 Task: Explore Airbnb properties in Charleston,South Carolina. 
Action: Mouse moved to (433, 63)
Screenshot: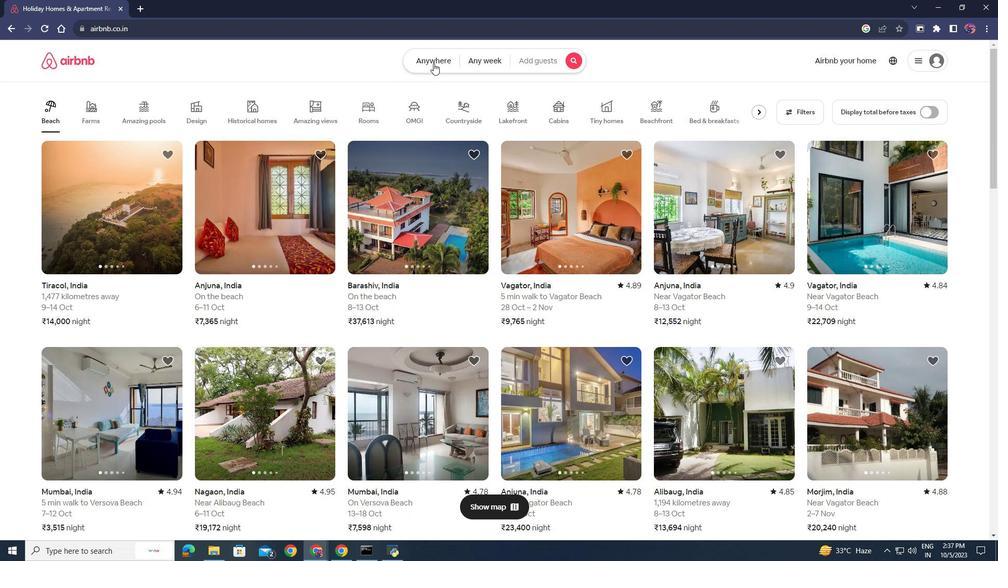 
Action: Mouse pressed left at (433, 63)
Screenshot: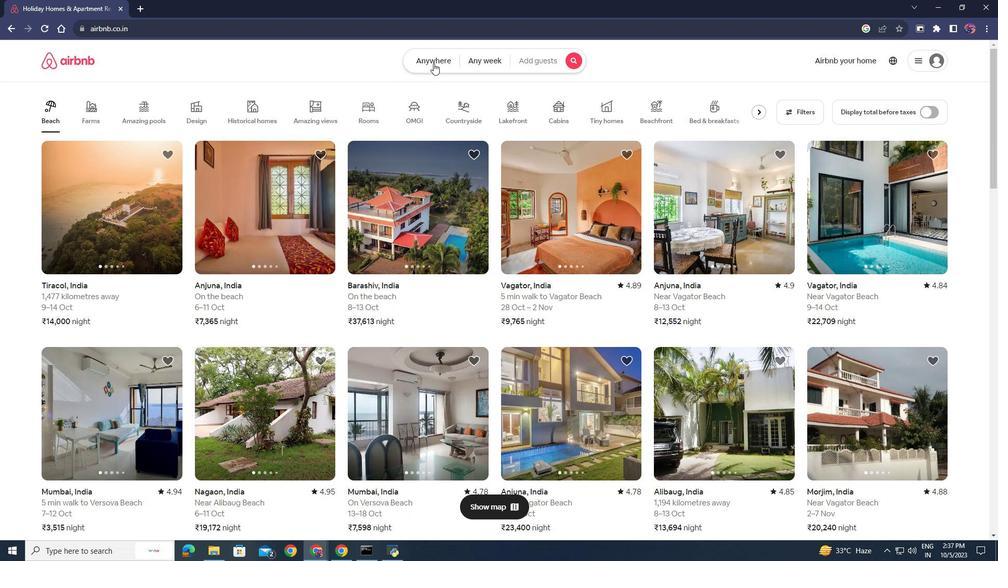 
Action: Mouse moved to (328, 105)
Screenshot: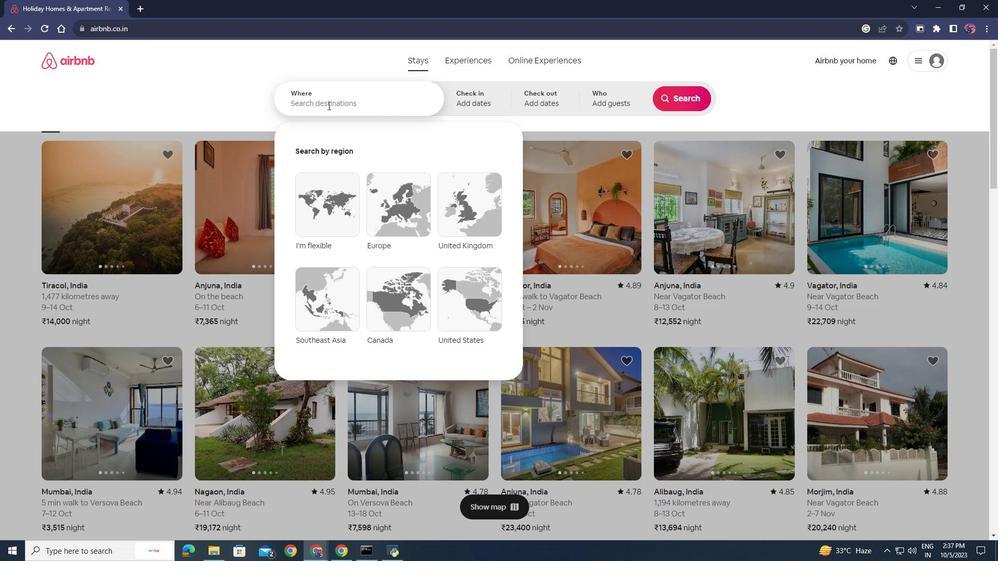 
Action: Mouse pressed left at (328, 105)
Screenshot: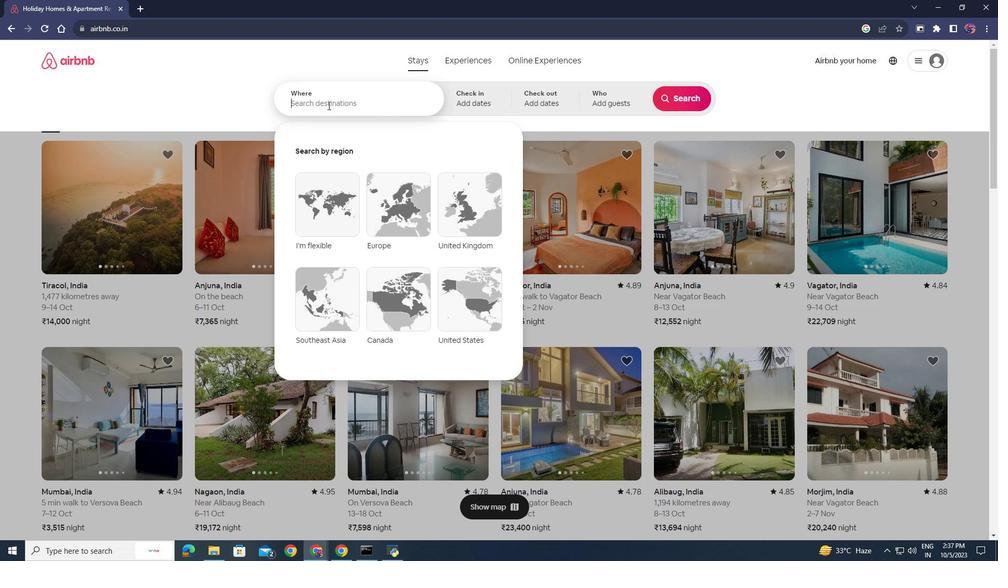 
Action: Key pressed charleston<Key.space><Key.backspace>,south<Key.space>car
Screenshot: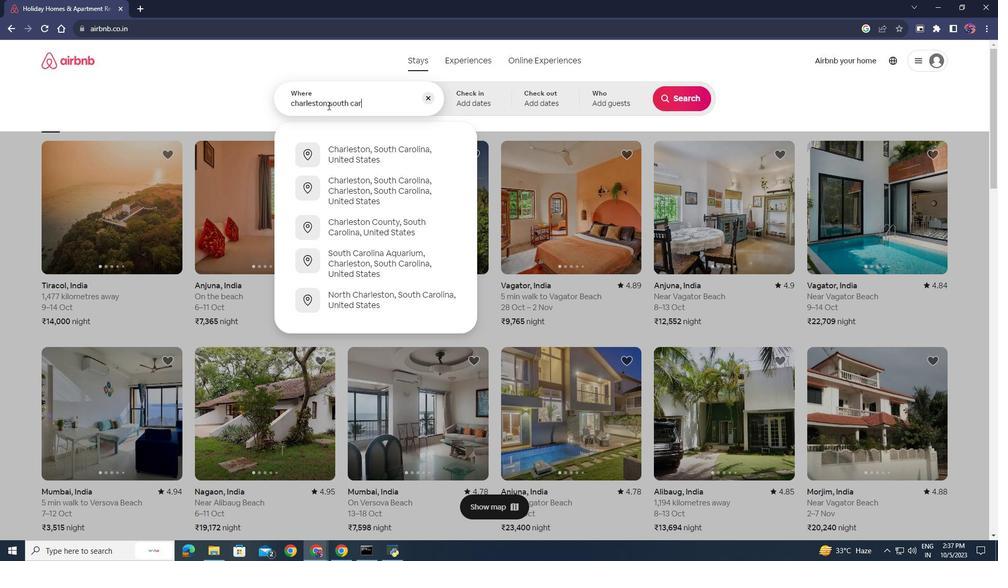
Action: Mouse moved to (343, 155)
Screenshot: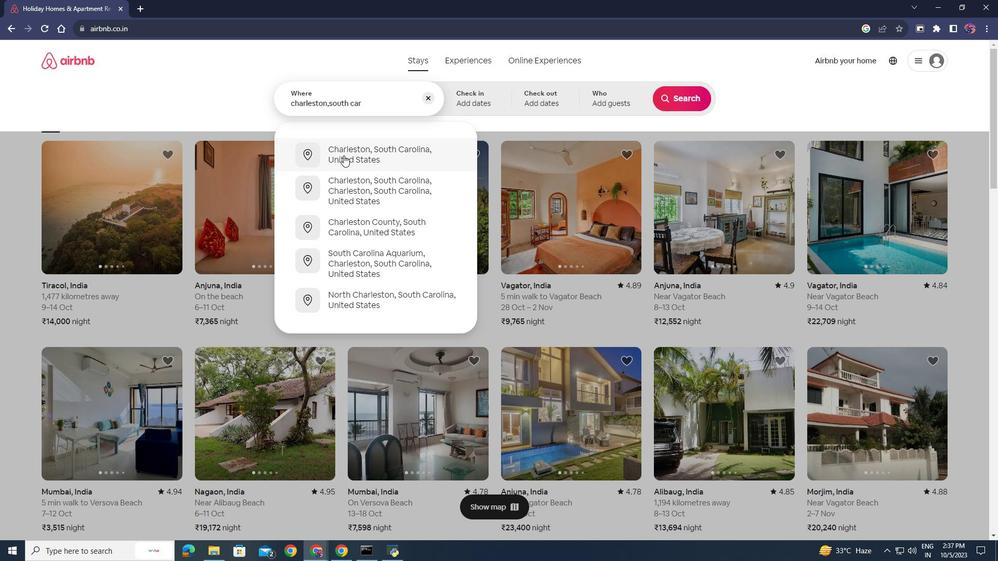 
Action: Mouse pressed left at (343, 155)
Screenshot: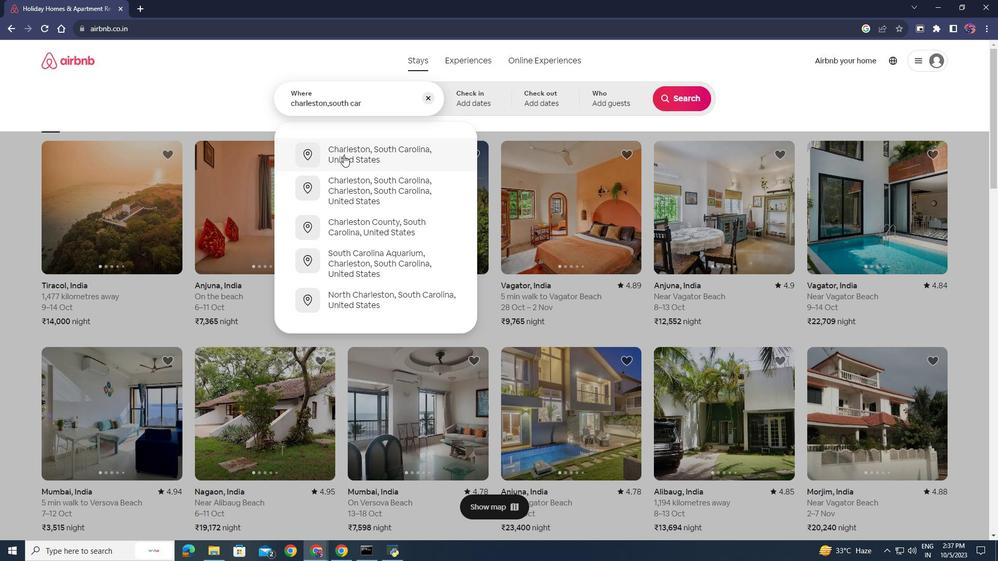 
Action: Mouse moved to (677, 96)
Screenshot: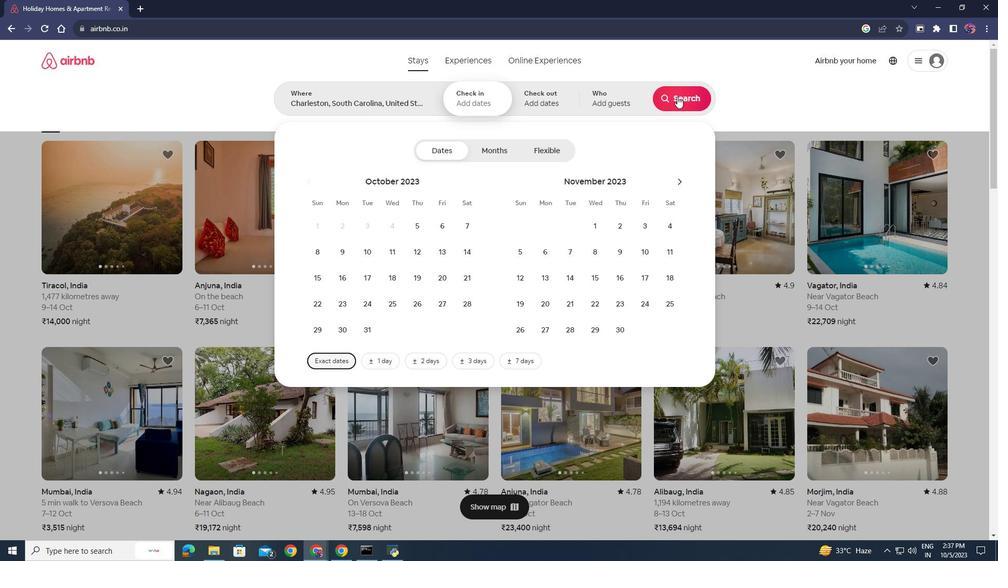 
Action: Mouse pressed left at (677, 96)
Screenshot: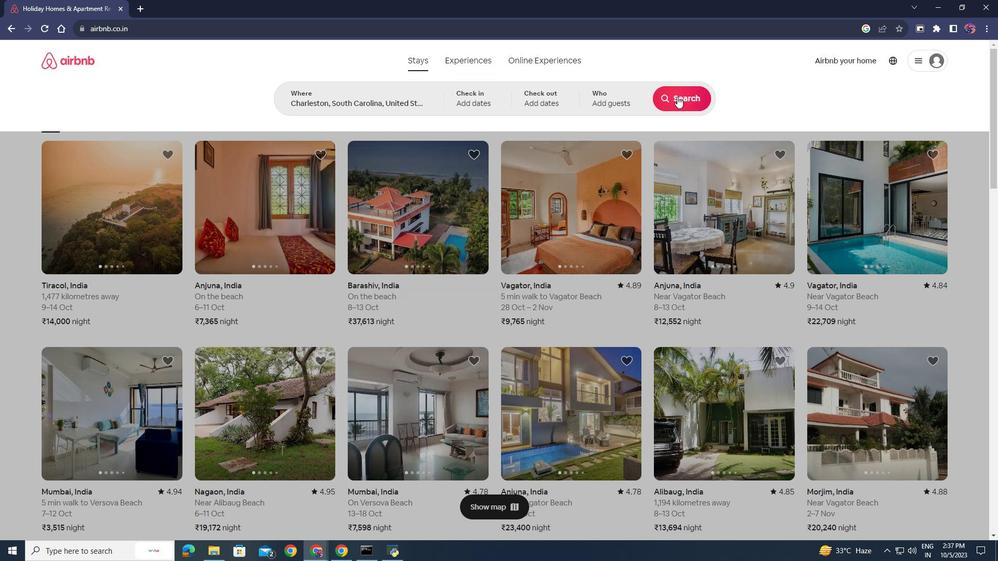 
Action: Mouse moved to (338, 233)
Screenshot: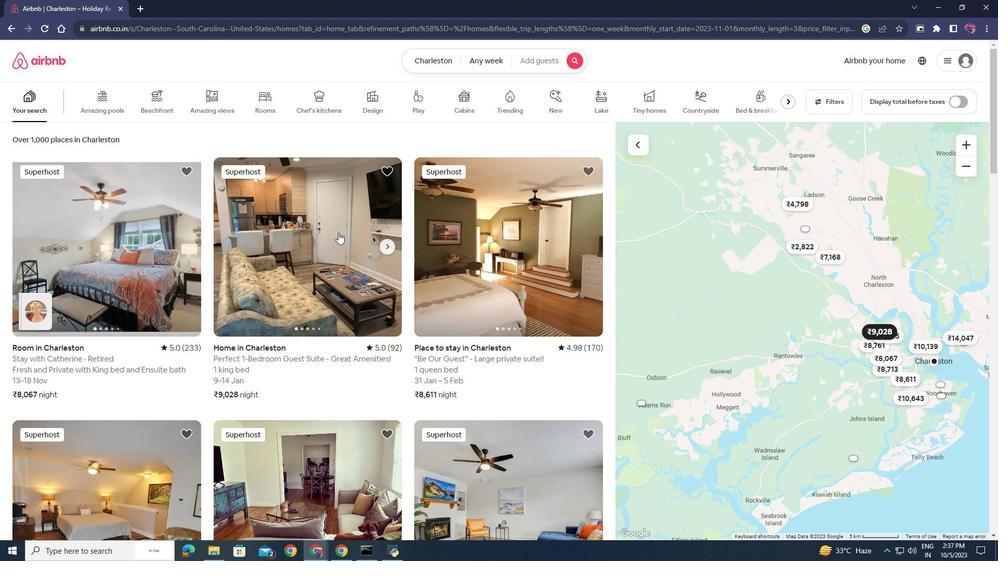 
Action: Mouse scrolled (338, 232) with delta (0, 0)
Screenshot: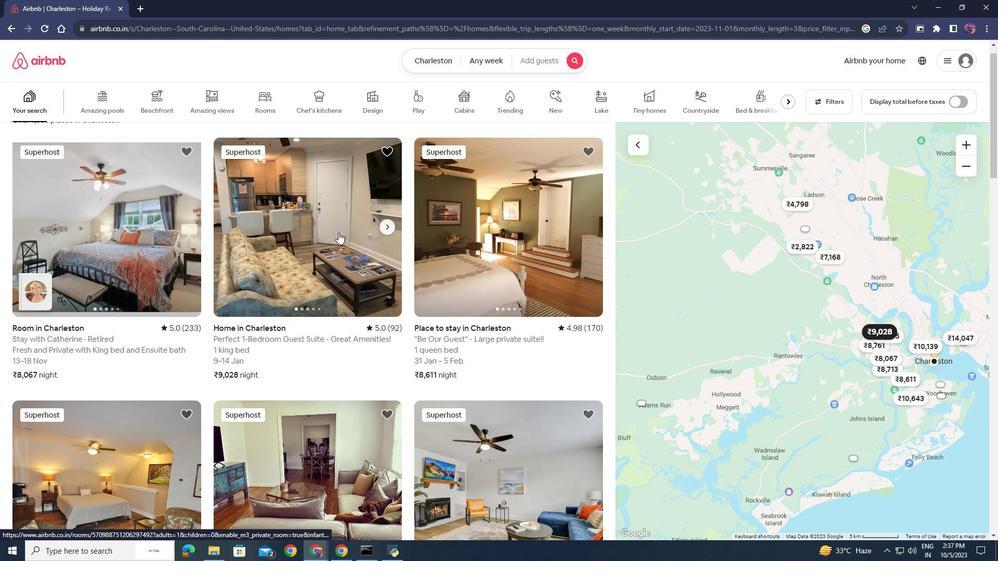 
Action: Mouse moved to (338, 233)
Screenshot: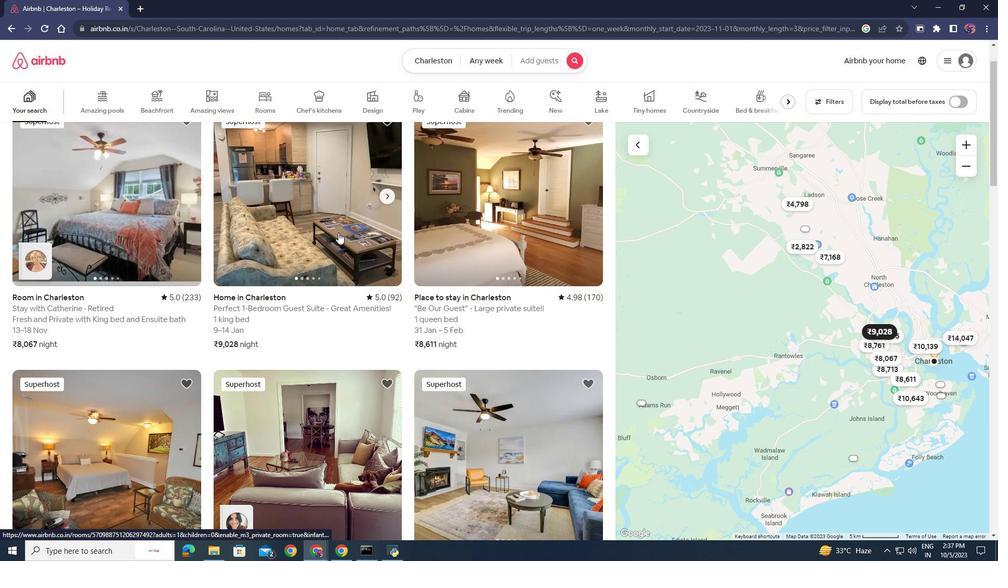 
Action: Mouse scrolled (338, 232) with delta (0, 0)
Screenshot: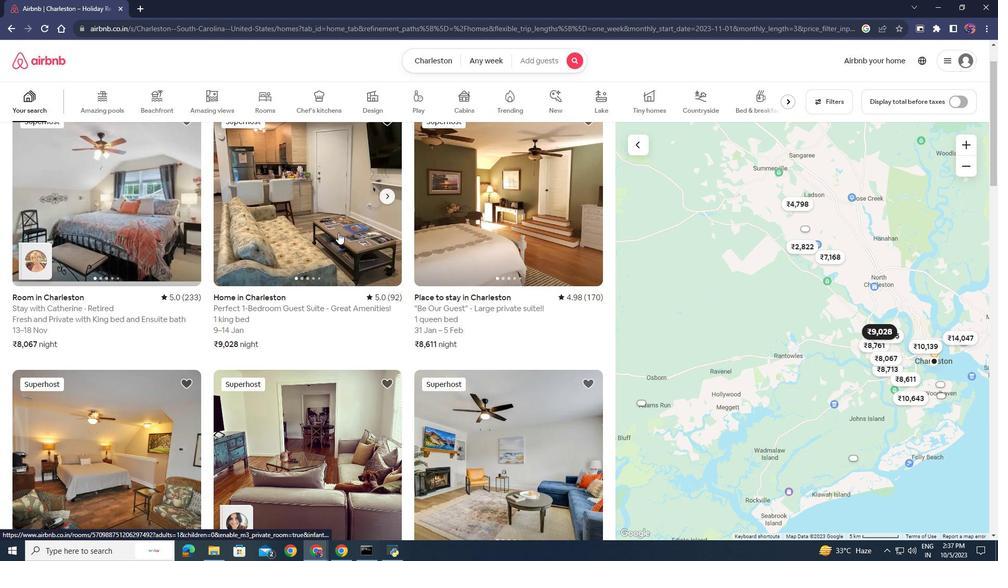 
Action: Mouse moved to (335, 231)
Screenshot: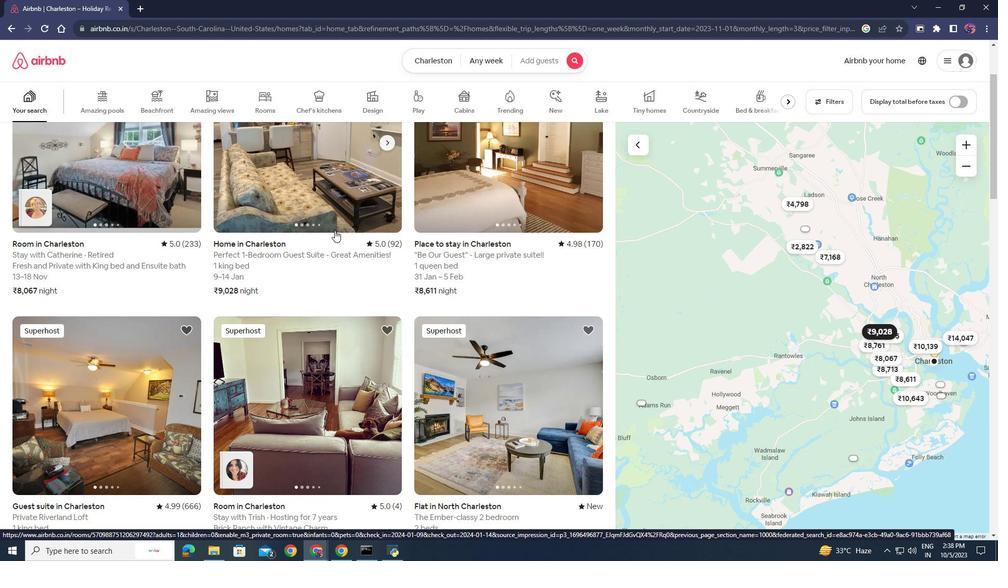 
Action: Mouse scrolled (335, 230) with delta (0, 0)
Screenshot: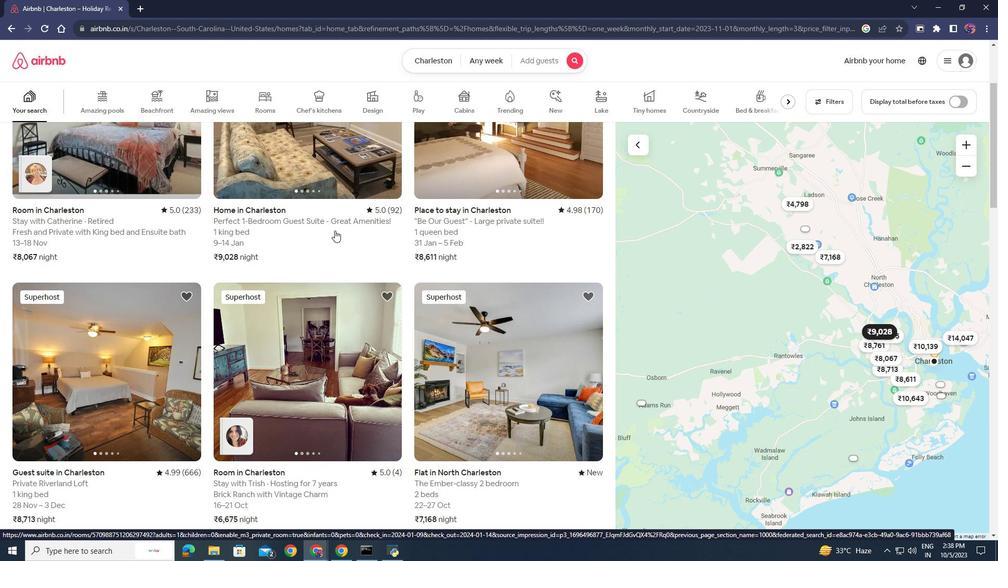 
Action: Mouse moved to (210, 246)
Screenshot: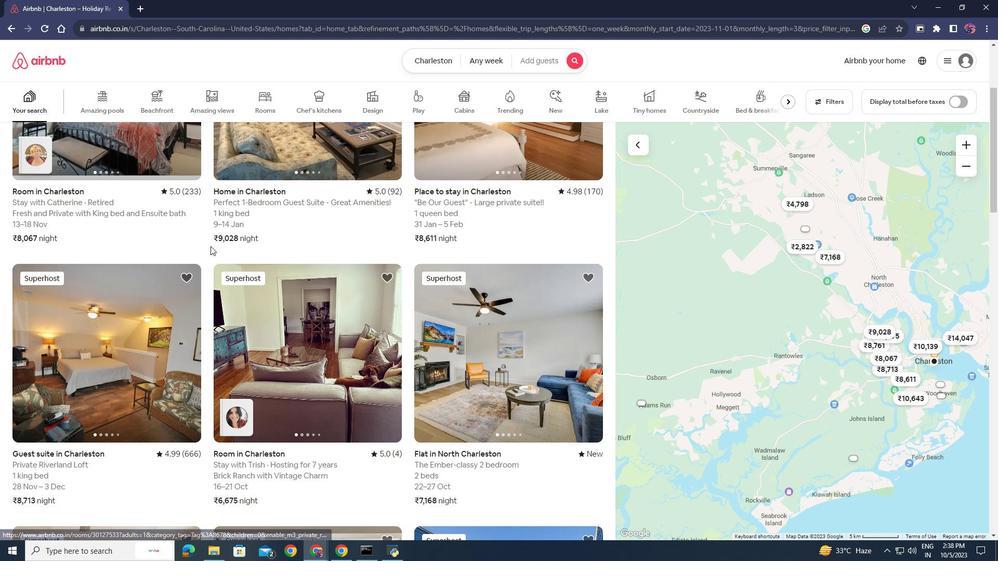 
Action: Mouse scrolled (210, 246) with delta (0, 0)
Screenshot: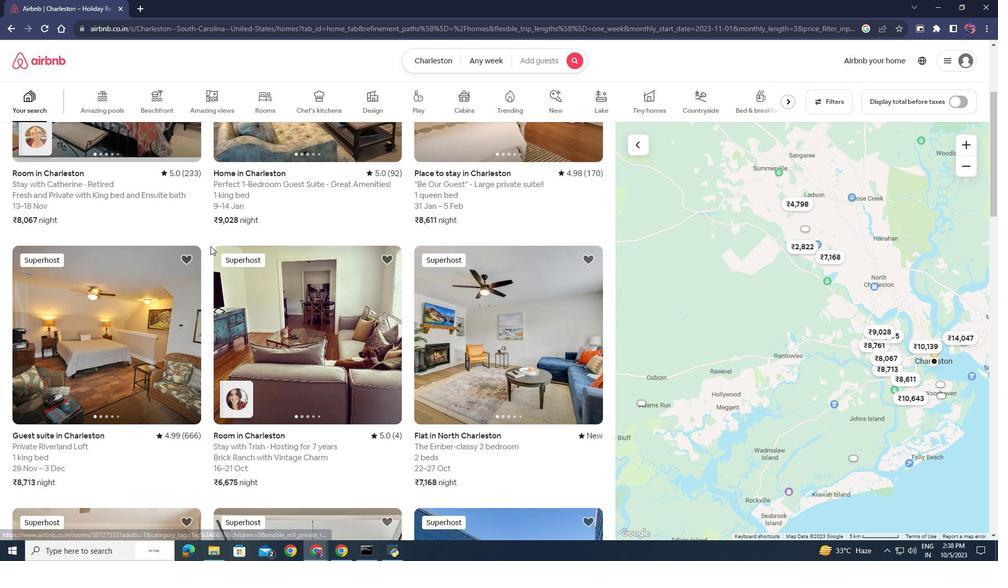 
Action: Mouse moved to (211, 246)
Screenshot: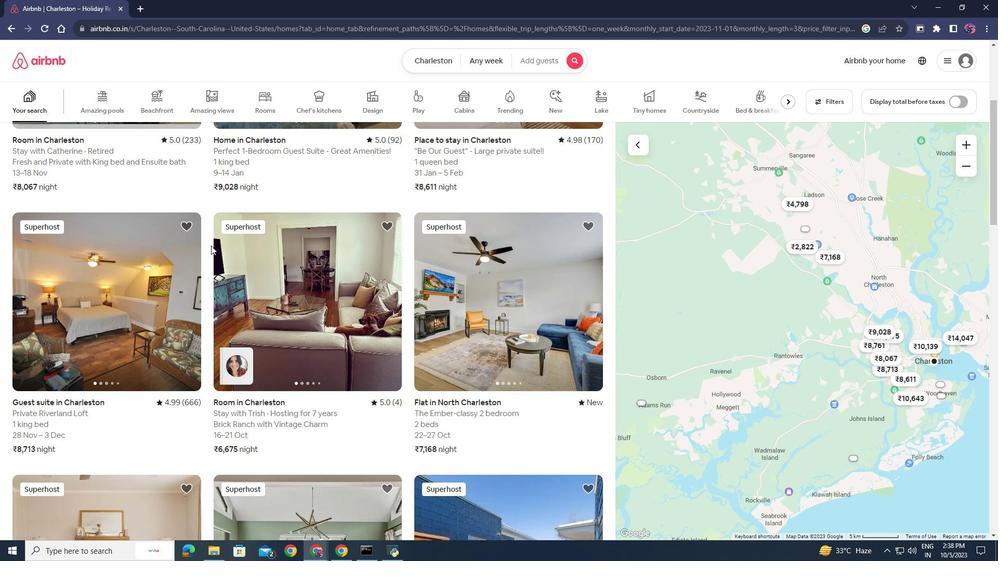 
Action: Mouse scrolled (211, 245) with delta (0, 0)
Screenshot: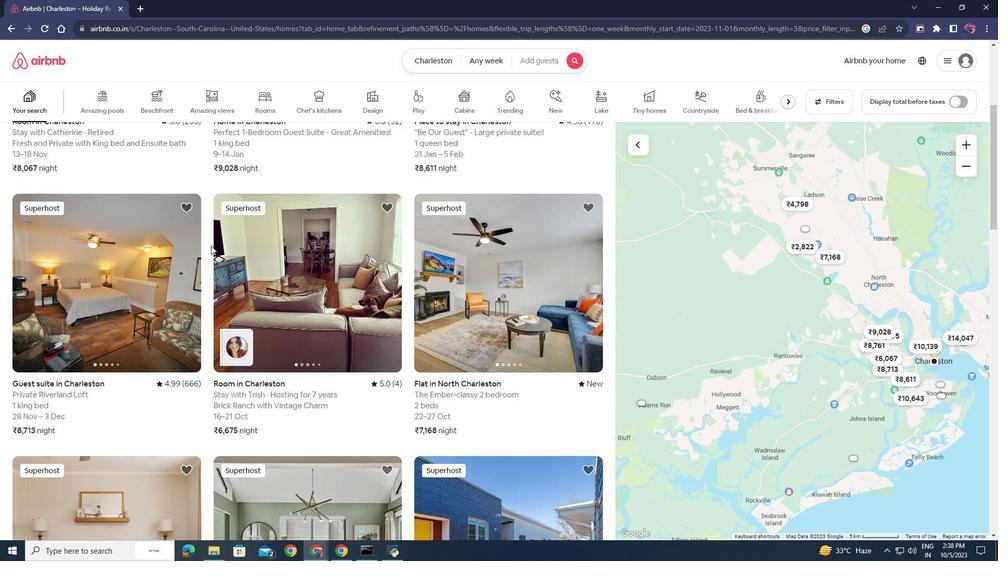 
Action: Mouse scrolled (211, 245) with delta (0, 0)
Screenshot: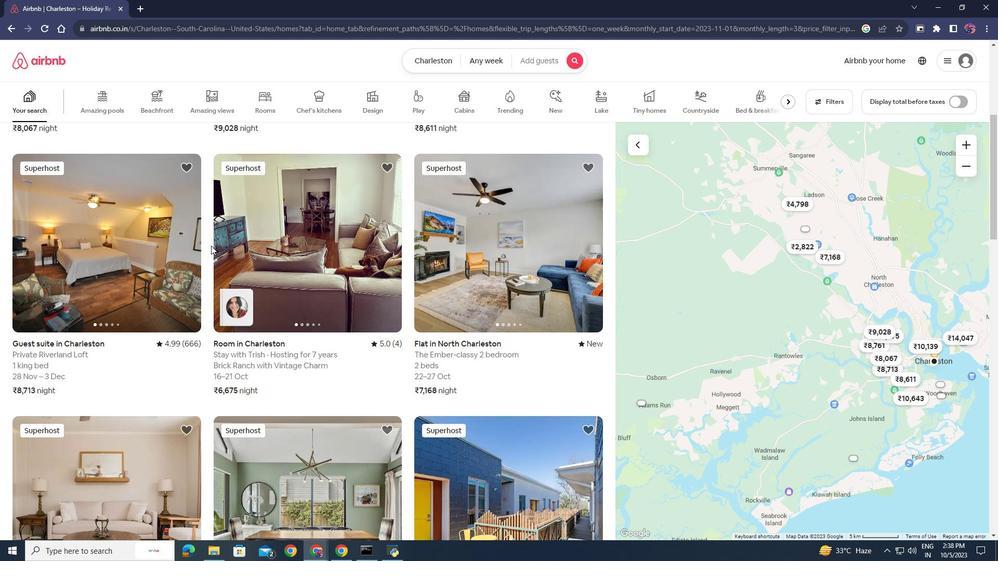 
Action: Mouse scrolled (211, 245) with delta (0, 0)
Screenshot: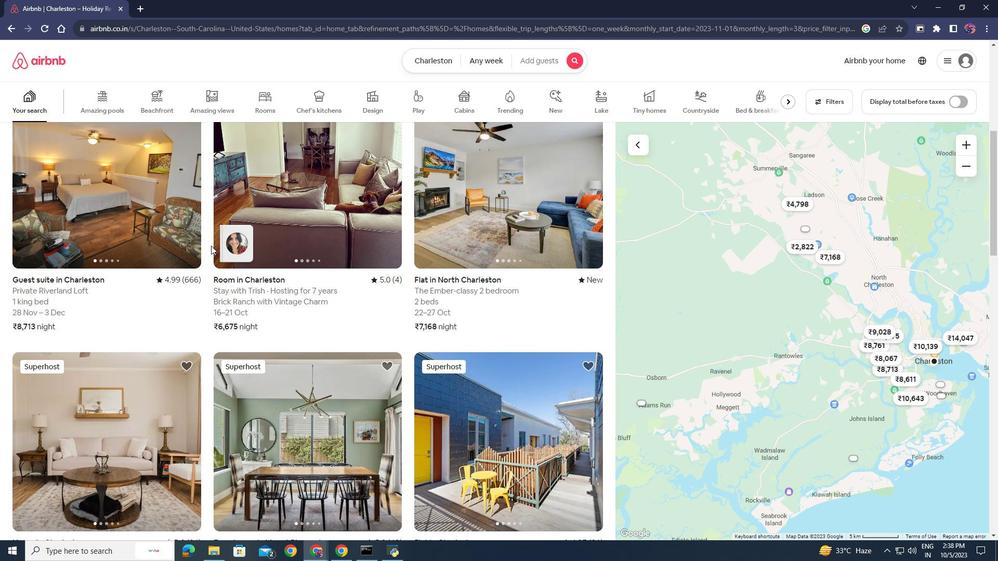 
Action: Mouse moved to (414, 219)
Screenshot: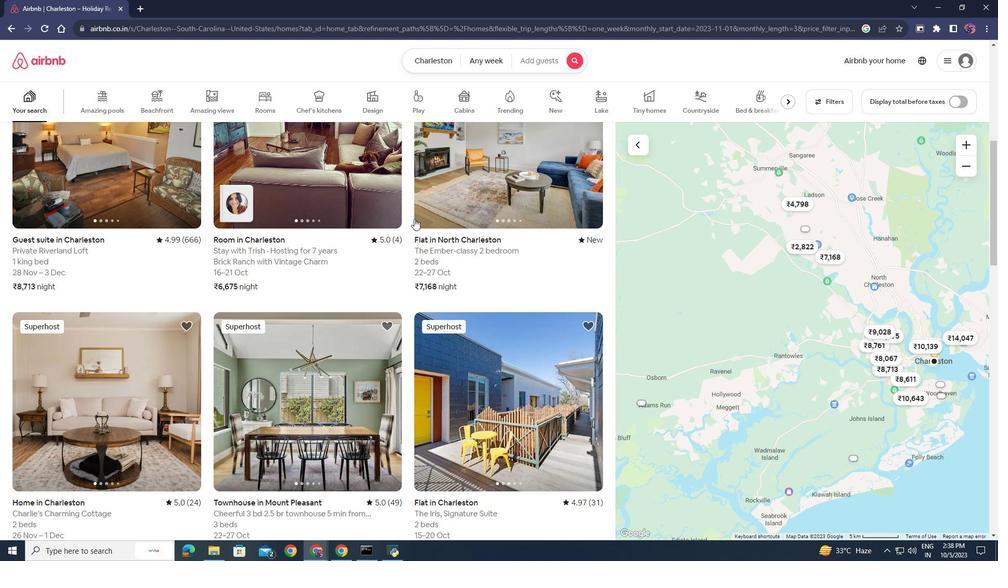 
Action: Mouse scrolled (414, 218) with delta (0, 0)
Screenshot: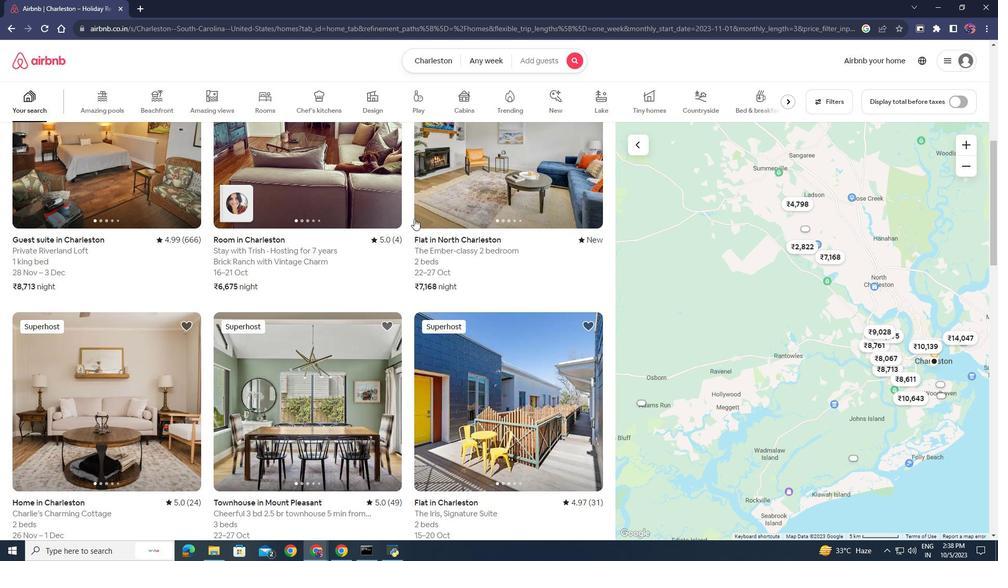 
Action: Mouse moved to (414, 219)
Screenshot: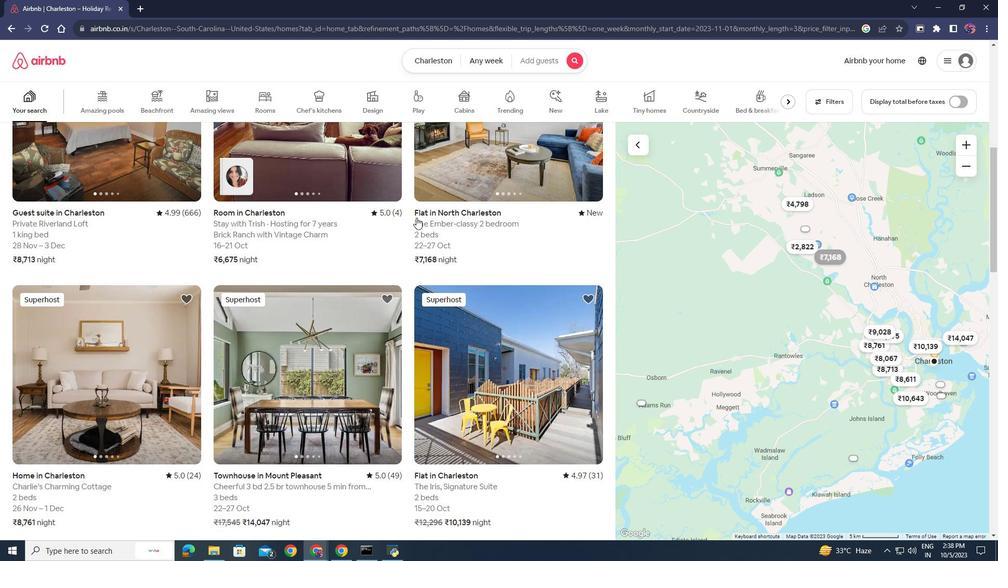 
Action: Mouse scrolled (414, 218) with delta (0, 0)
Screenshot: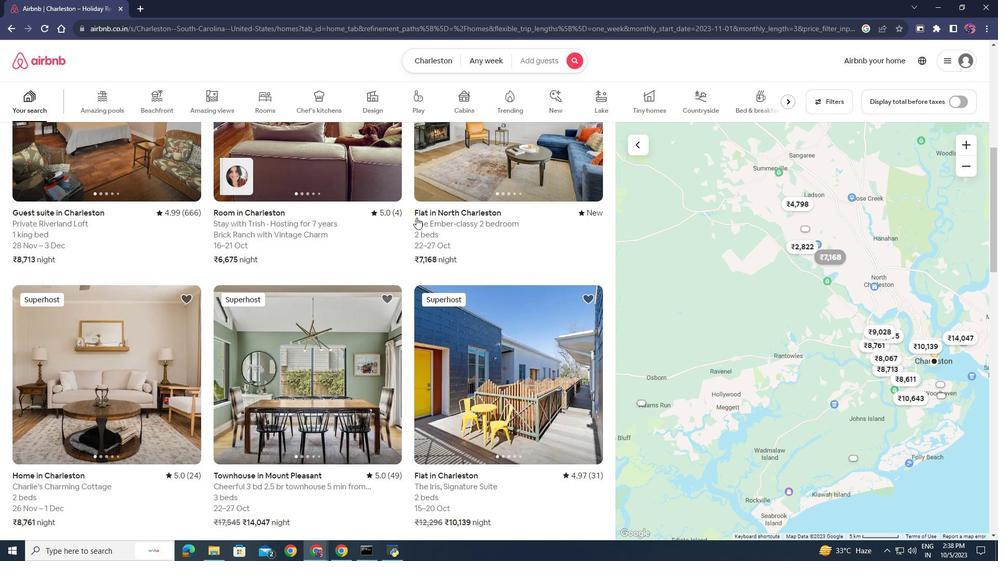 
Action: Mouse moved to (792, 100)
Screenshot: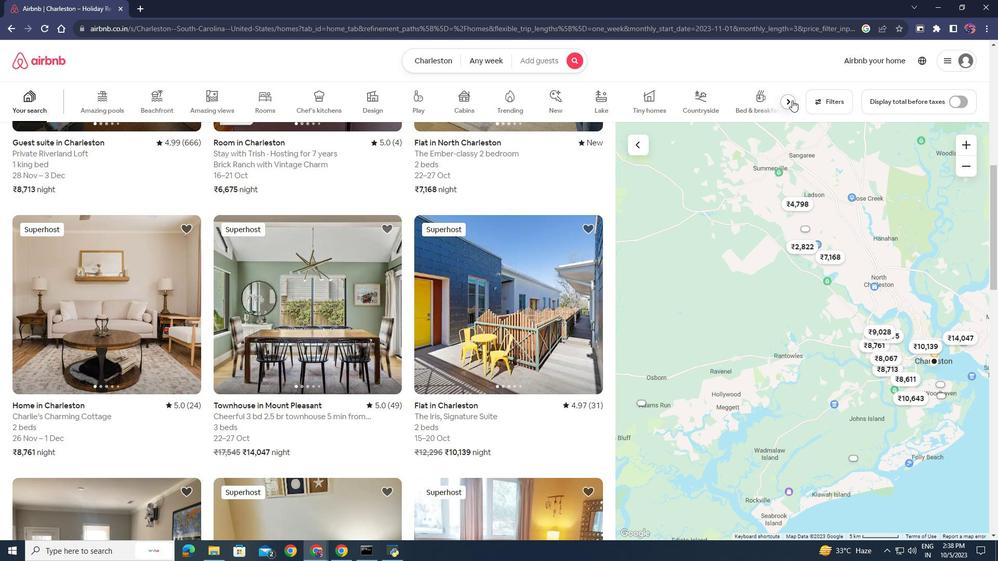 
Action: Mouse pressed left at (792, 100)
Screenshot: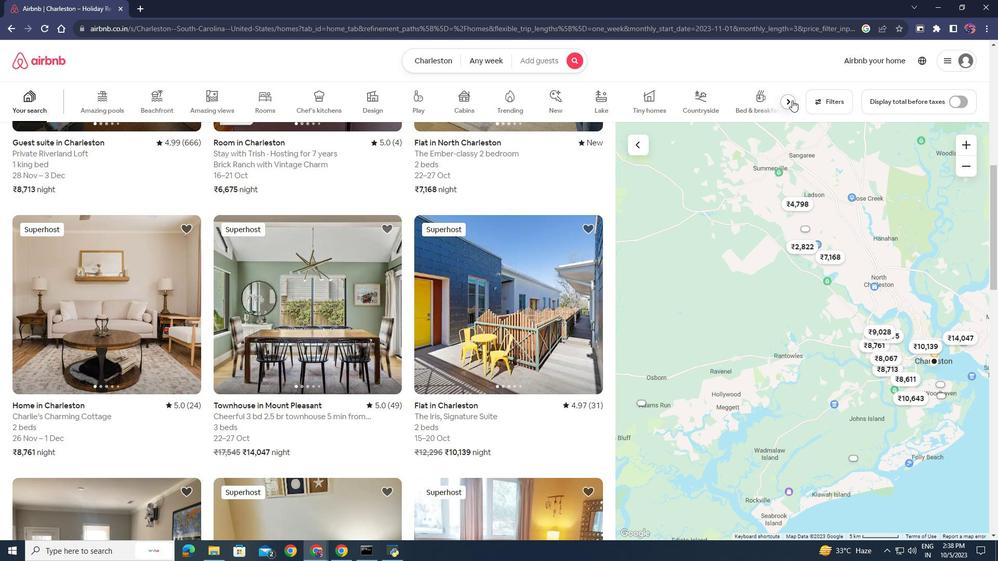 
Action: Mouse moved to (455, 275)
Screenshot: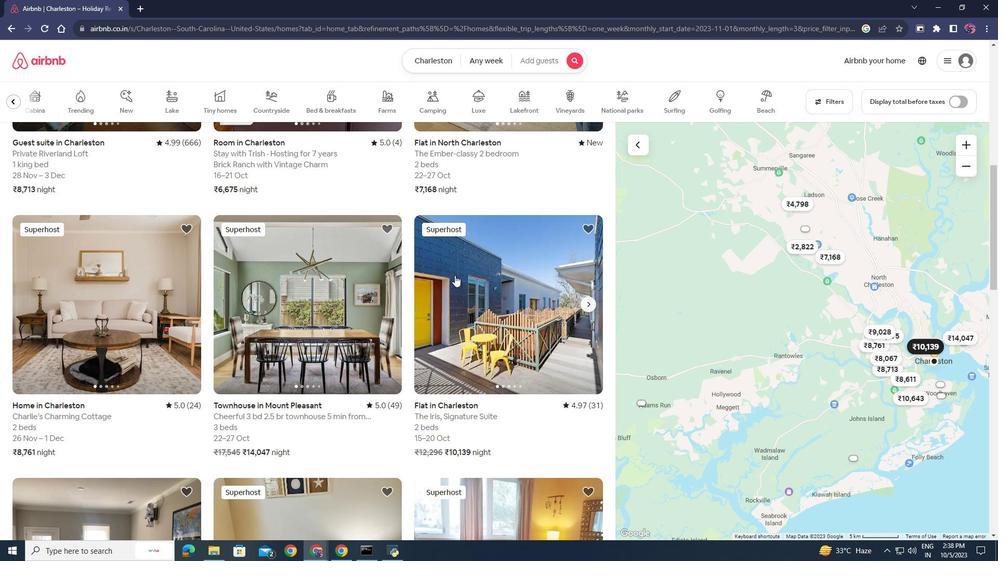 
Action: Mouse scrolled (455, 275) with delta (0, 0)
Screenshot: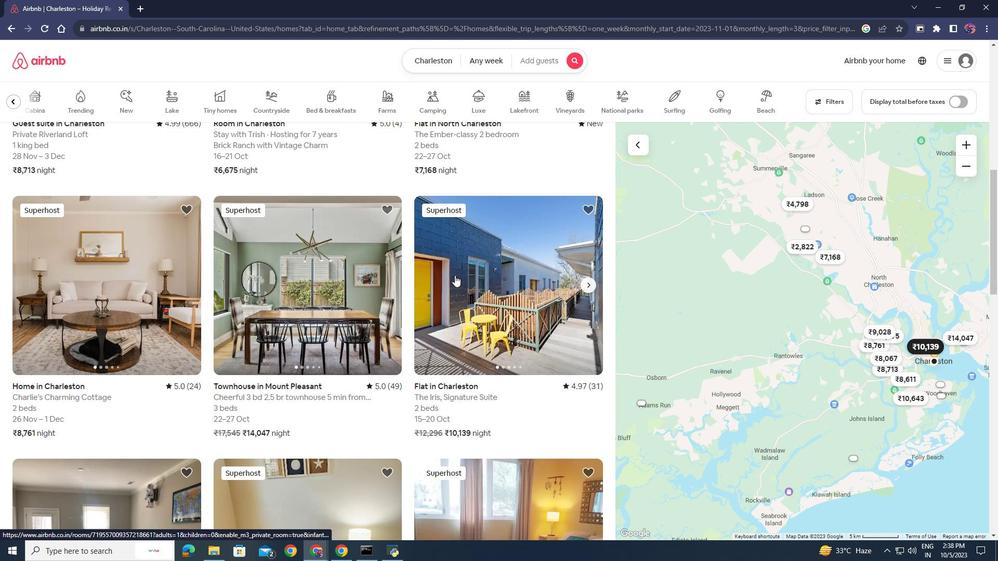 
Action: Mouse scrolled (455, 275) with delta (0, 0)
Screenshot: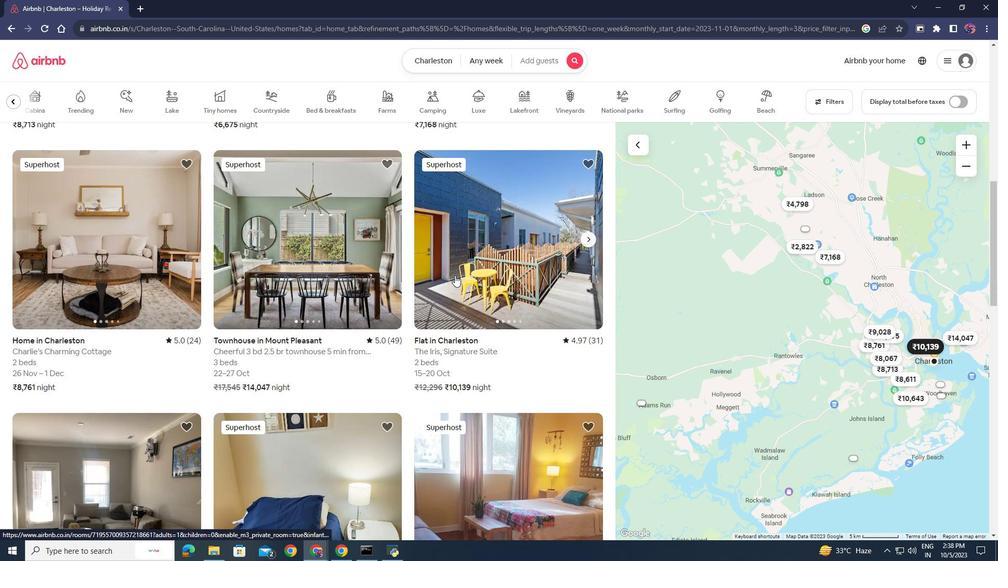 
Action: Mouse scrolled (455, 275) with delta (0, 0)
Screenshot: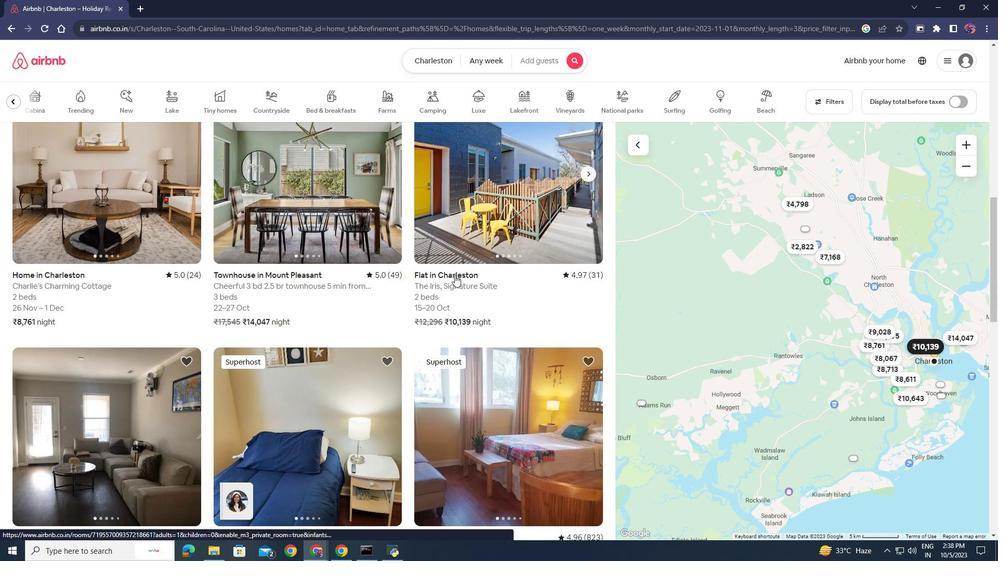 
Action: Mouse moved to (455, 275)
Screenshot: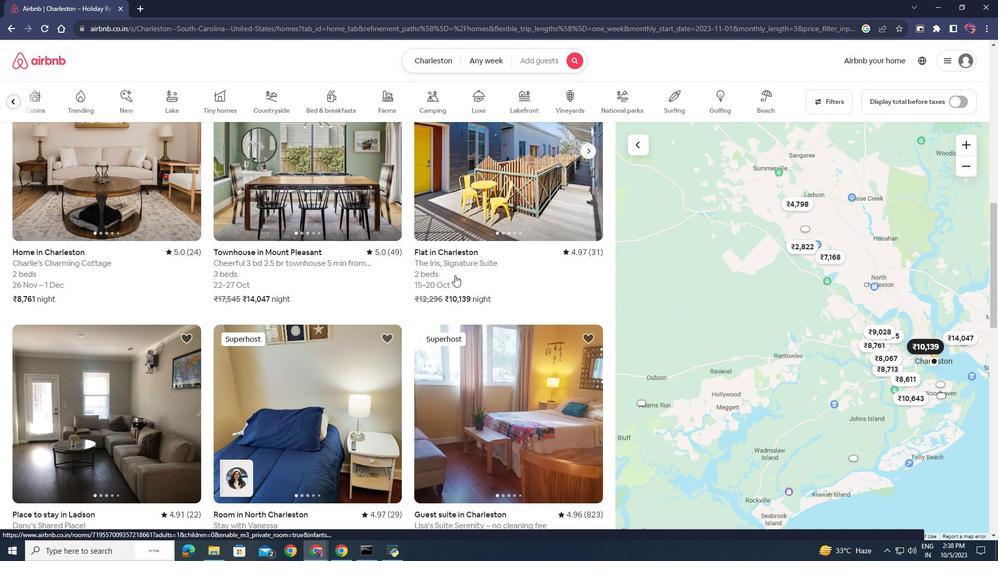 
Action: Mouse scrolled (455, 275) with delta (0, 0)
Screenshot: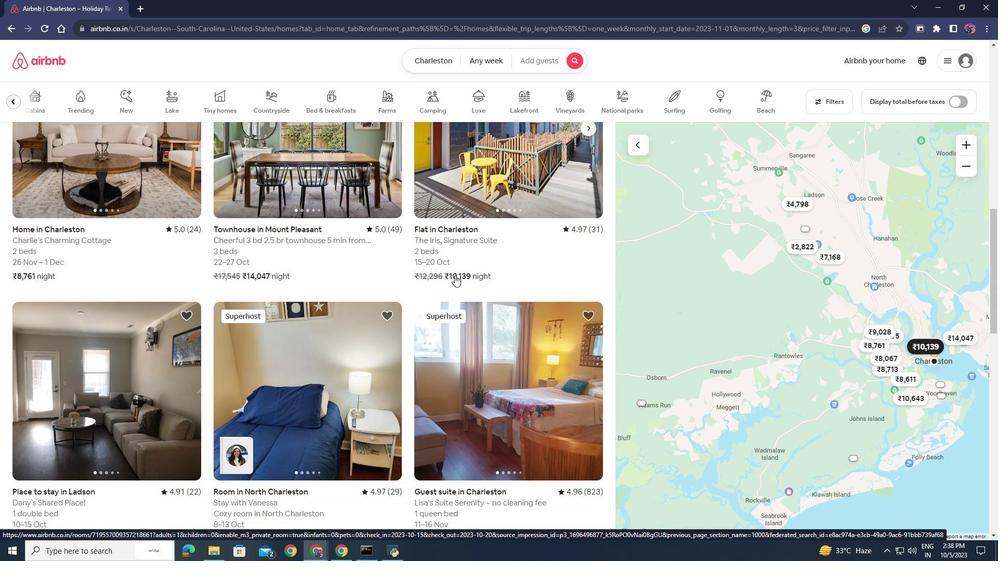 
Action: Mouse moved to (455, 275)
Screenshot: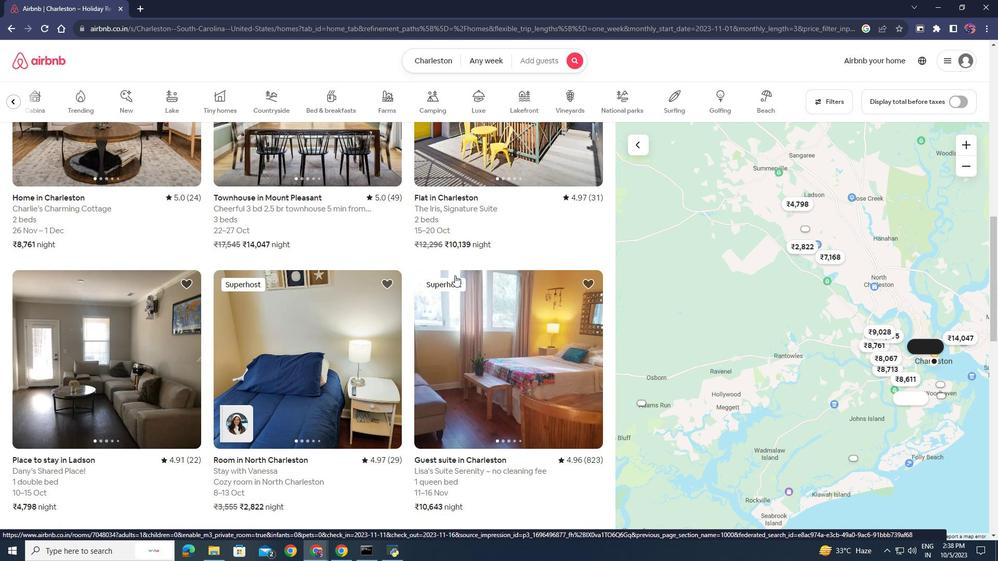 
Action: Mouse scrolled (455, 276) with delta (0, 0)
Screenshot: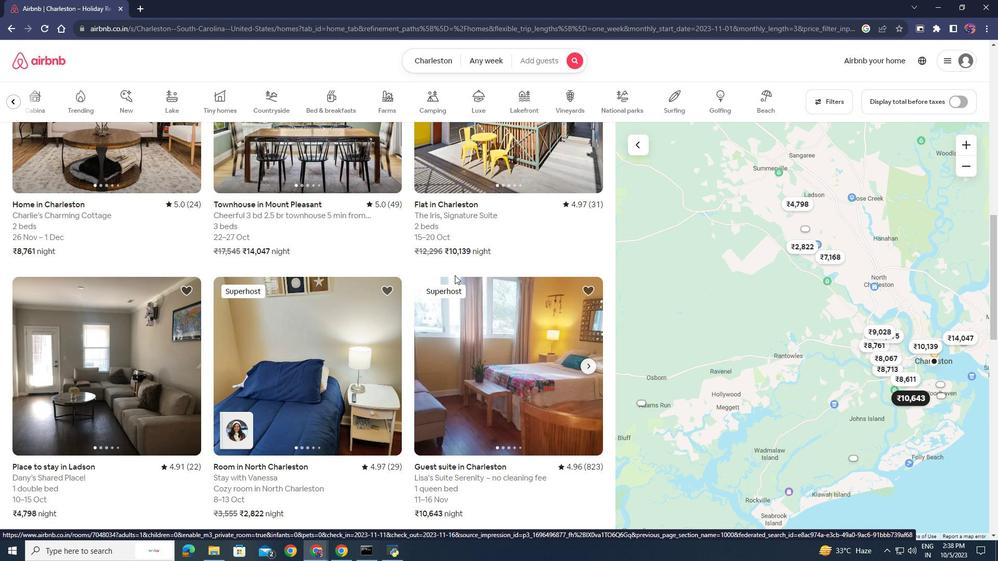 
Action: Mouse scrolled (455, 276) with delta (0, 0)
Screenshot: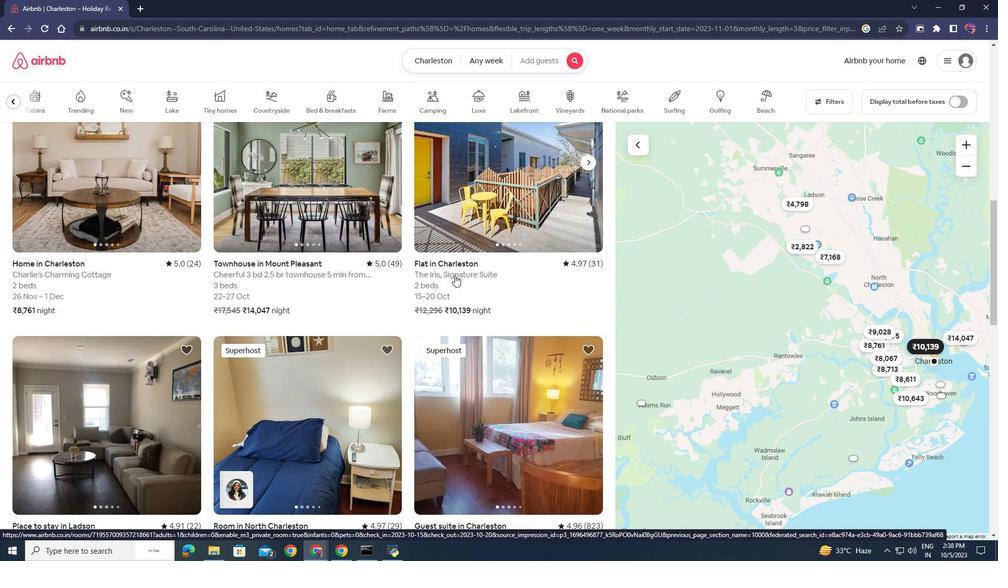 
Action: Mouse scrolled (455, 276) with delta (0, 0)
Screenshot: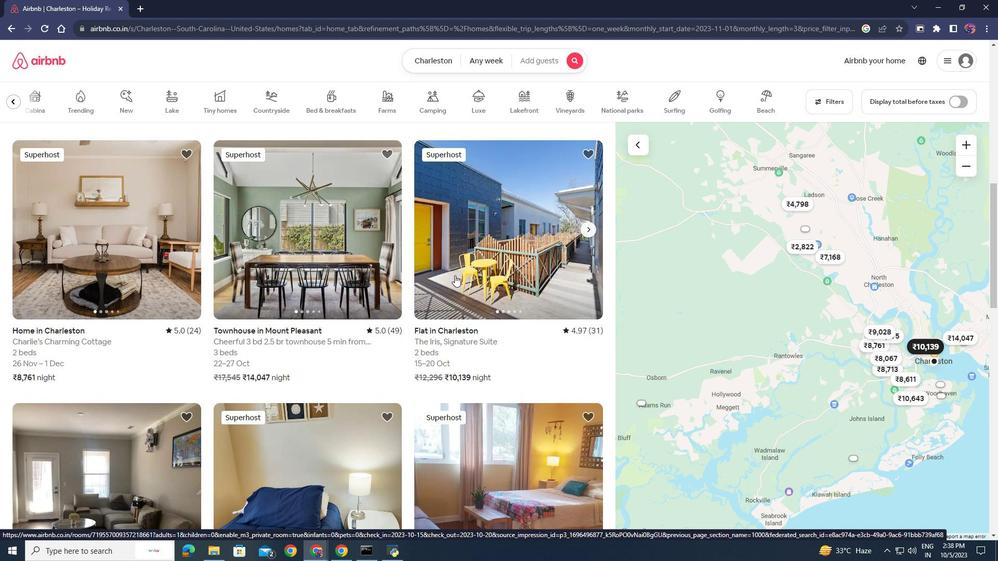 
Action: Mouse scrolled (455, 275) with delta (0, 0)
Screenshot: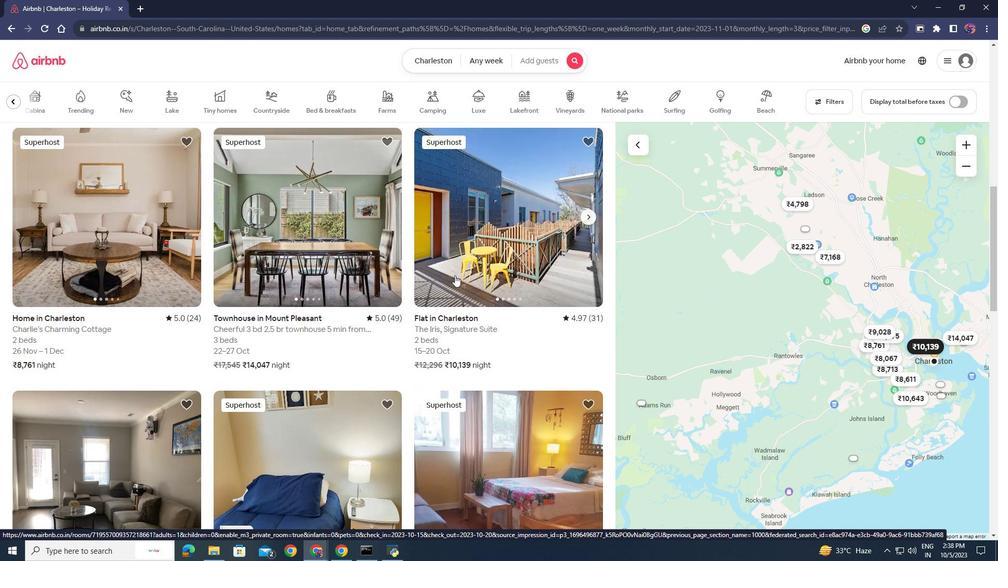 
Action: Mouse scrolled (455, 275) with delta (0, 0)
Screenshot: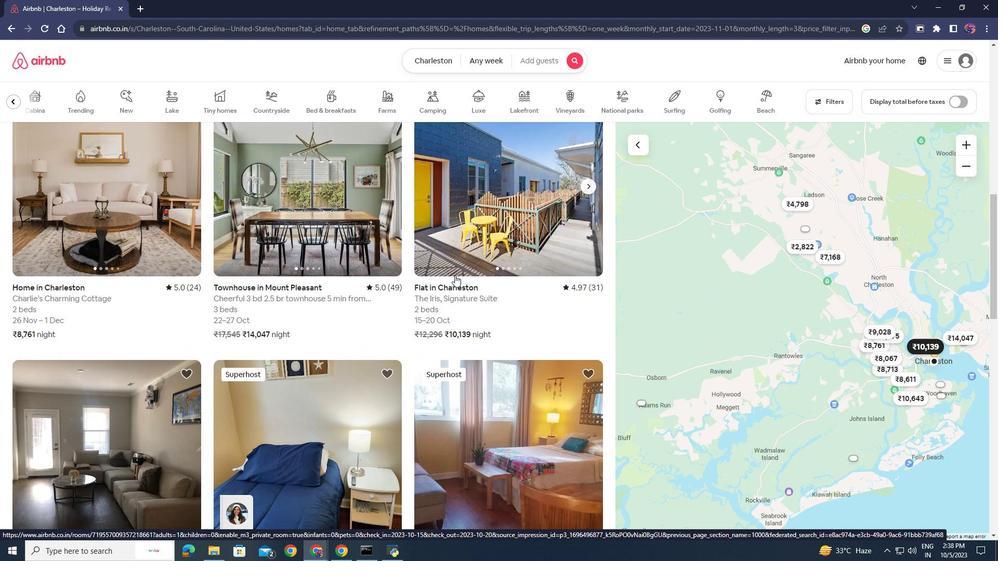 
Action: Mouse moved to (15, 98)
Screenshot: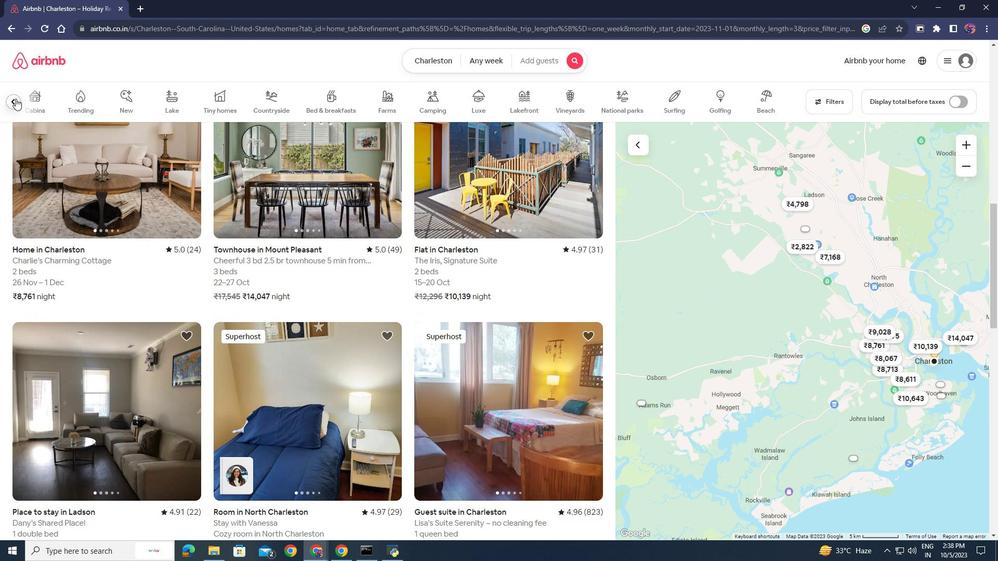 
Action: Mouse pressed left at (15, 98)
Screenshot: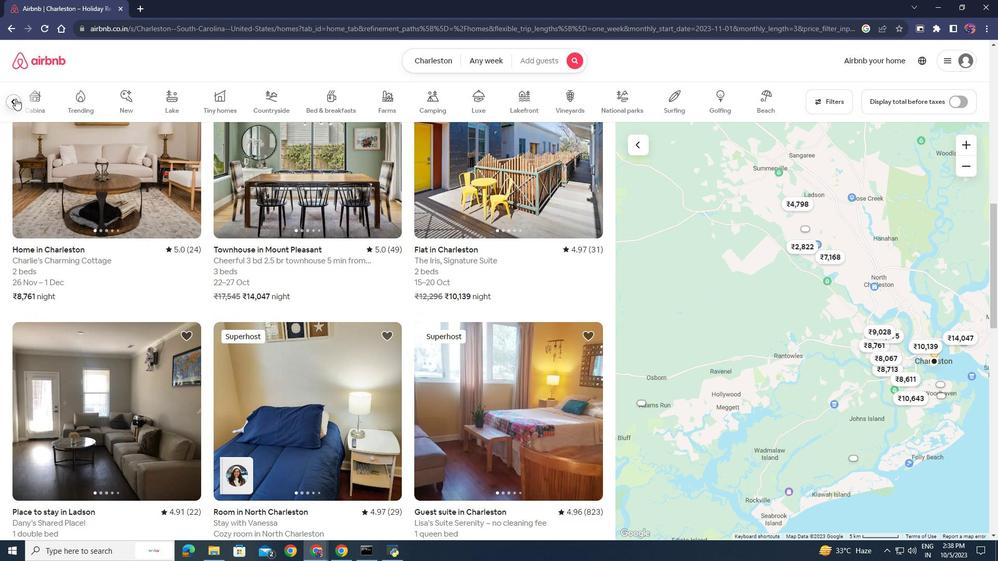 
Action: Mouse moved to (171, 236)
Screenshot: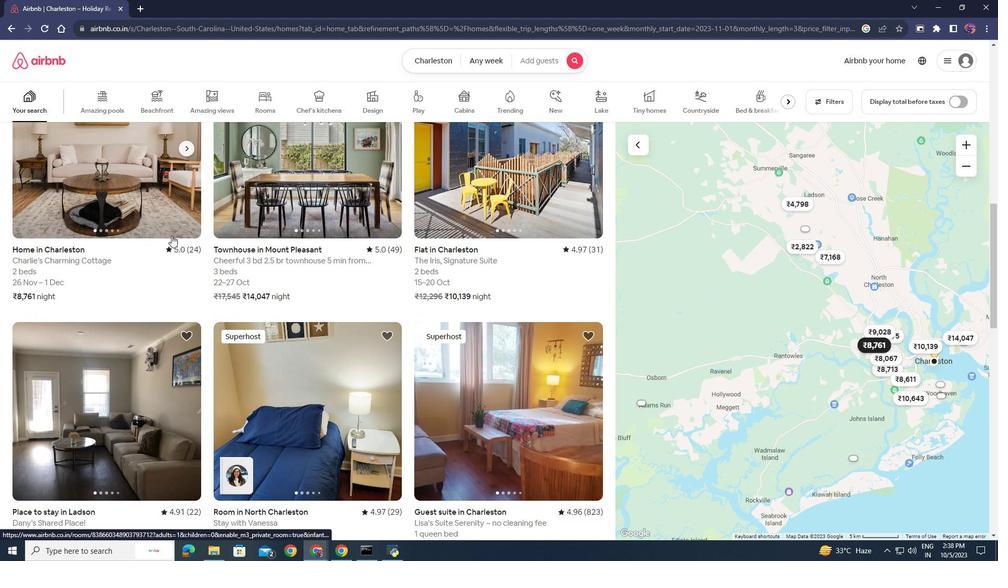 
Action: Mouse scrolled (171, 235) with delta (0, 0)
Screenshot: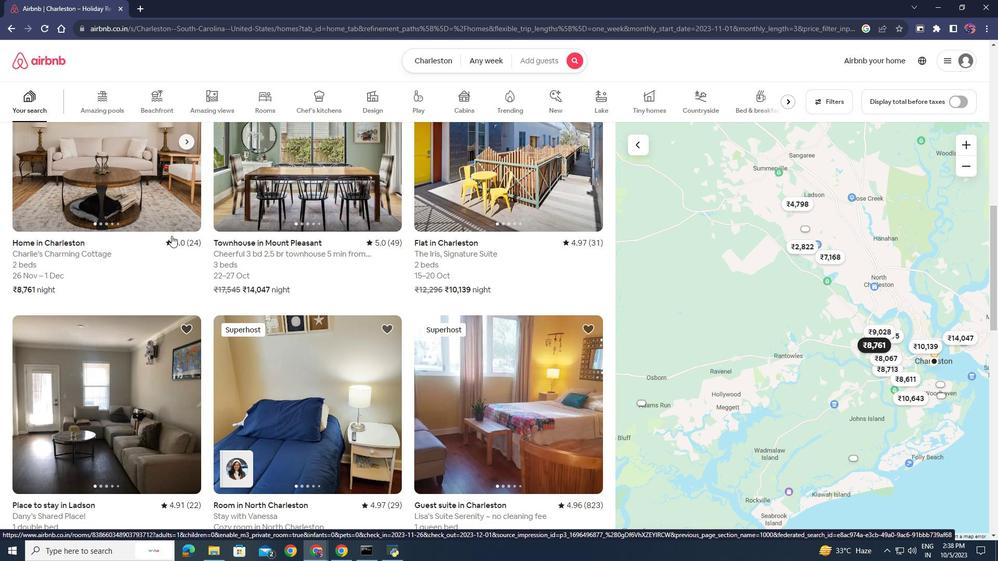 
Action: Mouse moved to (171, 236)
Screenshot: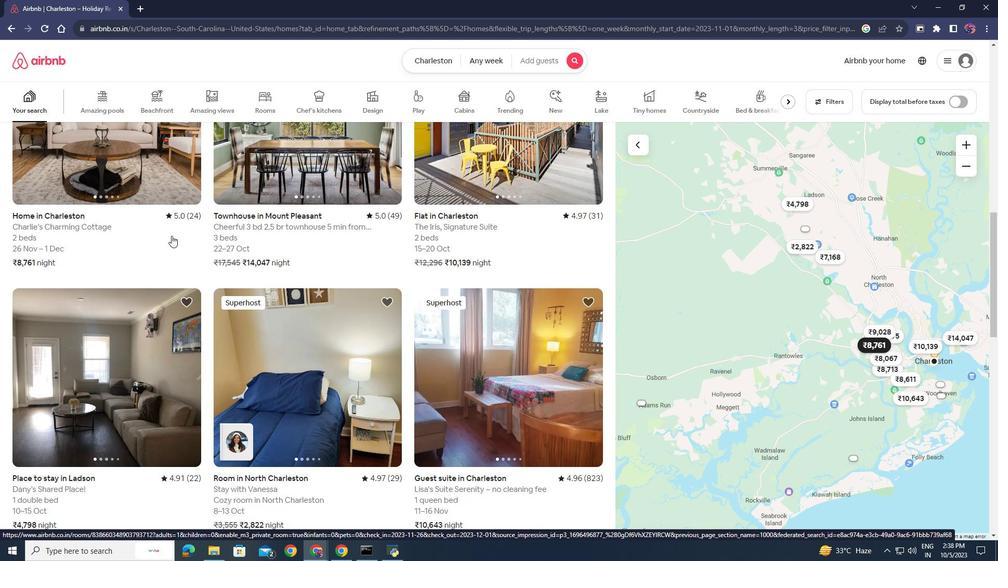 
Action: Mouse scrolled (171, 235) with delta (0, 0)
Screenshot: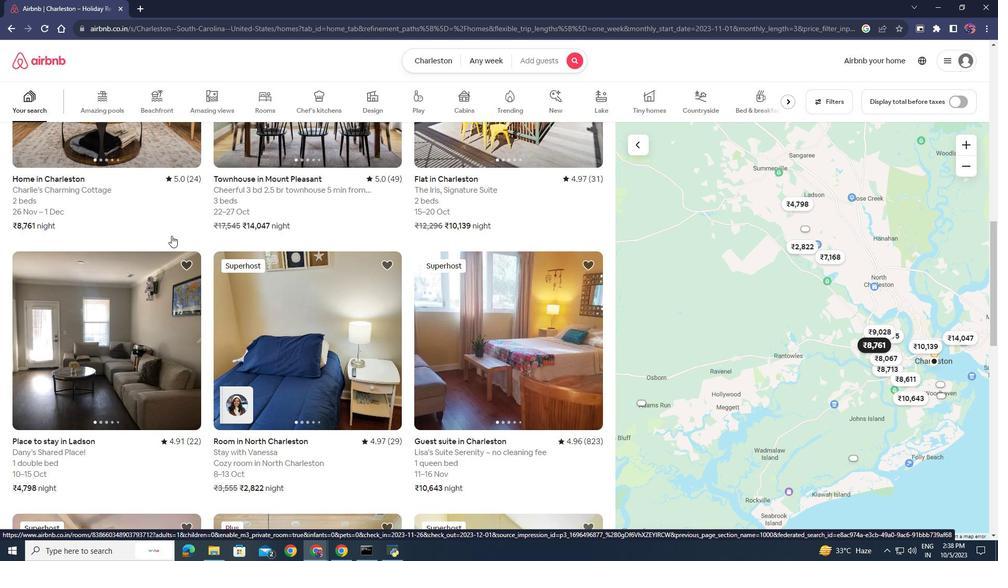 
Action: Mouse scrolled (171, 235) with delta (0, 0)
Screenshot: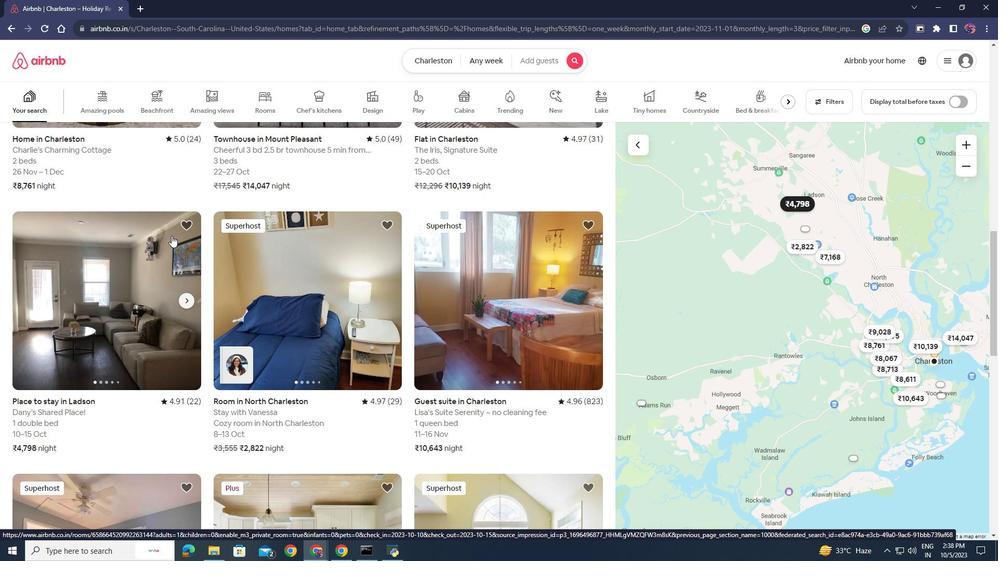 
Action: Mouse scrolled (171, 235) with delta (0, 0)
Screenshot: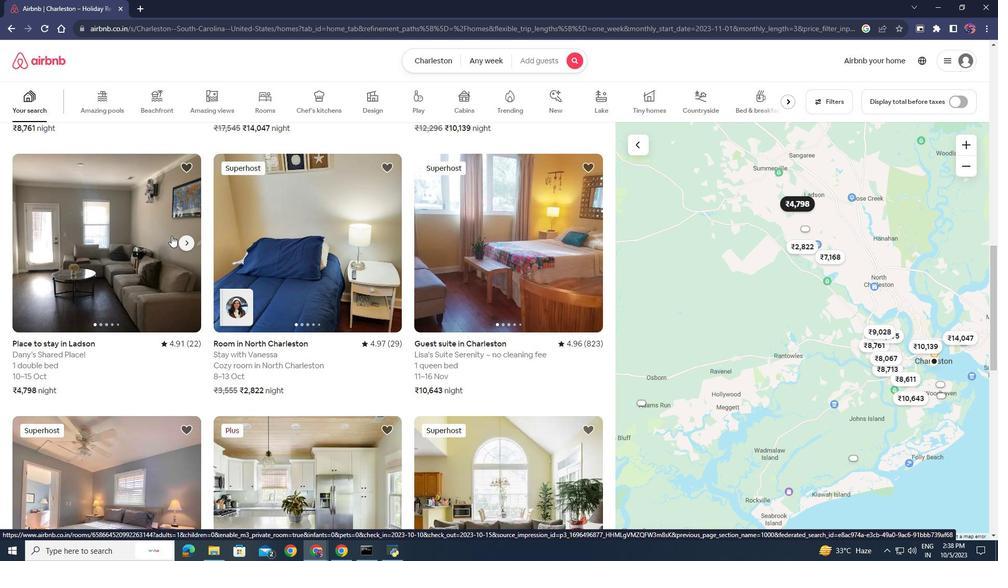 
Action: Mouse moved to (171, 236)
Screenshot: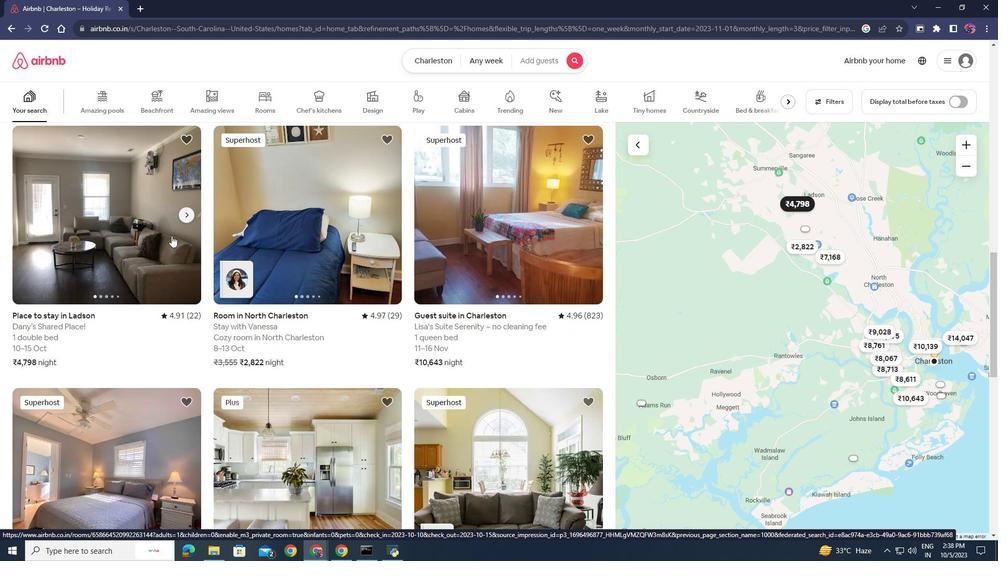 
Action: Mouse scrolled (171, 235) with delta (0, 0)
Screenshot: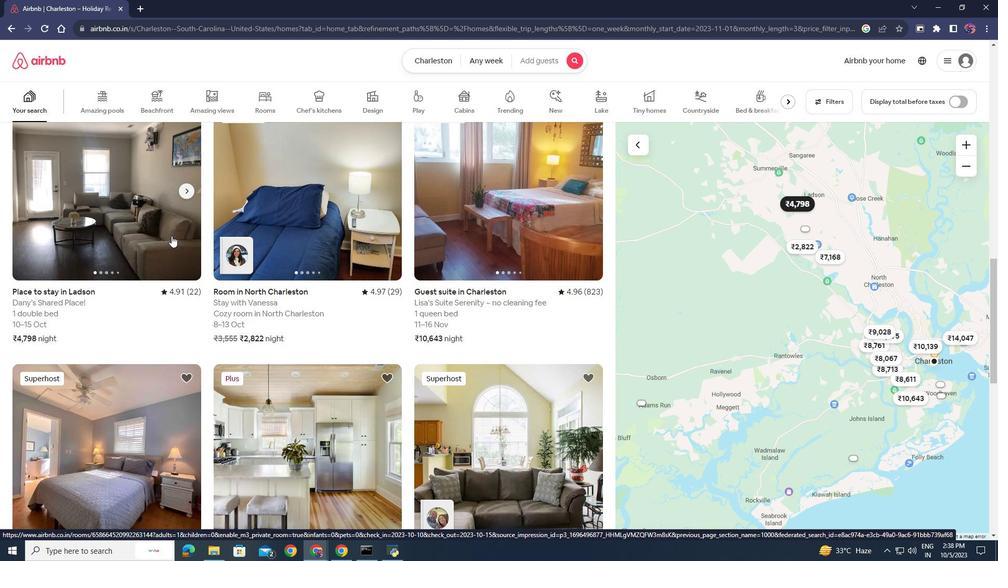 
Action: Mouse scrolled (171, 235) with delta (0, 0)
Screenshot: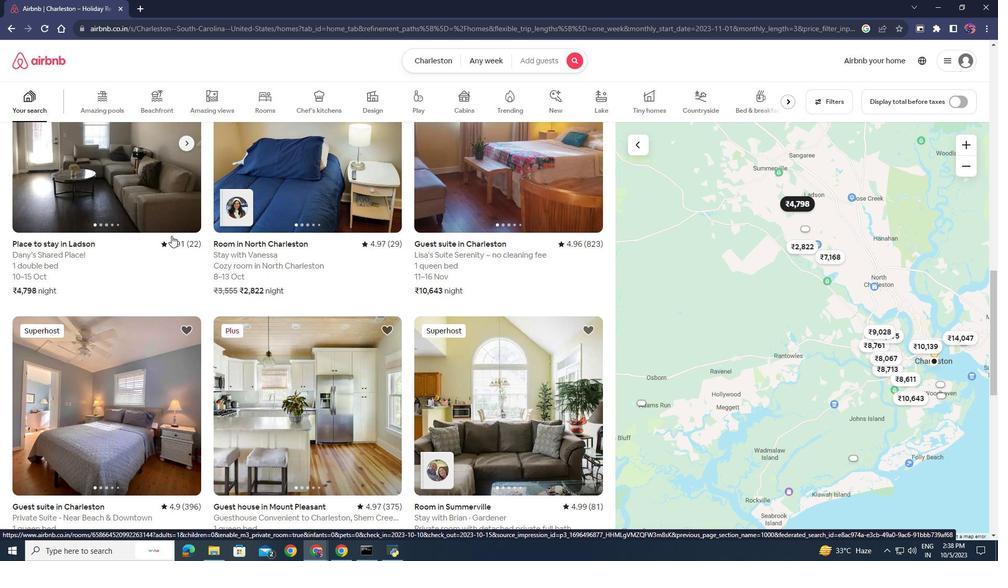 
Action: Mouse scrolled (171, 235) with delta (0, 0)
Screenshot: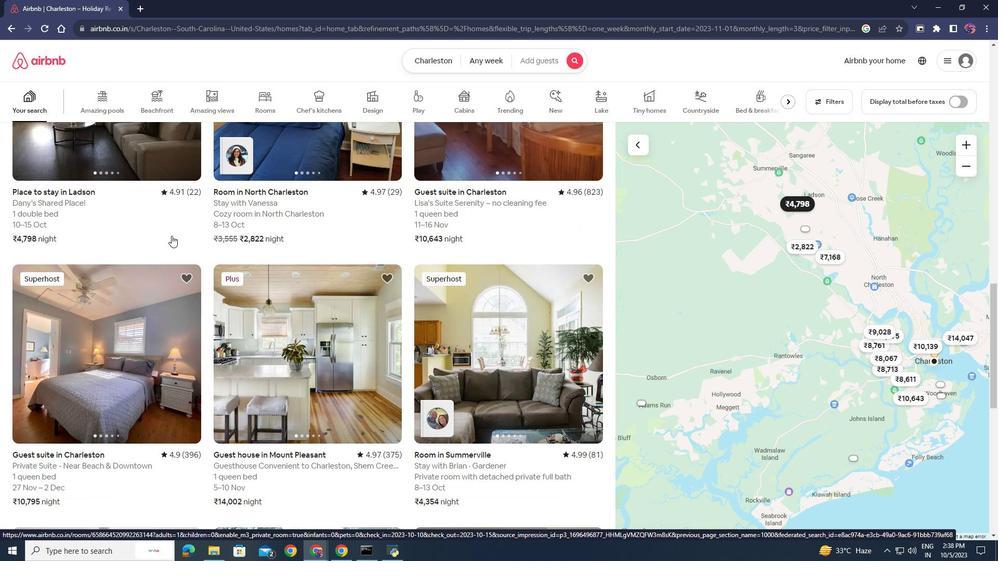 
Action: Mouse scrolled (171, 235) with delta (0, 0)
Screenshot: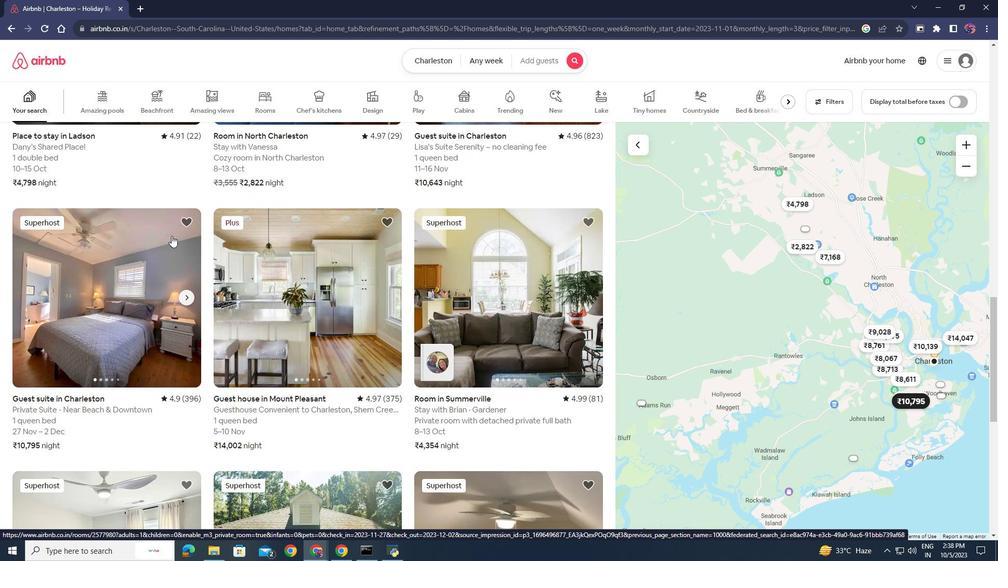 
Action: Mouse scrolled (171, 235) with delta (0, 0)
Screenshot: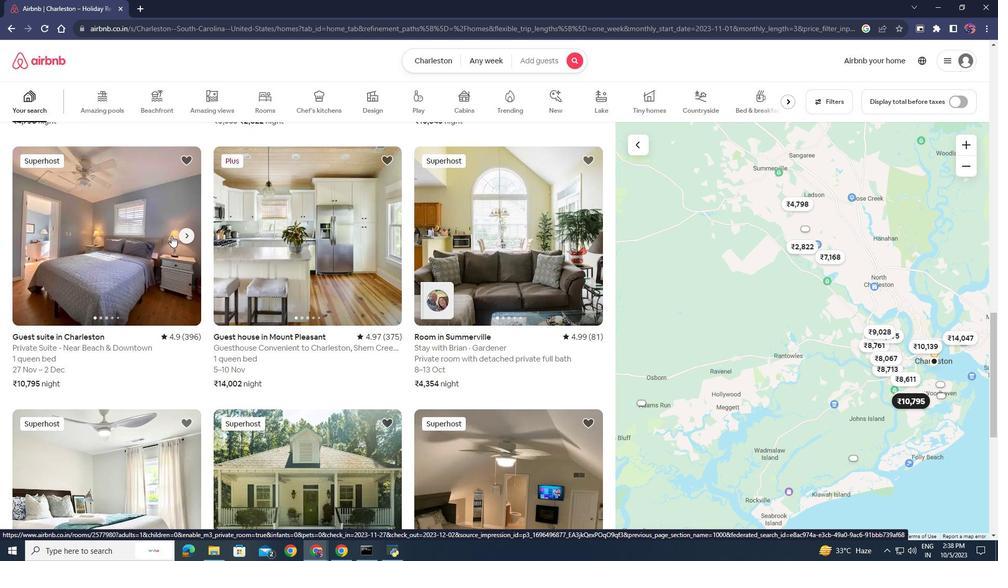 
Action: Mouse scrolled (171, 235) with delta (0, 0)
Screenshot: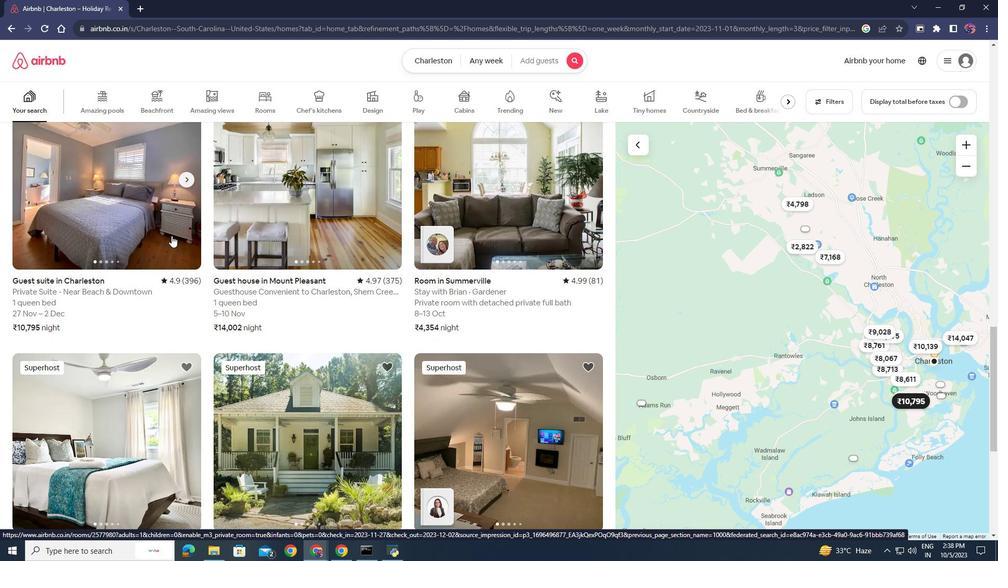 
Action: Mouse scrolled (171, 235) with delta (0, 0)
Screenshot: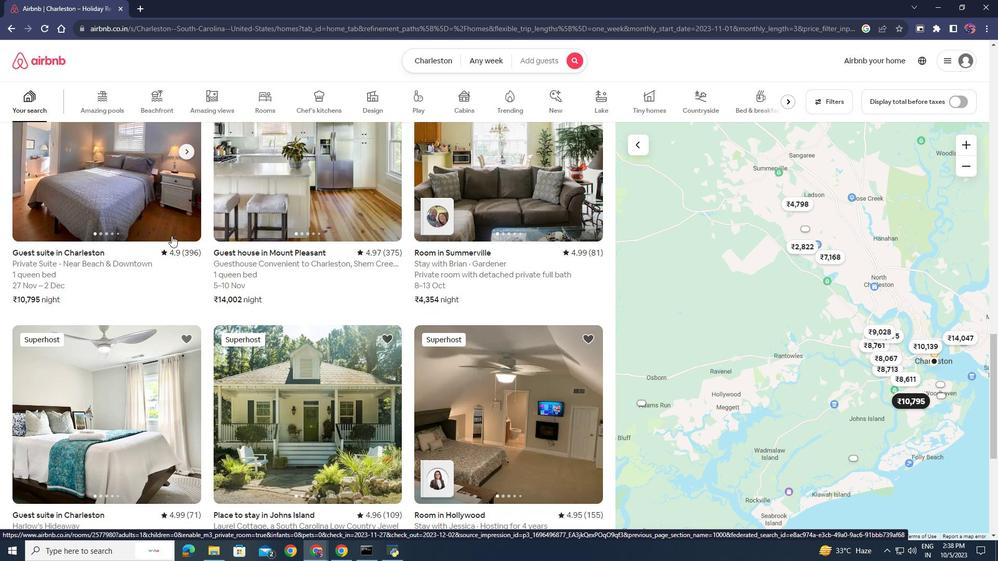 
Action: Mouse scrolled (171, 235) with delta (0, 0)
Screenshot: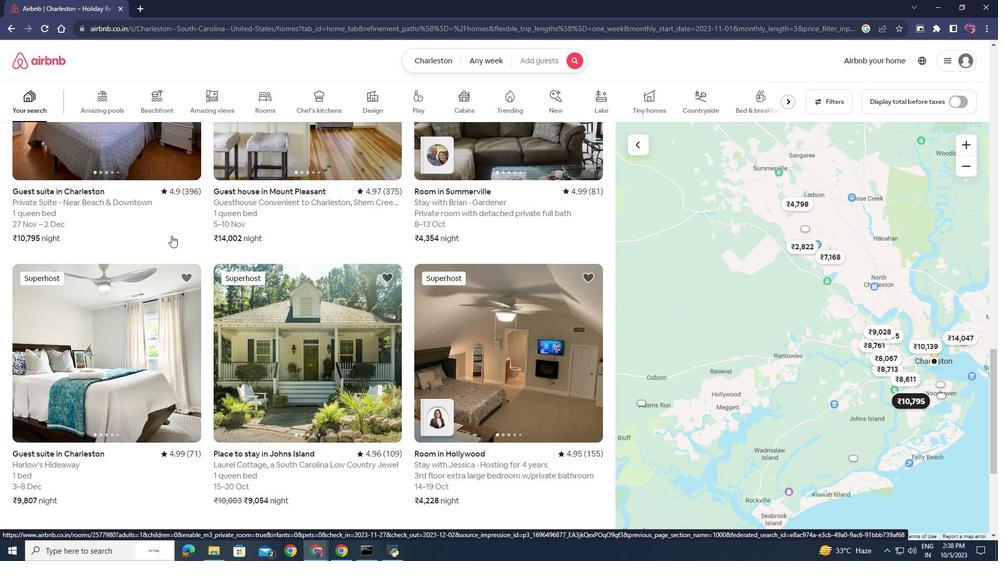 
Action: Mouse scrolled (171, 235) with delta (0, 0)
Screenshot: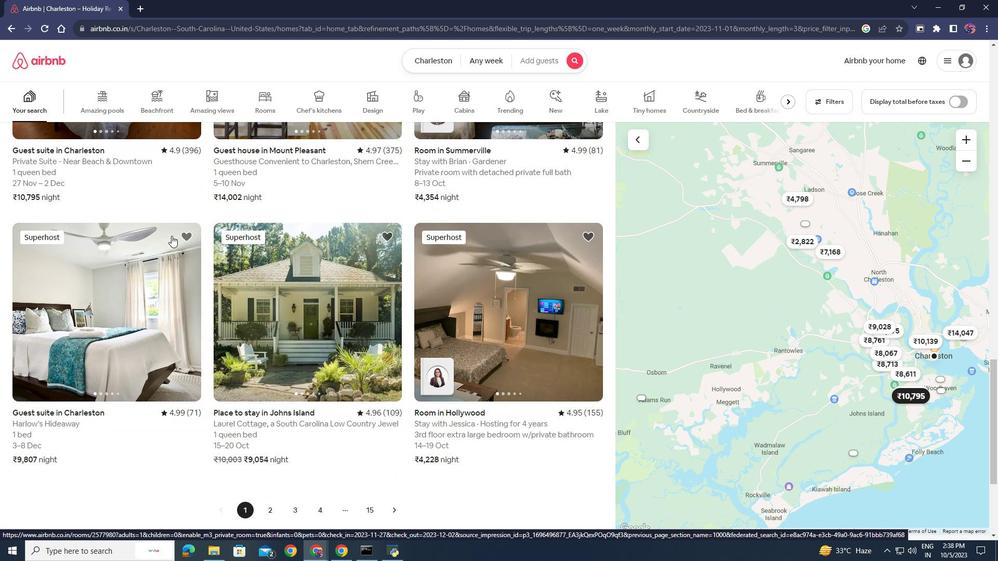 
Action: Mouse scrolled (171, 235) with delta (0, 0)
Screenshot: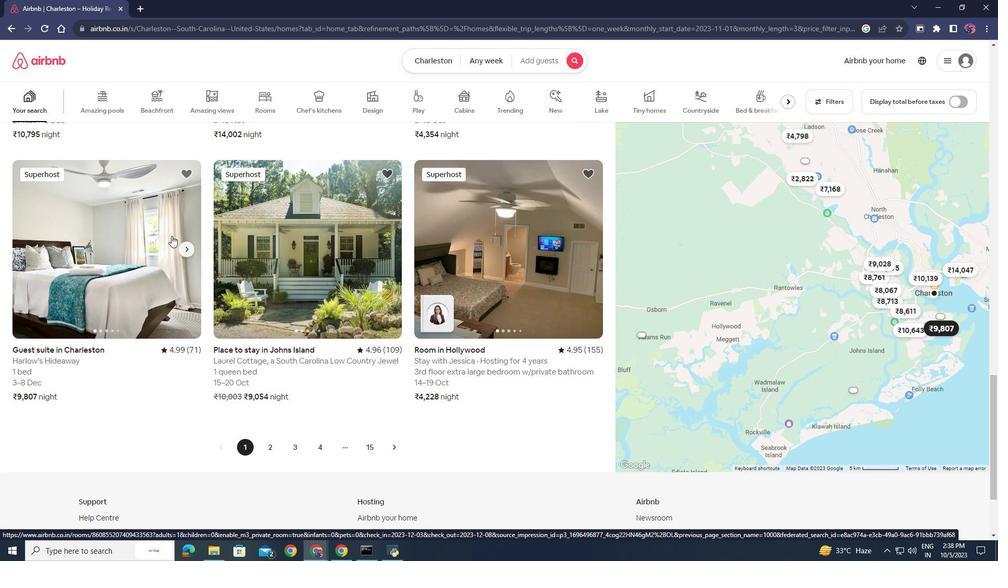 
Action: Mouse scrolled (171, 235) with delta (0, 0)
Screenshot: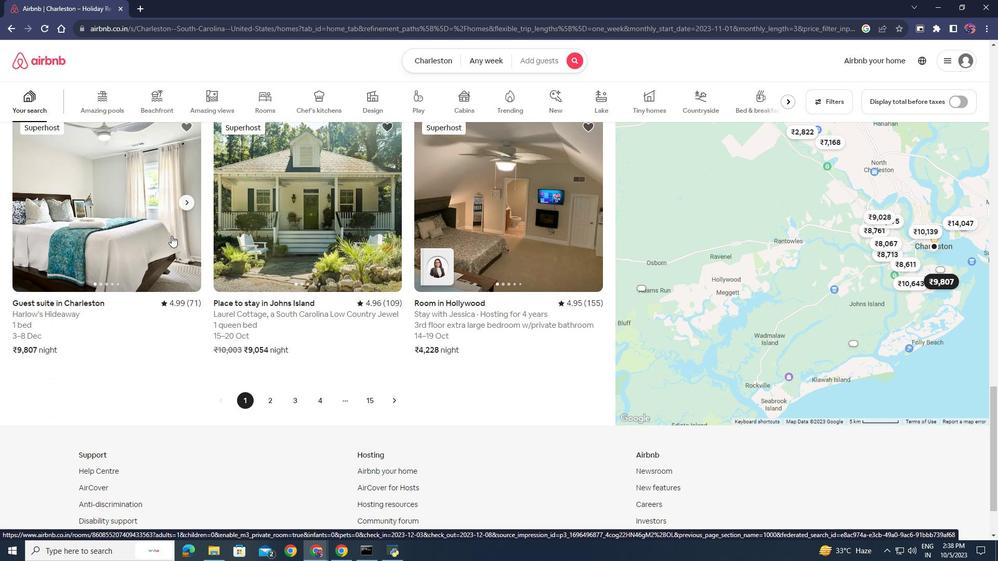 
Action: Mouse moved to (270, 352)
Screenshot: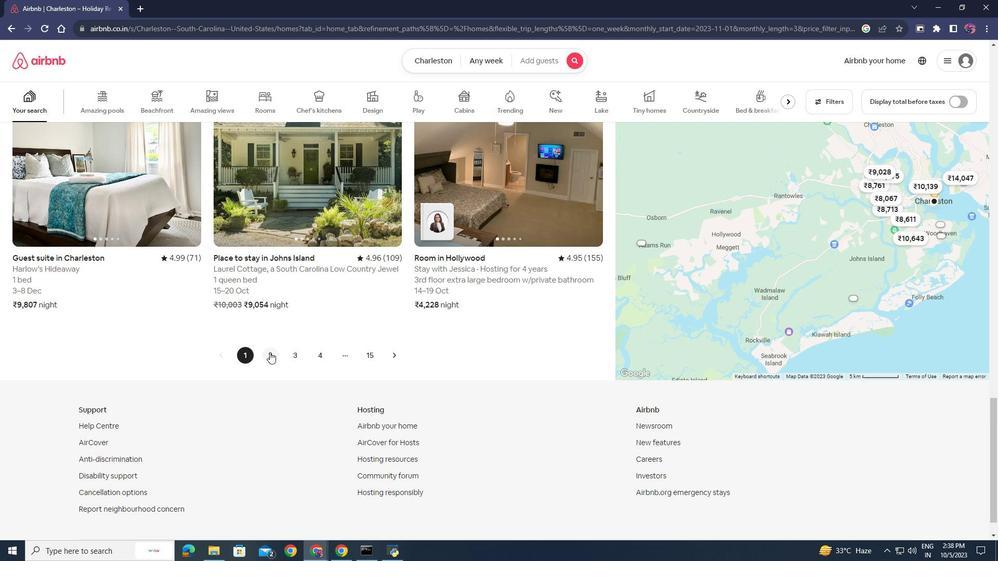 
Action: Mouse pressed left at (270, 352)
Screenshot: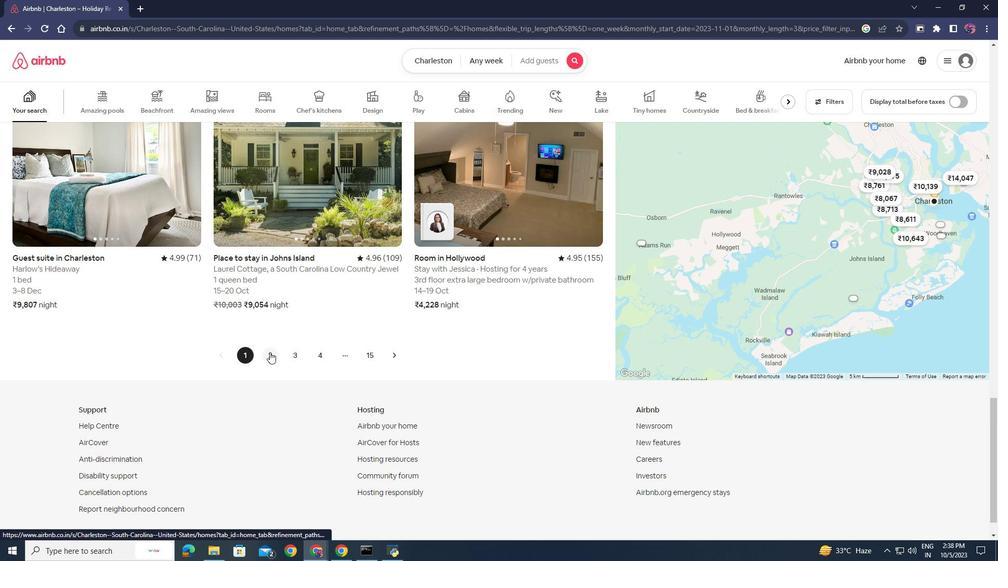 
Action: Mouse moved to (318, 380)
Screenshot: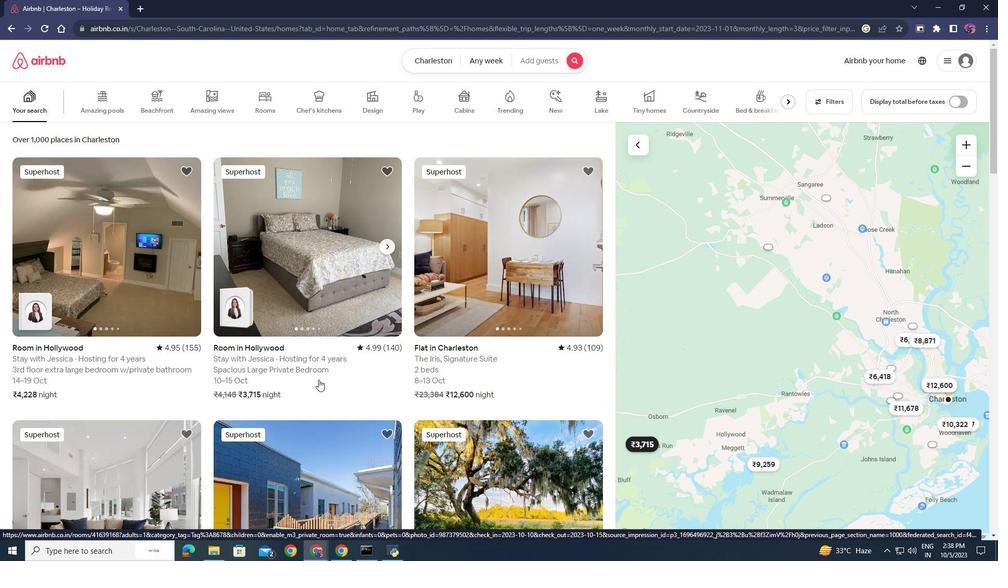 
Action: Mouse scrolled (318, 379) with delta (0, 0)
Screenshot: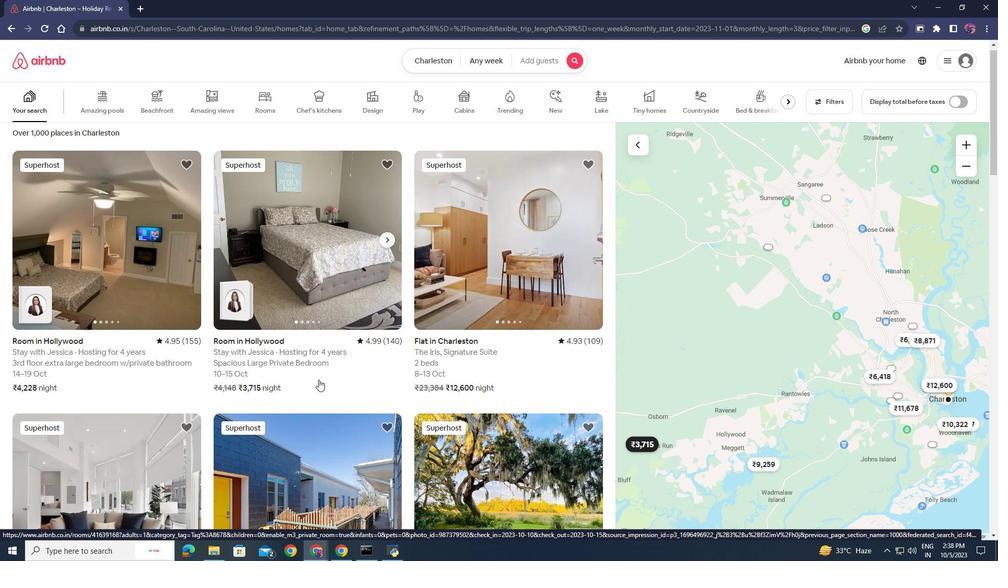 
Action: Mouse moved to (329, 389)
Screenshot: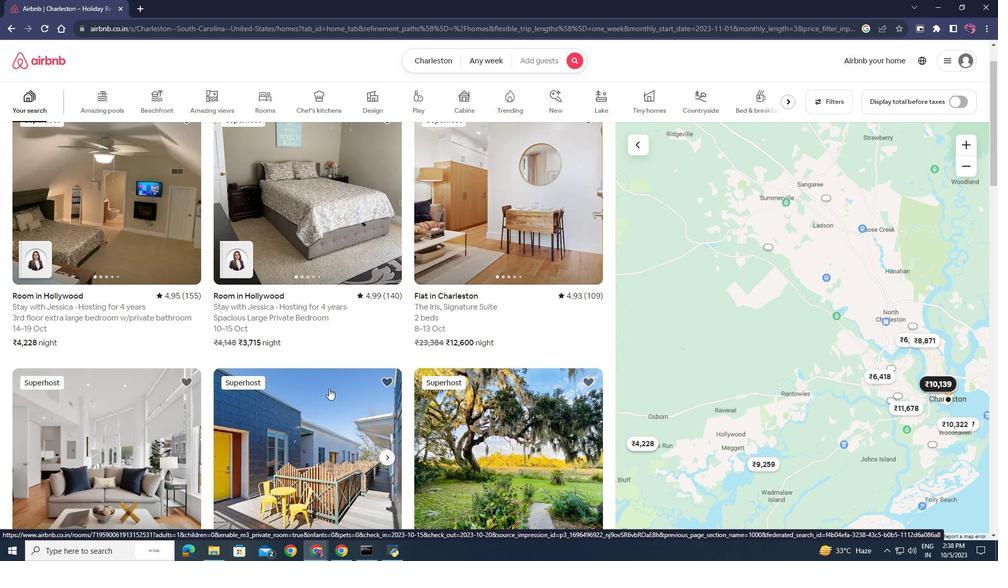 
Action: Mouse scrolled (329, 388) with delta (0, 0)
Screenshot: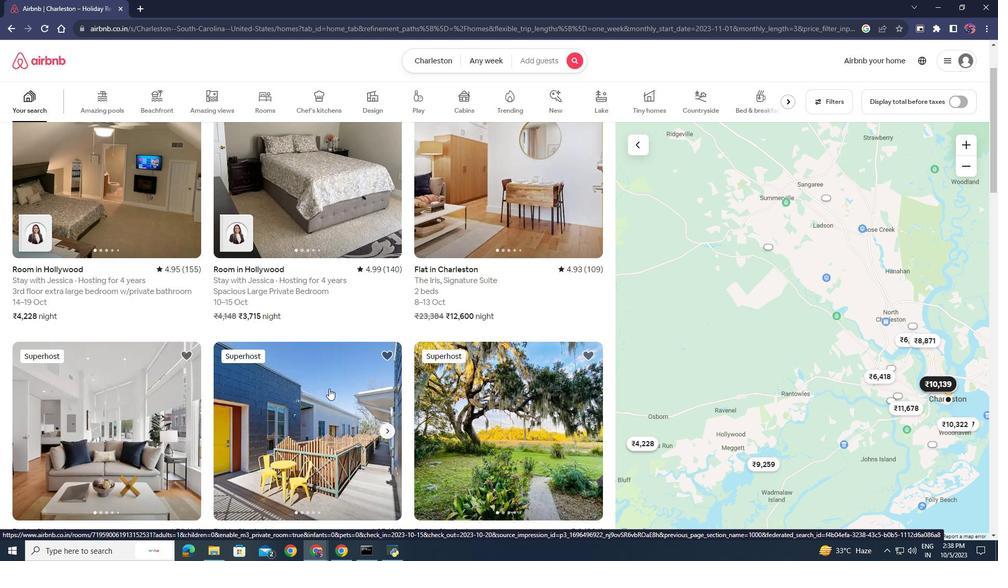 
Action: Mouse moved to (500, 161)
Screenshot: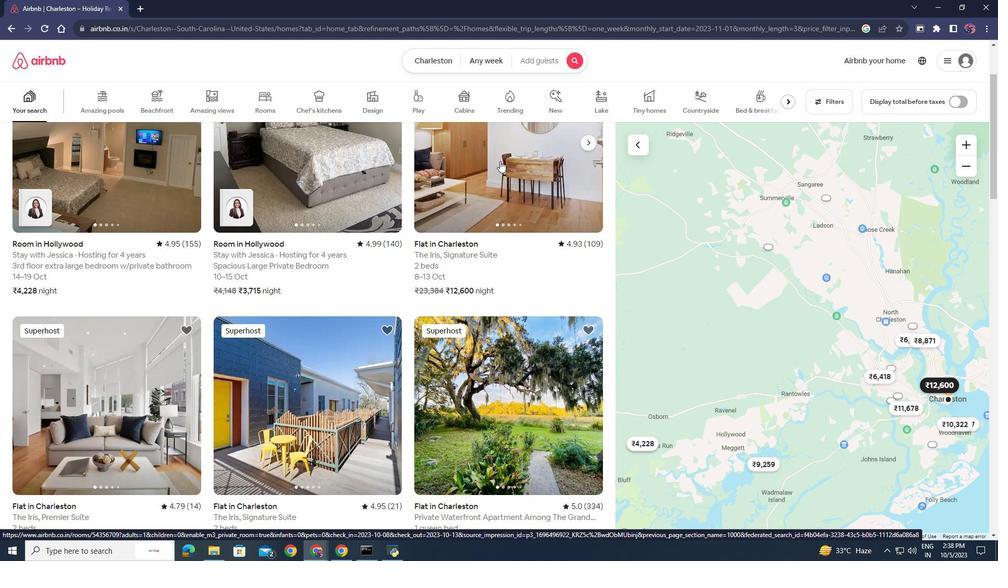 
Action: Mouse pressed left at (500, 161)
Screenshot: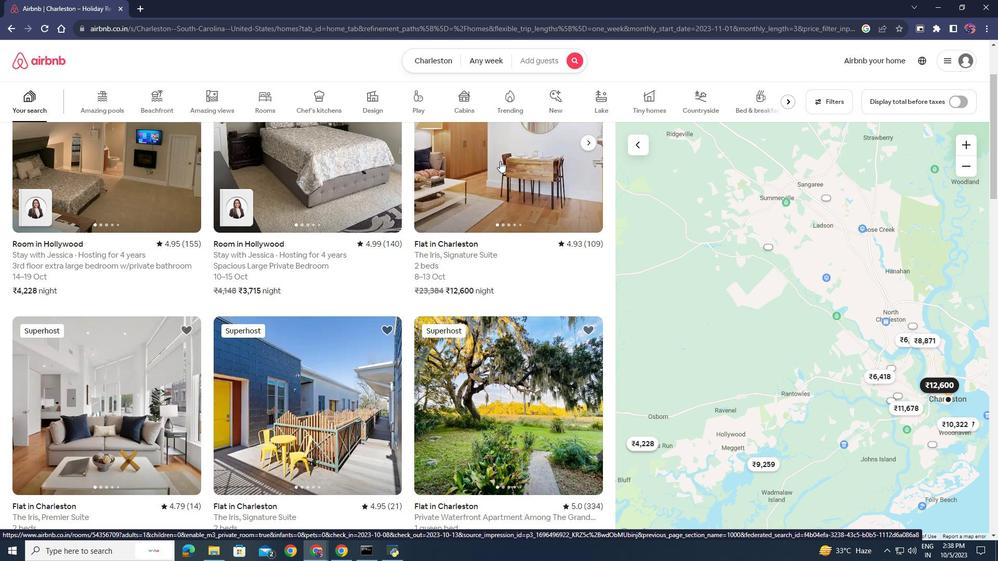 
Action: Mouse moved to (272, 387)
Screenshot: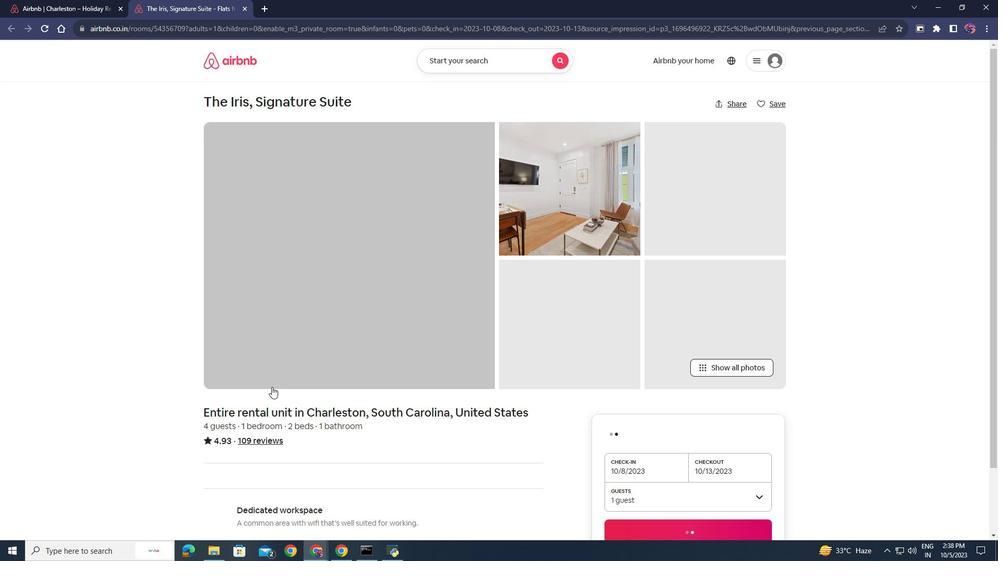 
Action: Mouse scrolled (272, 387) with delta (0, 0)
Screenshot: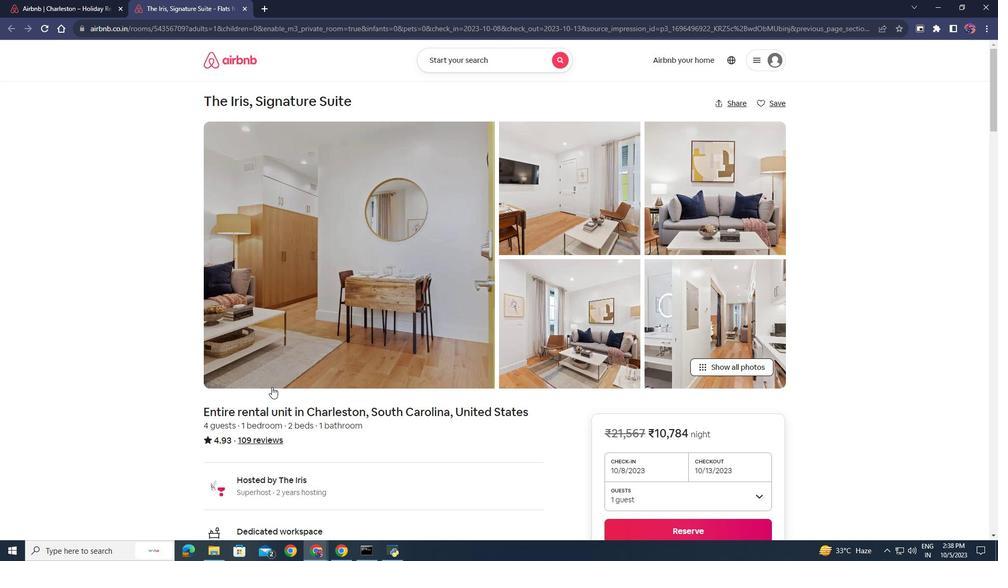 
Action: Mouse scrolled (272, 387) with delta (0, 0)
Screenshot: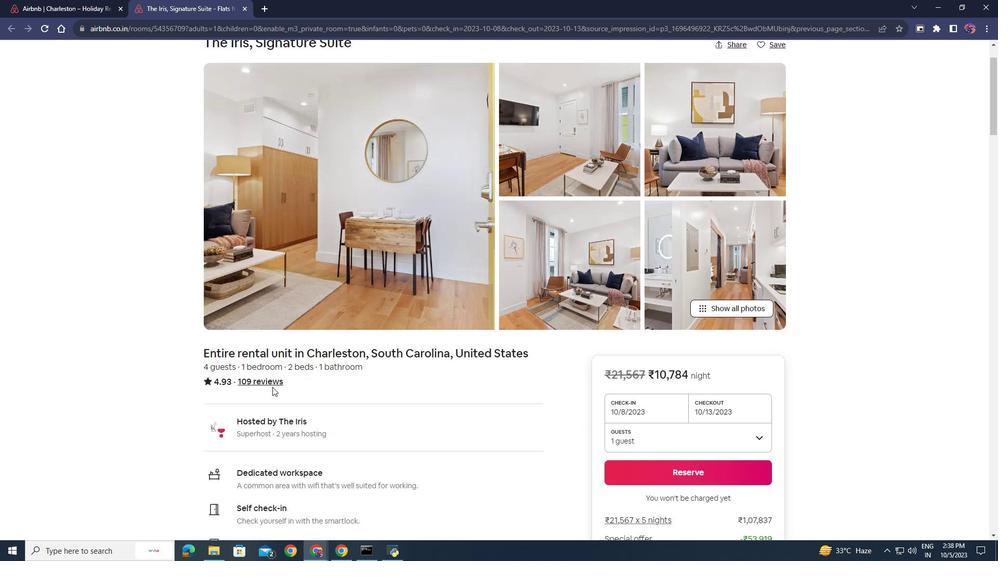 
Action: Mouse moved to (272, 387)
Screenshot: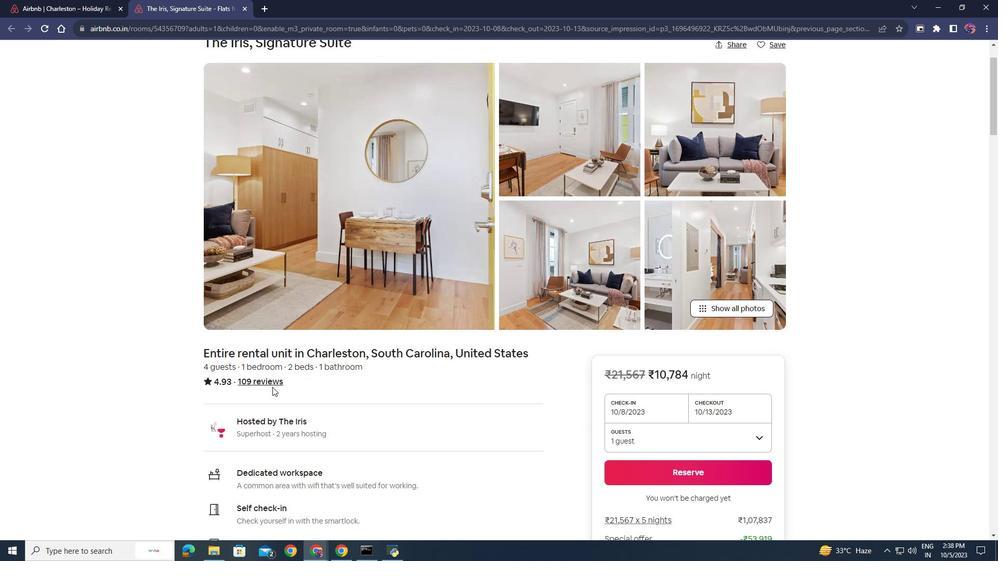
Action: Mouse scrolled (272, 387) with delta (0, 0)
Screenshot: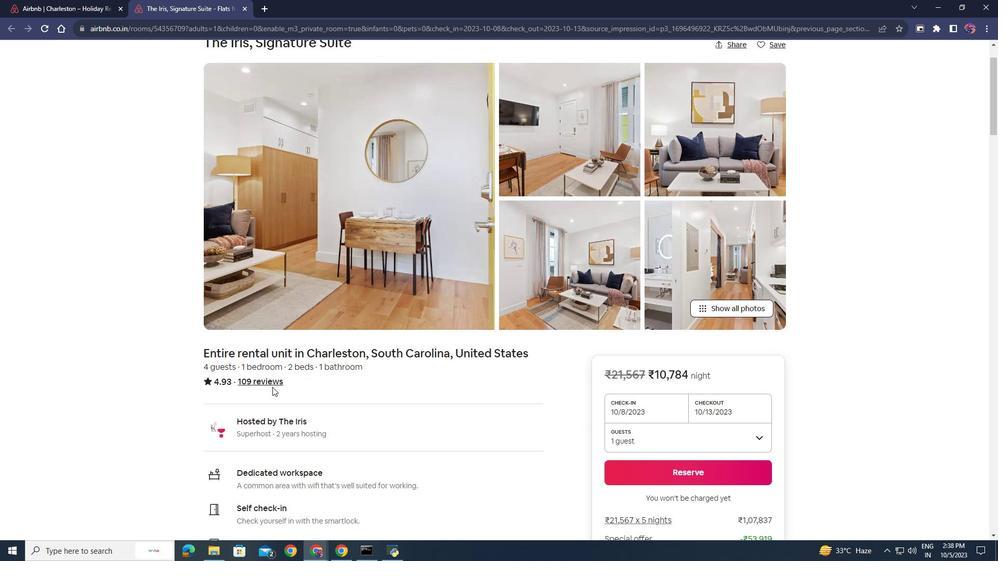 
Action: Mouse scrolled (272, 387) with delta (0, 0)
Screenshot: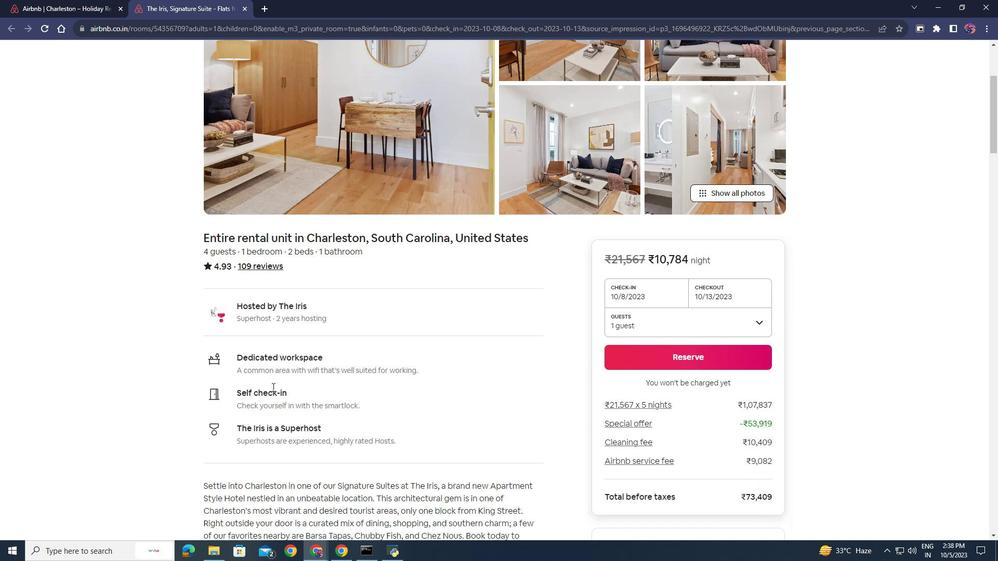 
Action: Mouse scrolled (272, 387) with delta (0, 0)
Screenshot: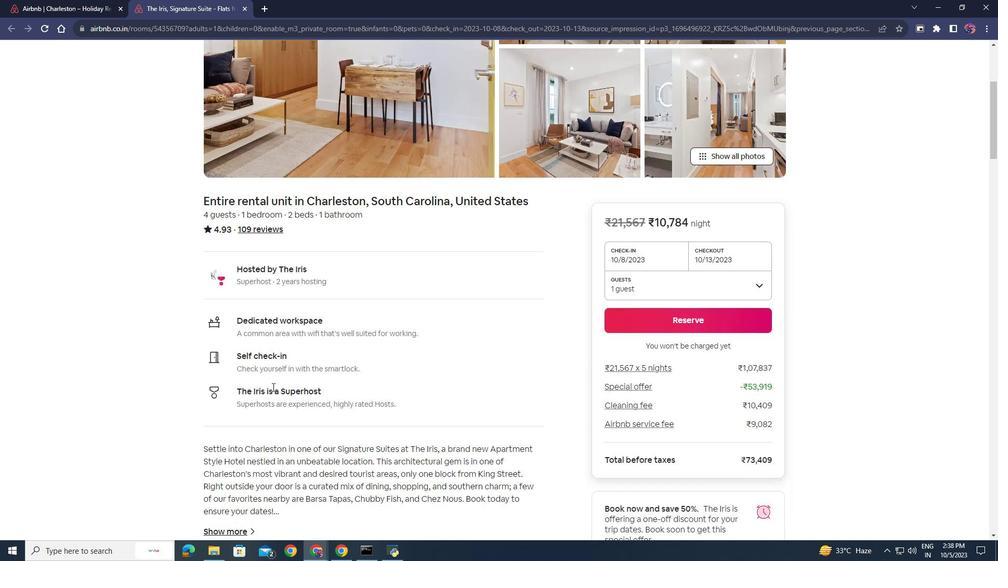 
Action: Mouse scrolled (272, 387) with delta (0, 0)
Screenshot: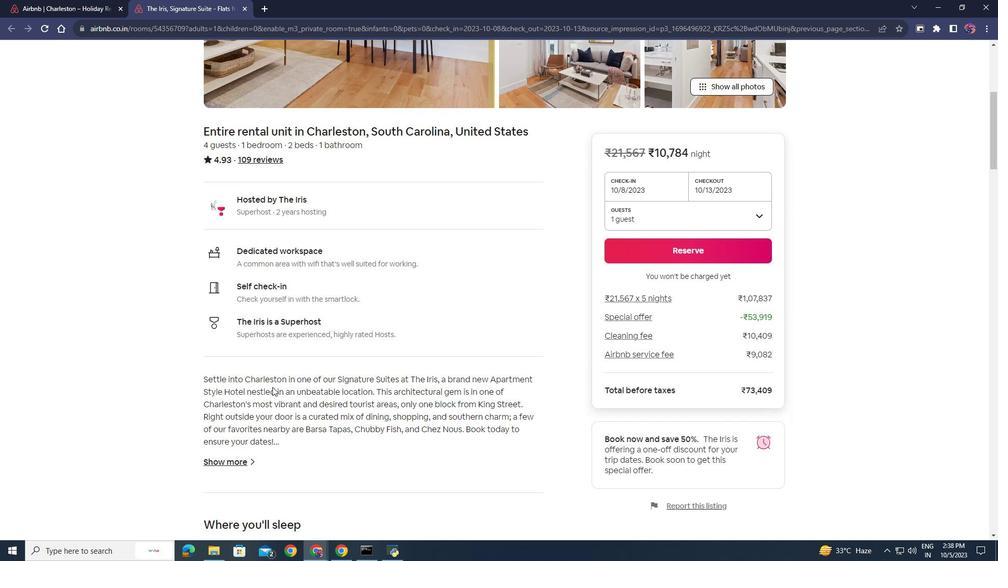 
Action: Mouse scrolled (272, 387) with delta (0, 0)
Screenshot: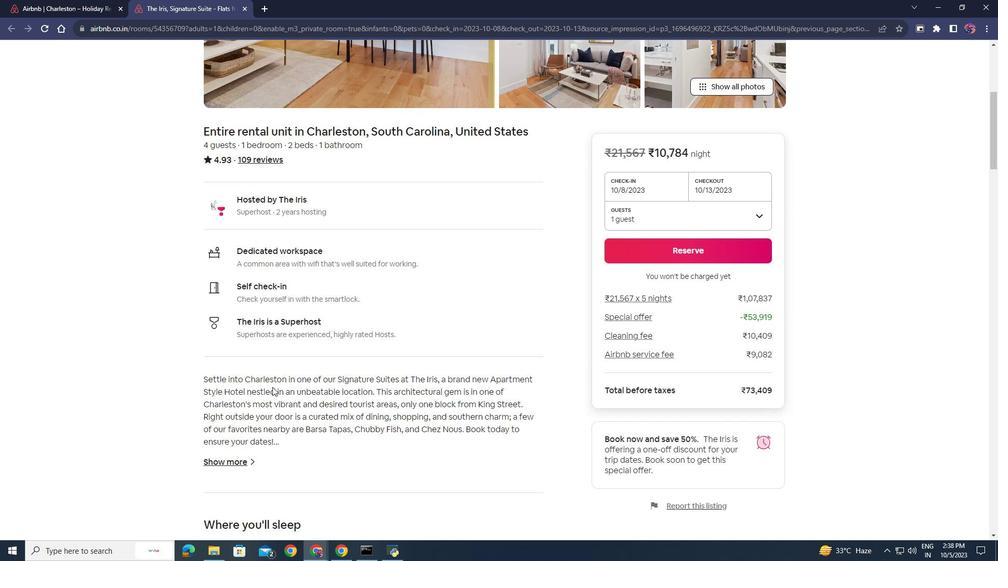 
Action: Mouse scrolled (272, 387) with delta (0, 0)
Screenshot: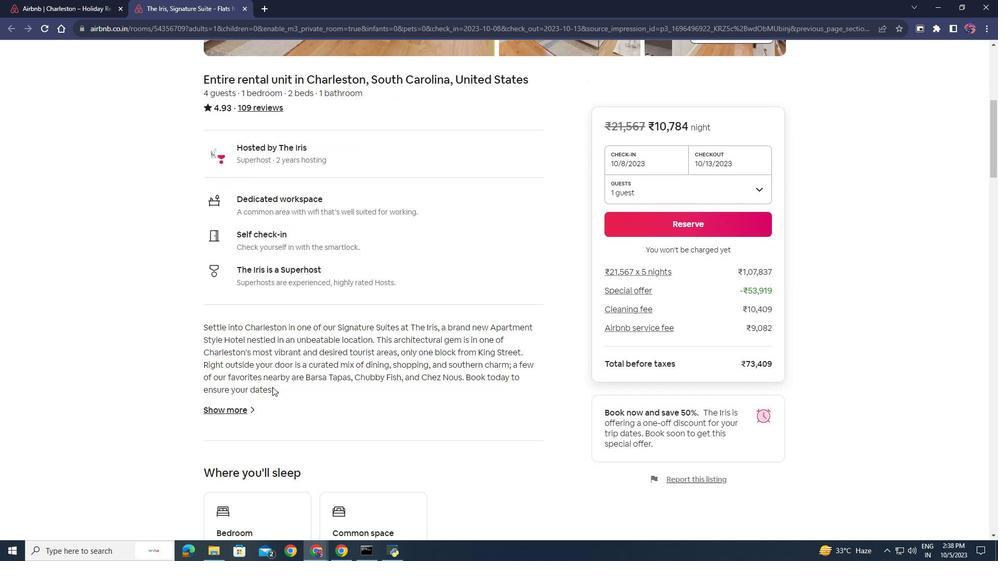 
Action: Mouse scrolled (272, 387) with delta (0, 0)
Screenshot: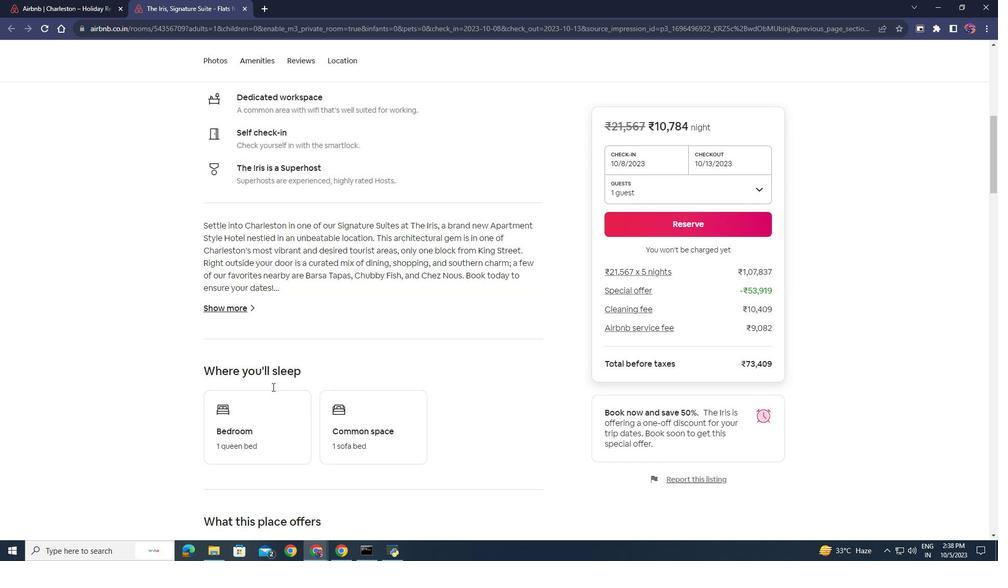 
Action: Mouse scrolled (272, 387) with delta (0, 0)
Screenshot: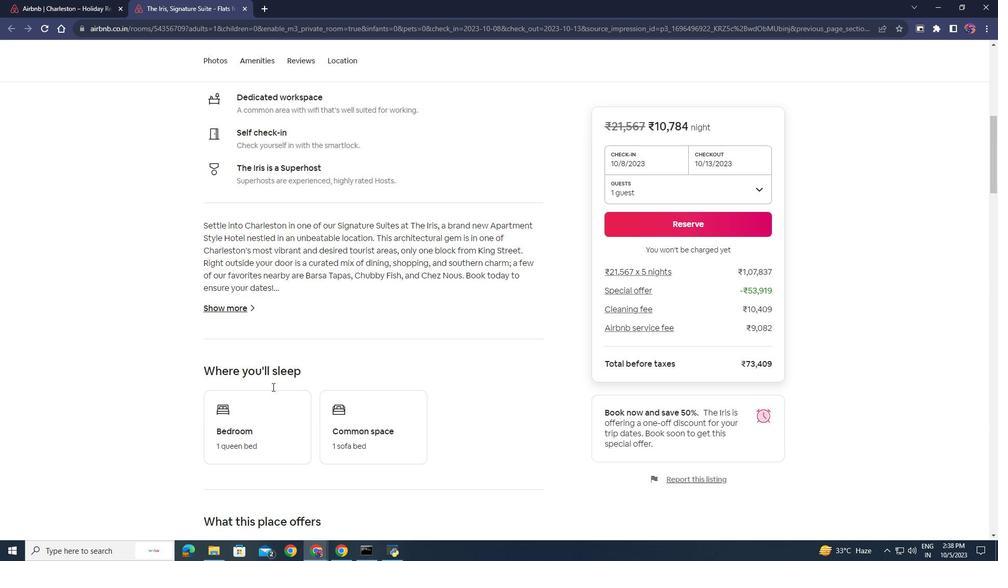 
Action: Mouse scrolled (272, 387) with delta (0, 0)
Screenshot: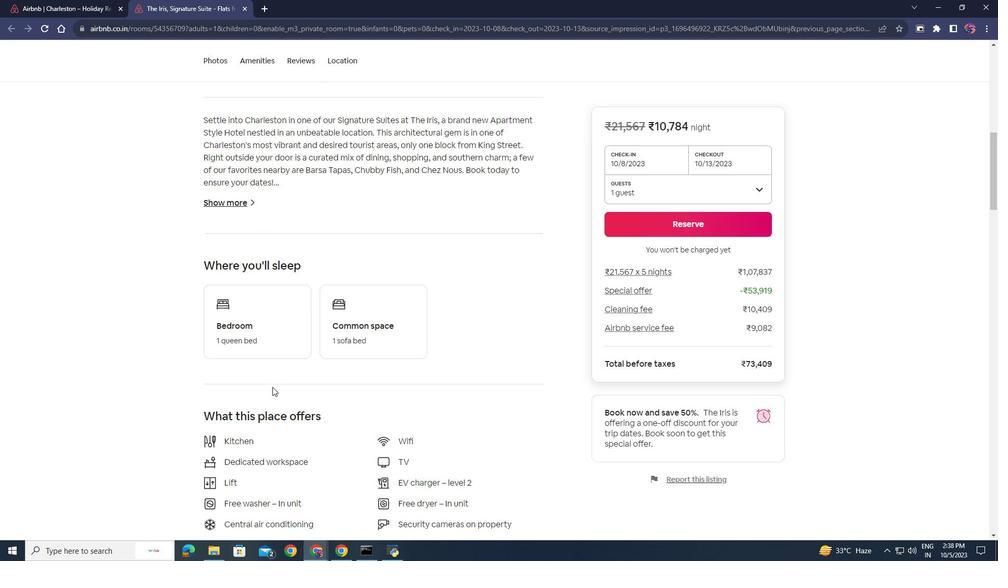 
Action: Mouse scrolled (272, 387) with delta (0, 0)
Screenshot: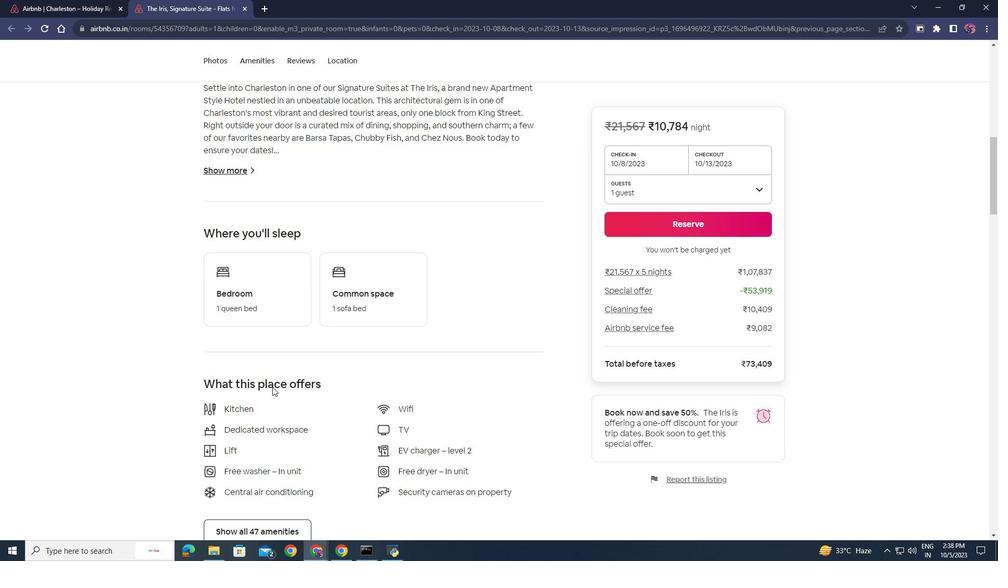 
Action: Mouse scrolled (272, 387) with delta (0, 0)
Screenshot: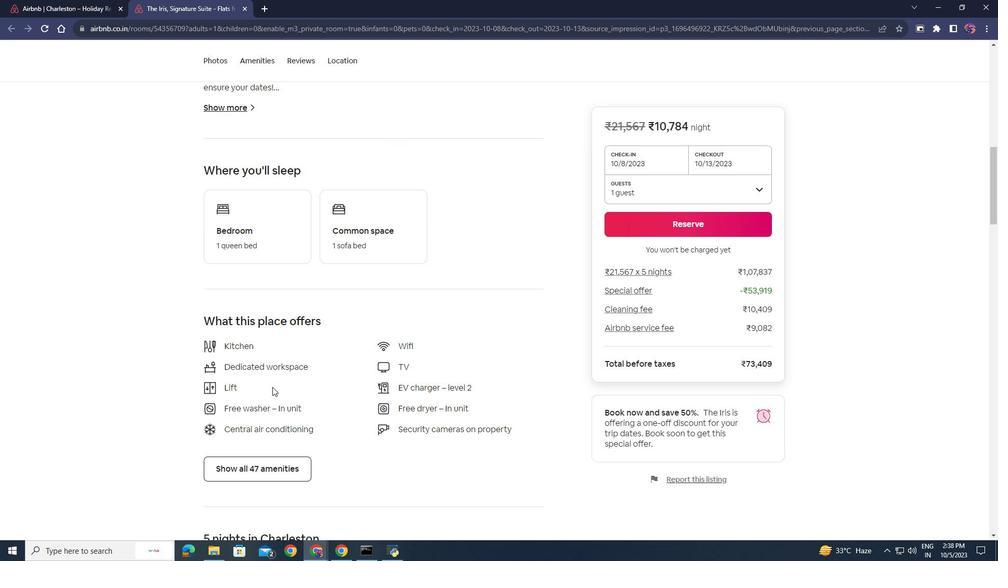 
Action: Mouse scrolled (272, 387) with delta (0, 0)
Screenshot: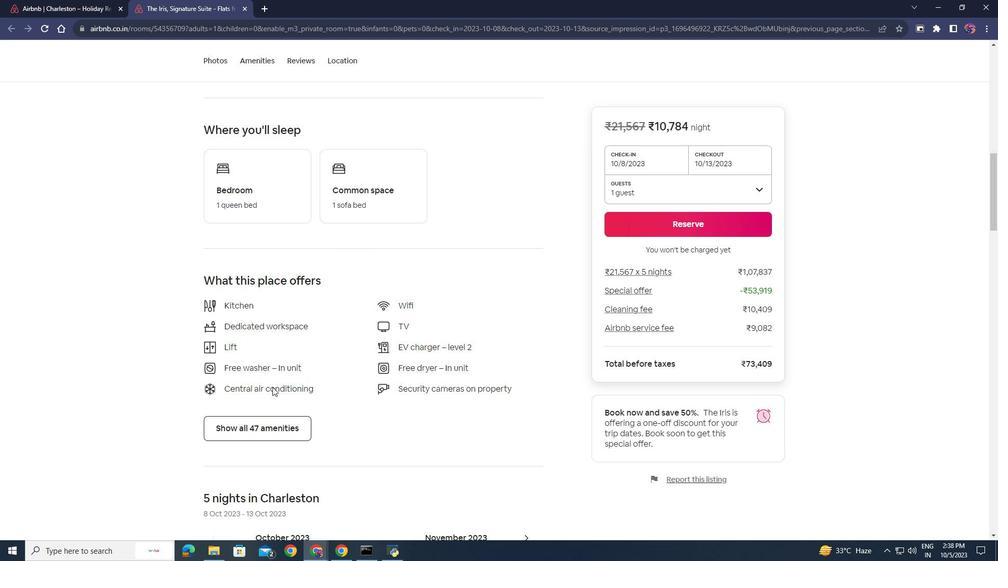 
Action: Mouse moved to (267, 373)
Screenshot: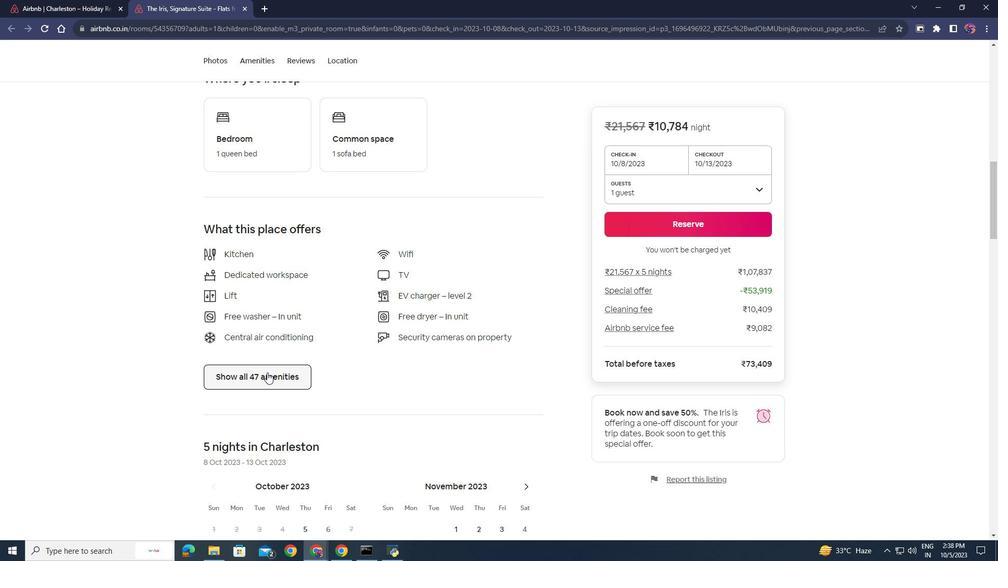 
Action: Mouse pressed left at (267, 373)
Screenshot: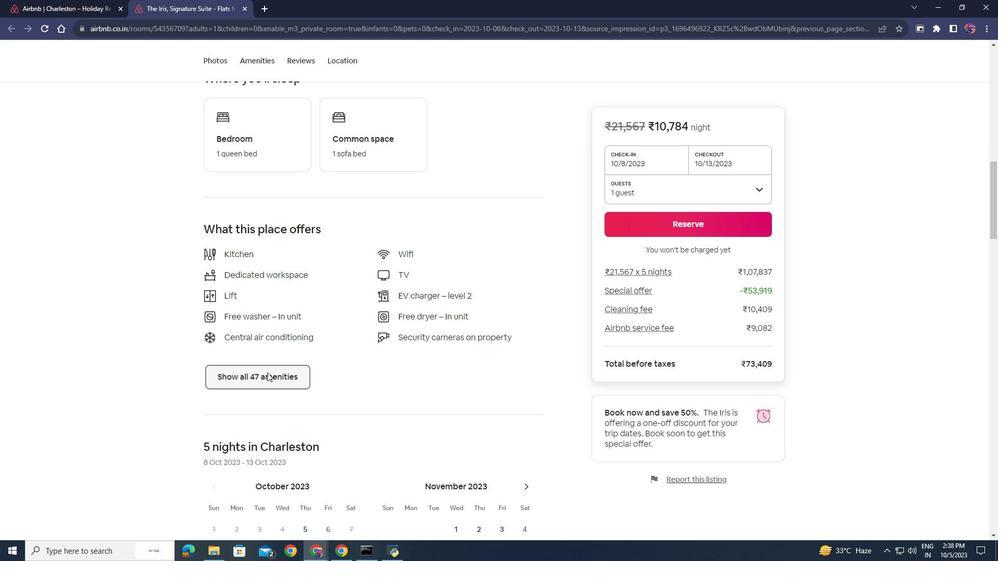 
Action: Mouse moved to (415, 400)
Screenshot: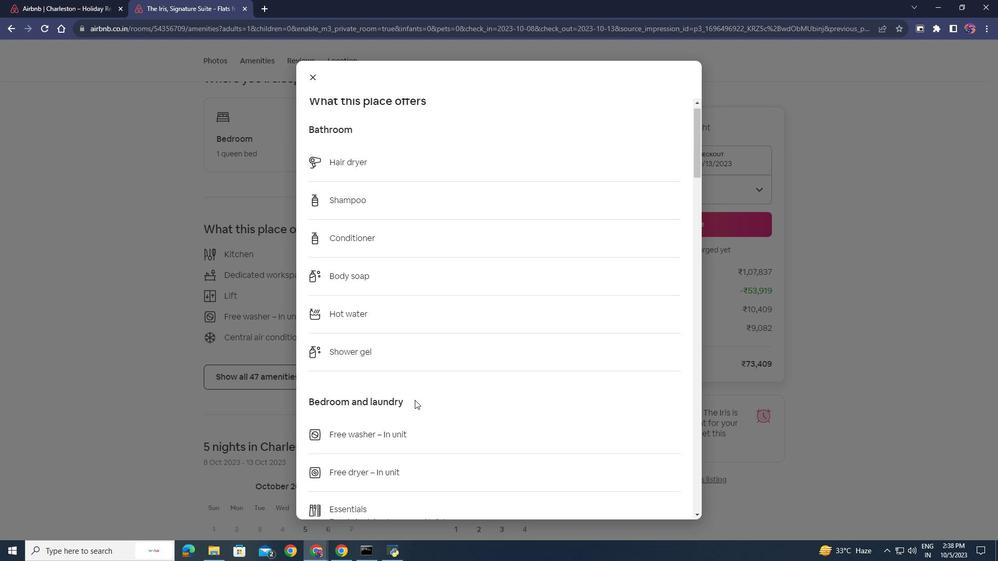 
Action: Mouse scrolled (415, 400) with delta (0, 0)
Screenshot: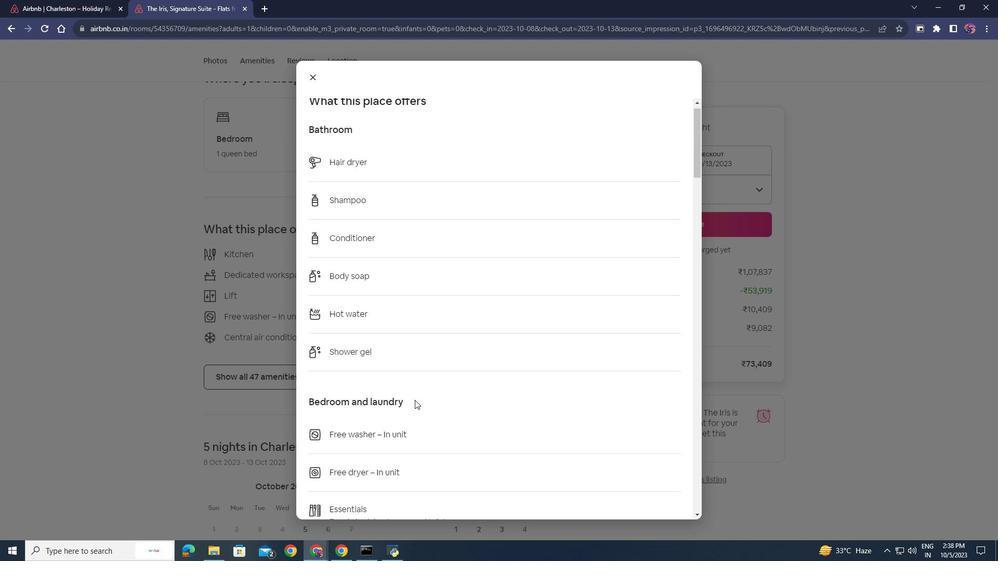 
Action: Mouse scrolled (415, 400) with delta (0, 0)
Screenshot: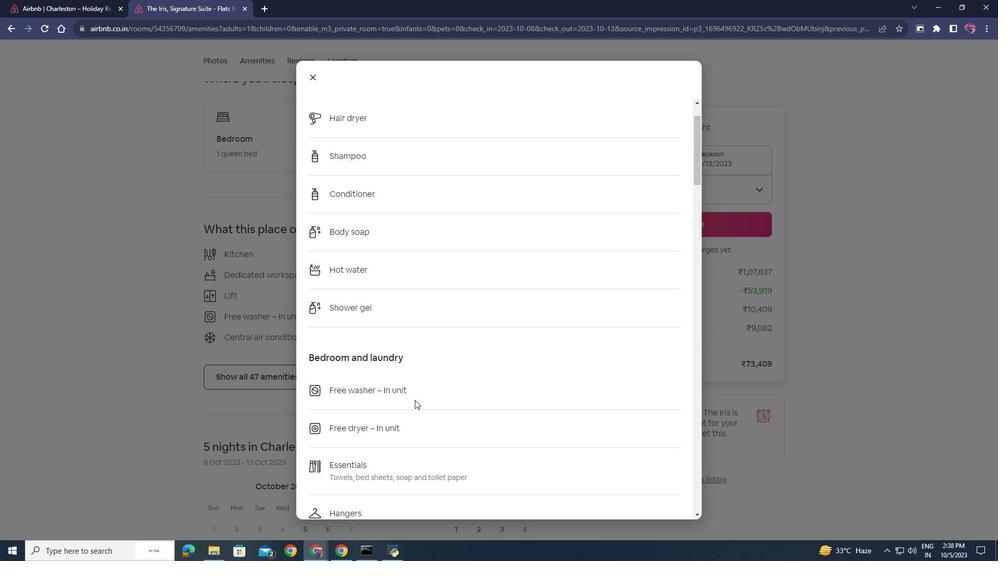 
Action: Mouse scrolled (415, 400) with delta (0, 0)
Screenshot: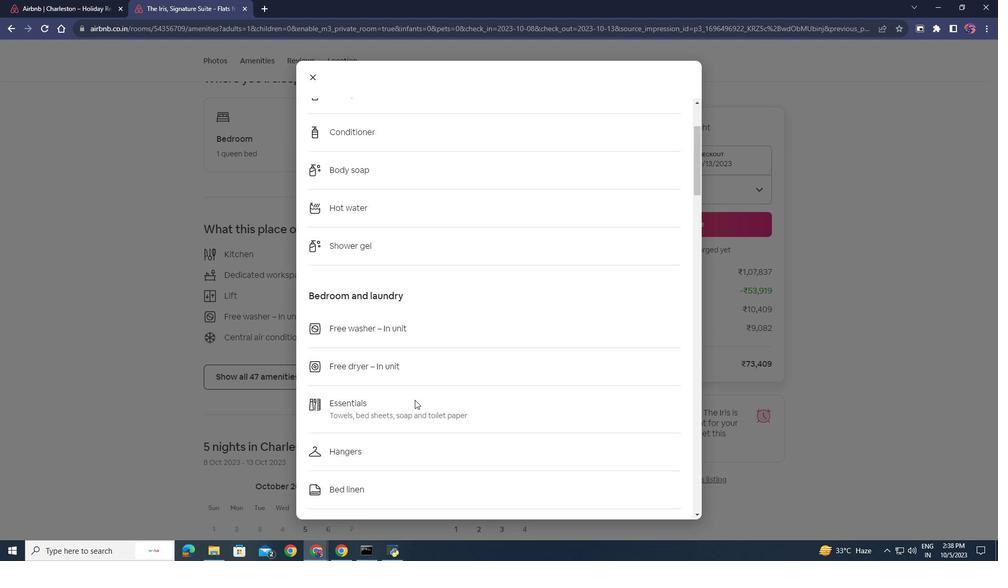 
Action: Mouse scrolled (415, 400) with delta (0, 0)
Screenshot: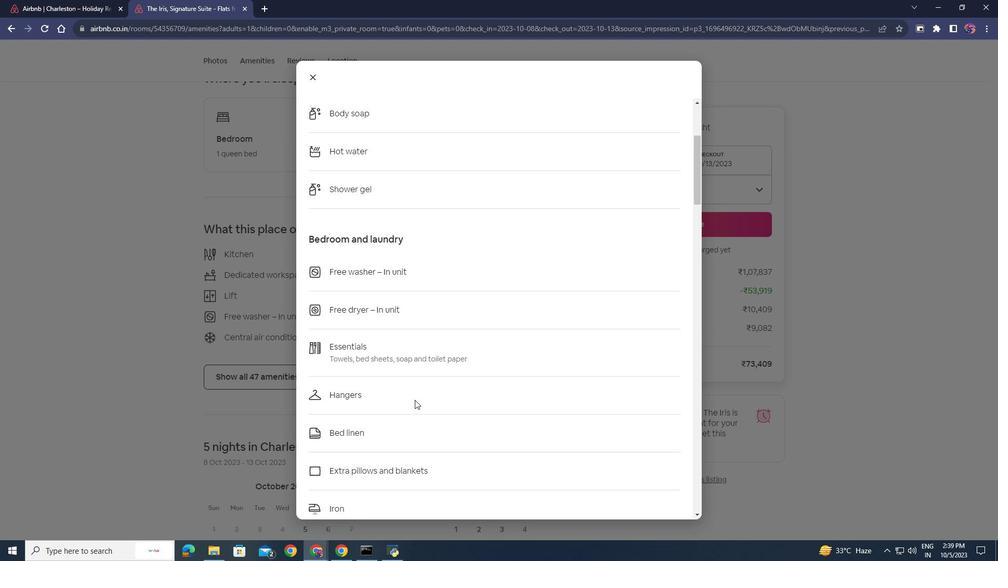 
Action: Mouse scrolled (415, 400) with delta (0, 0)
Screenshot: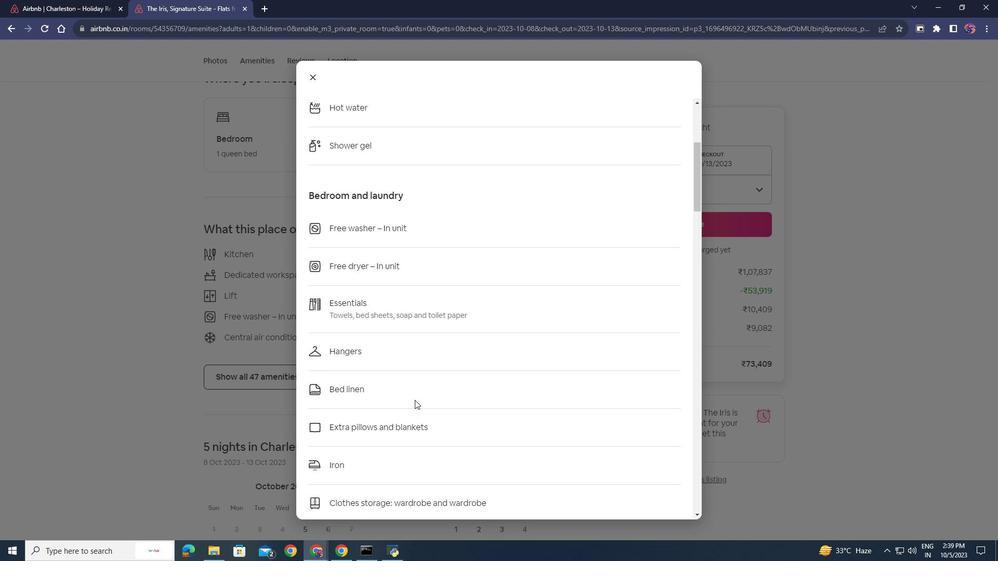 
Action: Mouse scrolled (415, 400) with delta (0, 0)
Screenshot: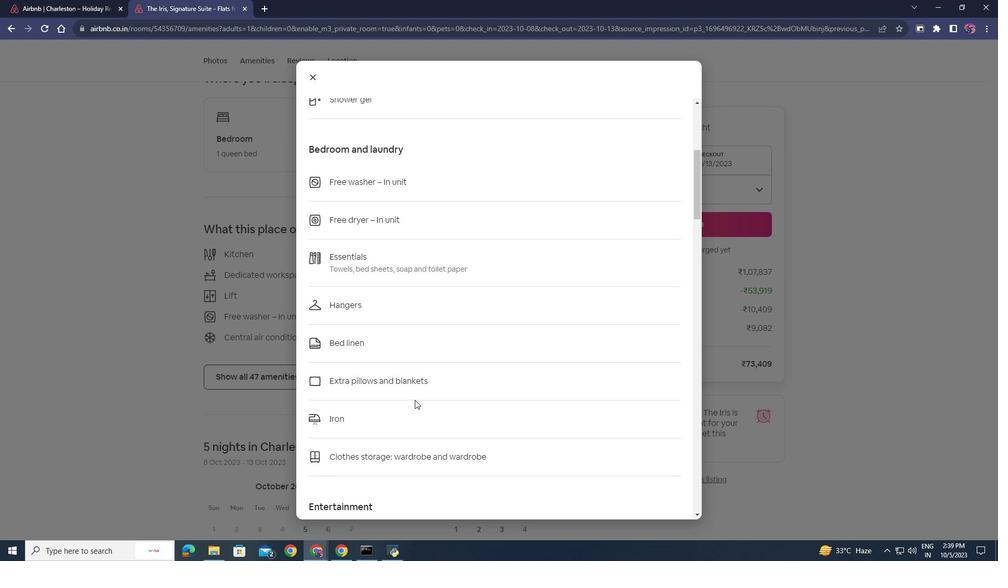 
Action: Mouse scrolled (415, 400) with delta (0, 0)
Screenshot: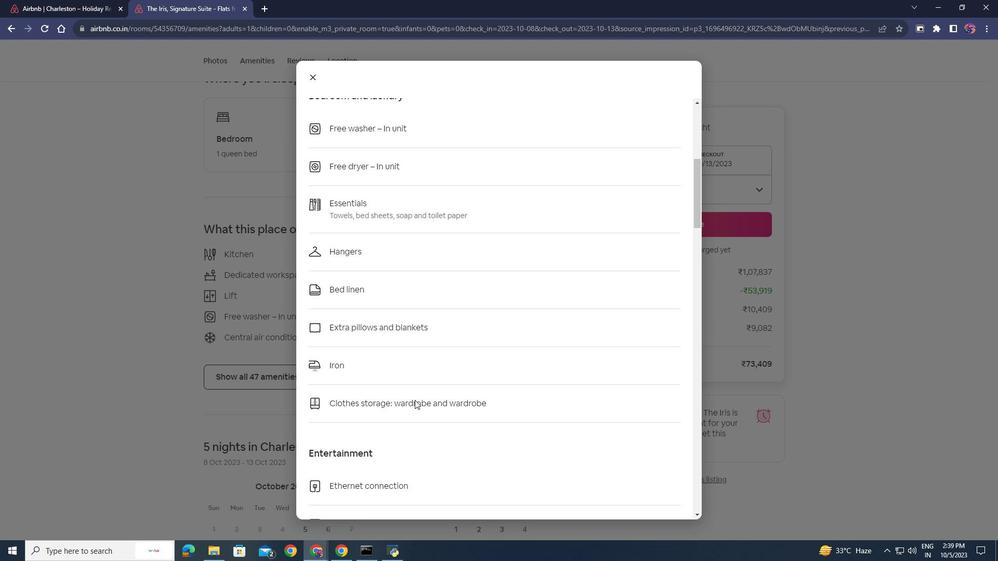 
Action: Mouse scrolled (415, 400) with delta (0, 0)
Screenshot: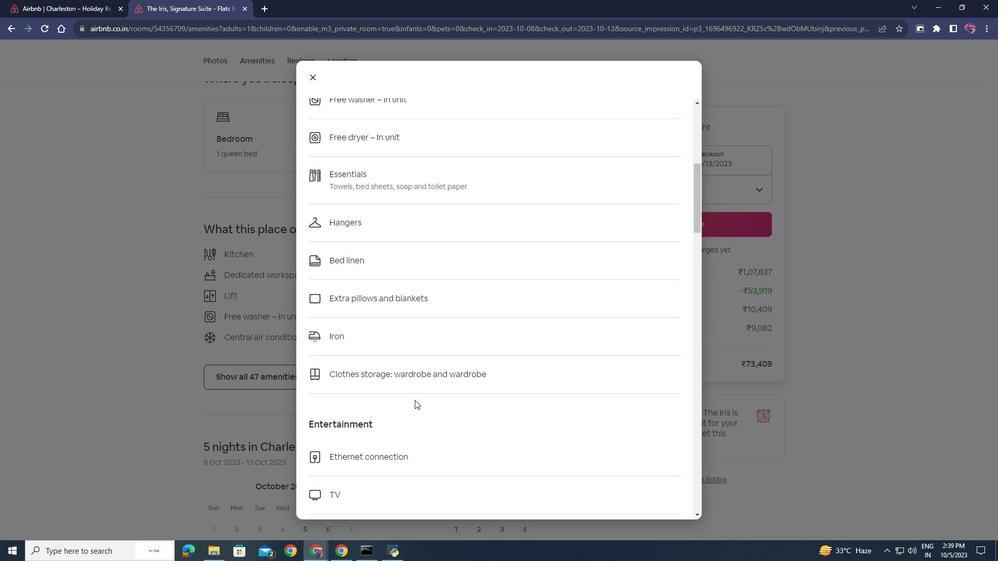 
Action: Mouse scrolled (415, 400) with delta (0, 0)
Screenshot: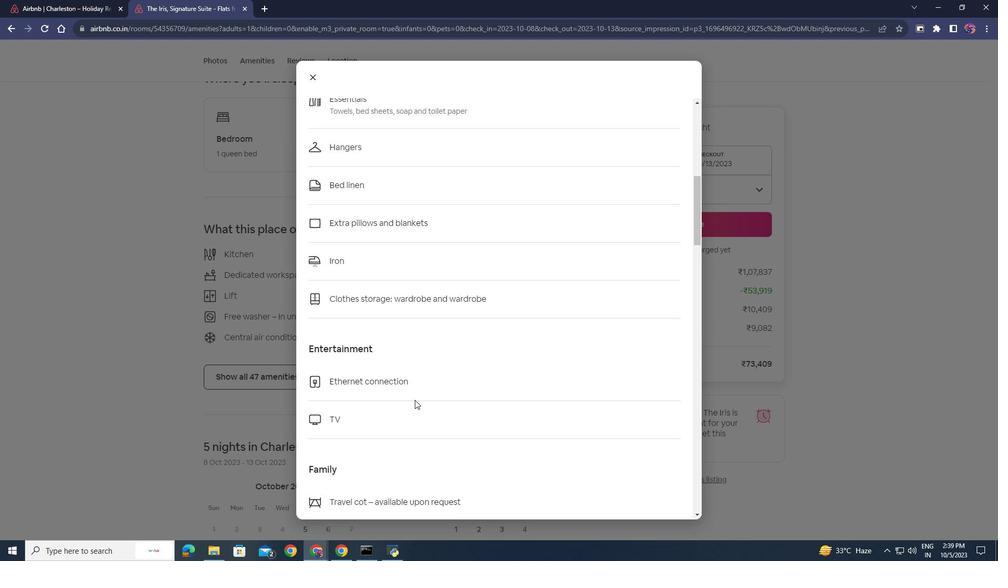 
Action: Mouse scrolled (415, 400) with delta (0, 0)
Screenshot: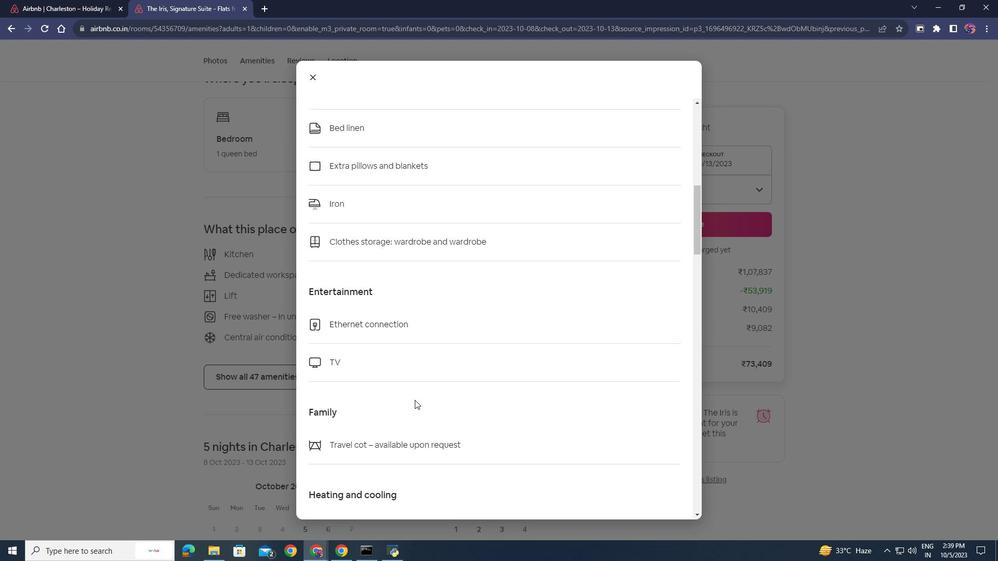 
Action: Mouse scrolled (415, 400) with delta (0, 0)
Screenshot: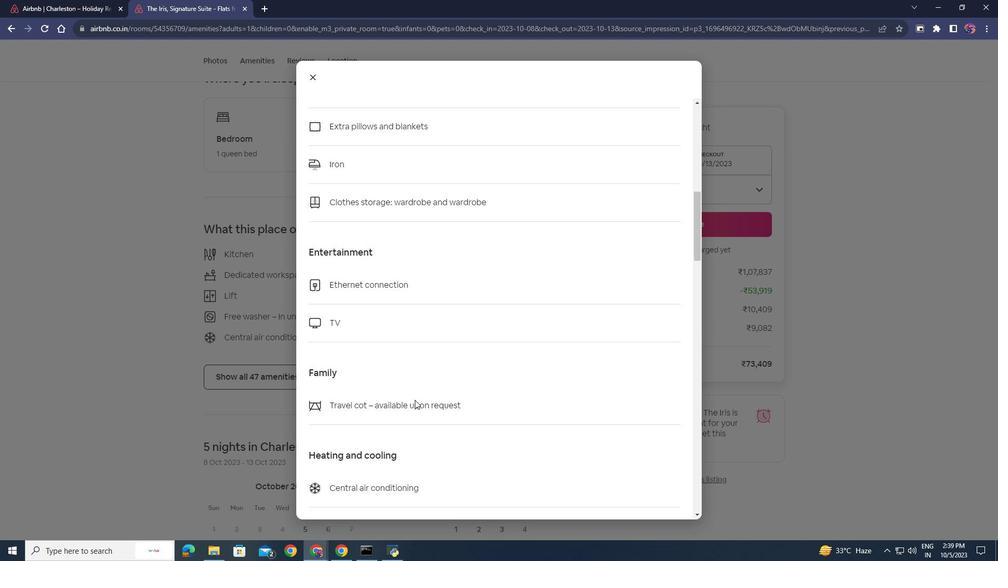 
Action: Mouse scrolled (415, 400) with delta (0, 0)
Screenshot: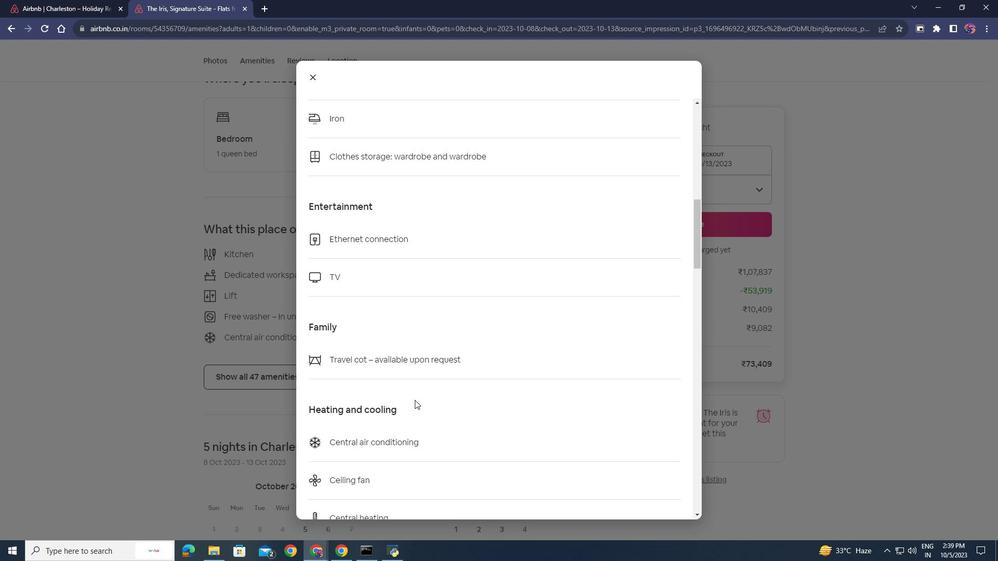 
Action: Mouse scrolled (415, 400) with delta (0, 0)
Screenshot: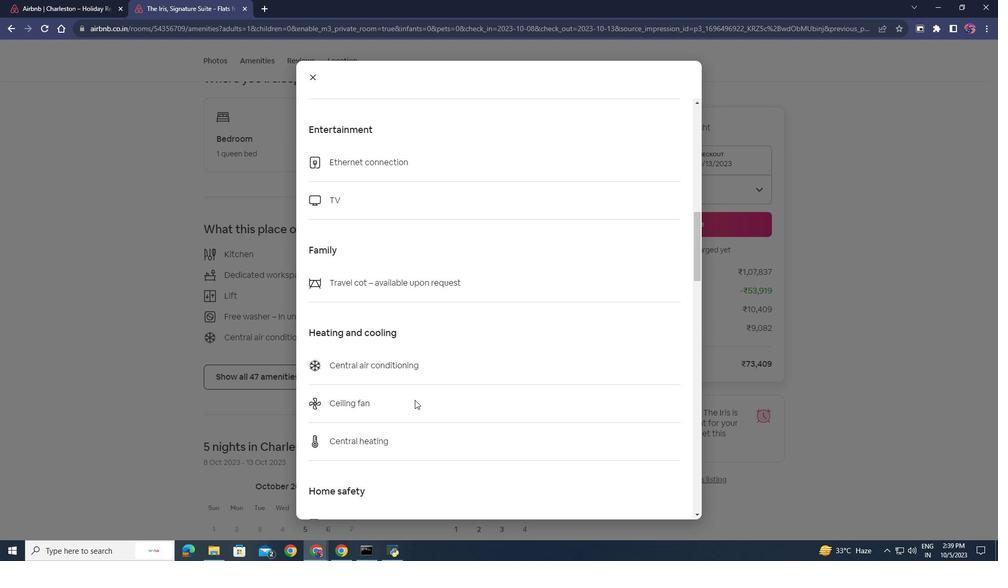 
Action: Mouse scrolled (415, 400) with delta (0, 0)
Screenshot: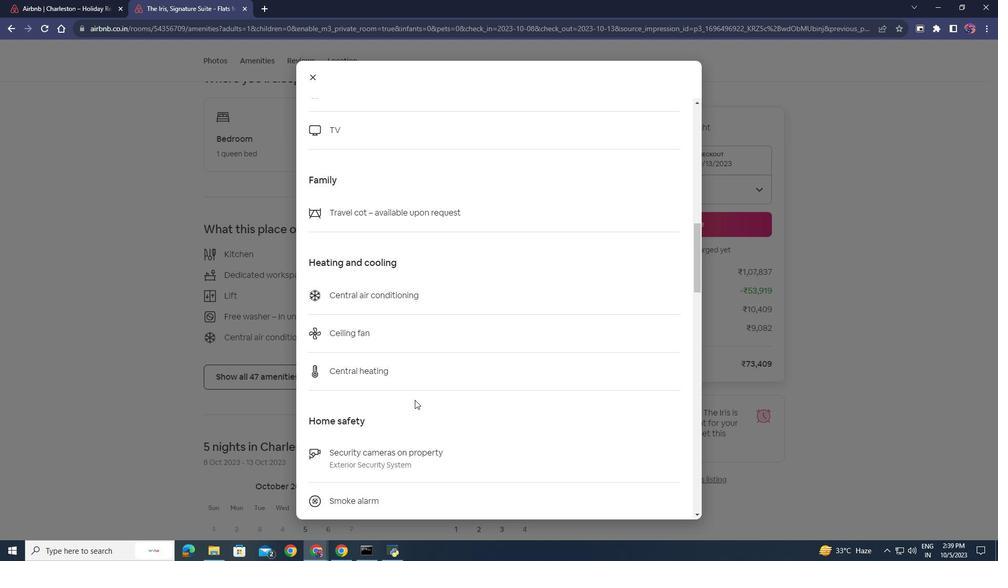 
Action: Mouse scrolled (415, 400) with delta (0, 0)
Screenshot: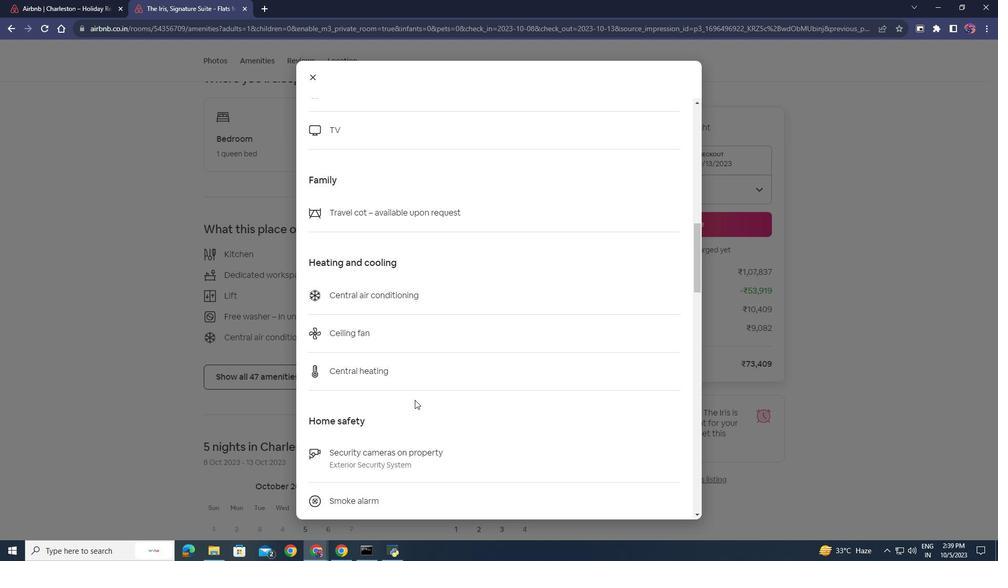 
Action: Mouse scrolled (415, 400) with delta (0, 0)
Screenshot: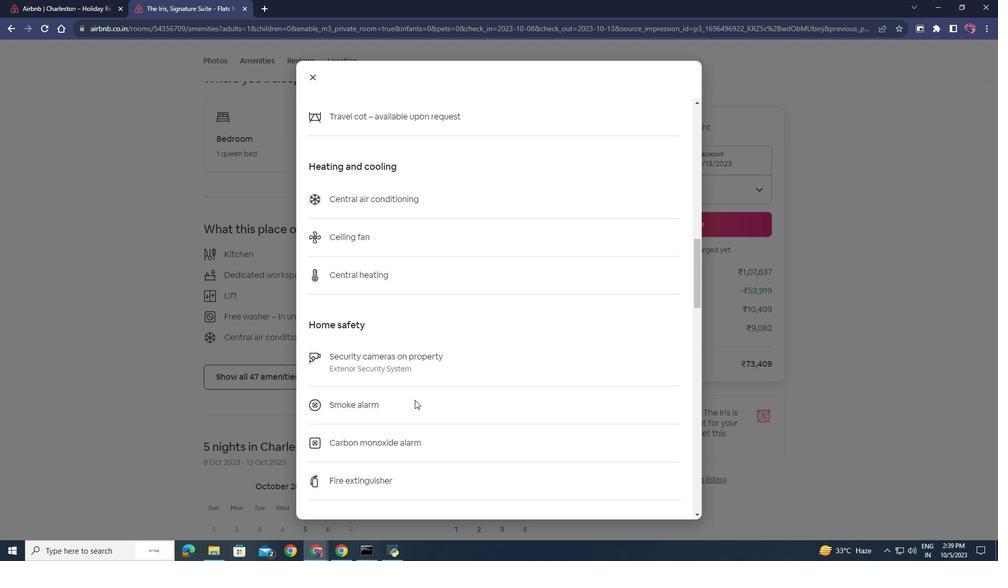 
Action: Mouse scrolled (415, 400) with delta (0, 0)
Screenshot: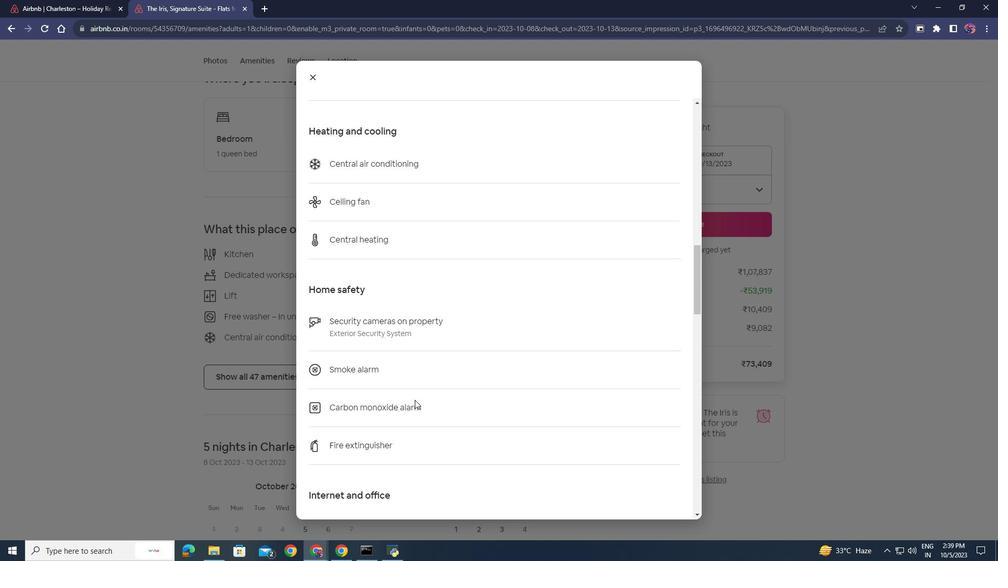 
Action: Mouse scrolled (415, 400) with delta (0, 0)
Screenshot: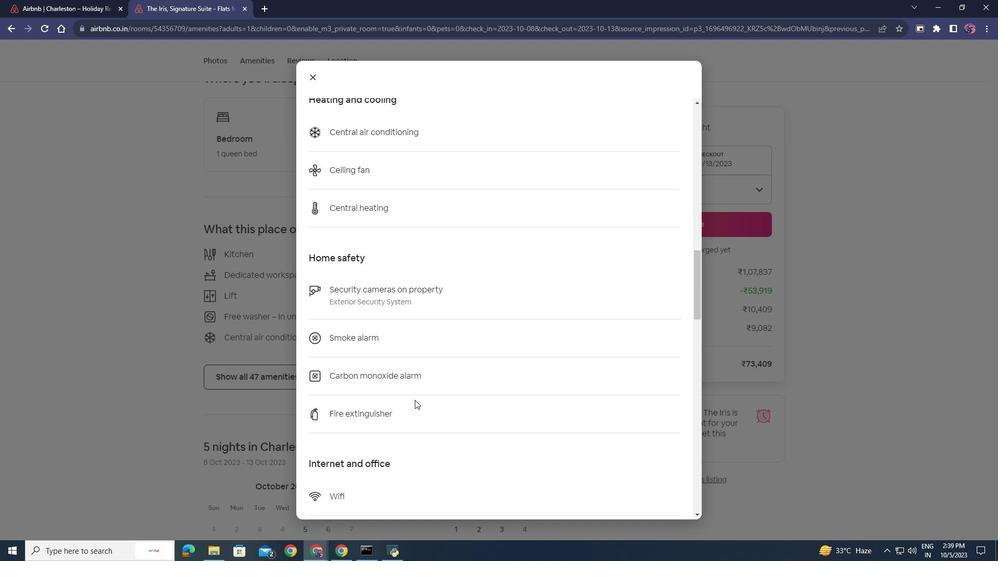 
Action: Mouse scrolled (415, 400) with delta (0, 0)
Screenshot: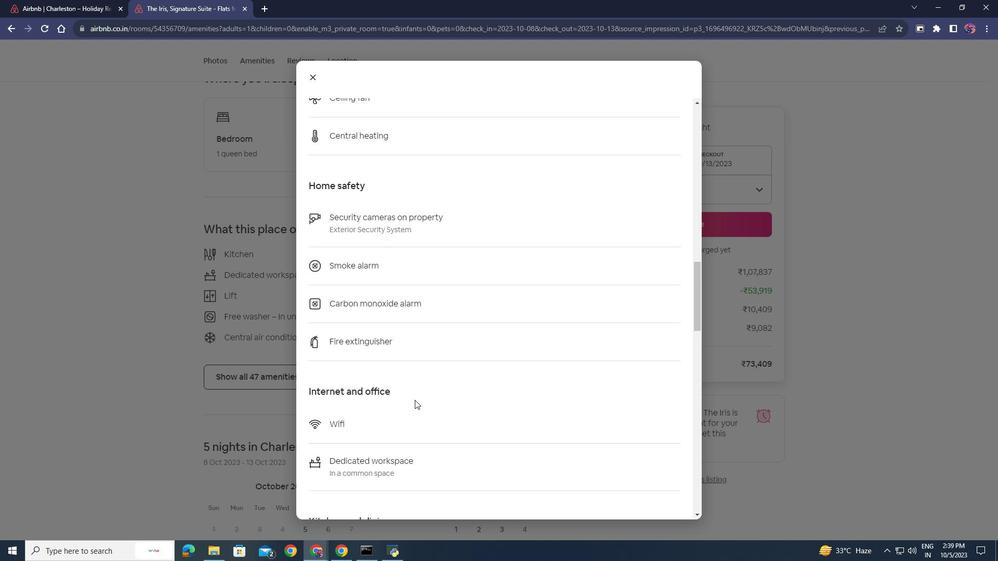 
Action: Mouse scrolled (415, 400) with delta (0, 0)
Screenshot: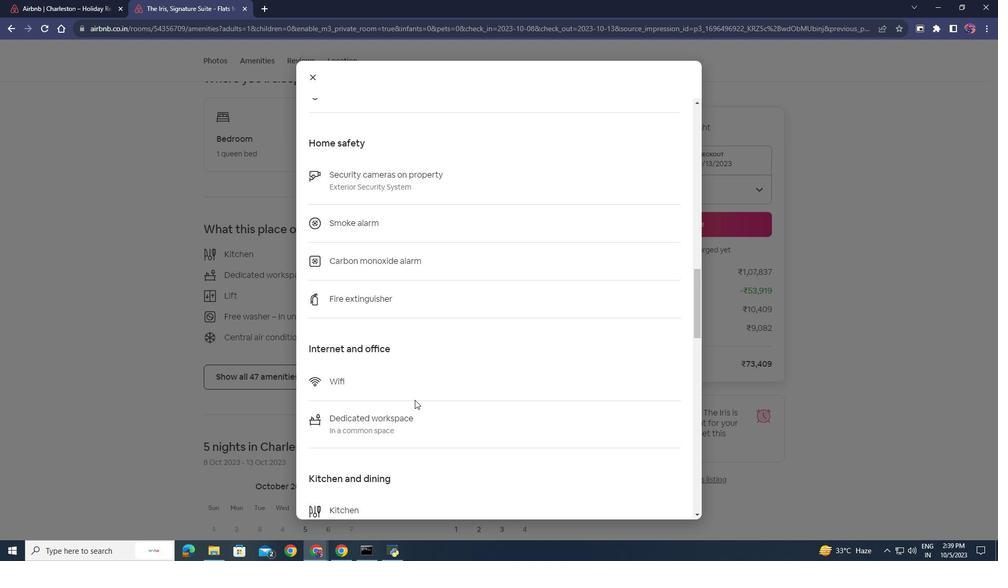 
Action: Mouse scrolled (415, 400) with delta (0, 0)
Screenshot: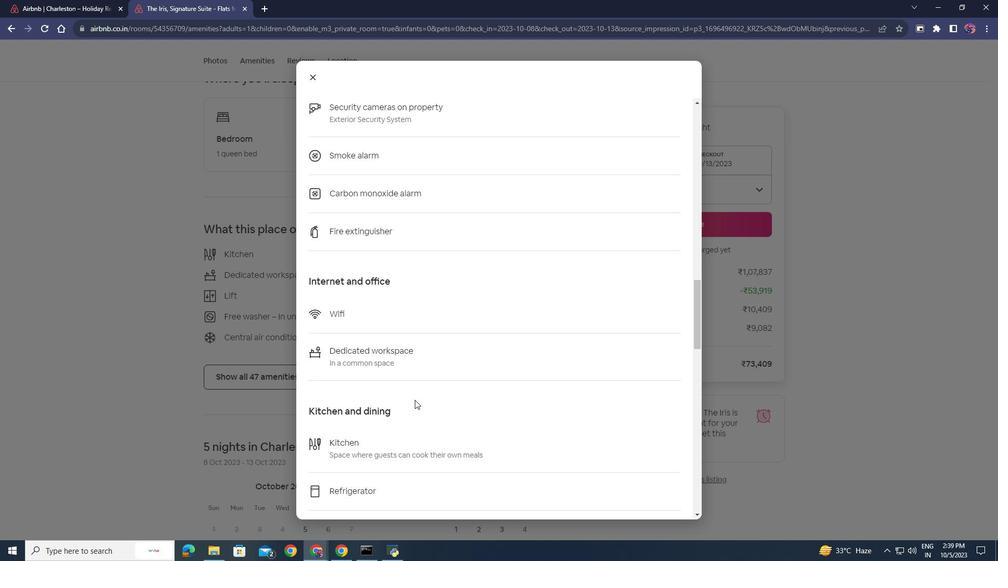 
Action: Mouse scrolled (415, 400) with delta (0, 0)
Screenshot: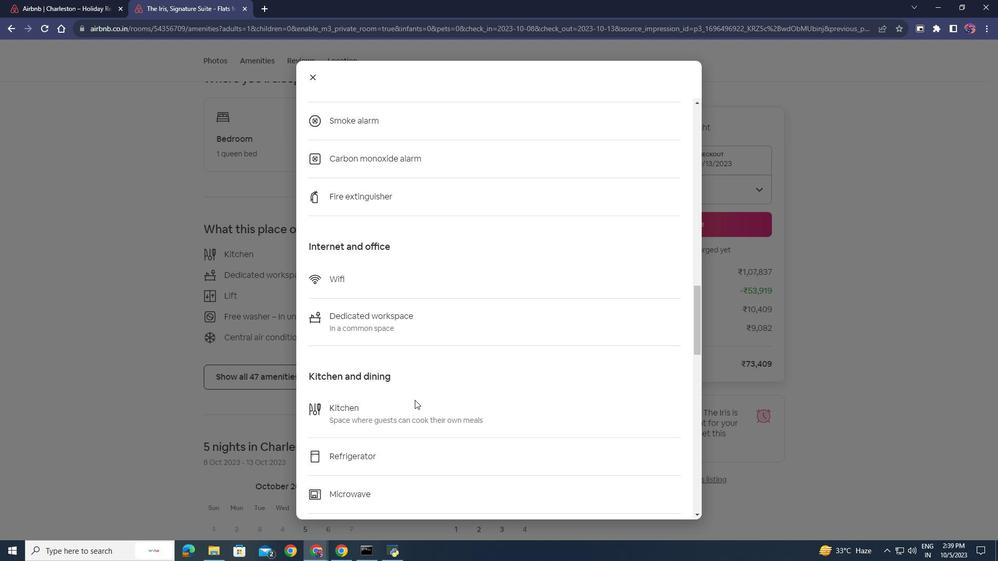 
Action: Mouse scrolled (415, 400) with delta (0, 0)
Screenshot: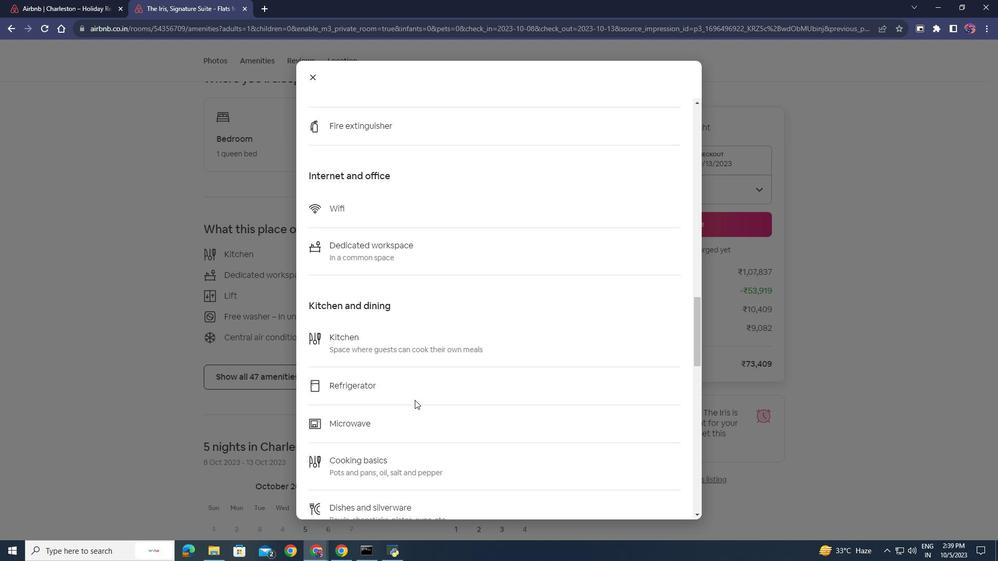 
Action: Mouse scrolled (415, 400) with delta (0, 0)
Screenshot: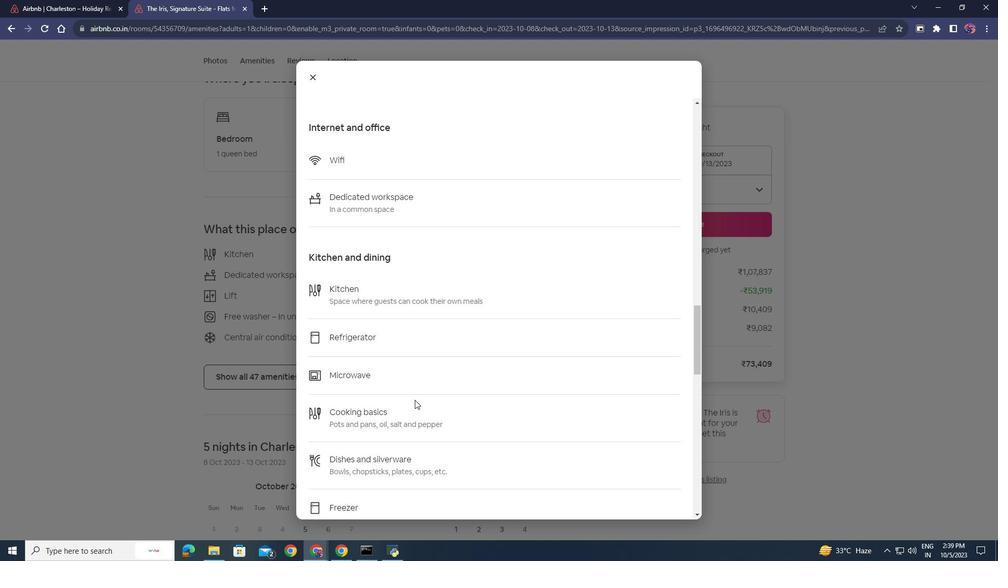 
Action: Mouse scrolled (415, 400) with delta (0, 0)
Screenshot: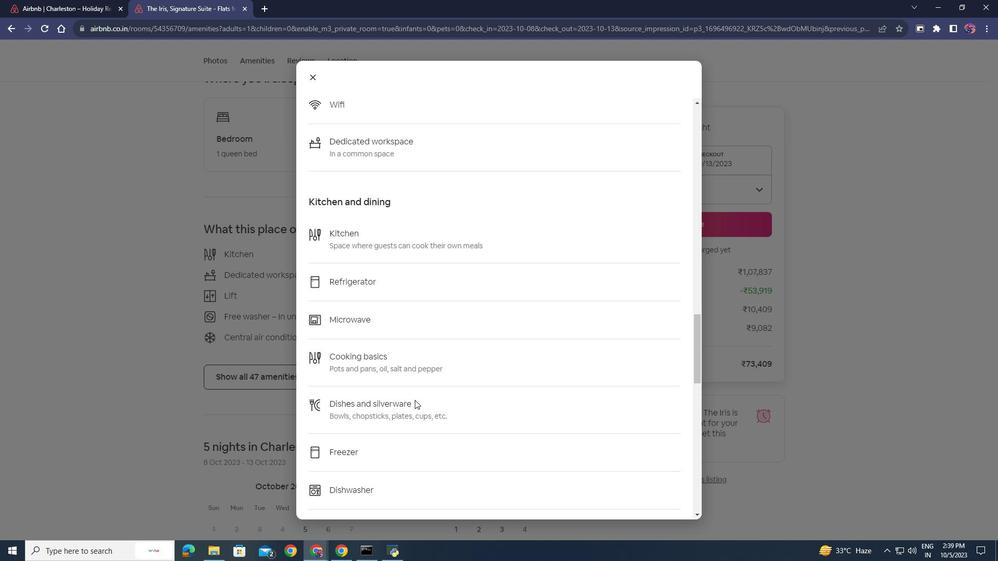 
Action: Mouse scrolled (415, 400) with delta (0, 0)
Screenshot: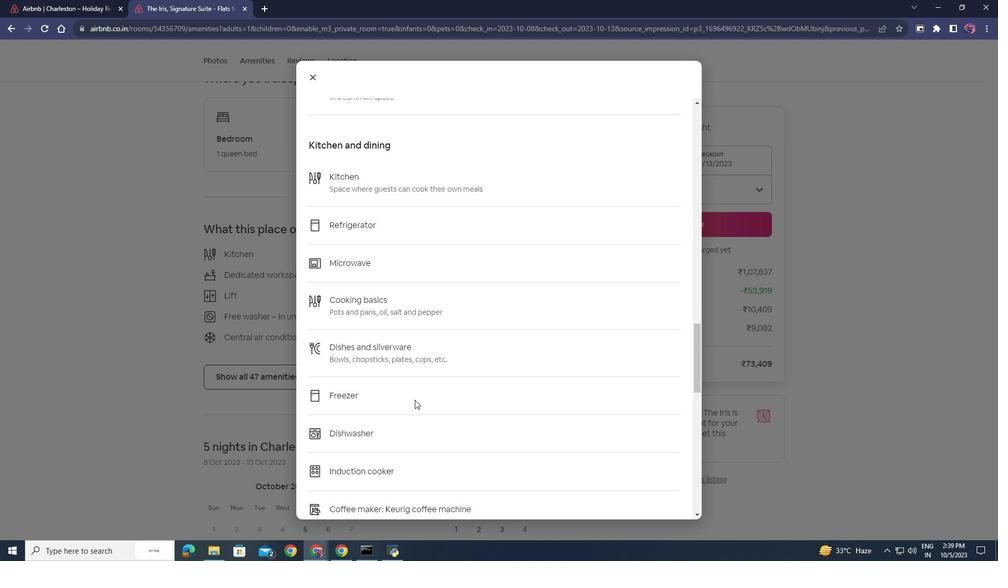 
Action: Mouse scrolled (415, 400) with delta (0, 0)
Screenshot: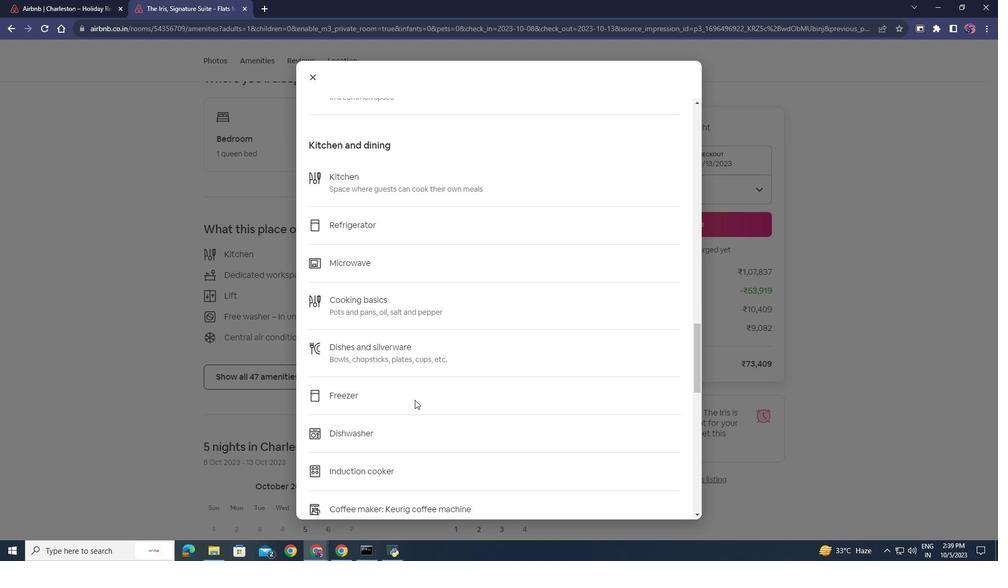 
Action: Mouse moved to (419, 400)
Screenshot: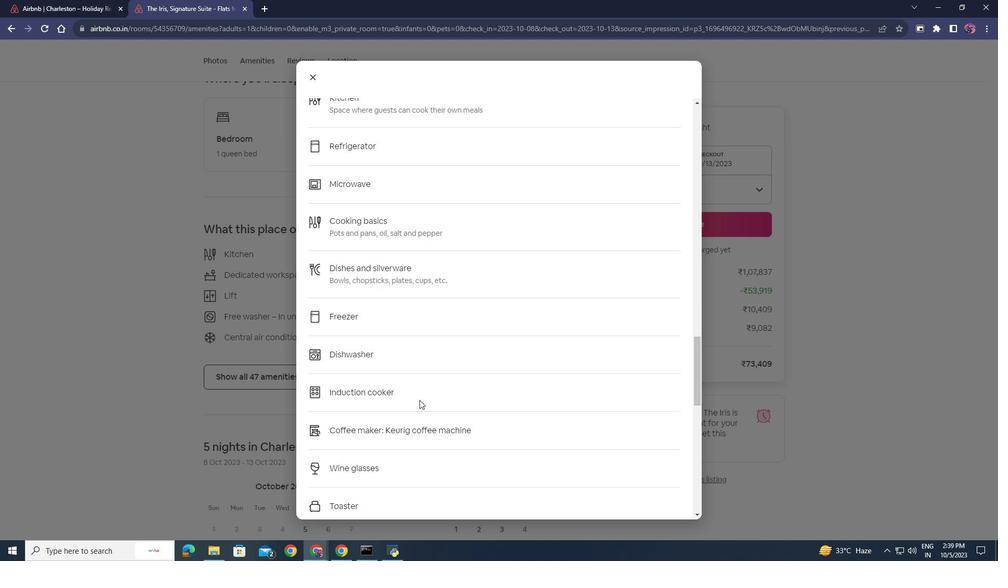 
Action: Mouse scrolled (419, 400) with delta (0, 0)
Screenshot: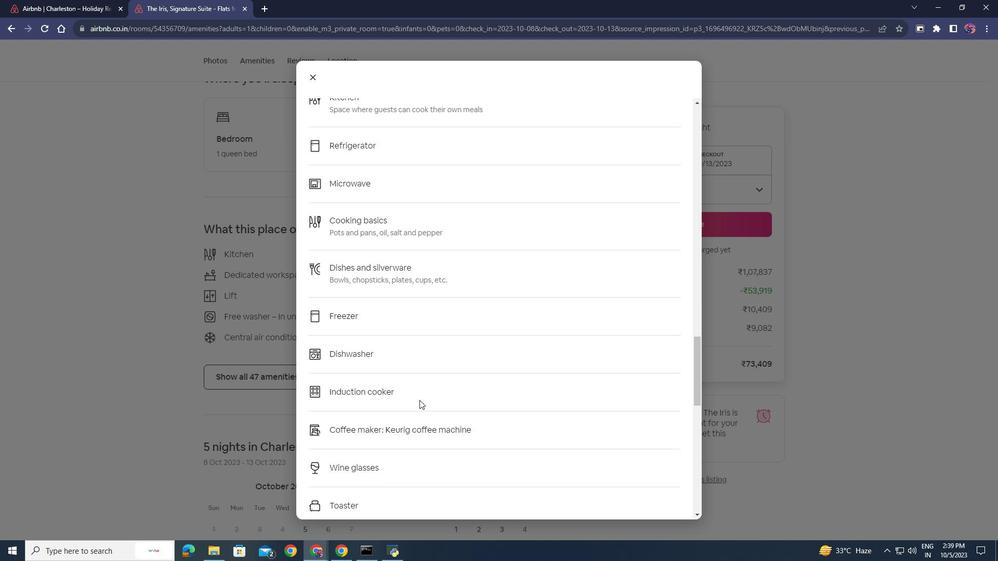 
Action: Mouse scrolled (419, 400) with delta (0, 0)
Screenshot: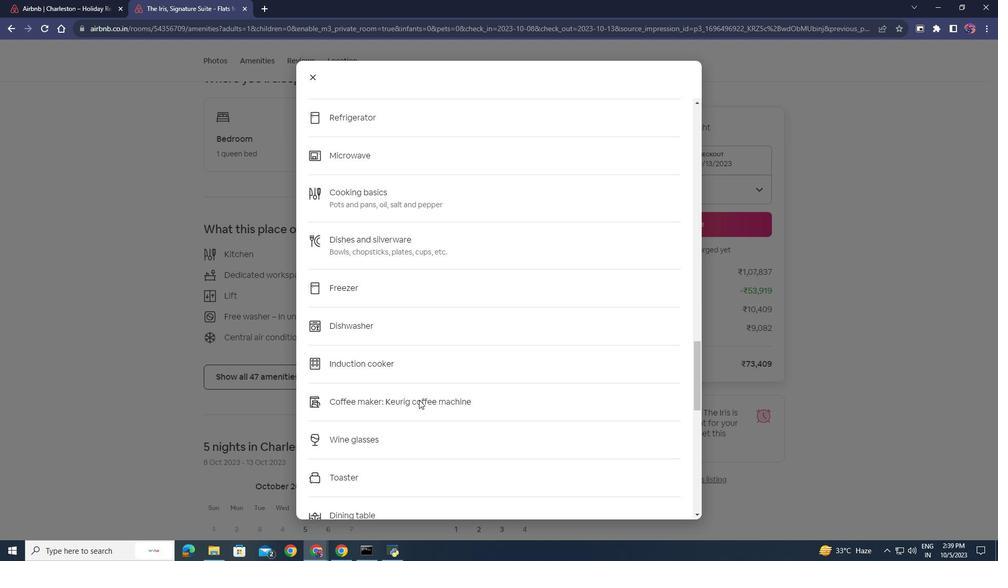 
Action: Mouse scrolled (419, 400) with delta (0, 0)
Screenshot: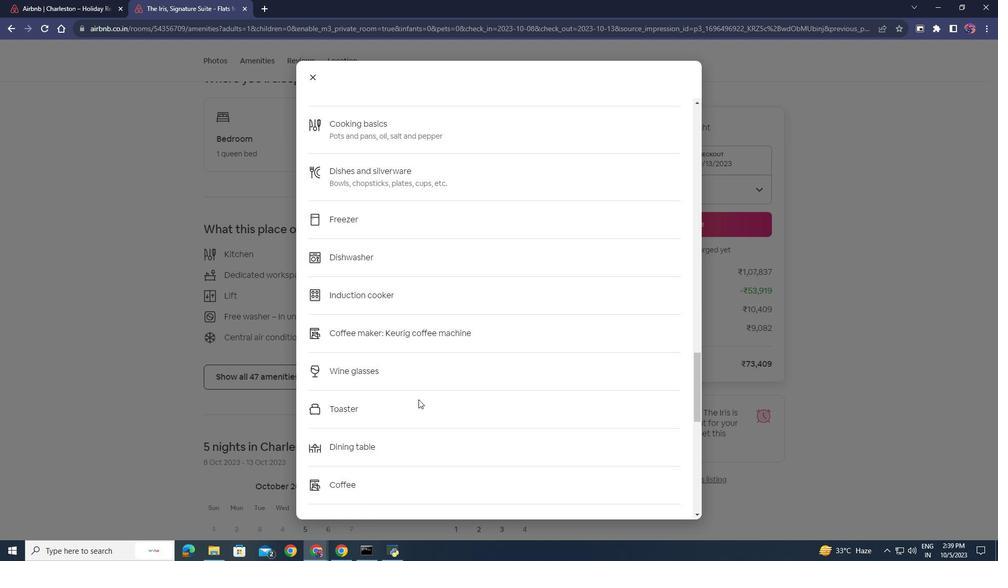 
Action: Mouse scrolled (419, 400) with delta (0, 0)
Screenshot: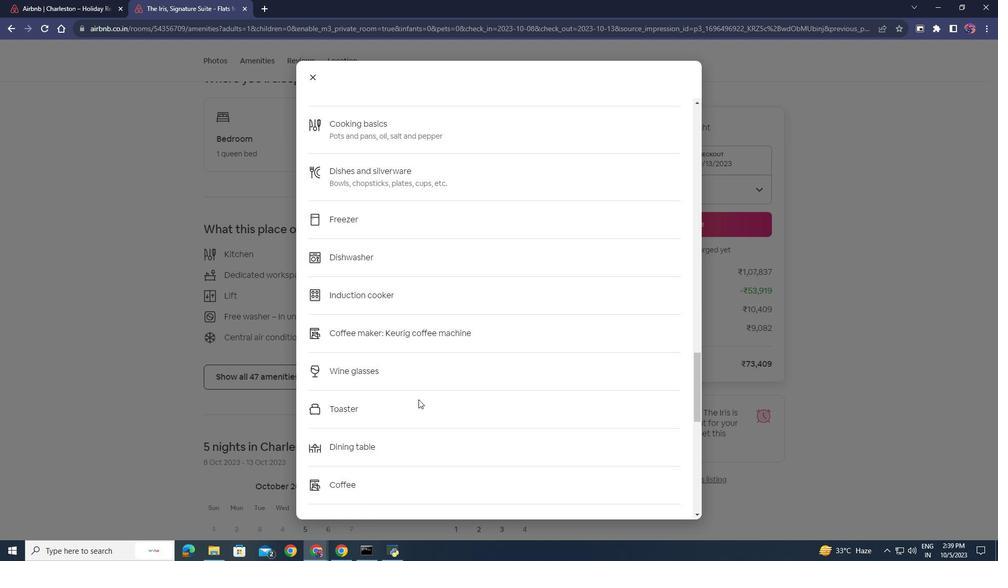 
Action: Mouse moved to (419, 400)
Screenshot: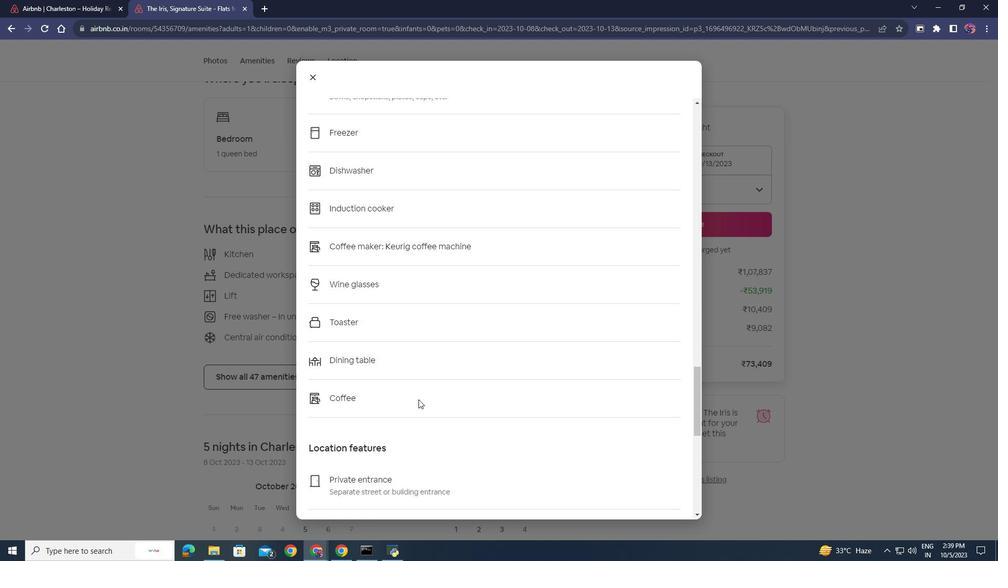 
Action: Mouse scrolled (419, 400) with delta (0, 0)
Screenshot: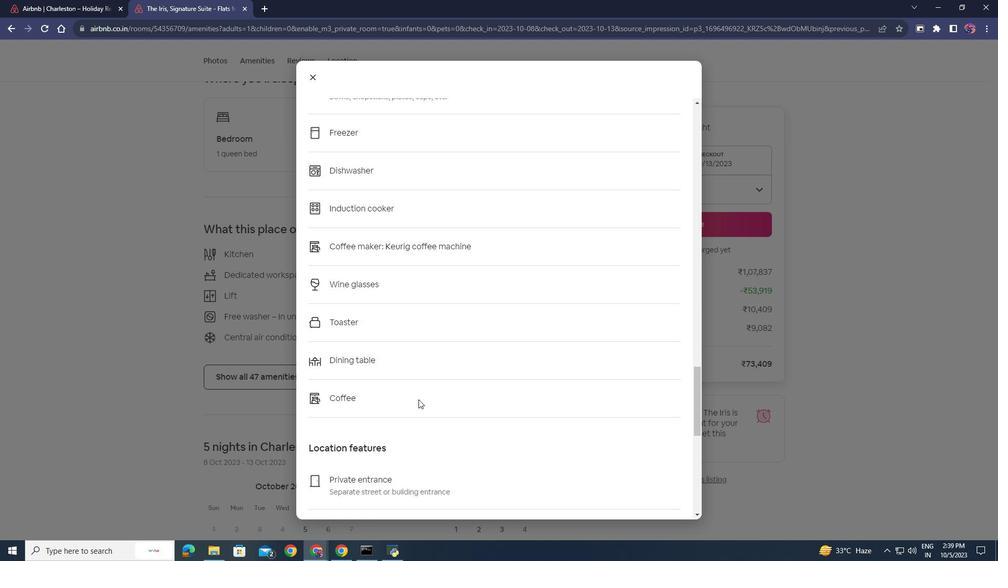 
Action: Mouse moved to (418, 400)
Screenshot: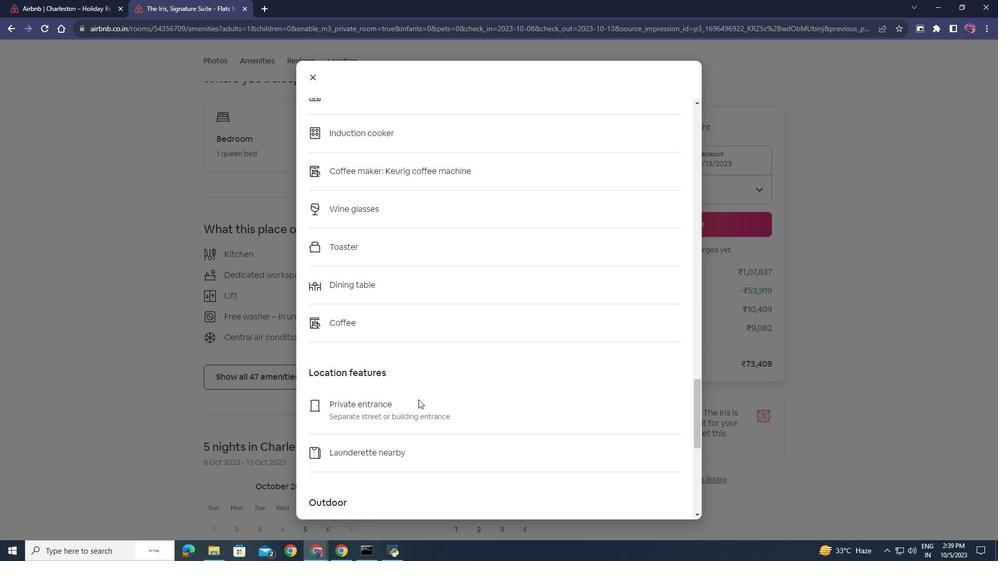 
Action: Mouse scrolled (418, 399) with delta (0, 0)
Screenshot: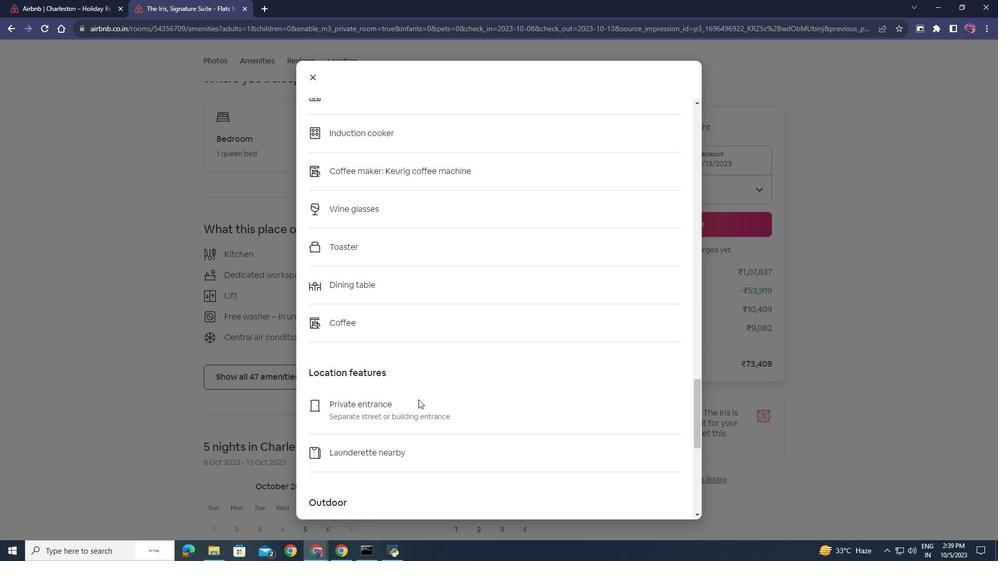 
Action: Mouse scrolled (418, 399) with delta (0, 0)
Screenshot: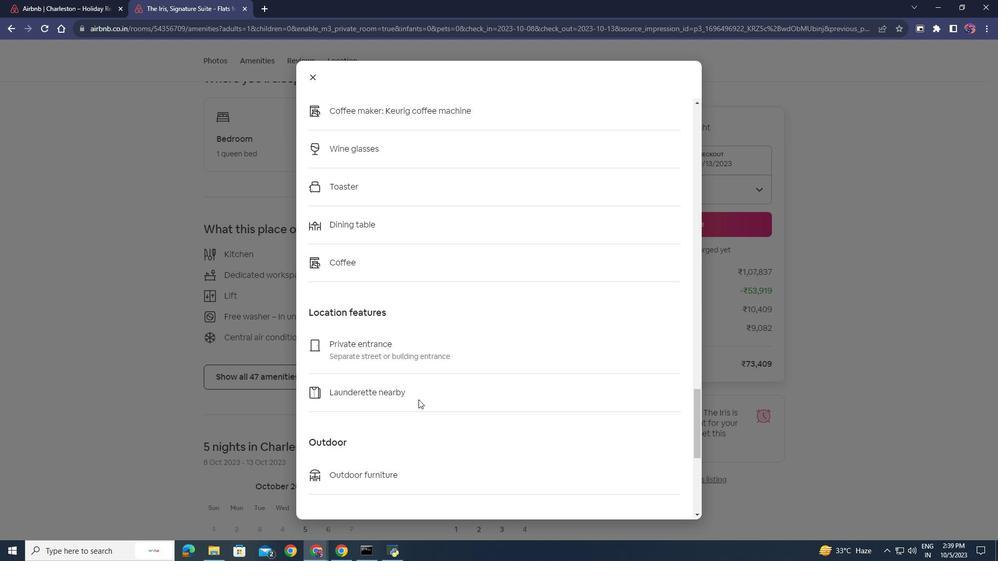 
Action: Mouse scrolled (418, 399) with delta (0, 0)
Screenshot: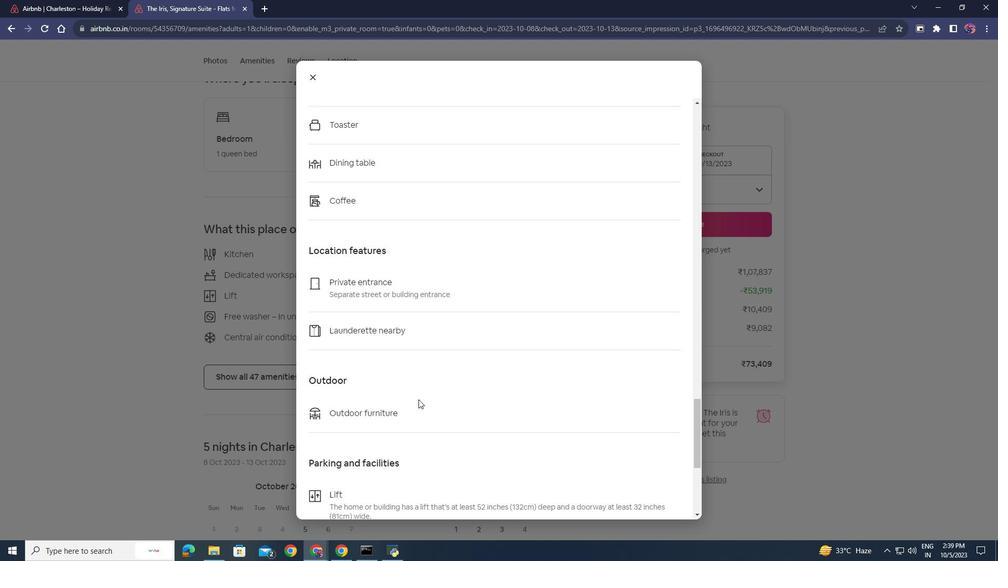 
Action: Mouse scrolled (418, 399) with delta (0, 0)
Screenshot: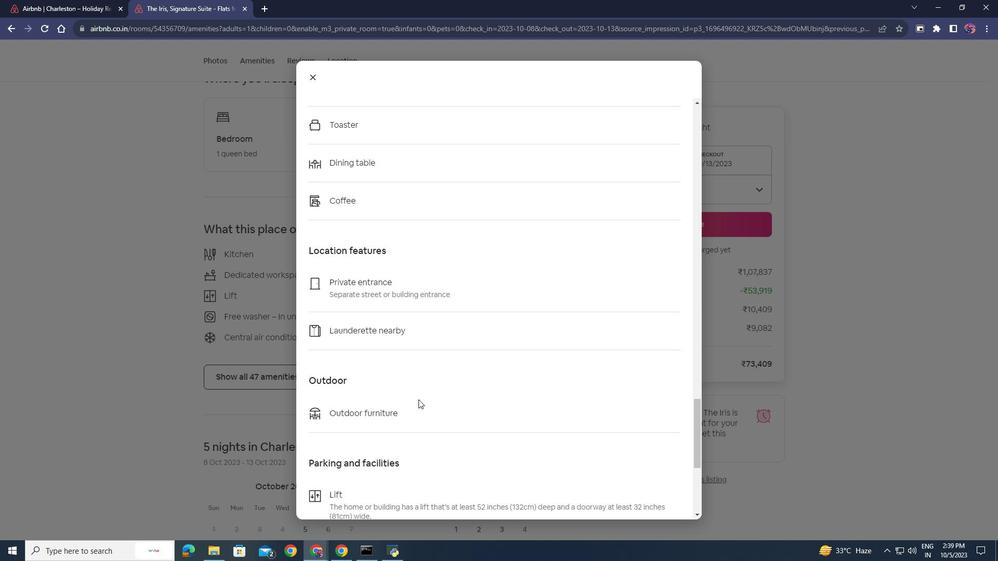 
Action: Mouse scrolled (418, 399) with delta (0, 0)
Screenshot: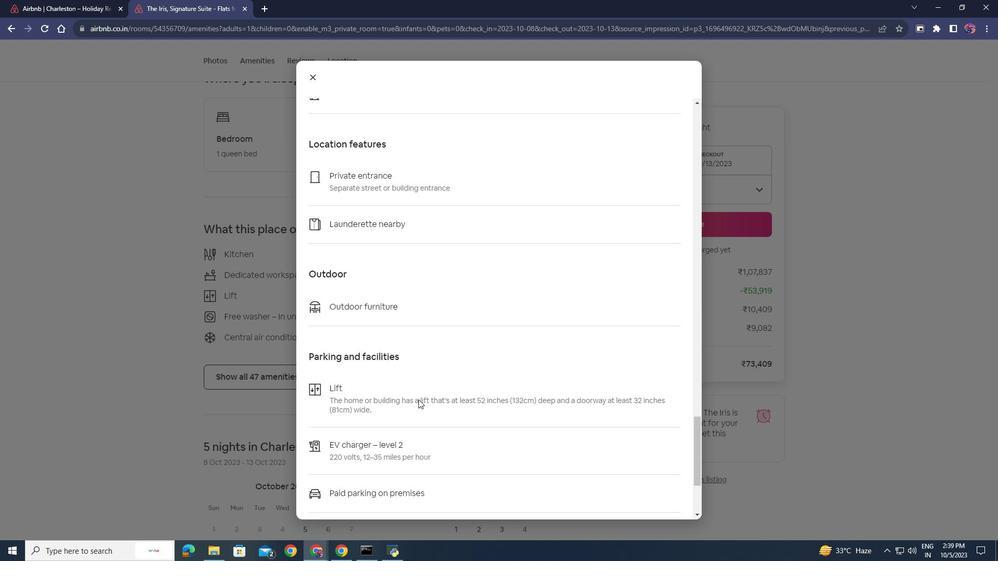 
Action: Mouse scrolled (418, 399) with delta (0, 0)
Screenshot: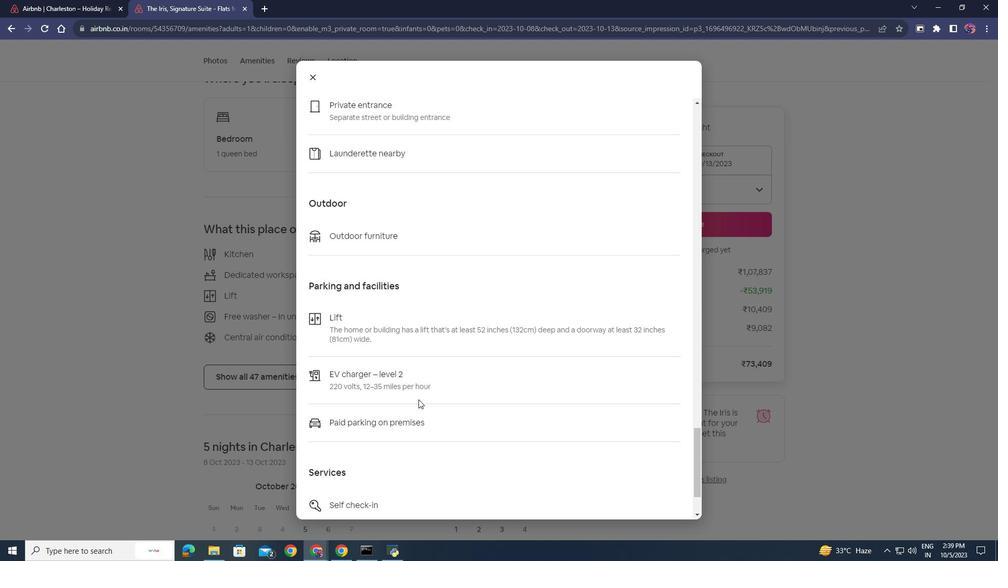 
Action: Mouse scrolled (418, 399) with delta (0, 0)
Screenshot: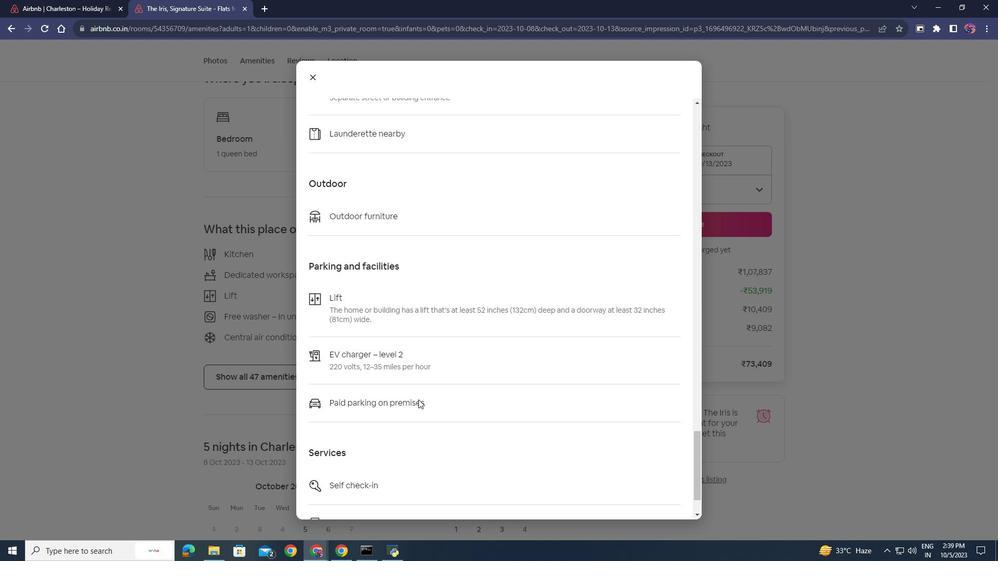 
Action: Mouse scrolled (418, 399) with delta (0, 0)
Screenshot: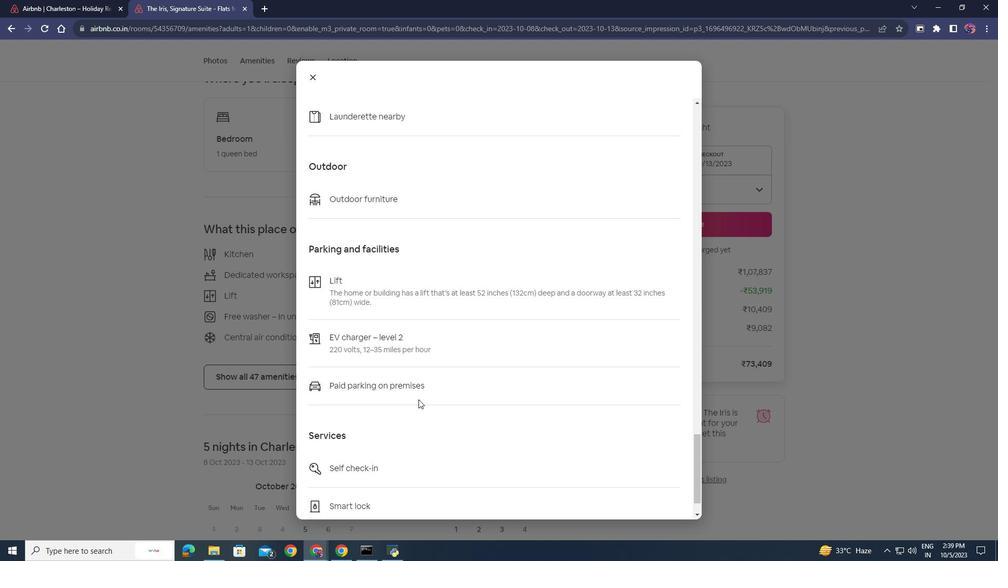 
Action: Mouse scrolled (418, 399) with delta (0, 0)
Screenshot: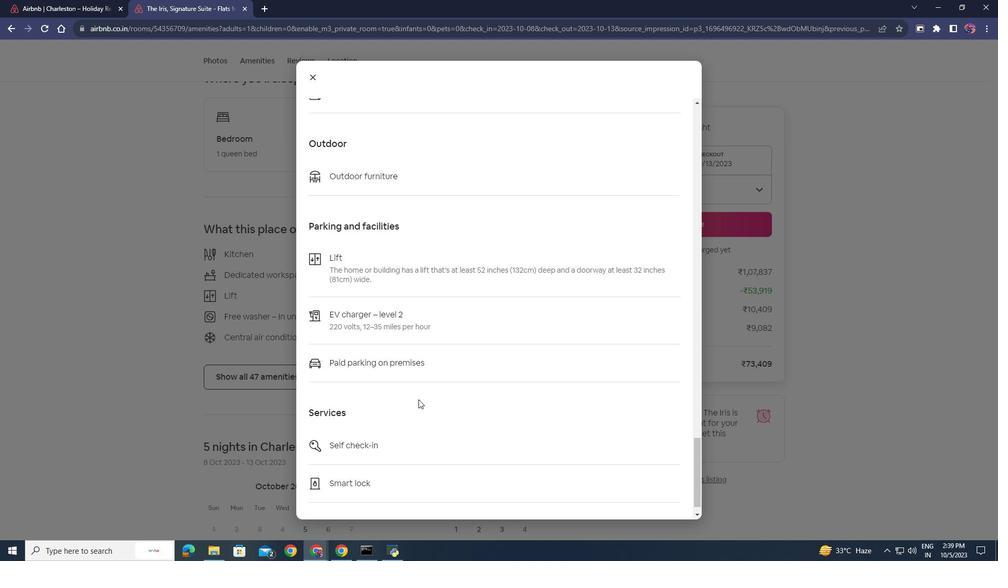 
Action: Mouse scrolled (418, 399) with delta (0, 0)
Screenshot: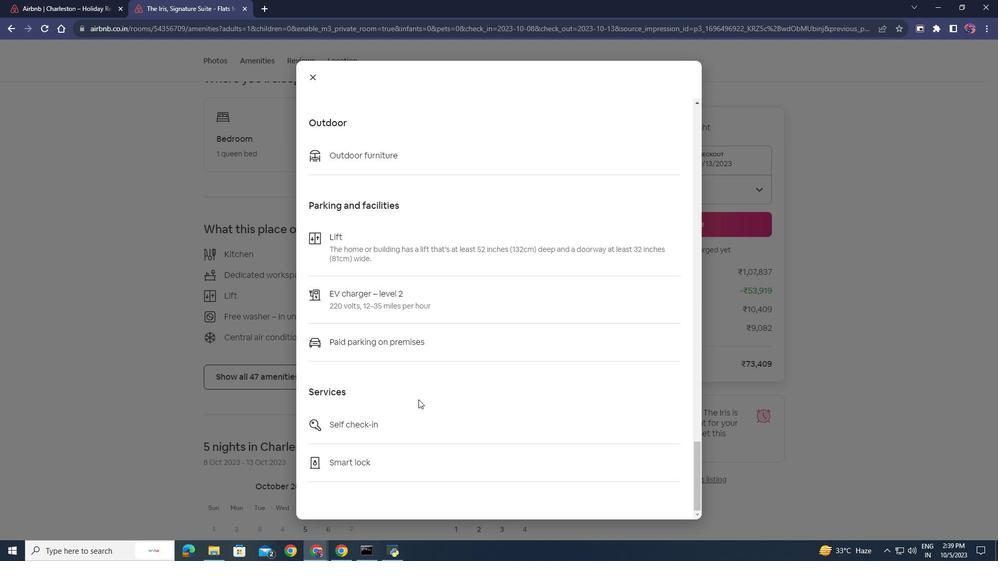 
Action: Mouse scrolled (418, 399) with delta (0, 0)
Screenshot: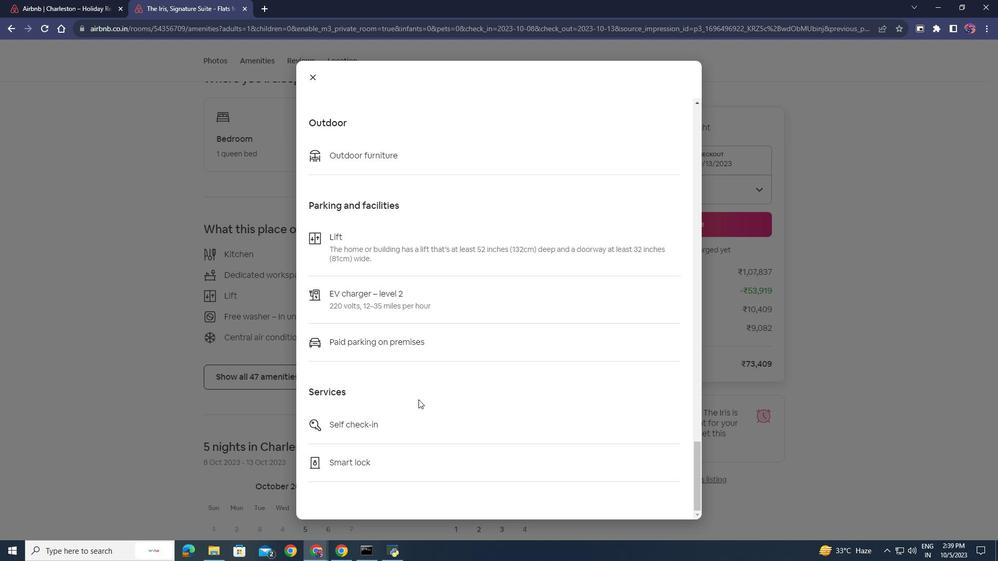 
Action: Mouse scrolled (418, 399) with delta (0, 0)
Screenshot: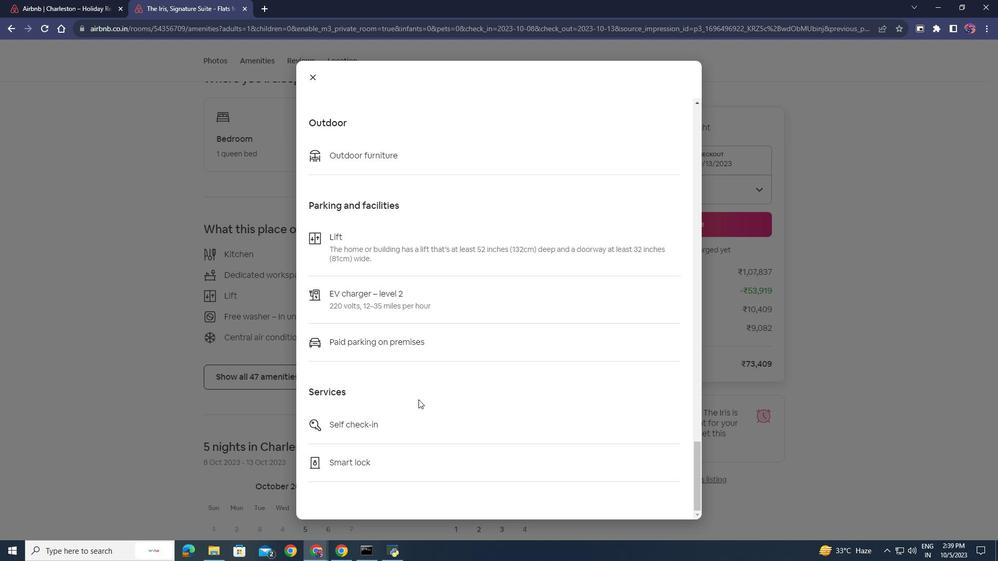 
Action: Mouse scrolled (418, 399) with delta (0, 0)
Screenshot: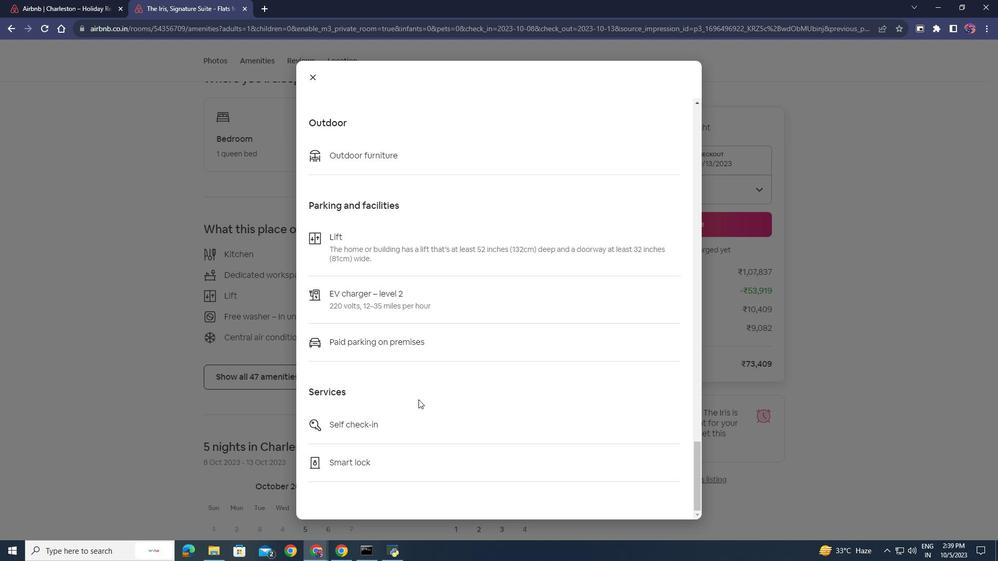 
Action: Mouse moved to (314, 73)
Screenshot: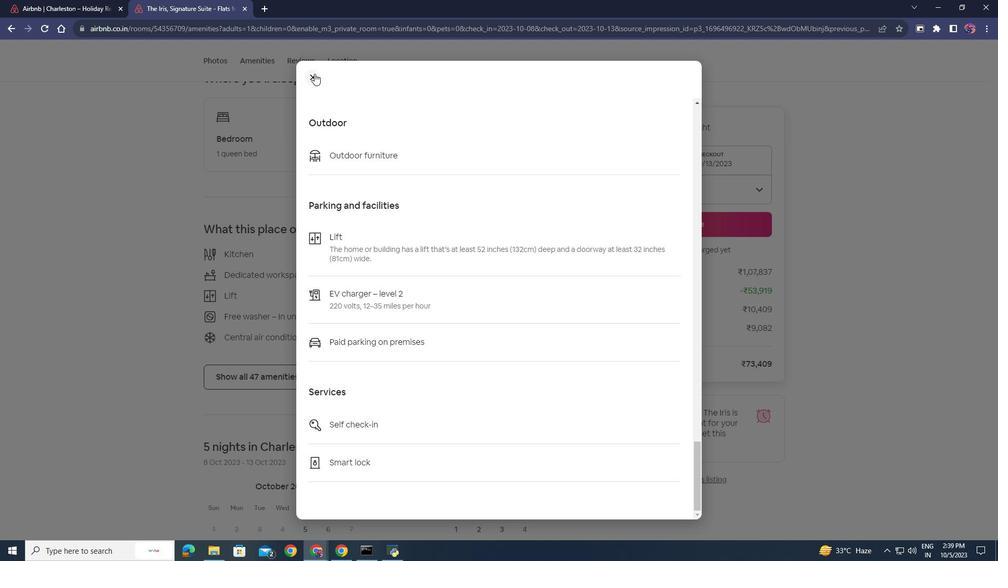 
Action: Mouse pressed left at (314, 73)
Screenshot: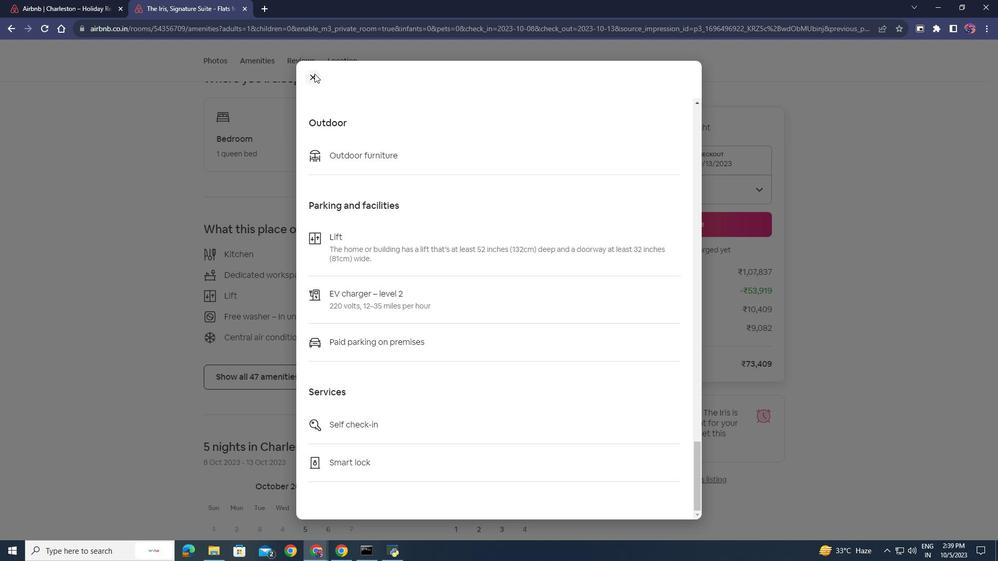 
Action: Mouse moved to (381, 325)
Screenshot: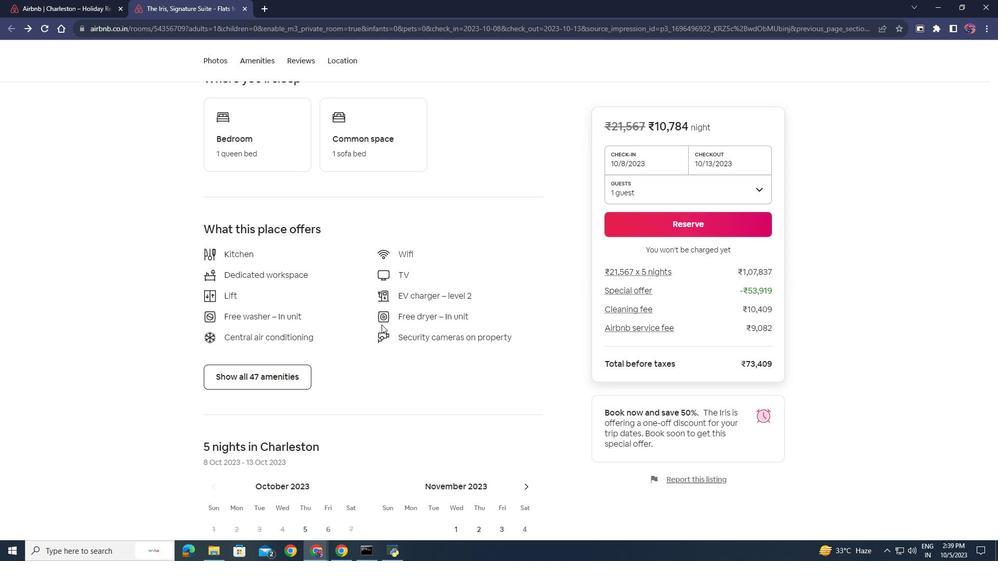 
Action: Mouse scrolled (381, 324) with delta (0, 0)
Screenshot: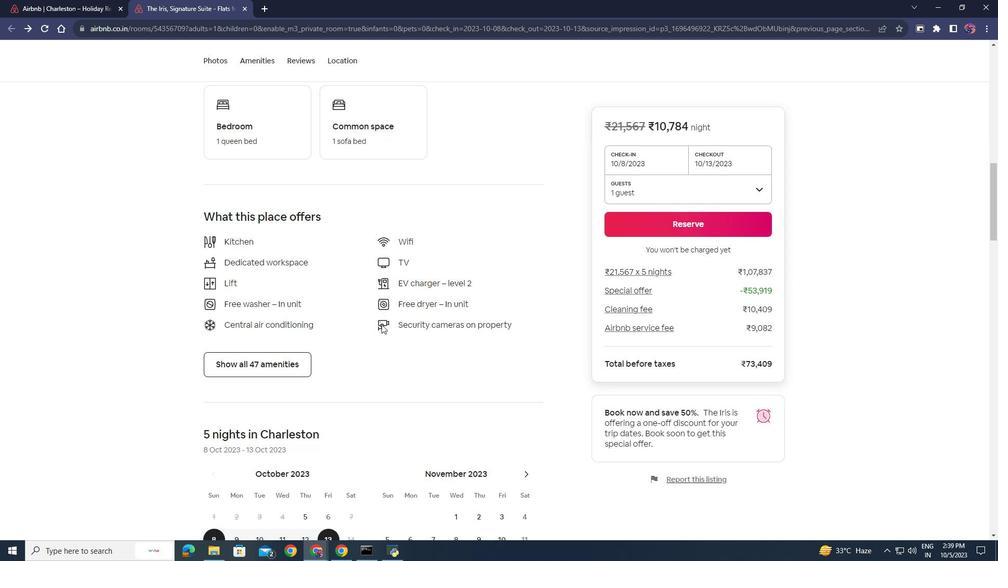 
Action: Mouse scrolled (381, 324) with delta (0, 0)
Screenshot: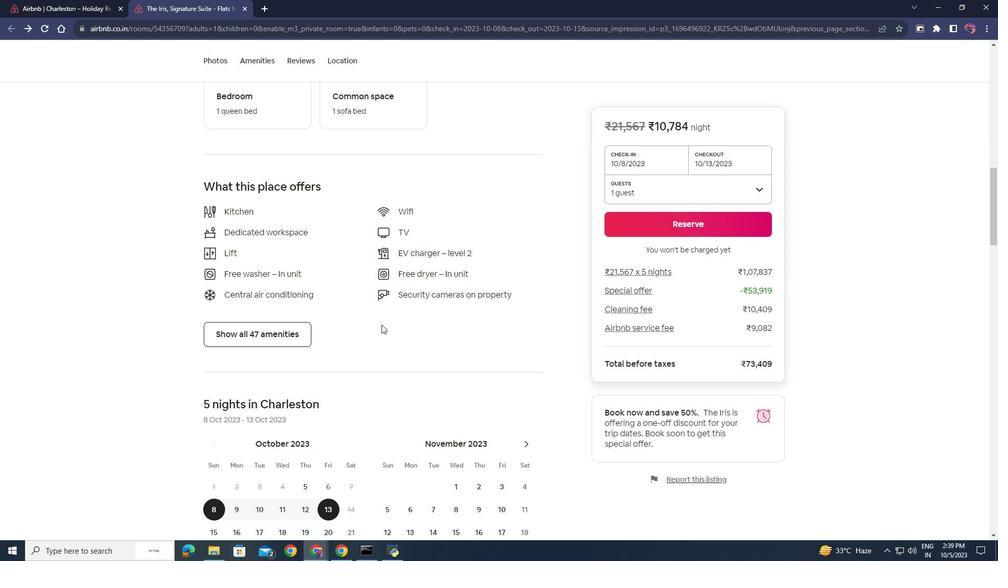 
Action: Mouse scrolled (381, 324) with delta (0, 0)
Screenshot: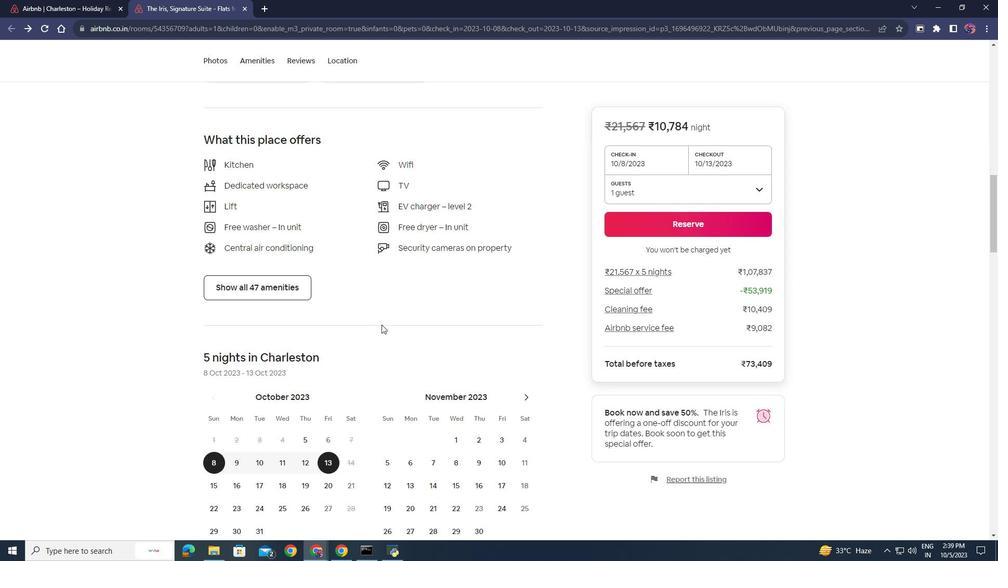 
Action: Mouse moved to (381, 325)
Screenshot: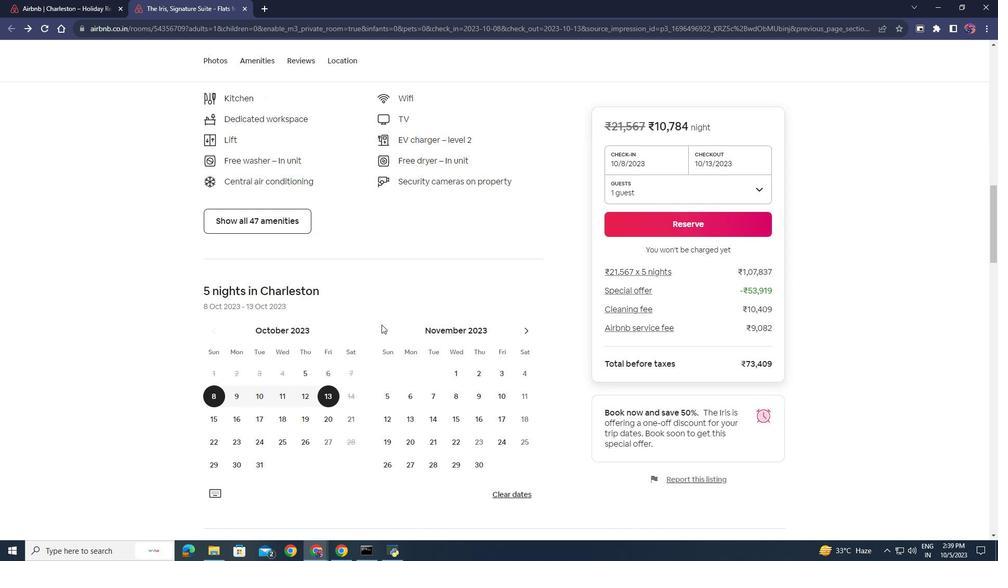 
Action: Mouse scrolled (381, 324) with delta (0, 0)
Screenshot: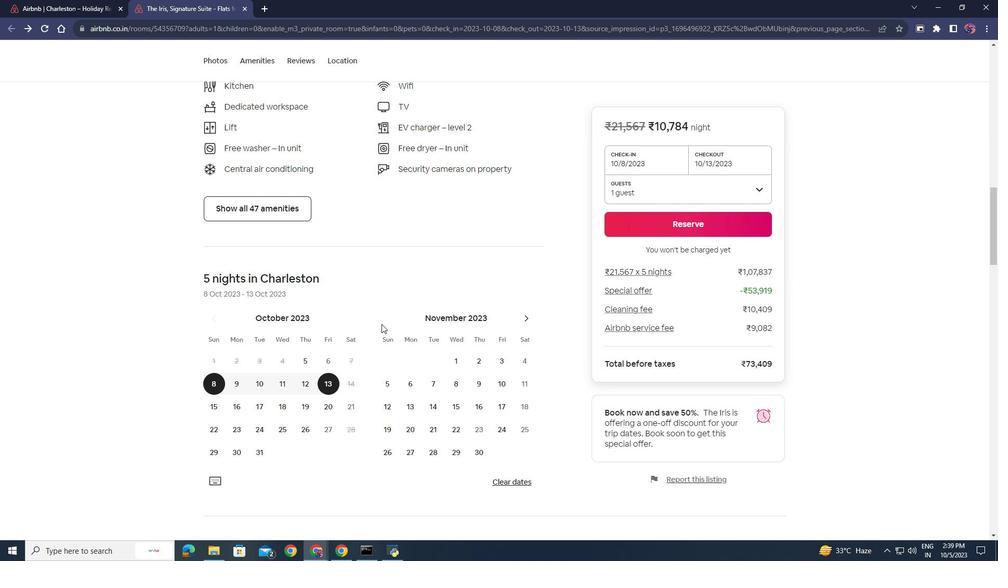 
Action: Mouse scrolled (381, 324) with delta (0, 0)
Screenshot: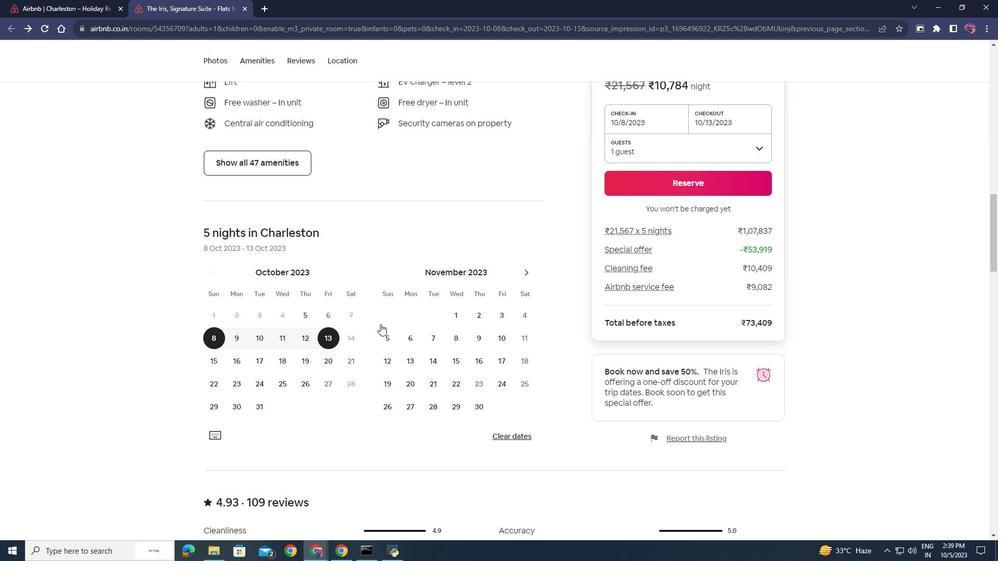 
Action: Mouse moved to (381, 324)
Screenshot: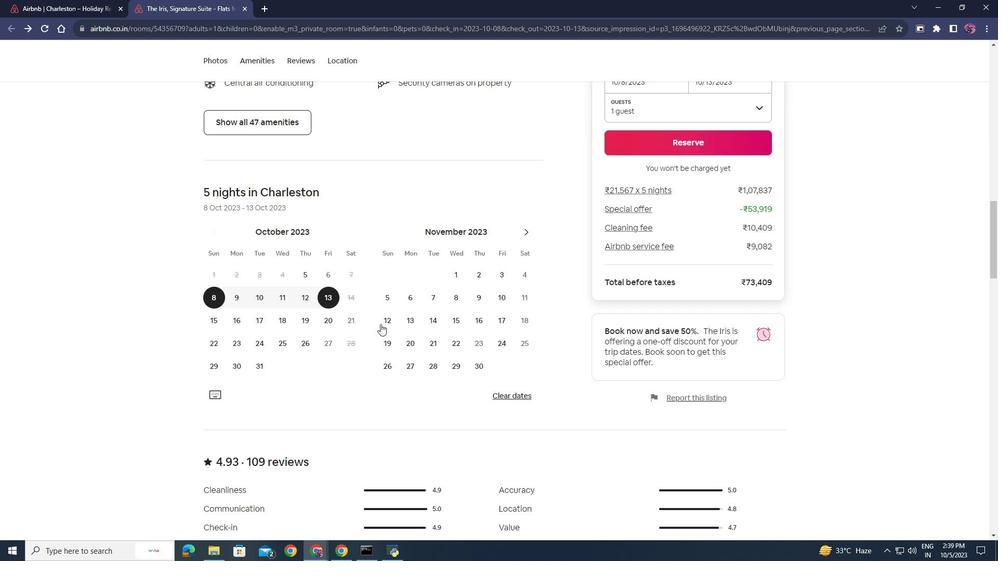 
Action: Mouse scrolled (381, 324) with delta (0, 0)
Screenshot: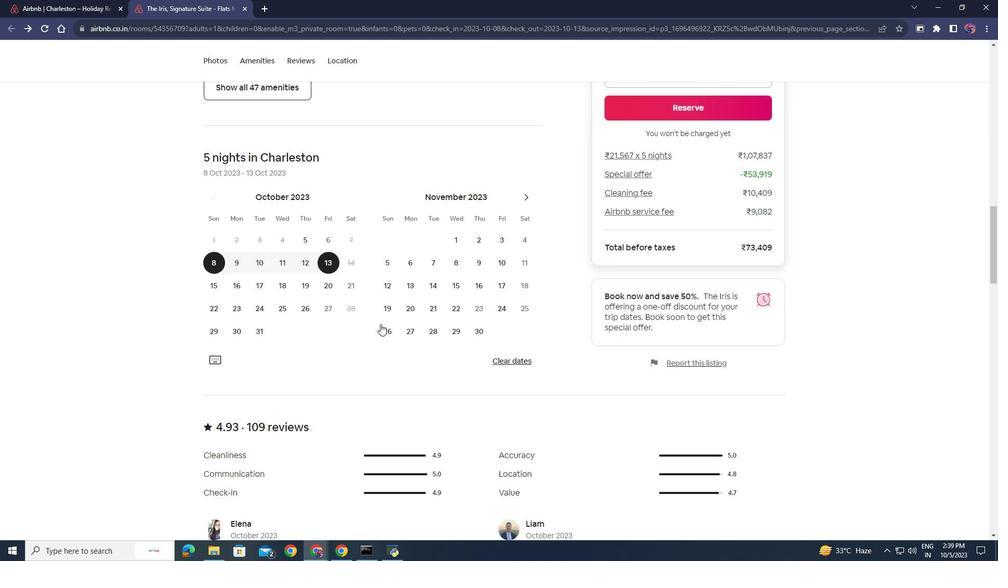 
Action: Mouse moved to (380, 324)
Screenshot: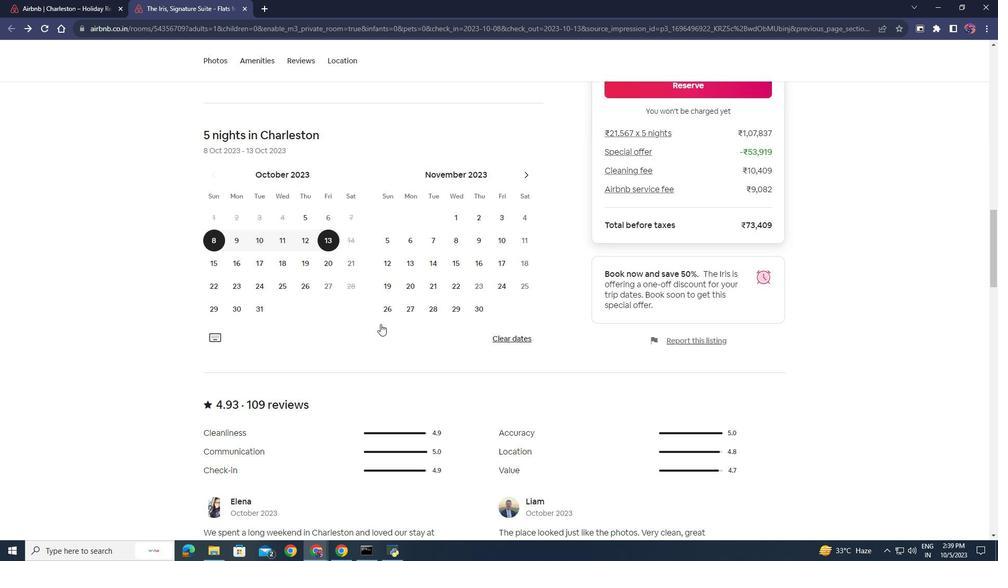 
Action: Mouse scrolled (380, 324) with delta (0, 0)
Screenshot: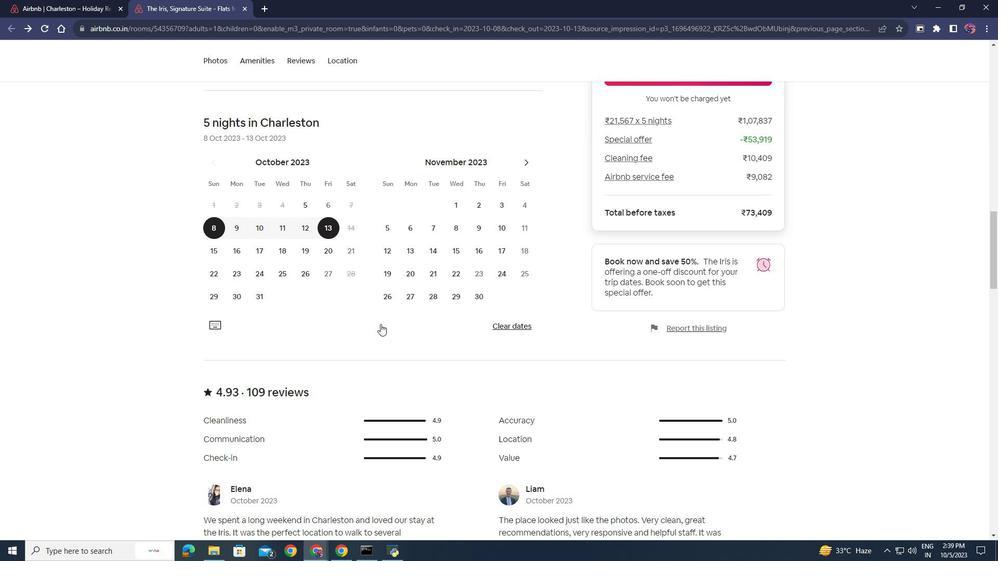 
Action: Mouse scrolled (380, 324) with delta (0, 0)
Screenshot: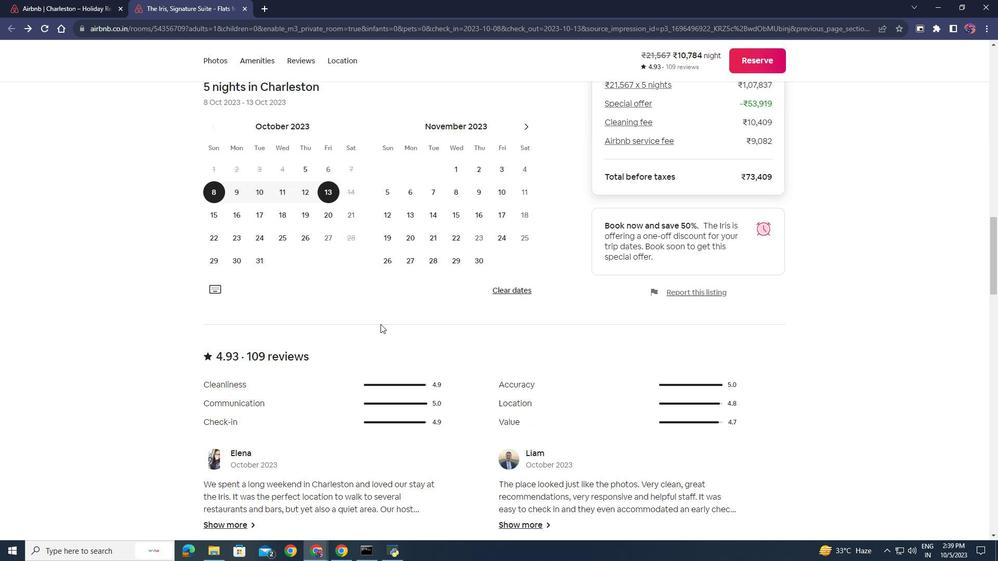 
Action: Mouse scrolled (380, 324) with delta (0, 0)
Screenshot: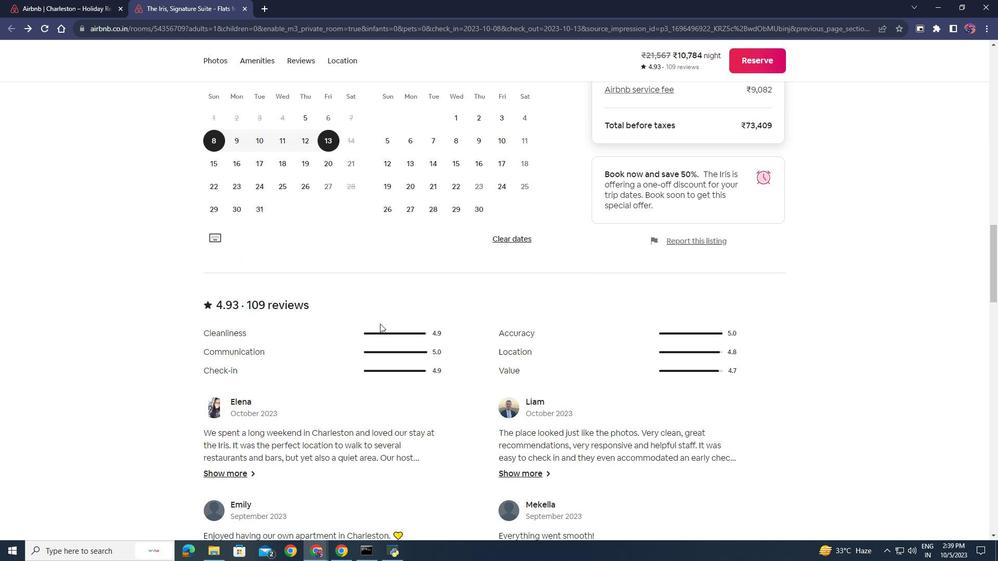 
Action: Mouse moved to (295, 58)
Screenshot: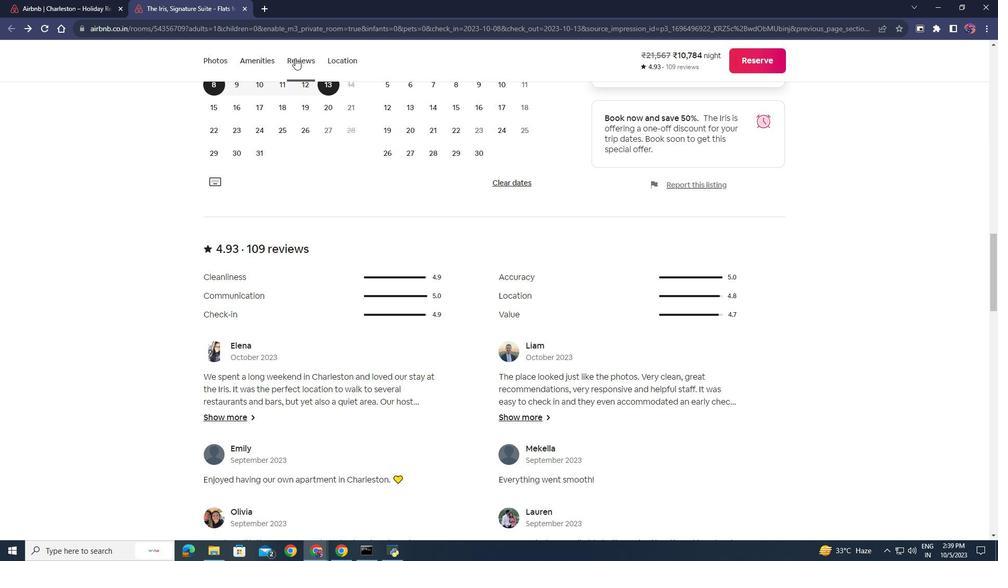 
Action: Mouse pressed left at (295, 58)
Screenshot: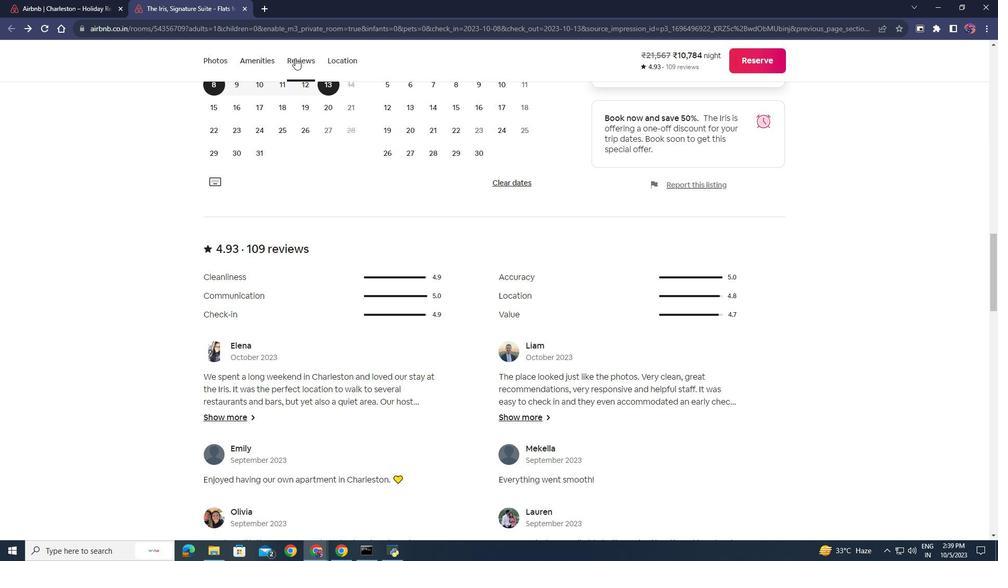 
Action: Mouse moved to (323, 267)
Screenshot: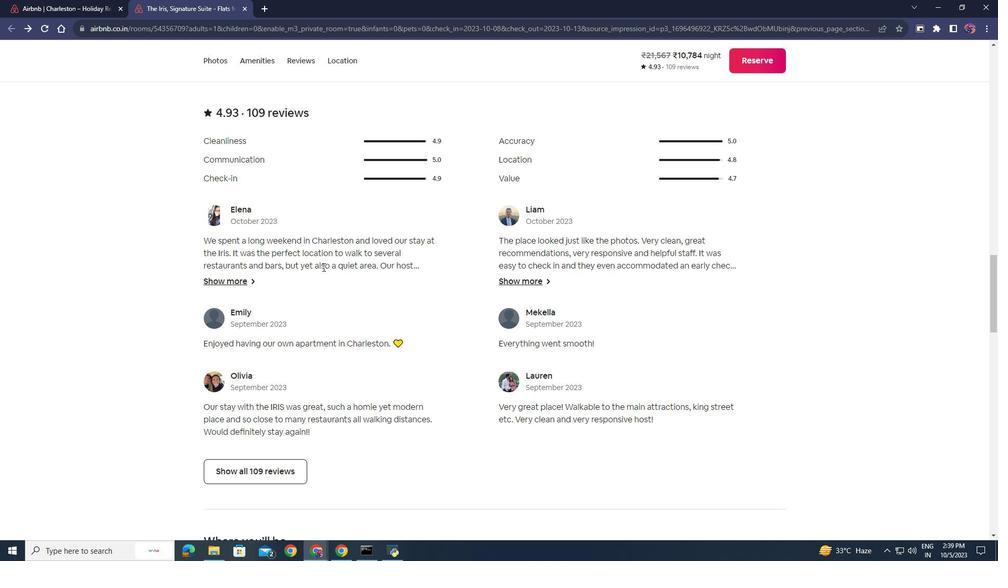 
Action: Mouse scrolled (323, 266) with delta (0, 0)
Screenshot: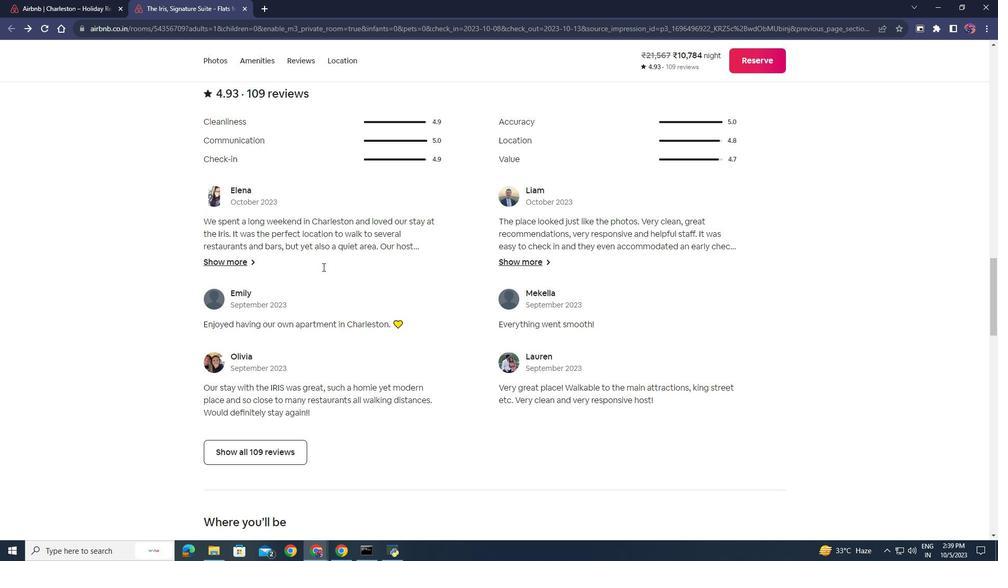
Action: Mouse moved to (323, 267)
Screenshot: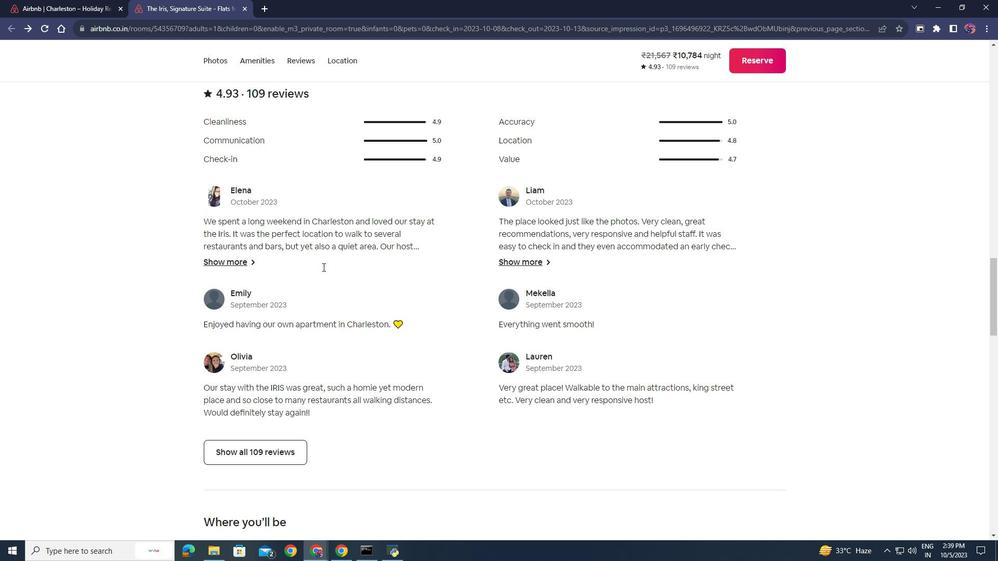 
Action: Mouse scrolled (323, 266) with delta (0, 0)
Screenshot: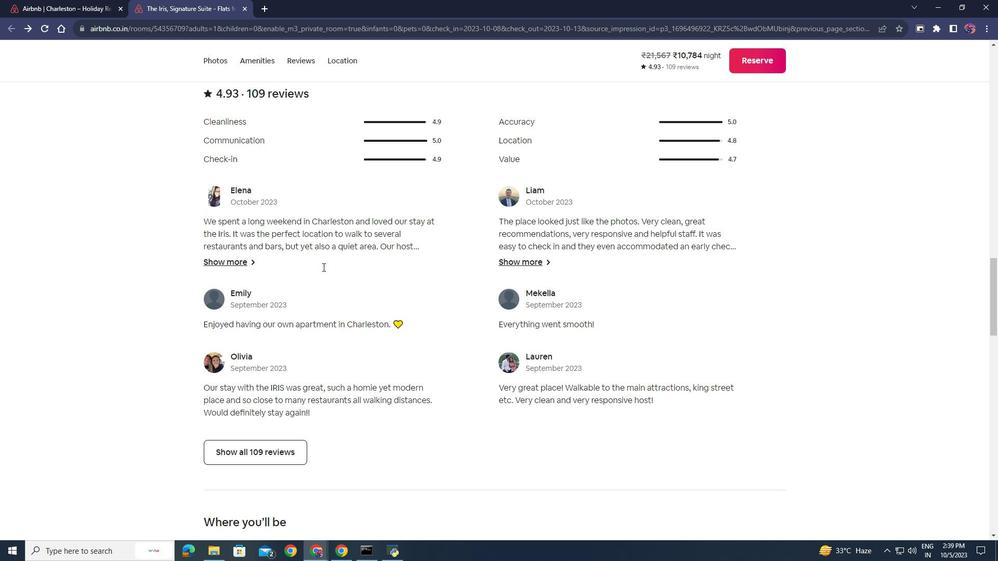 
Action: Mouse moved to (321, 200)
Screenshot: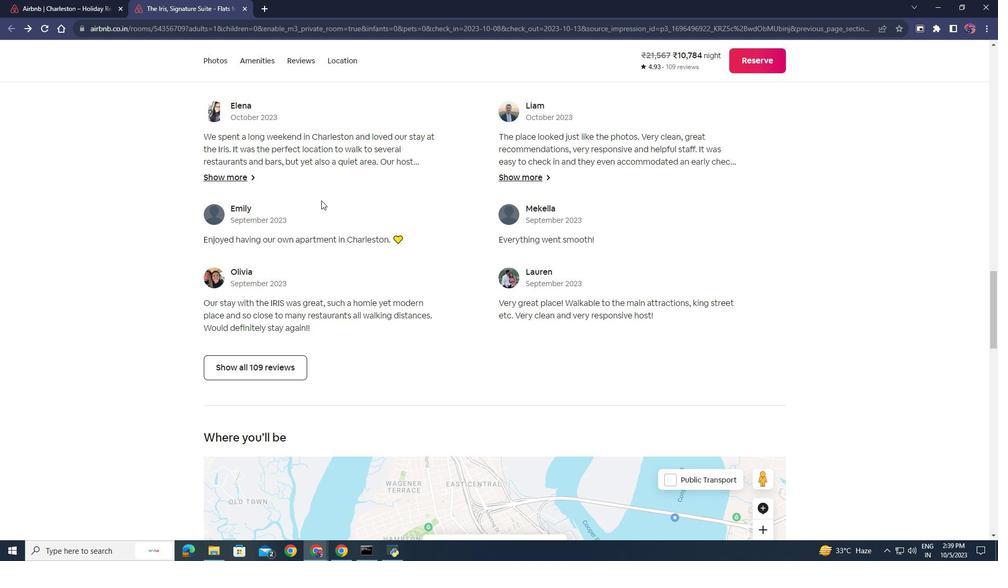 
Action: Mouse scrolled (321, 200) with delta (0, 0)
Screenshot: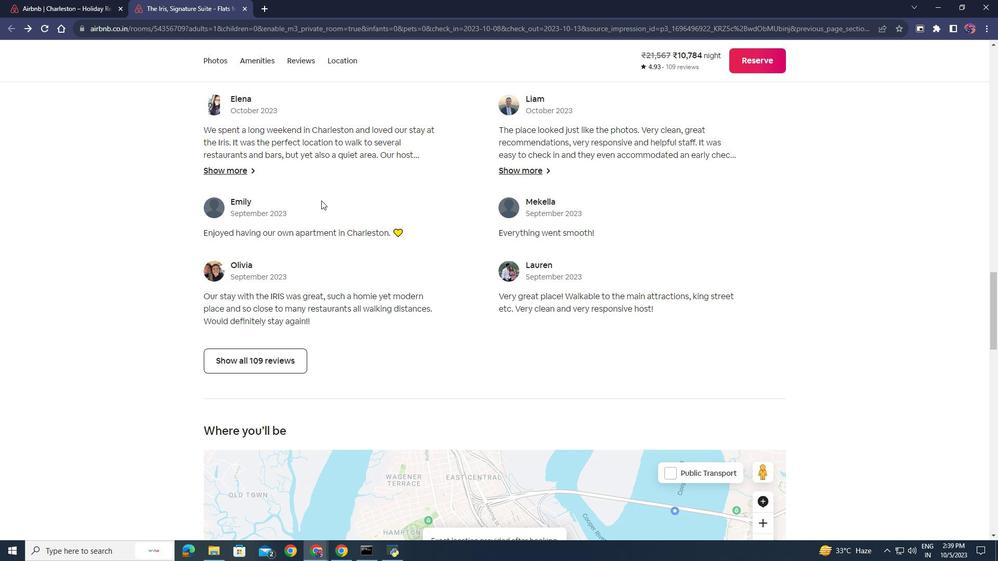 
Action: Mouse scrolled (321, 200) with delta (0, 0)
Screenshot: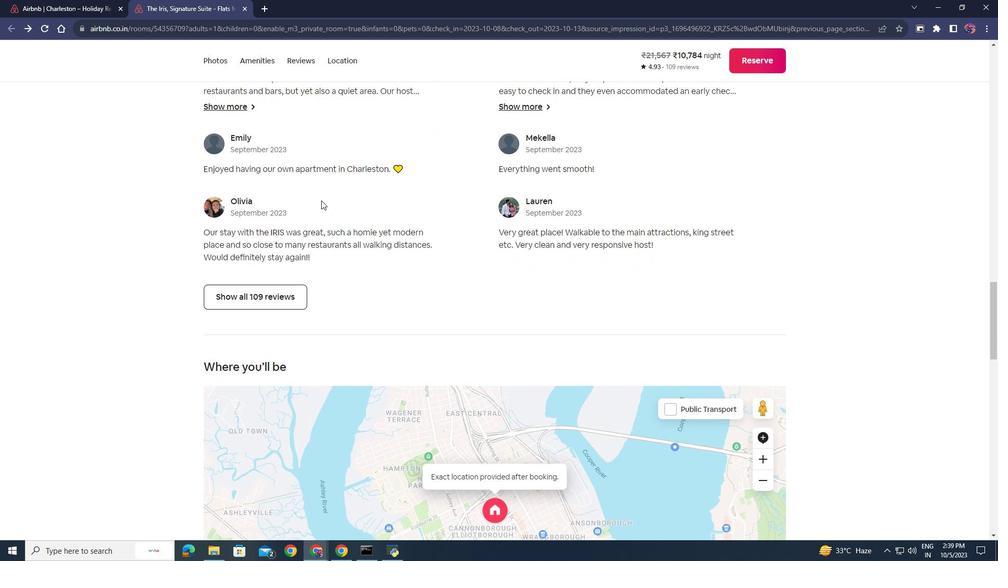 
Action: Mouse scrolled (321, 200) with delta (0, 0)
Screenshot: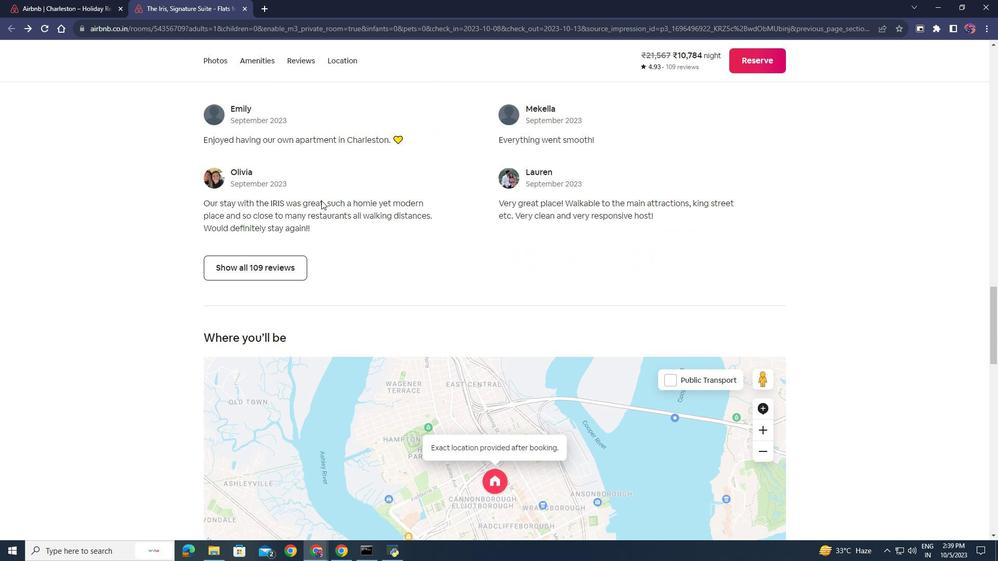 
Action: Mouse moved to (318, 200)
Screenshot: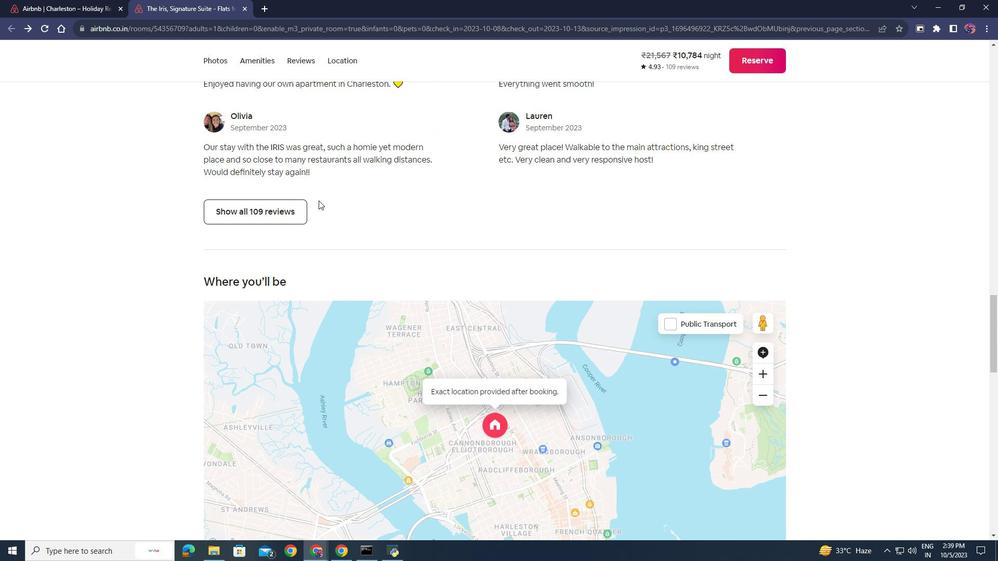 
Action: Mouse scrolled (318, 200) with delta (0, 0)
Screenshot: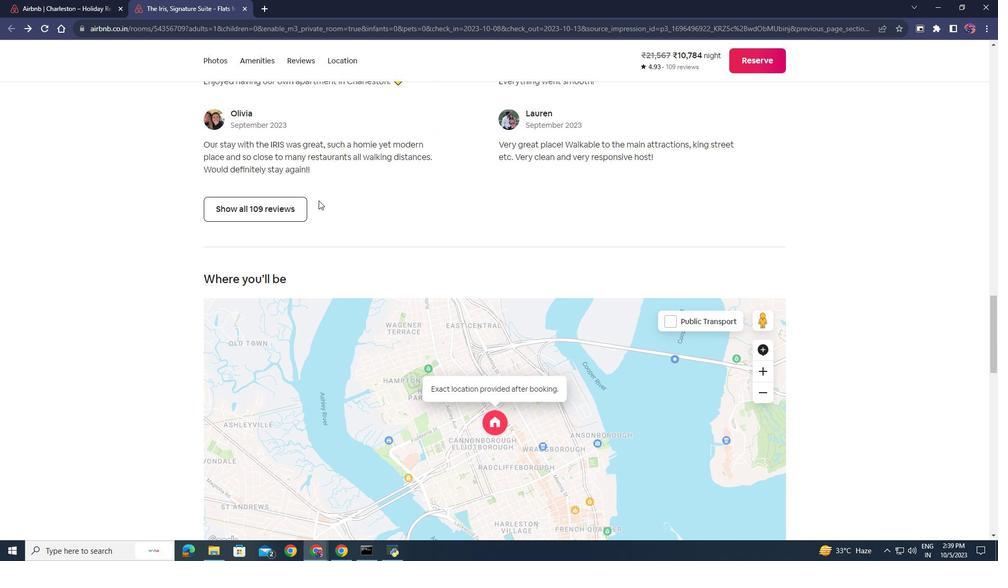 
Action: Mouse scrolled (318, 200) with delta (0, 0)
Screenshot: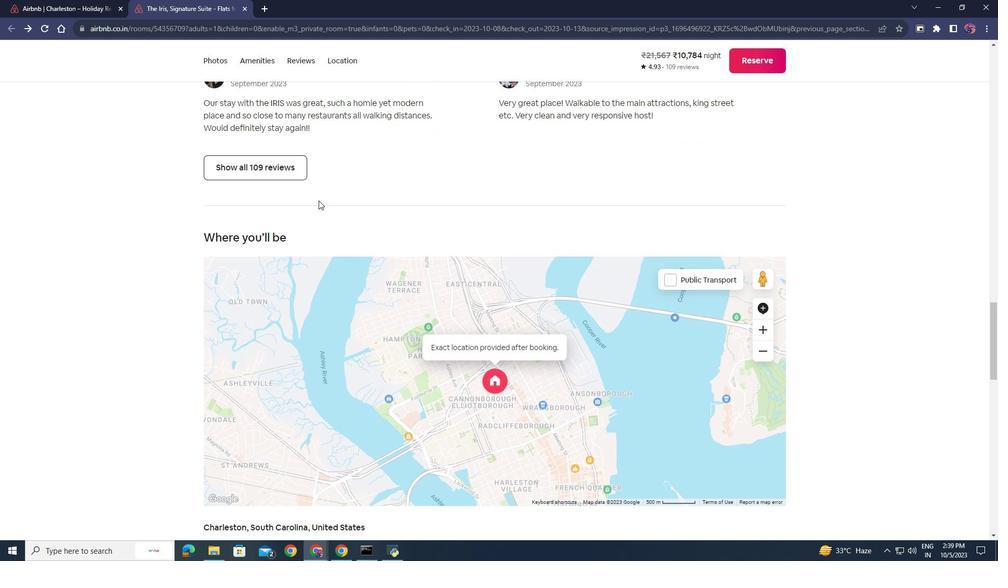 
Action: Mouse scrolled (318, 200) with delta (0, 0)
Screenshot: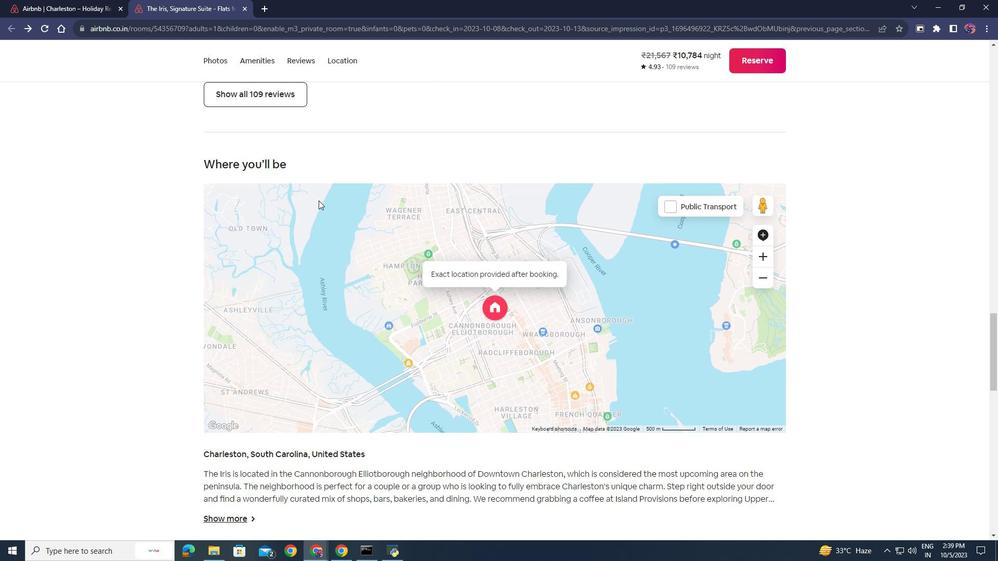 
Action: Mouse moved to (323, 206)
Screenshot: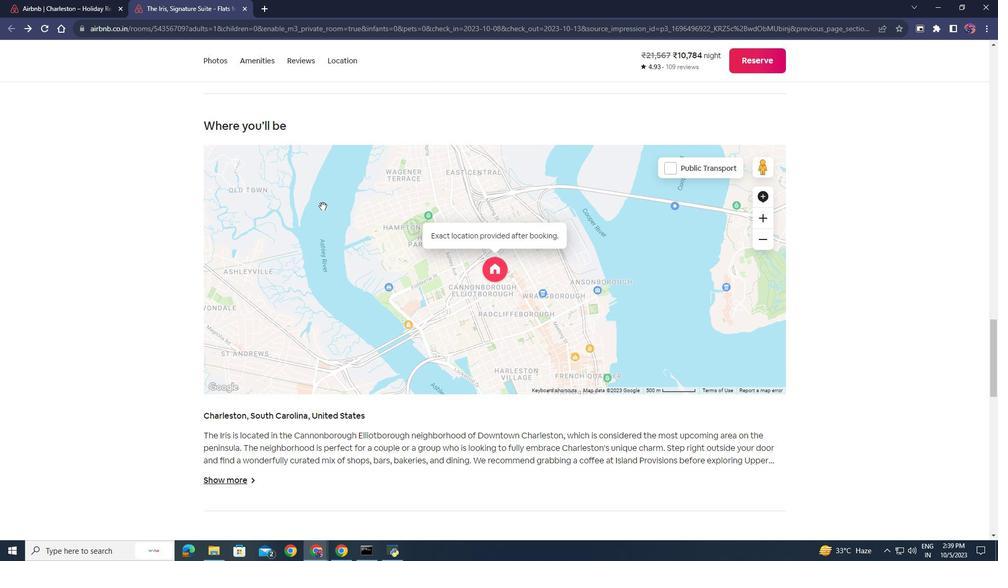 
Action: Mouse scrolled (323, 206) with delta (0, 0)
Screenshot: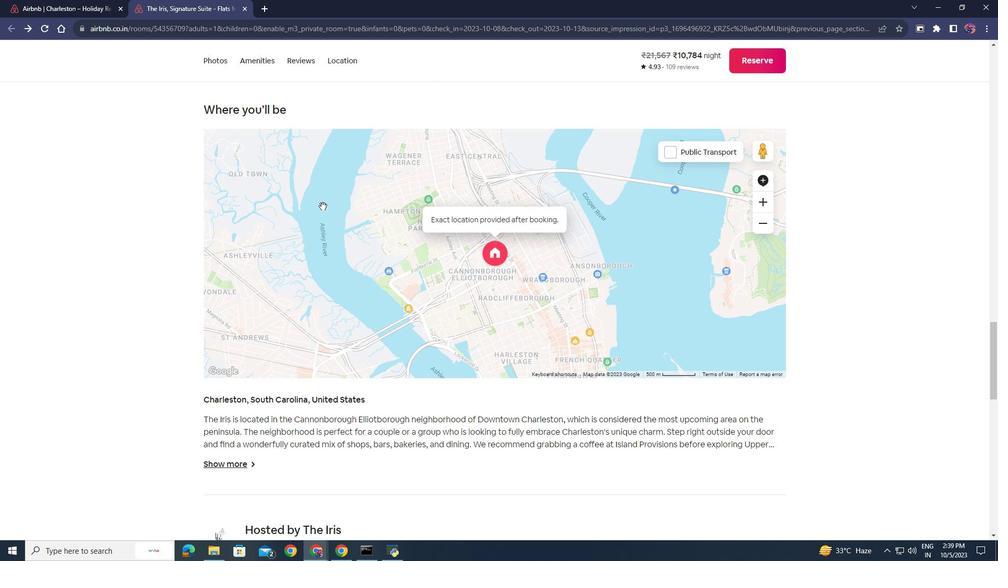 
Action: Mouse scrolled (323, 206) with delta (0, 0)
Screenshot: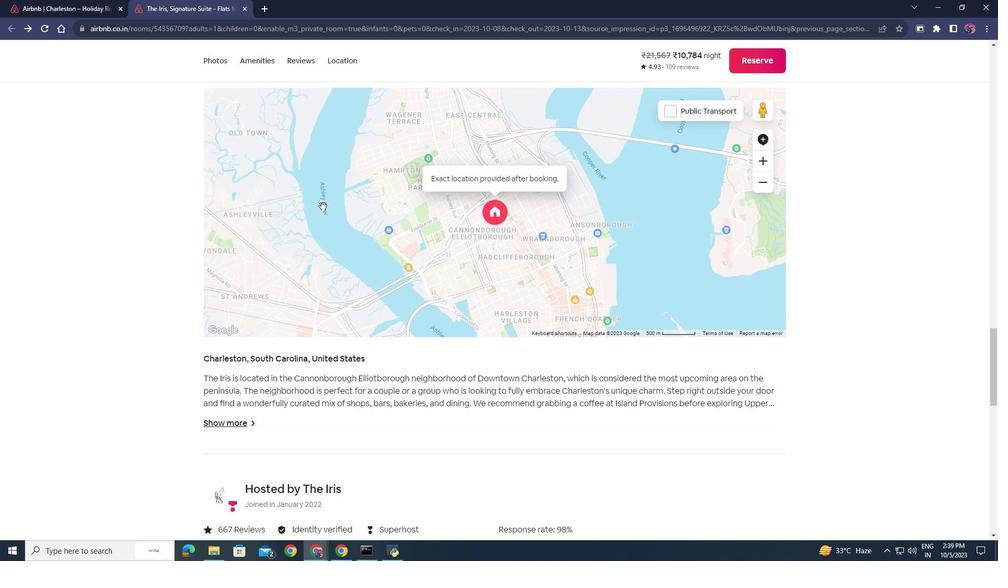 
Action: Mouse scrolled (323, 206) with delta (0, 0)
Screenshot: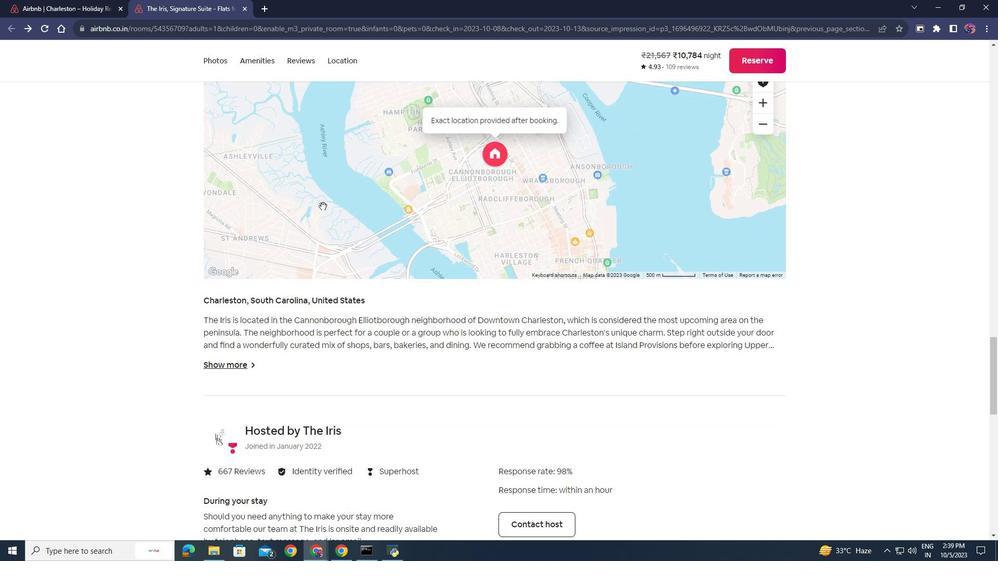
Action: Mouse scrolled (323, 206) with delta (0, 0)
Screenshot: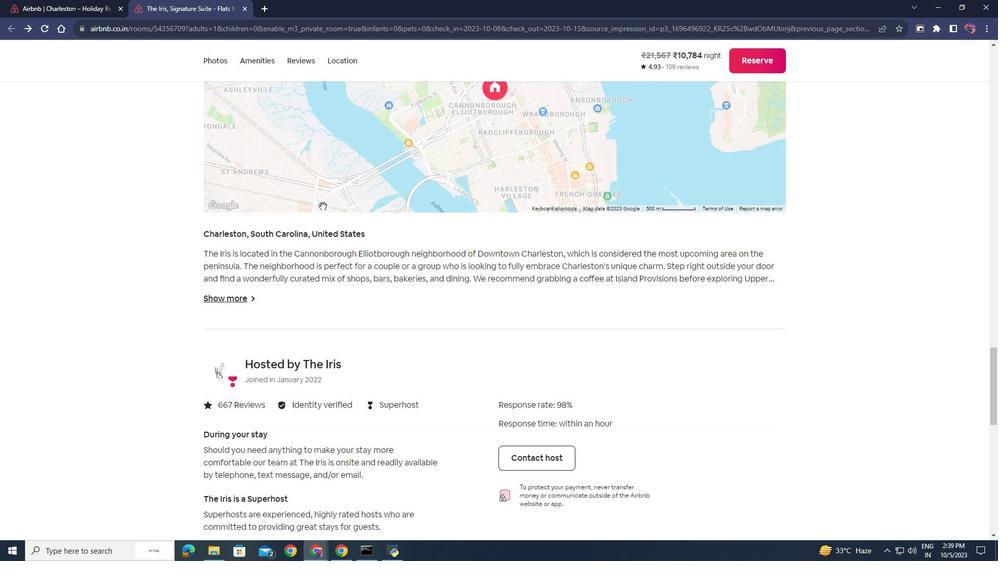 
Action: Mouse moved to (328, 61)
Screenshot: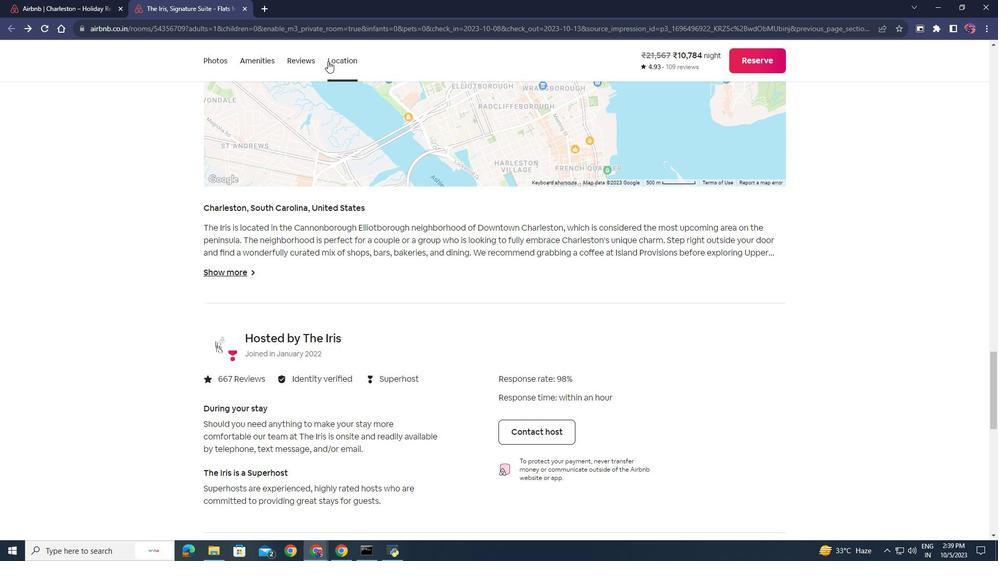 
Action: Mouse pressed left at (328, 61)
Screenshot: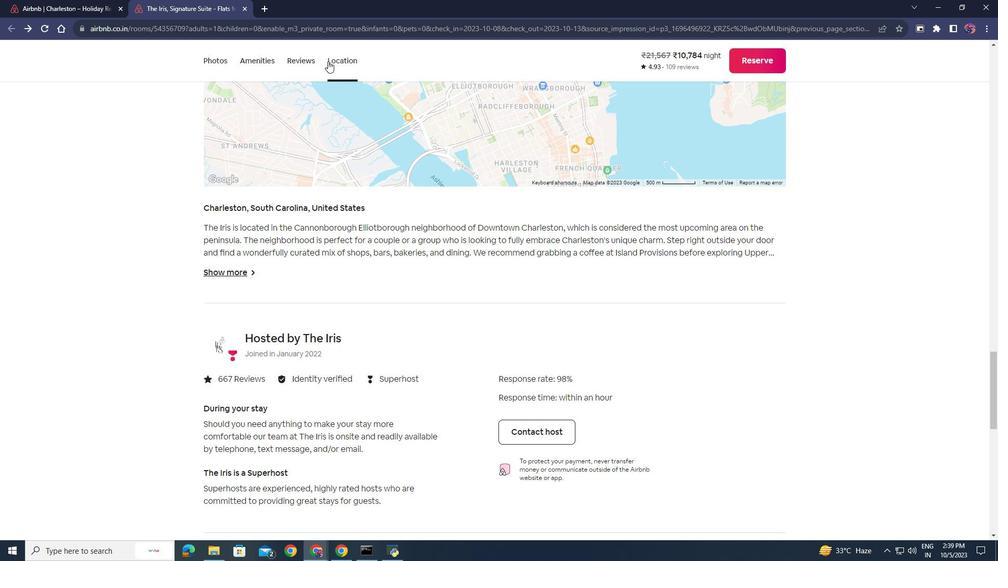 
Action: Mouse moved to (191, 0)
Screenshot: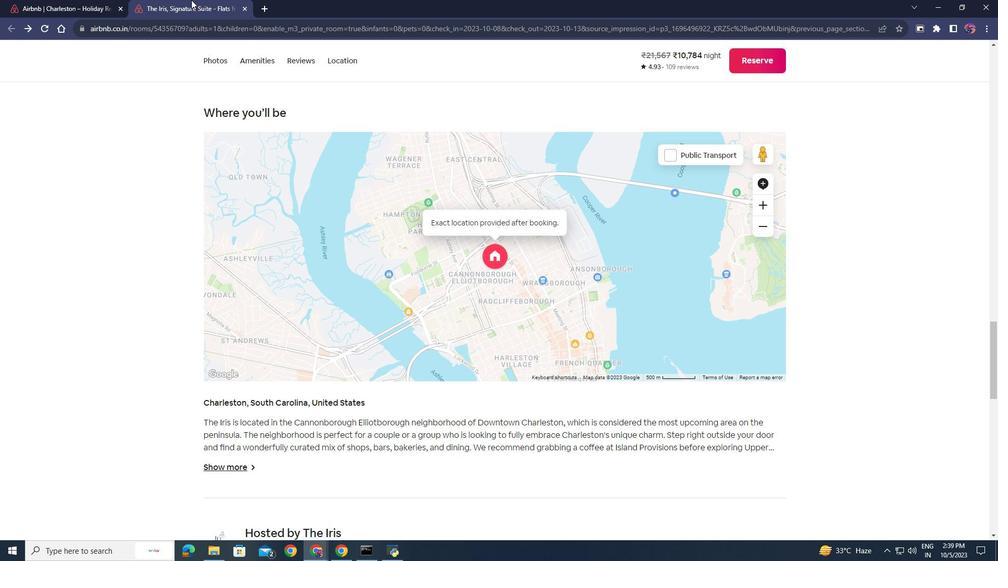 
Action: Mouse pressed left at (191, 0)
Screenshot: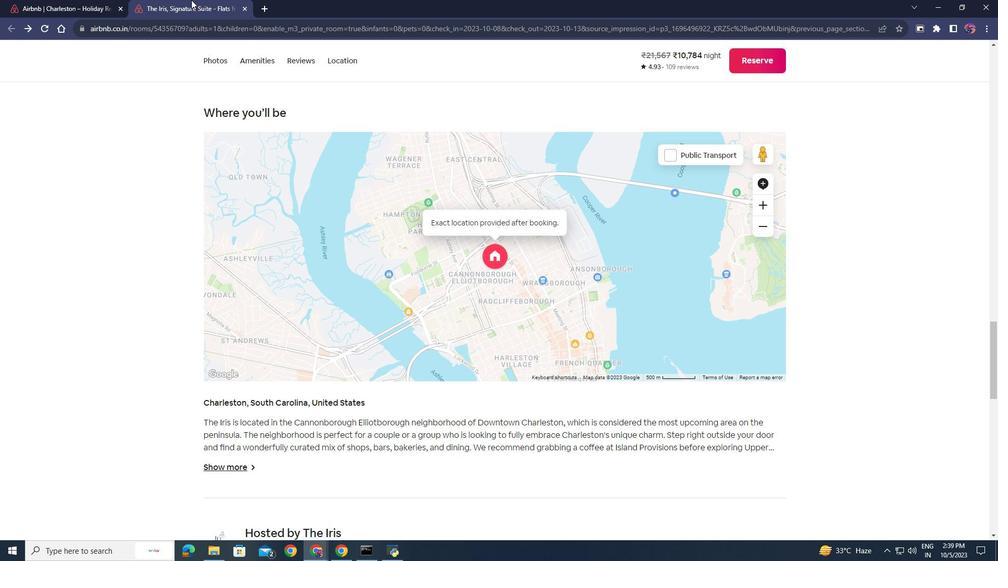
Action: Mouse moved to (245, 8)
Screenshot: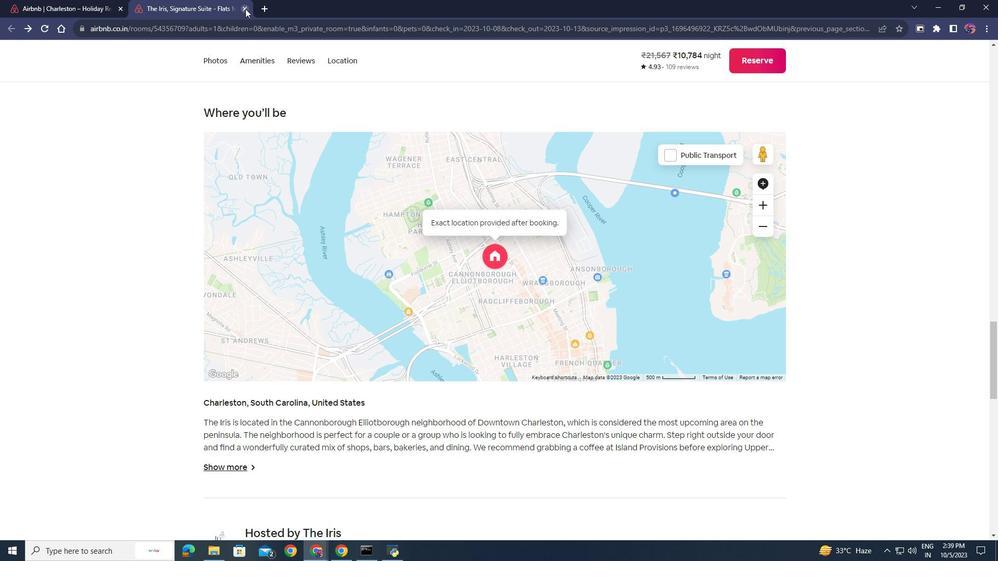 
Action: Mouse pressed left at (245, 8)
Screenshot: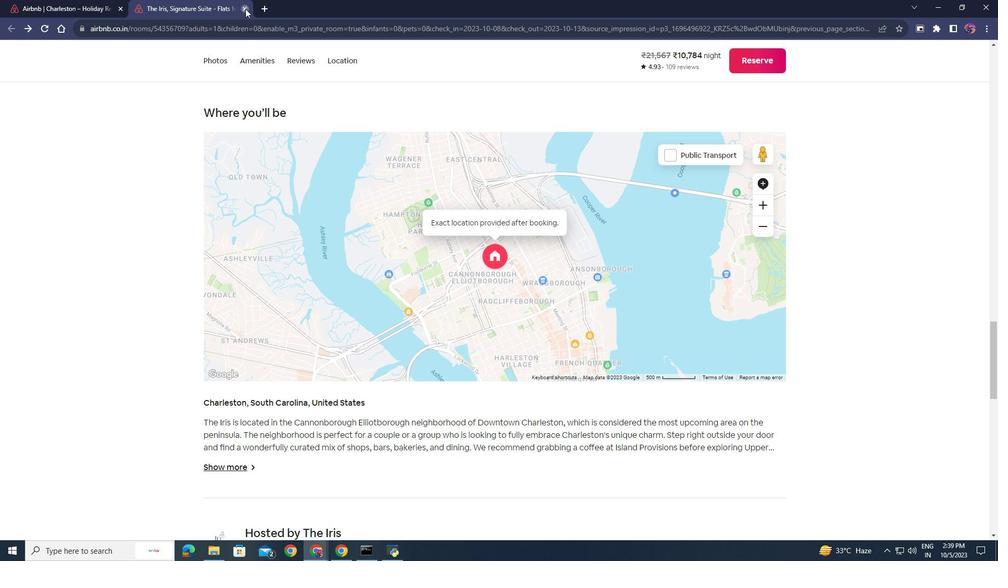 
Action: Mouse moved to (242, 315)
Screenshot: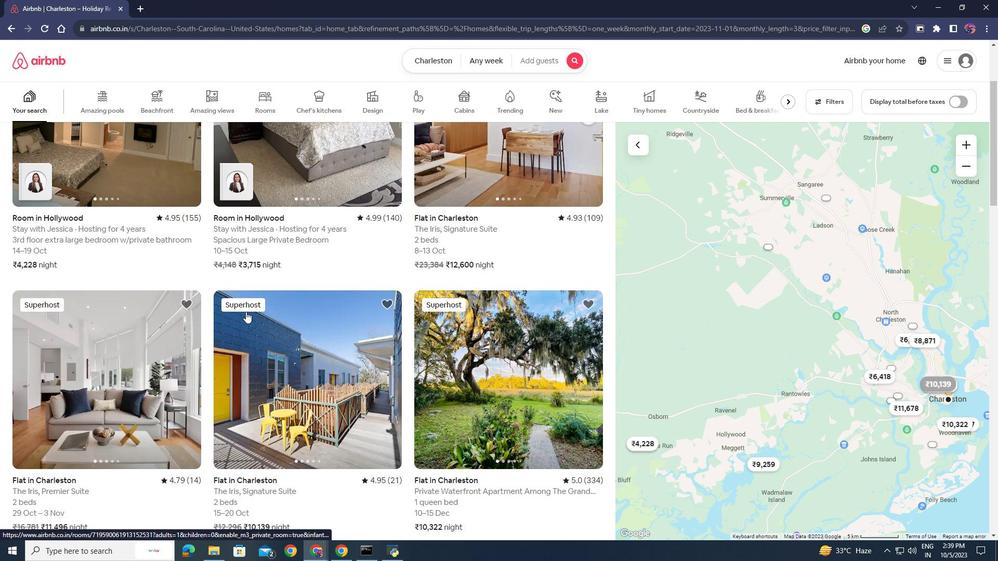 
Action: Mouse scrolled (242, 314) with delta (0, 0)
Screenshot: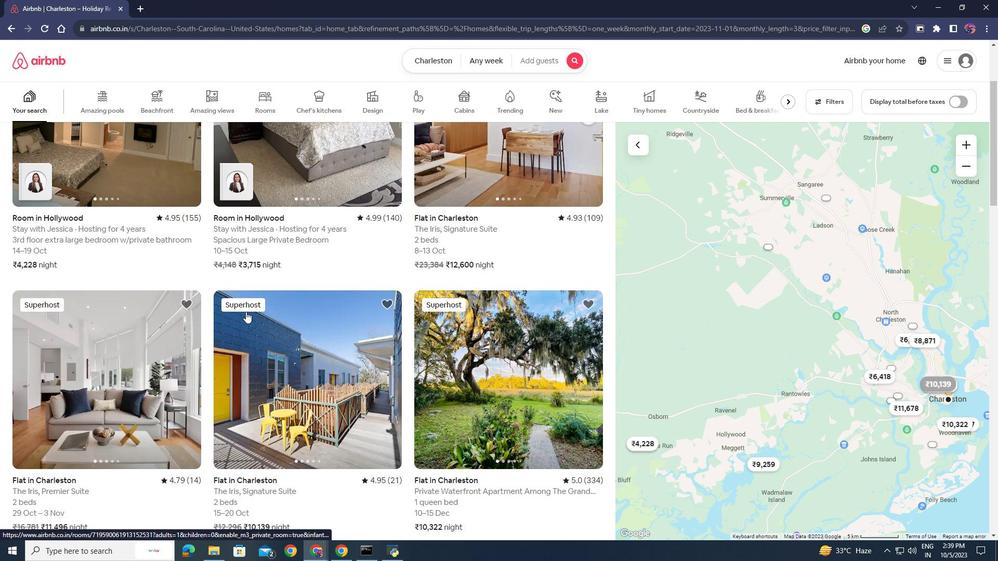 
Action: Mouse moved to (246, 312)
Screenshot: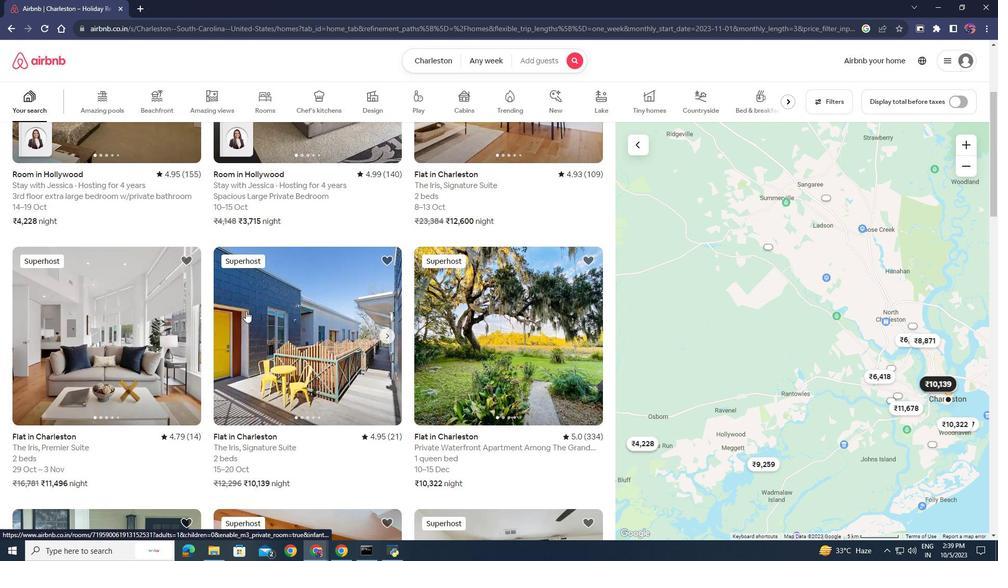
Action: Mouse scrolled (246, 311) with delta (0, 0)
Screenshot: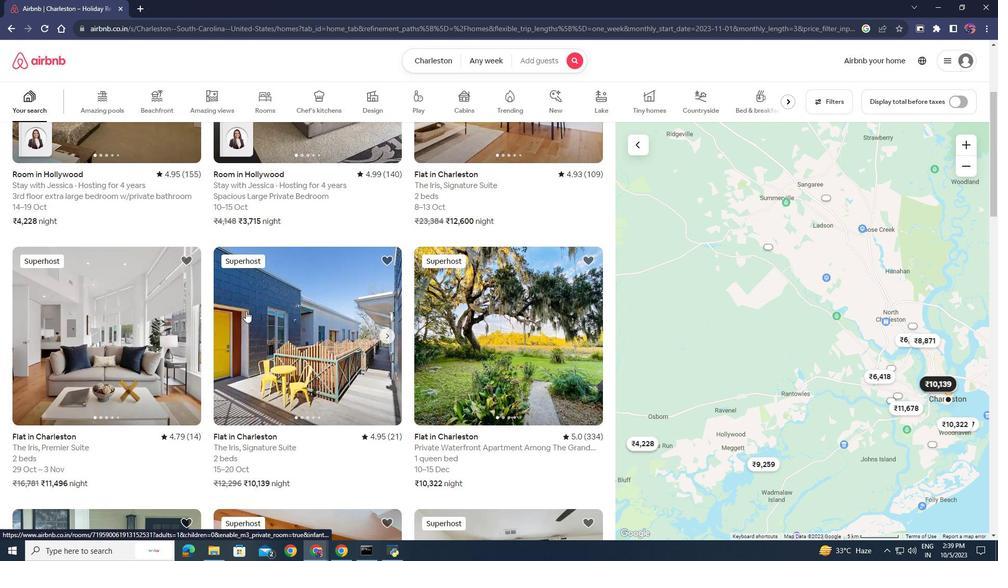 
Action: Mouse moved to (293, 316)
Screenshot: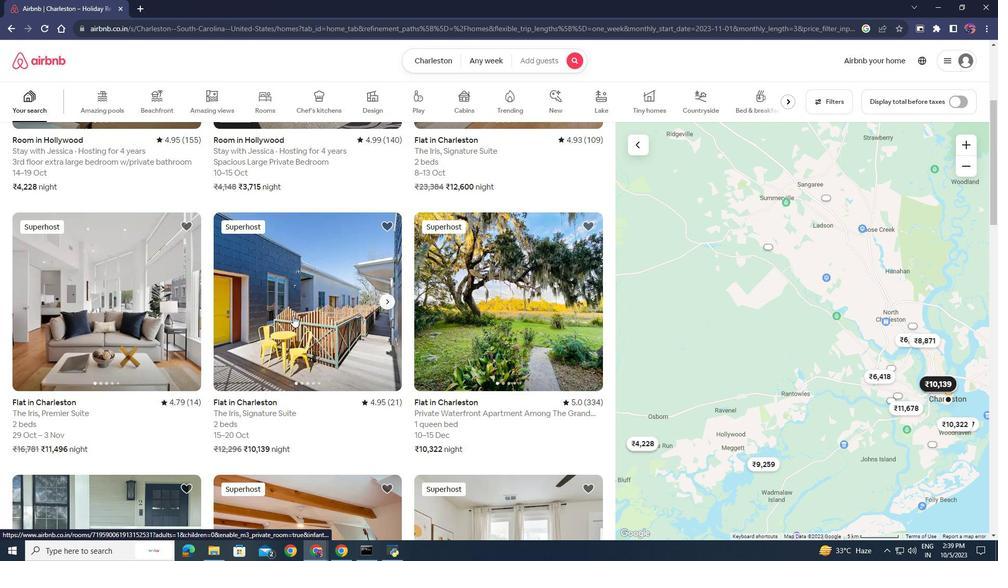 
Action: Mouse scrolled (293, 315) with delta (0, 0)
Screenshot: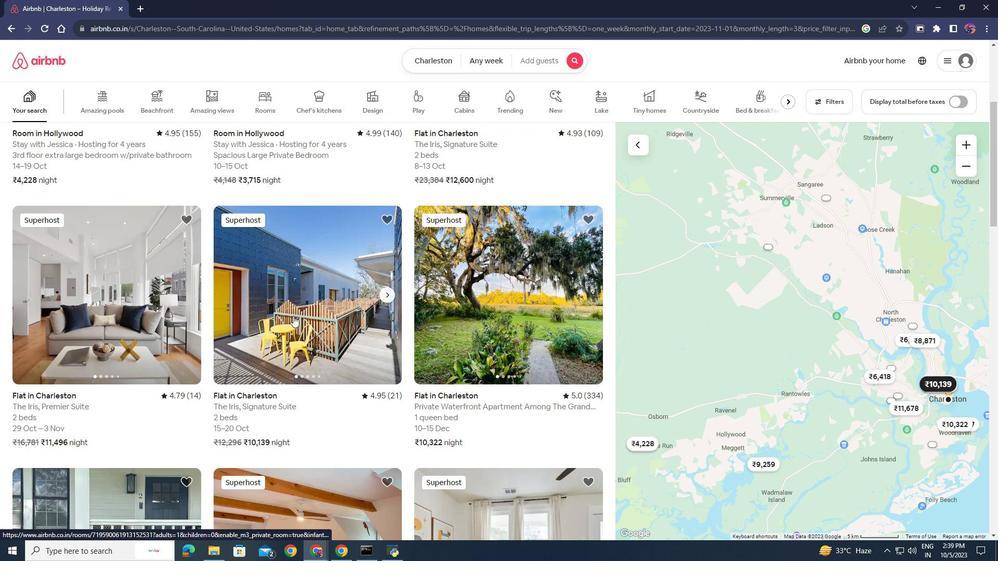 
Action: Mouse moved to (293, 314)
Screenshot: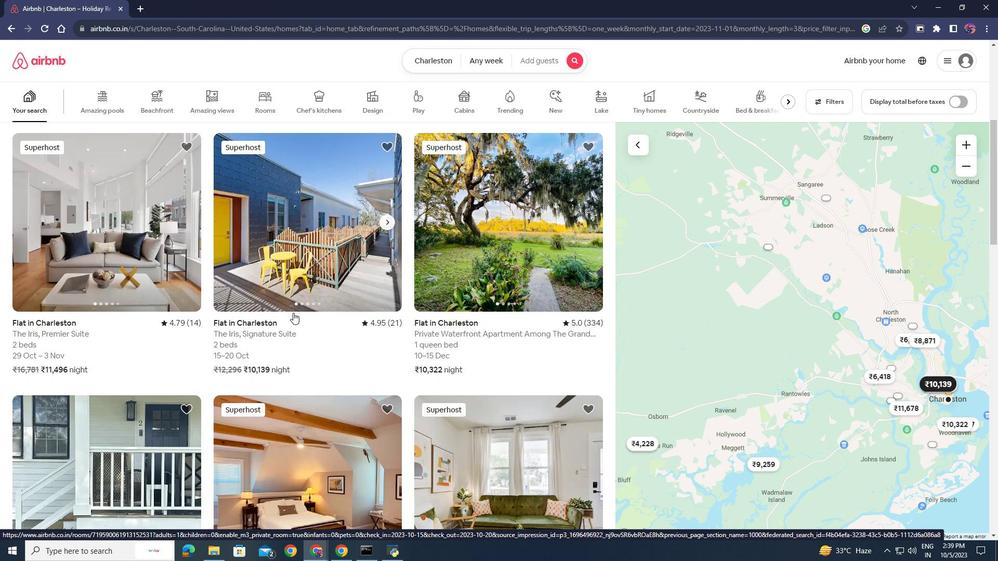 
Action: Mouse scrolled (293, 313) with delta (0, 0)
Screenshot: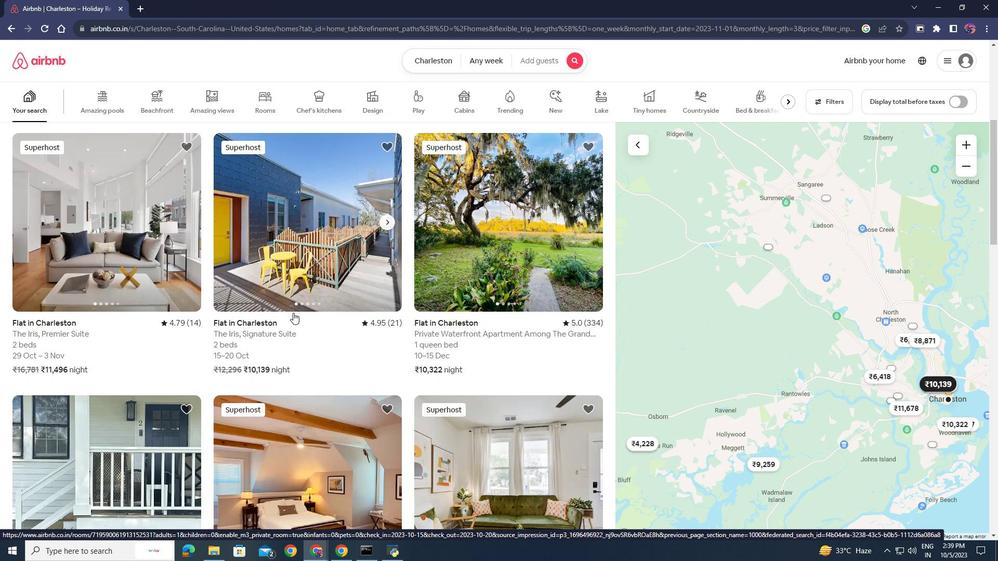 
Action: Mouse moved to (481, 219)
Screenshot: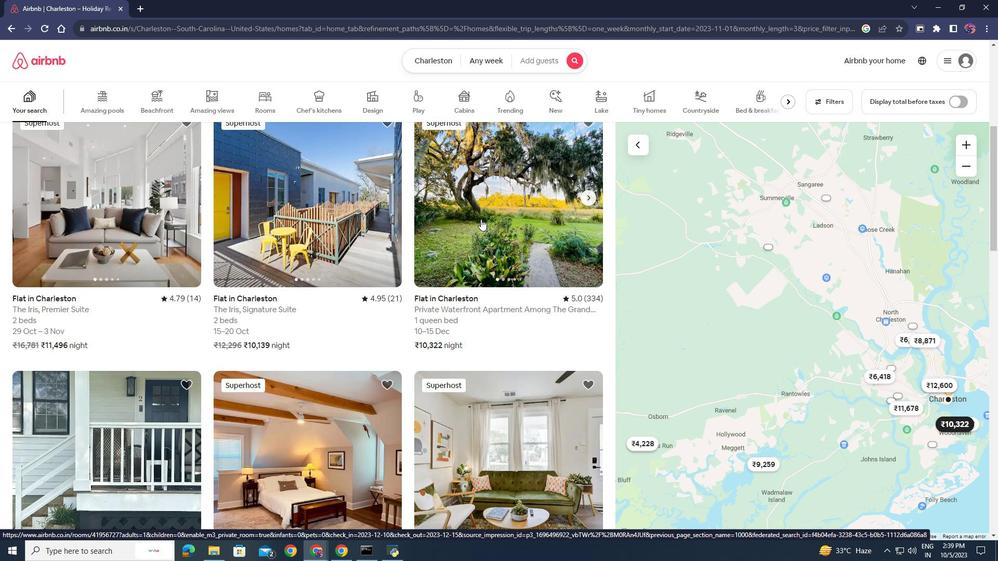 
Action: Mouse pressed left at (481, 219)
Screenshot: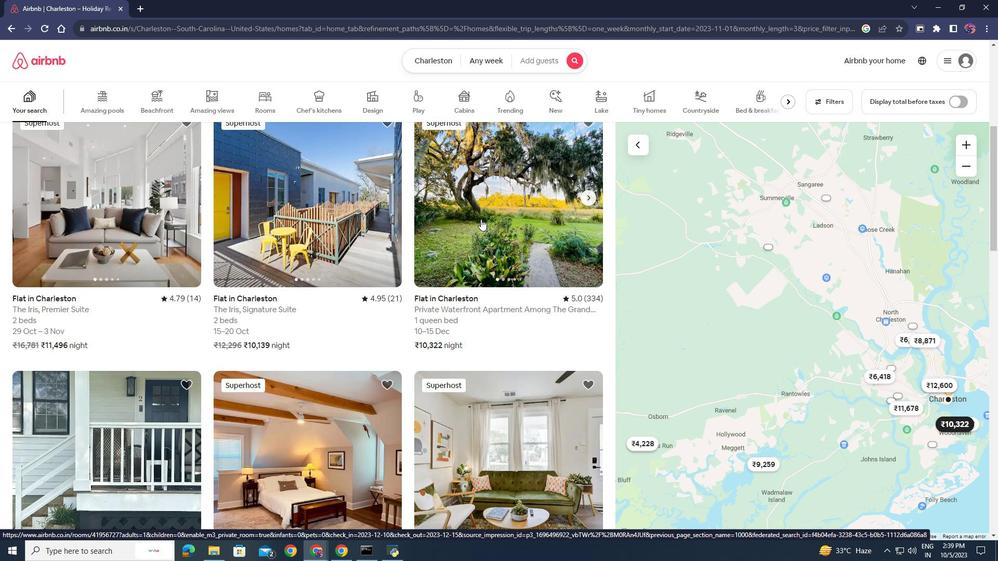 
Action: Mouse moved to (368, 319)
Screenshot: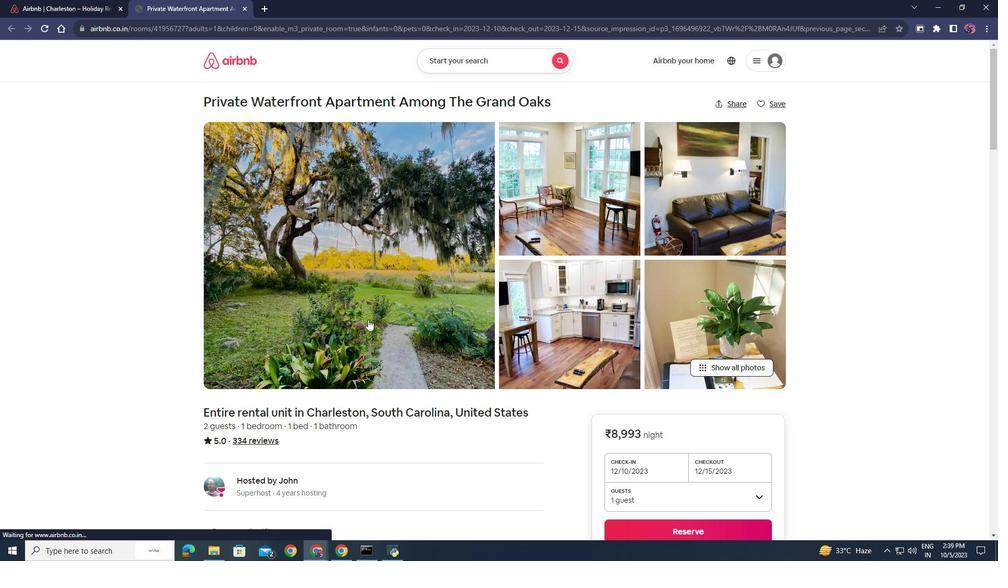 
Action: Mouse scrolled (368, 319) with delta (0, 0)
Screenshot: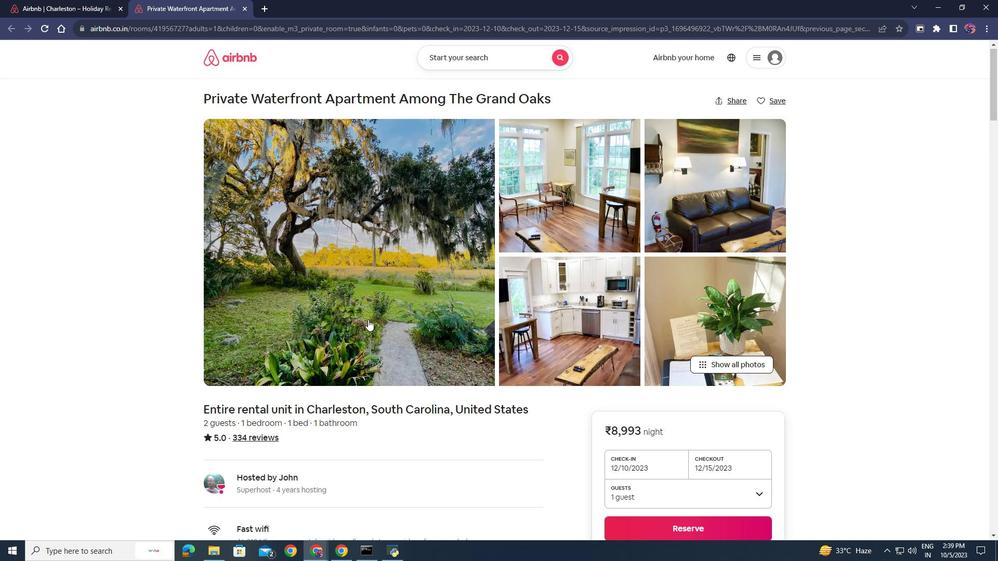 
Action: Mouse scrolled (368, 319) with delta (0, 0)
Screenshot: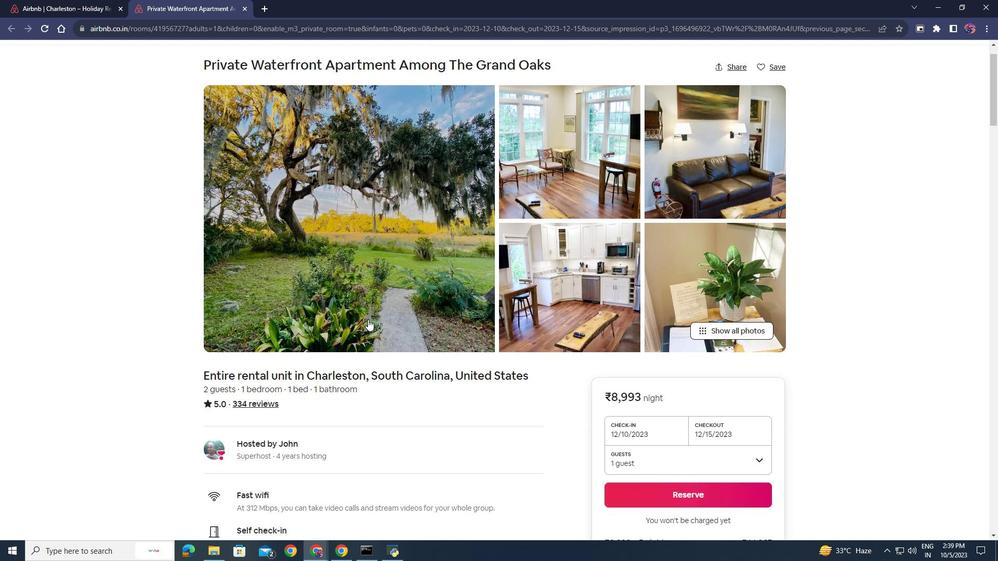 
Action: Mouse scrolled (368, 319) with delta (0, 0)
Screenshot: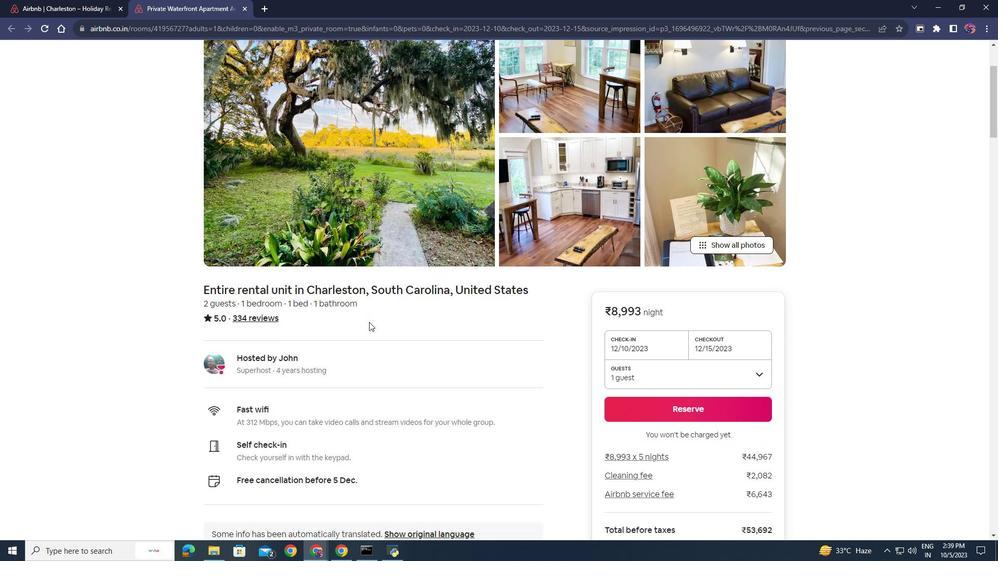 
Action: Mouse moved to (369, 323)
Screenshot: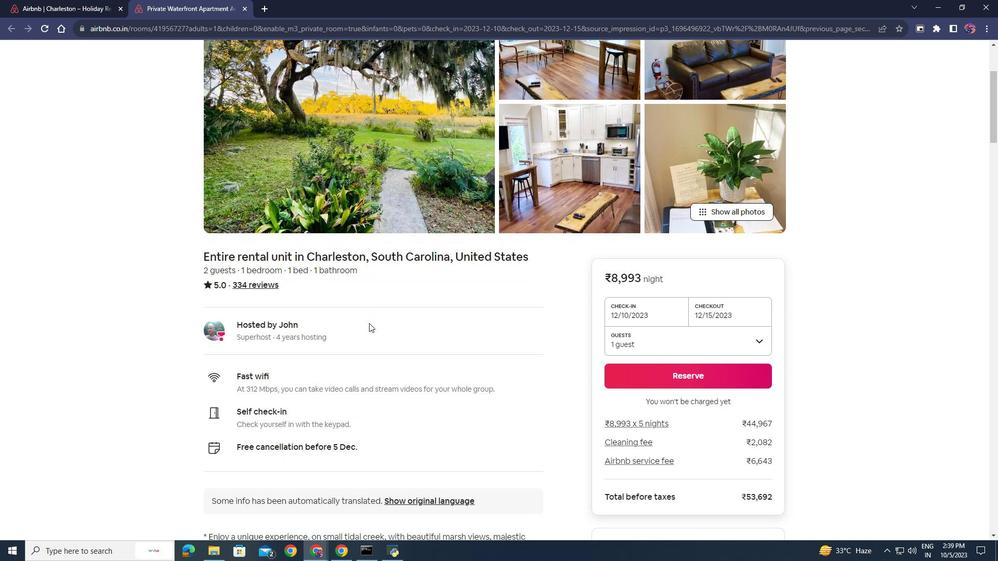 
Action: Mouse scrolled (369, 323) with delta (0, 0)
Screenshot: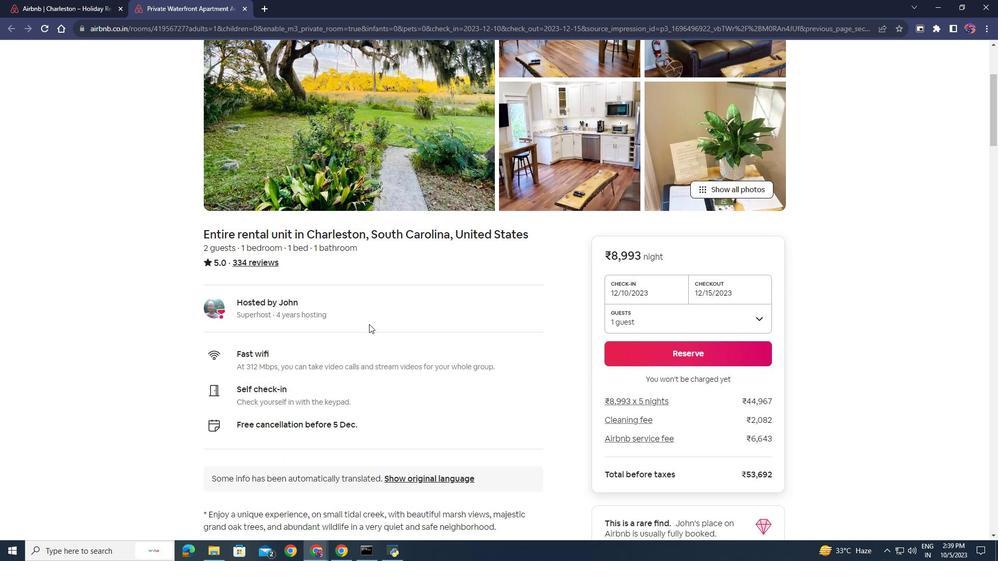 
Action: Mouse moved to (369, 324)
Screenshot: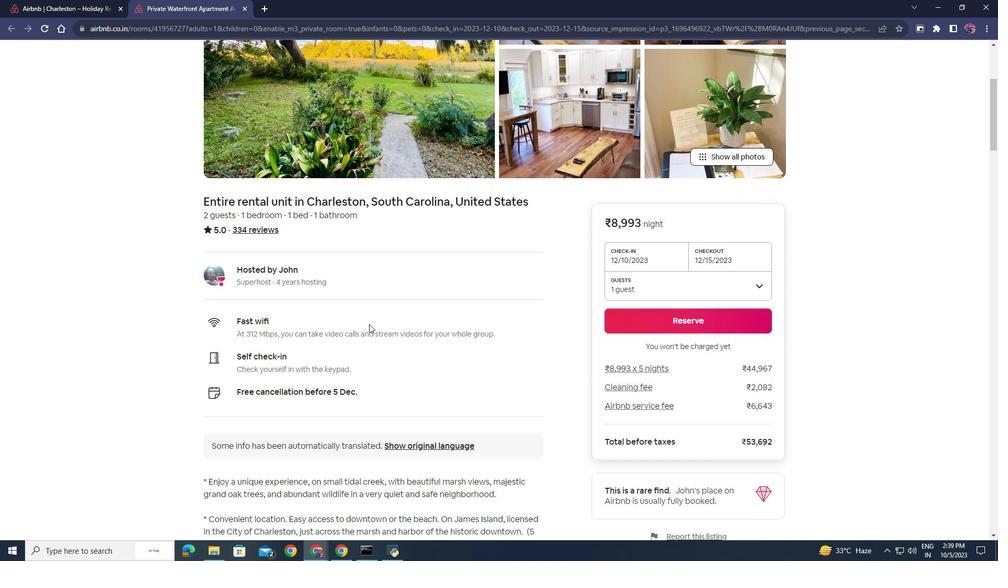 
Action: Mouse scrolled (369, 324) with delta (0, 0)
Screenshot: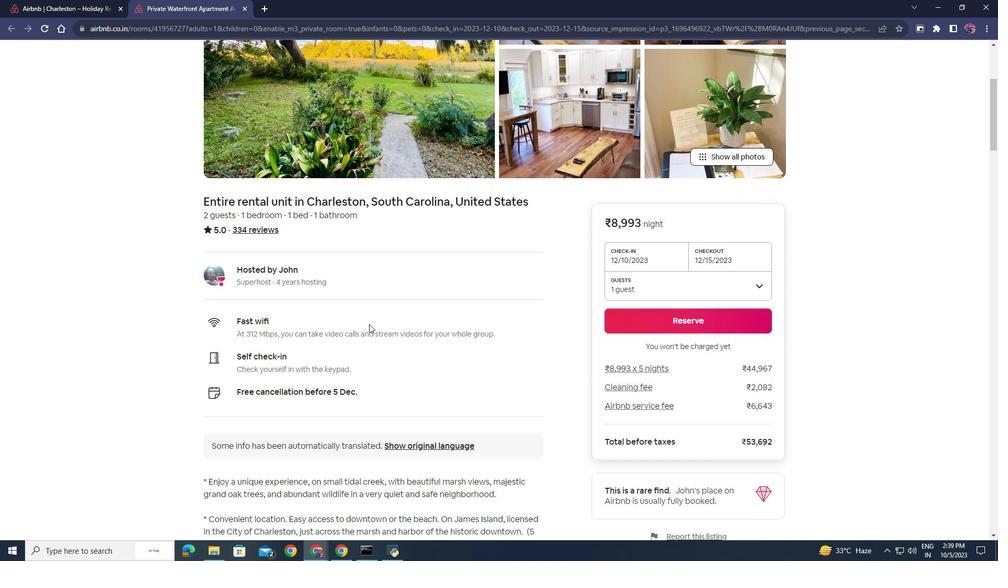 
Action: Mouse moved to (367, 332)
Screenshot: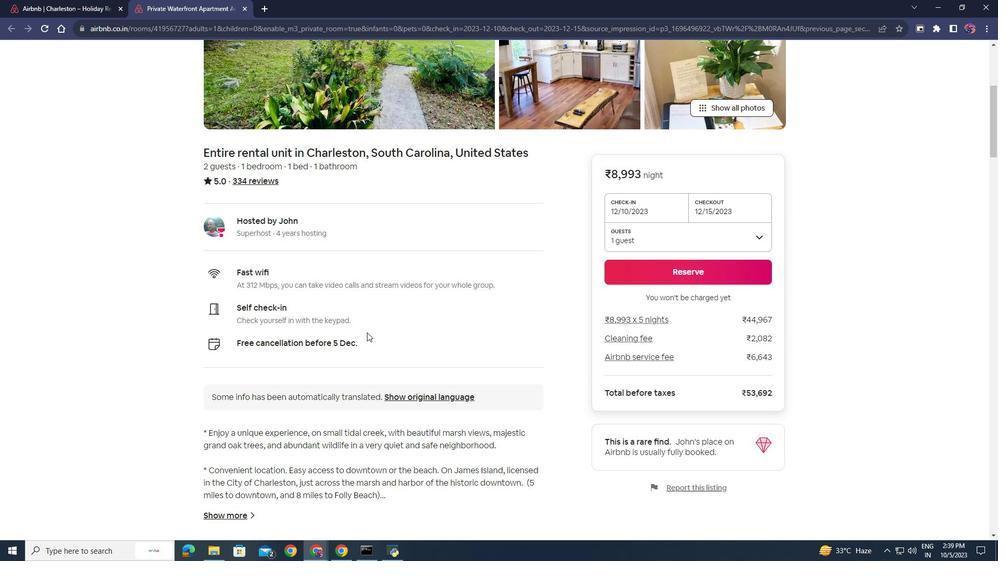 
Action: Mouse scrolled (367, 332) with delta (0, 0)
Screenshot: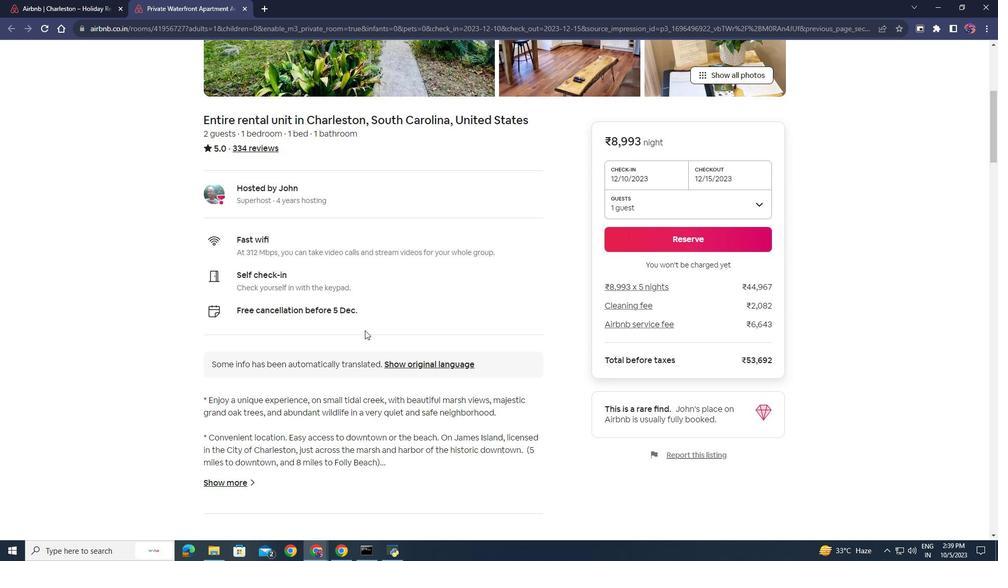 
Action: Mouse scrolled (367, 332) with delta (0, 0)
Screenshot: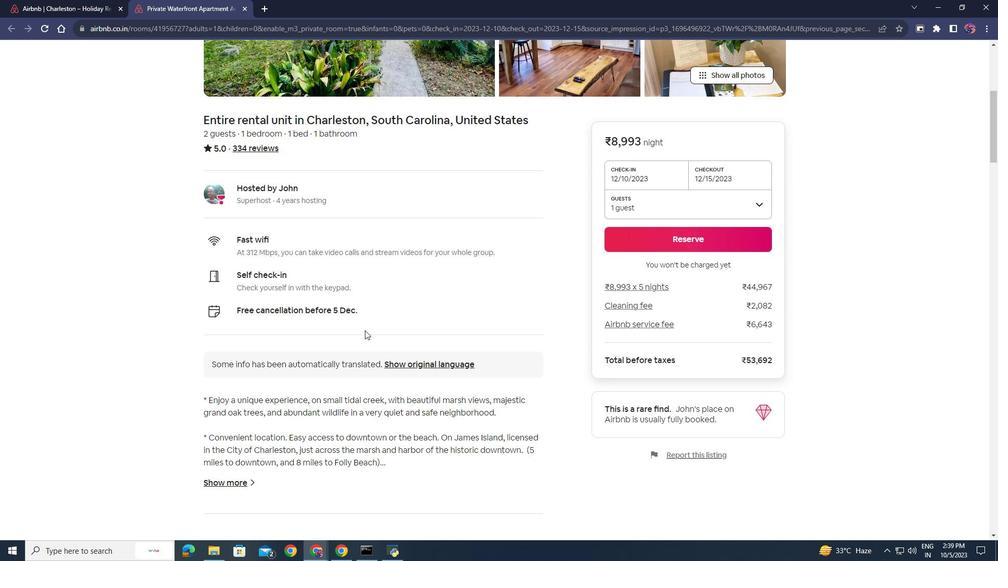
Action: Mouse moved to (367, 332)
Screenshot: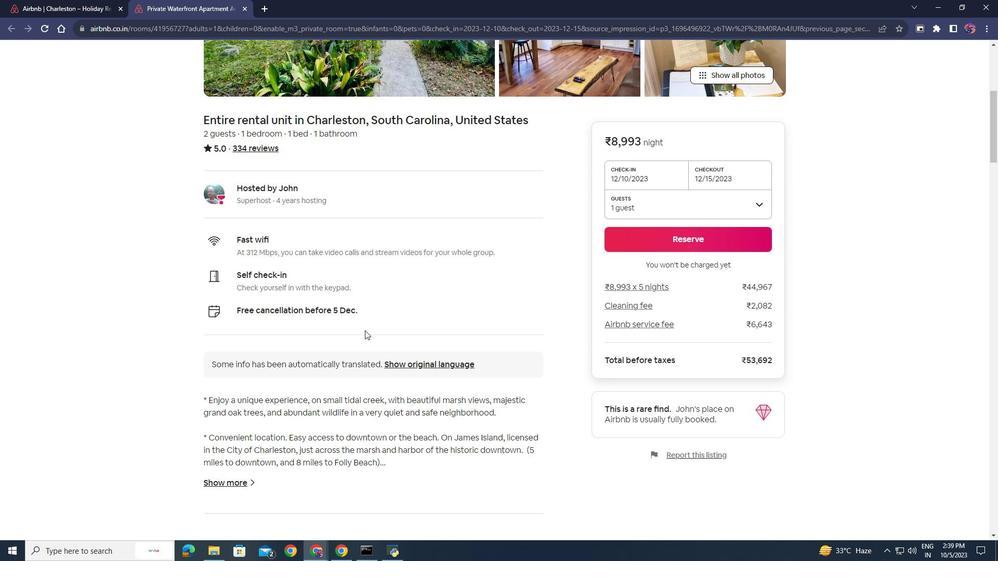 
Action: Mouse scrolled (367, 332) with delta (0, 0)
Screenshot: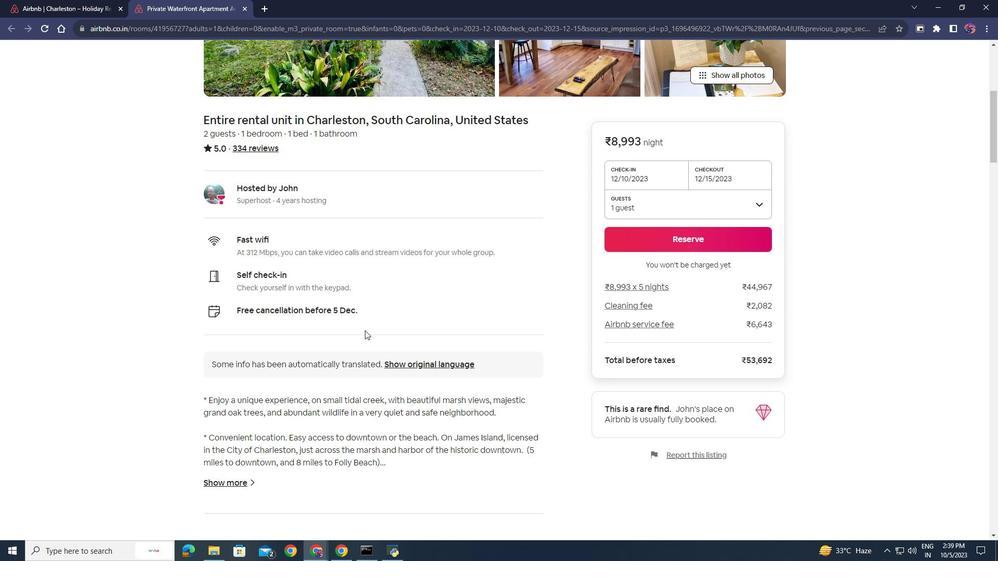 
Action: Mouse moved to (365, 331)
Screenshot: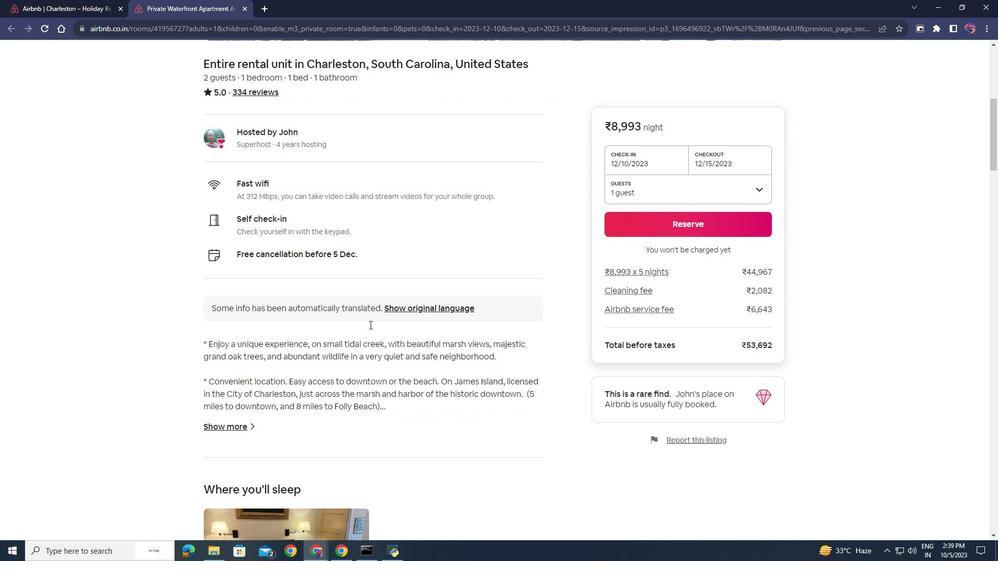
Action: Mouse scrolled (365, 331) with delta (0, 0)
Screenshot: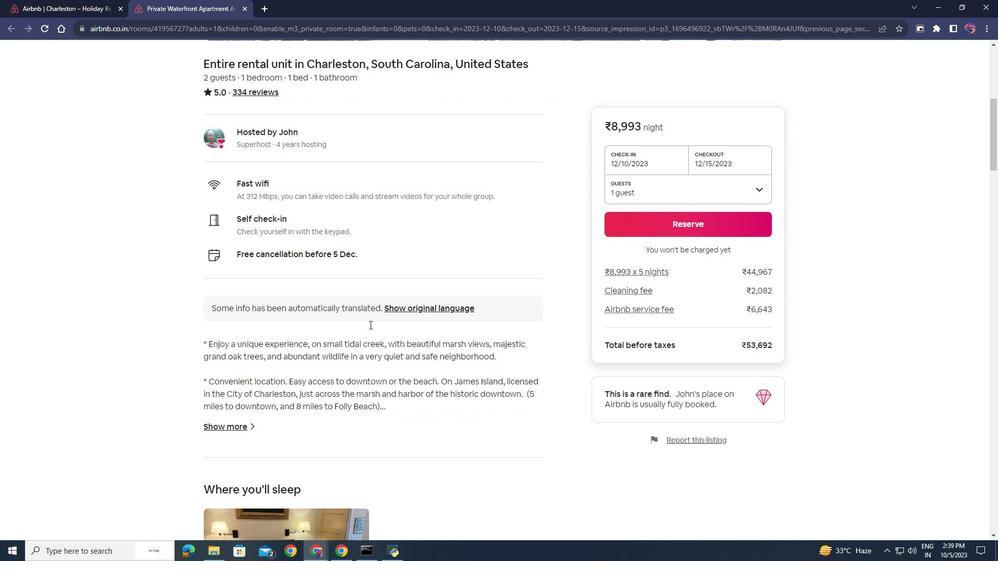 
Action: Mouse moved to (303, 58)
Screenshot: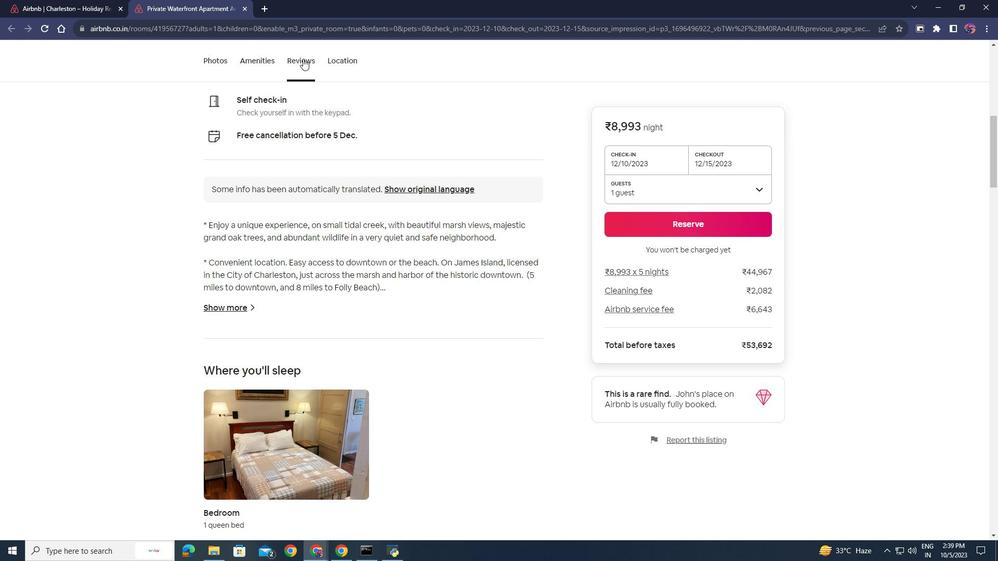 
Action: Mouse pressed left at (303, 58)
Screenshot: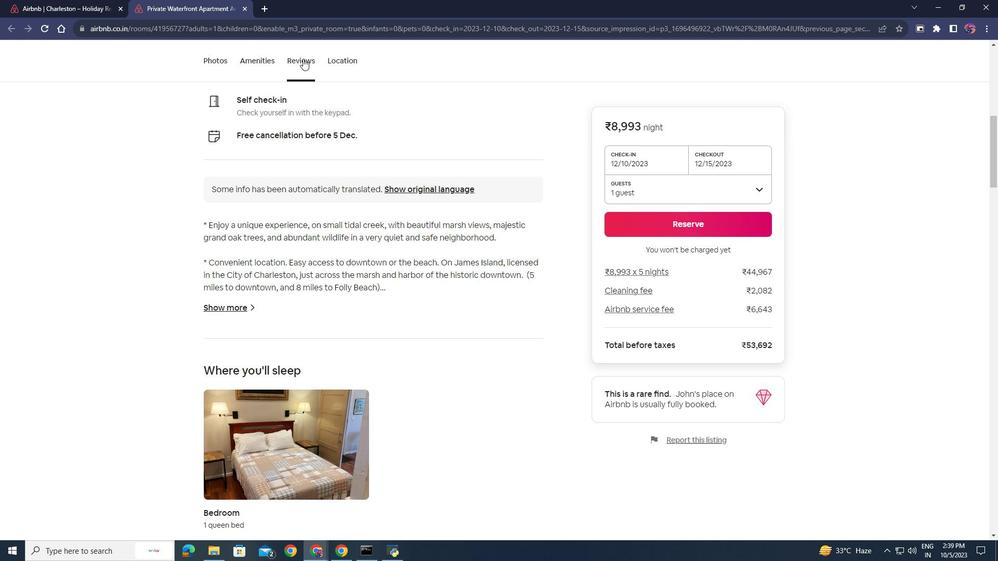 
Action: Mouse moved to (269, 57)
Screenshot: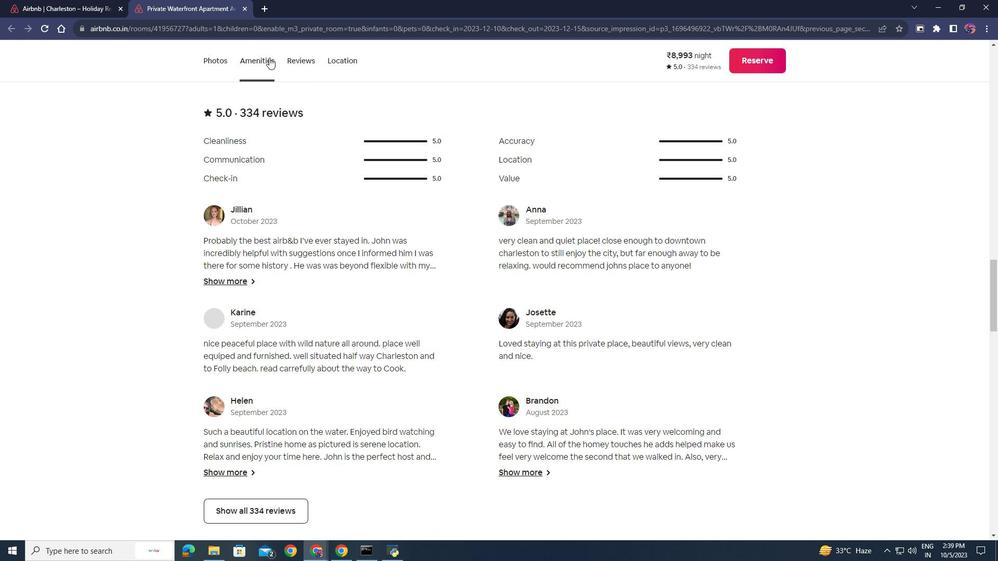 
Action: Mouse pressed left at (269, 57)
Screenshot: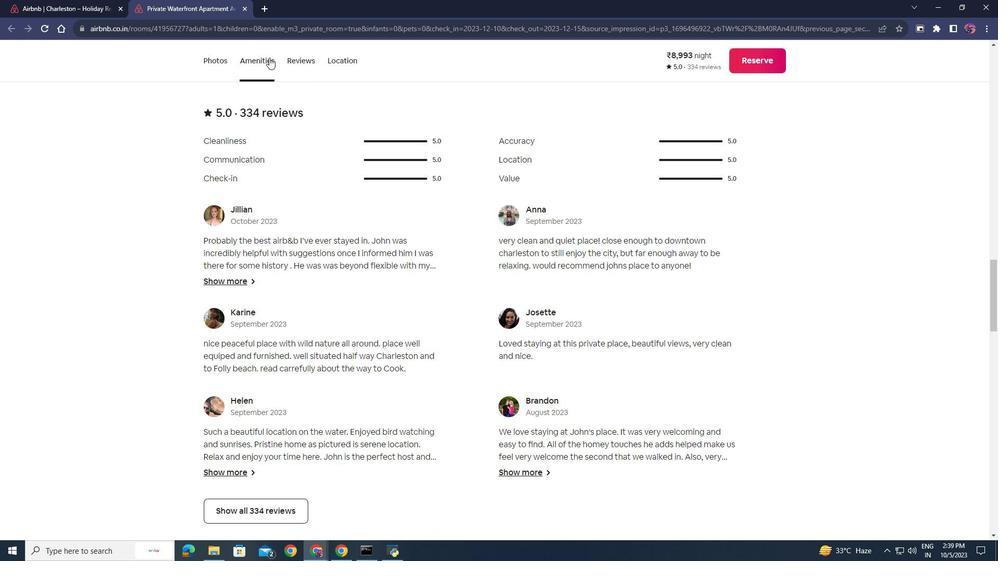 
Action: Mouse moved to (254, 278)
Screenshot: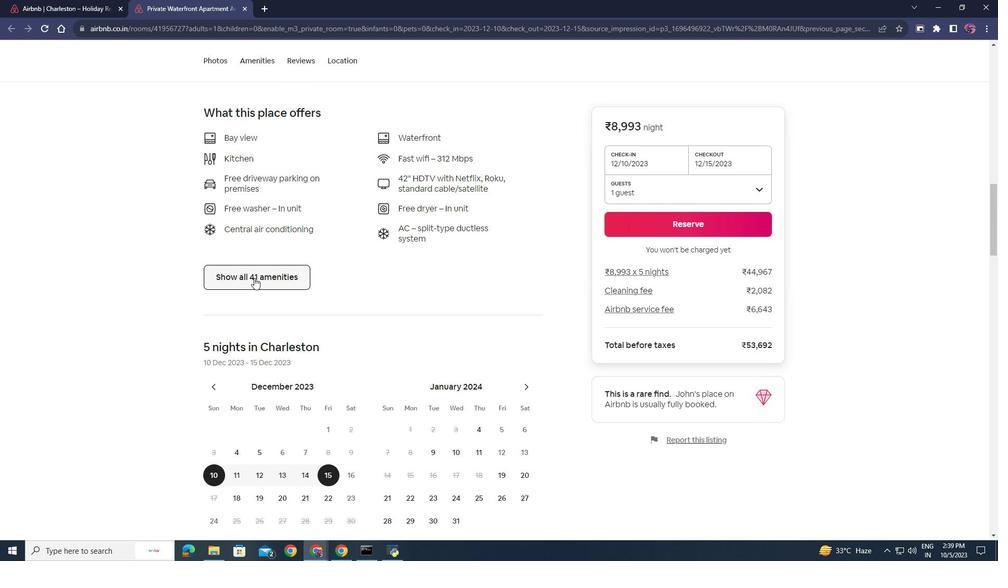 
Action: Mouse pressed left at (254, 278)
Screenshot: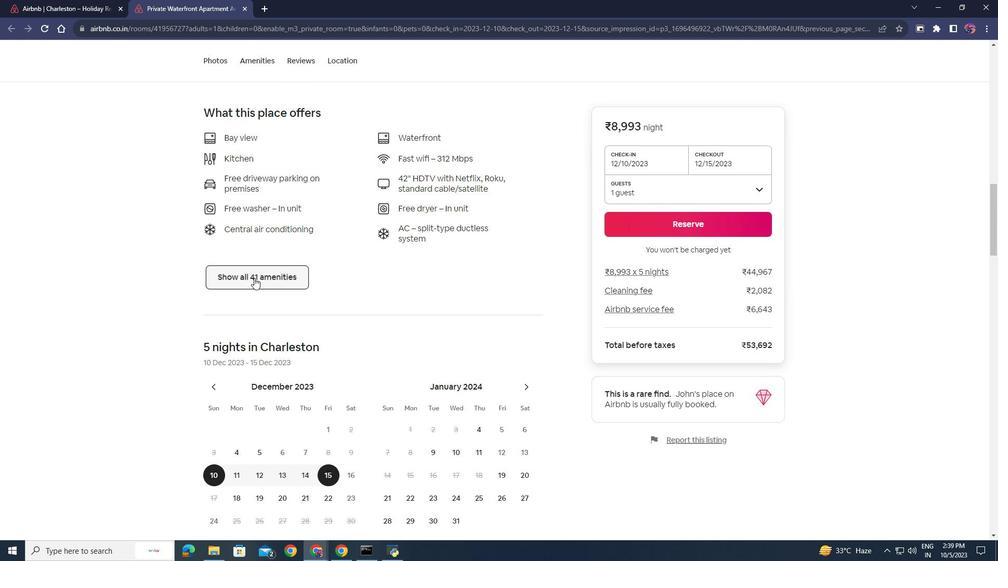 
Action: Mouse moved to (445, 316)
Screenshot: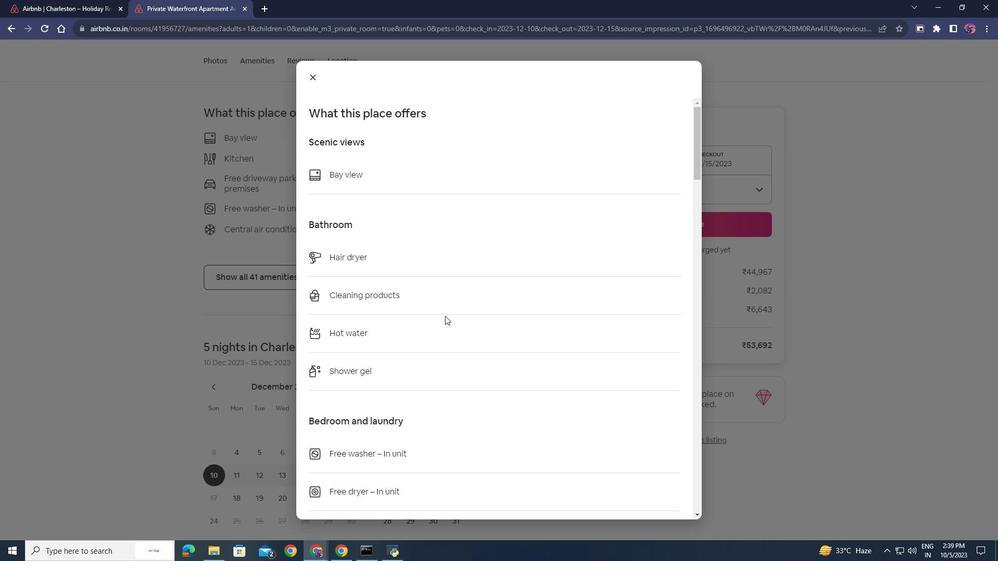 
Action: Mouse scrolled (445, 315) with delta (0, 0)
Screenshot: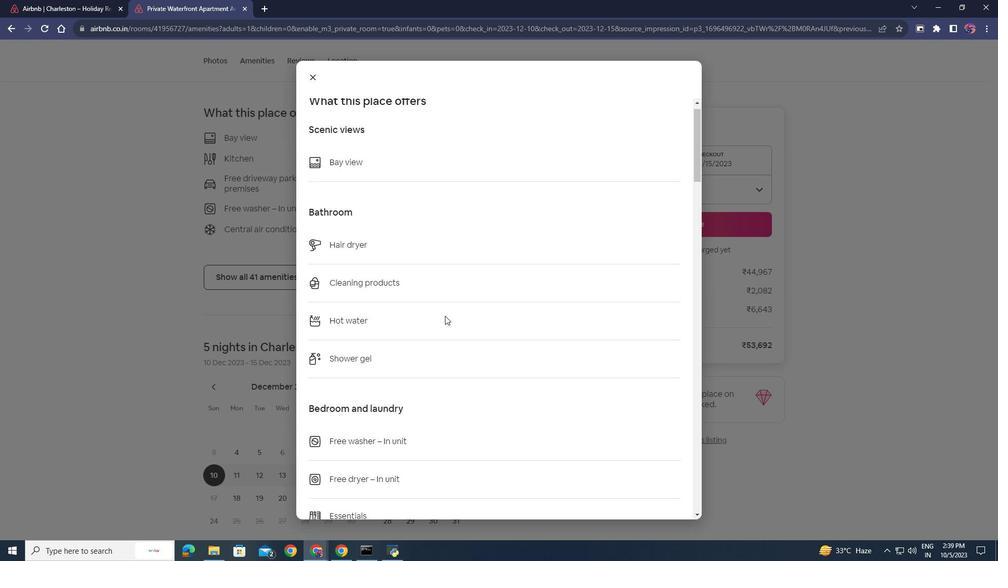 
Action: Mouse scrolled (445, 315) with delta (0, 0)
Screenshot: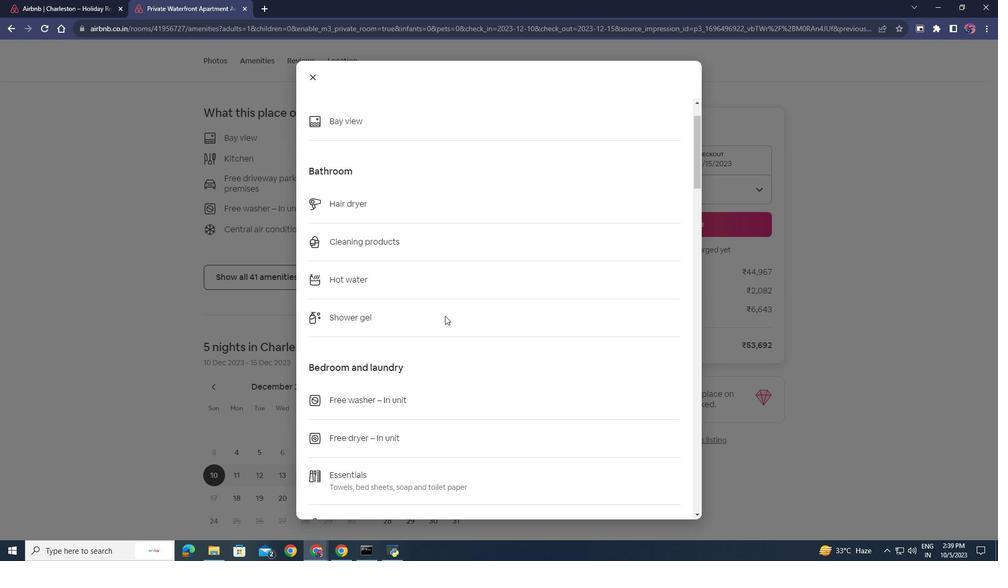 
Action: Mouse scrolled (445, 315) with delta (0, 0)
Screenshot: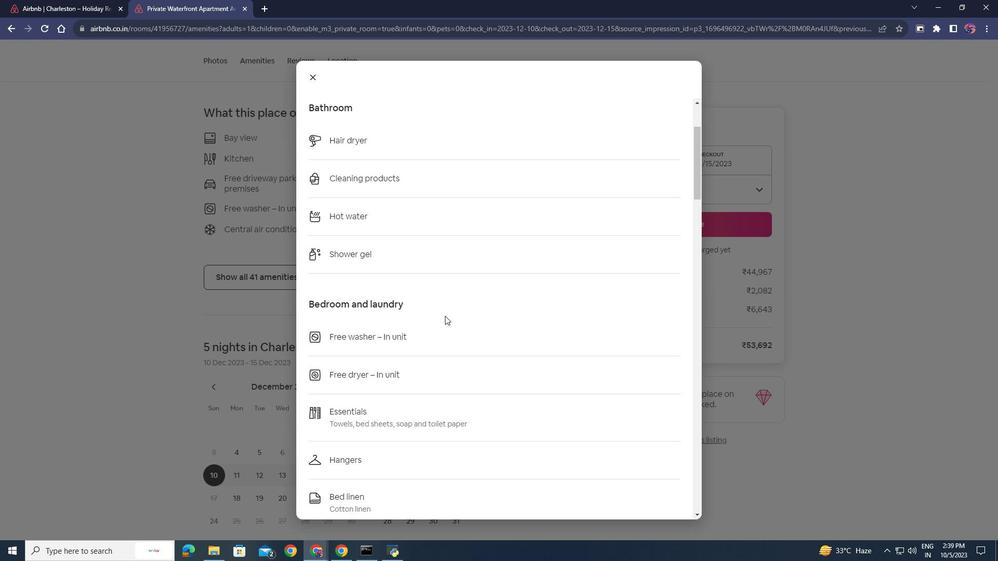 
Action: Mouse scrolled (445, 315) with delta (0, 0)
Screenshot: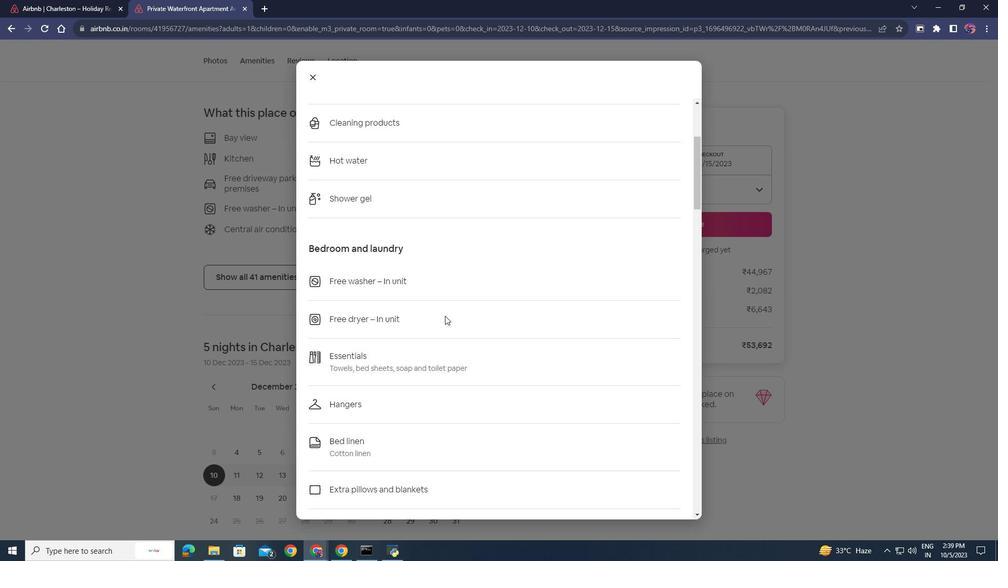 
Action: Mouse scrolled (445, 315) with delta (0, 0)
Screenshot: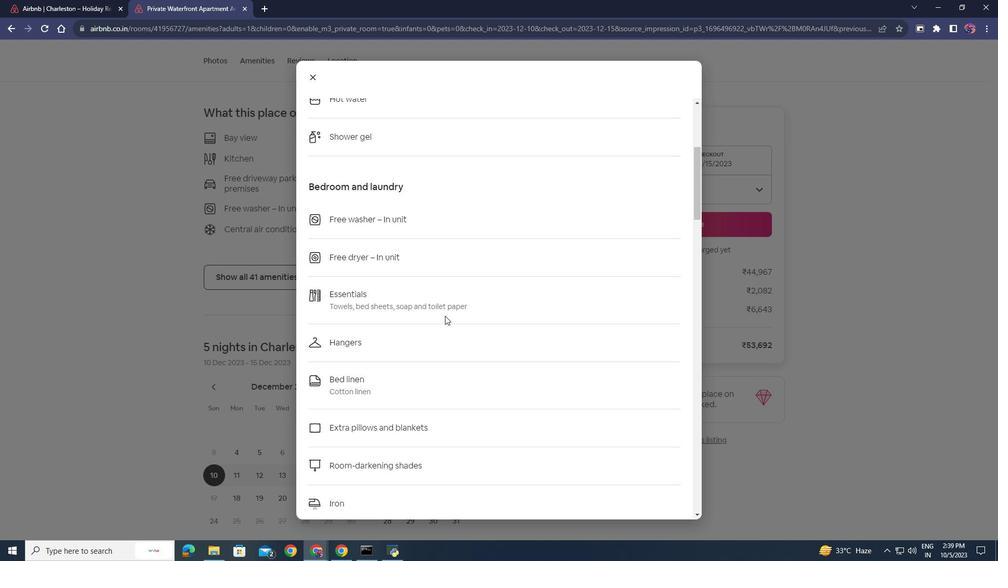 
Action: Mouse scrolled (445, 315) with delta (0, 0)
Screenshot: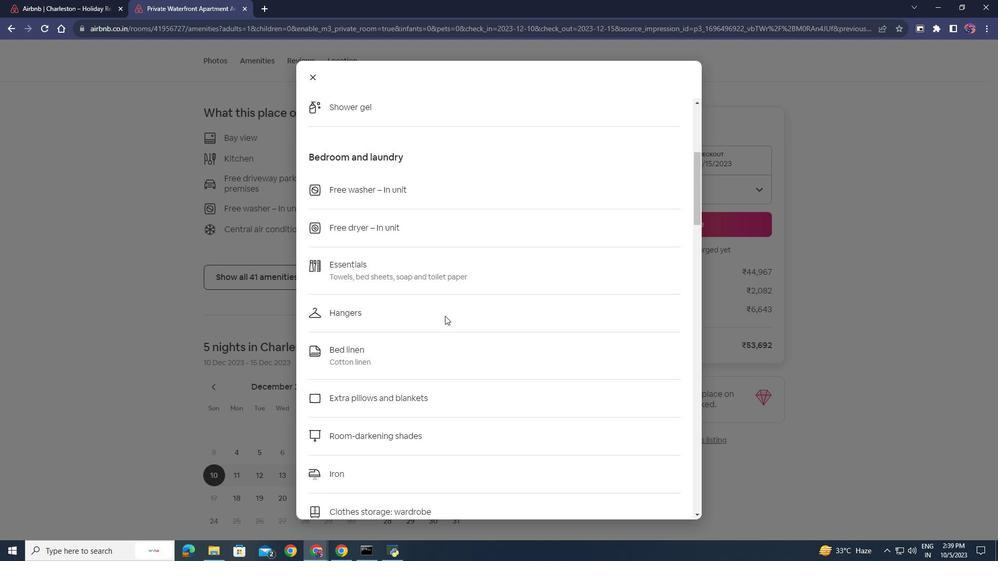 
Action: Mouse scrolled (445, 315) with delta (0, 0)
Screenshot: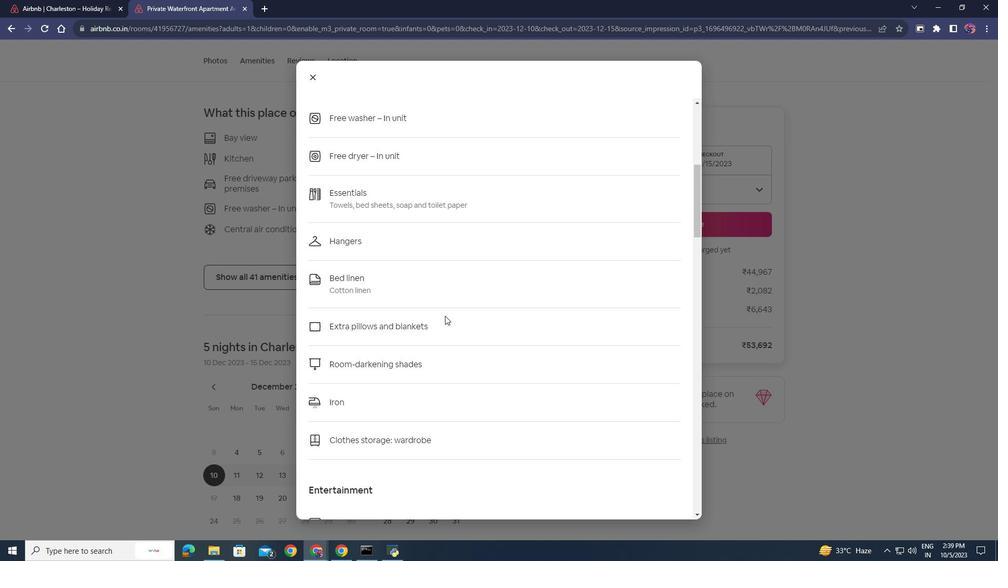 
Action: Mouse scrolled (445, 315) with delta (0, 0)
Screenshot: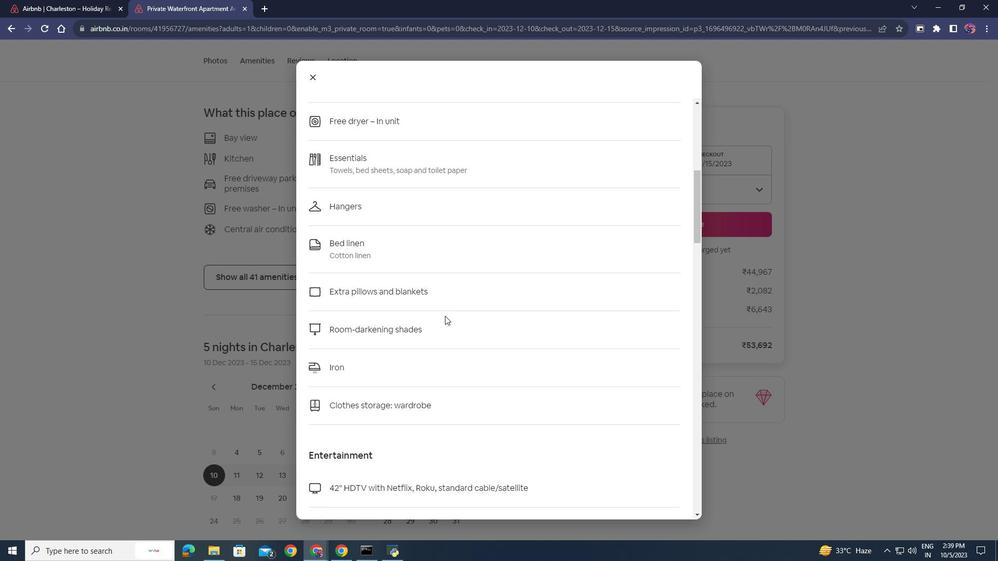 
Action: Mouse scrolled (445, 315) with delta (0, 0)
Screenshot: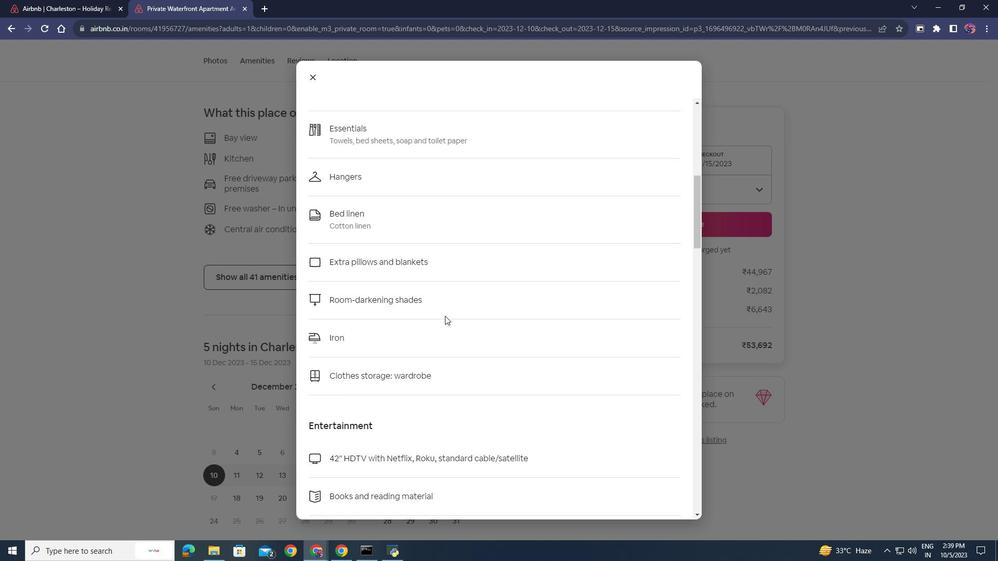 
Action: Mouse scrolled (445, 315) with delta (0, 0)
Screenshot: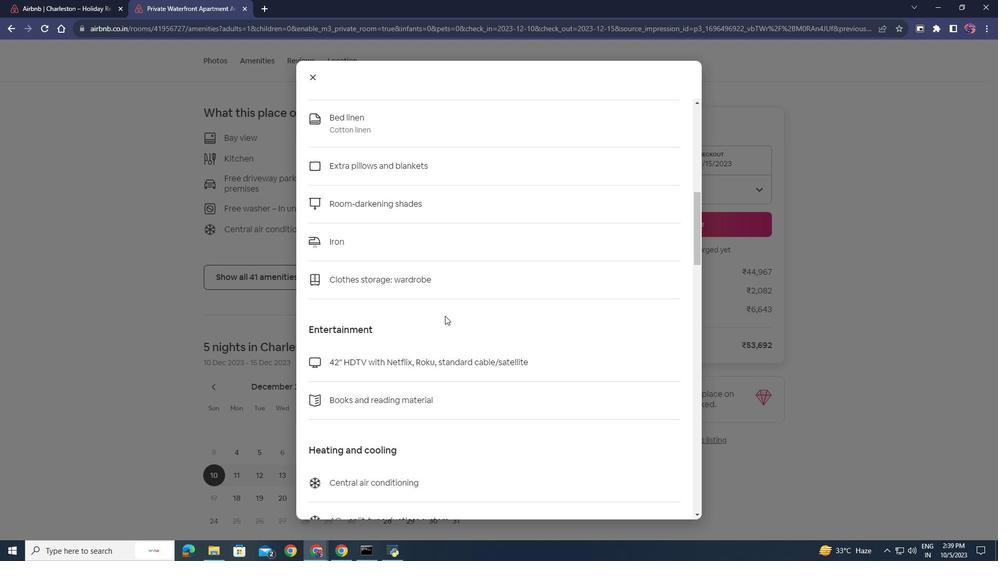 
Action: Mouse scrolled (445, 315) with delta (0, 0)
Screenshot: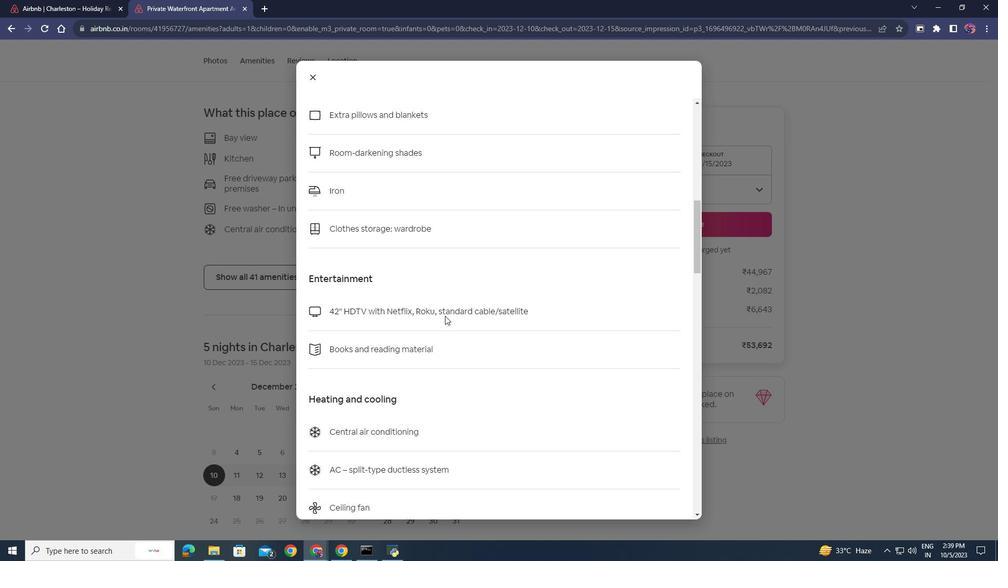 
Action: Mouse scrolled (445, 315) with delta (0, 0)
Screenshot: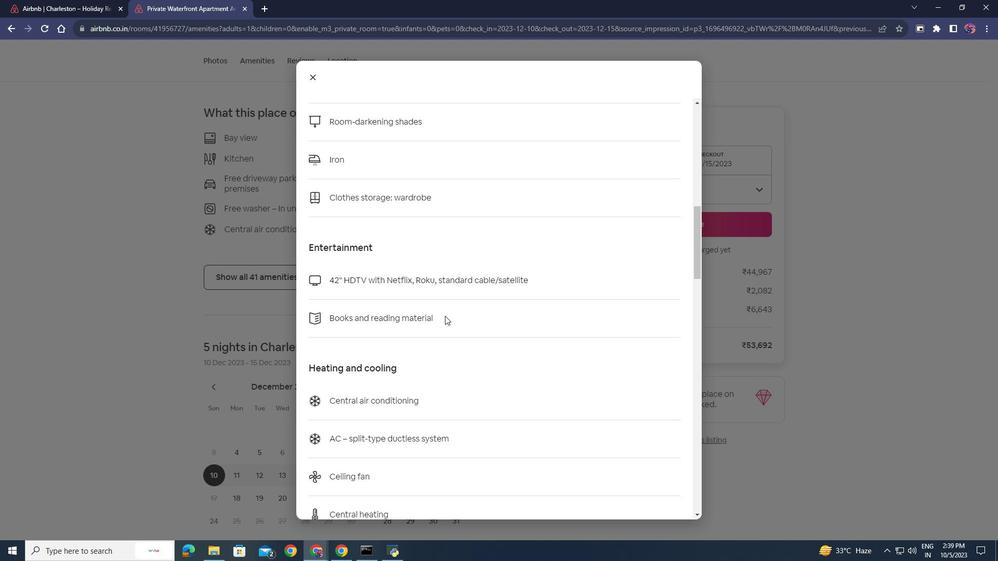 
Action: Mouse scrolled (445, 315) with delta (0, 0)
Screenshot: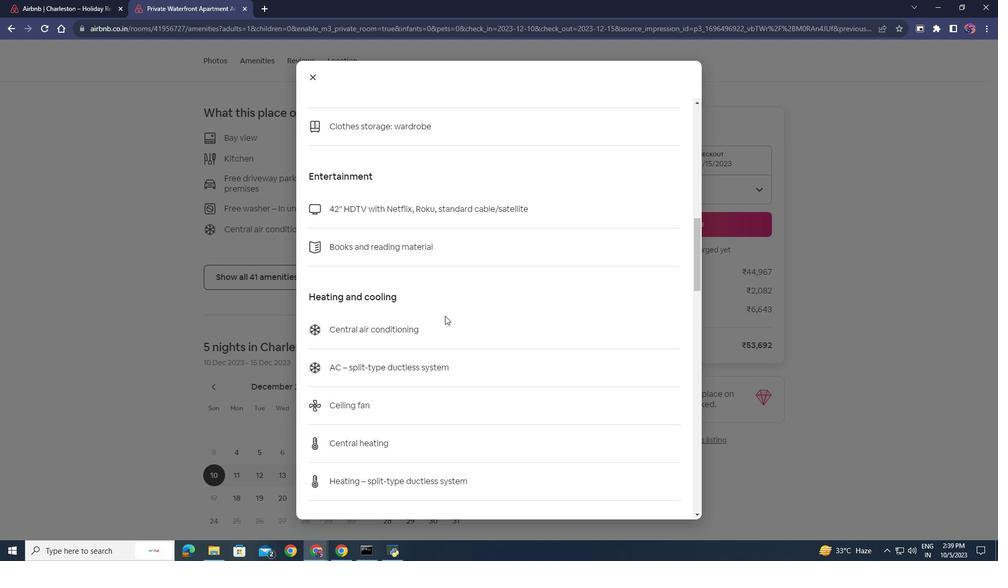 
Action: Mouse scrolled (445, 315) with delta (0, 0)
Screenshot: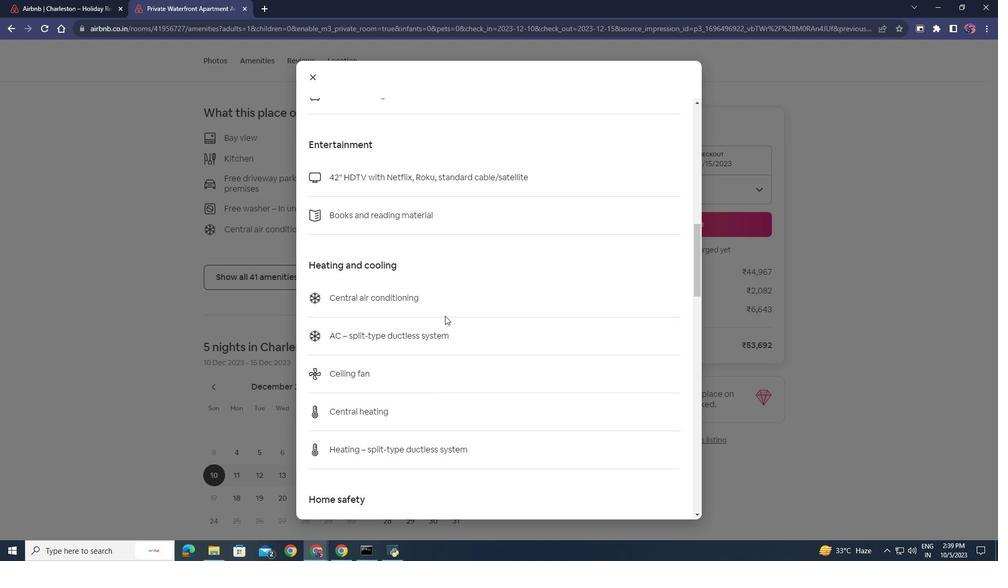 
Action: Mouse scrolled (445, 315) with delta (0, 0)
Screenshot: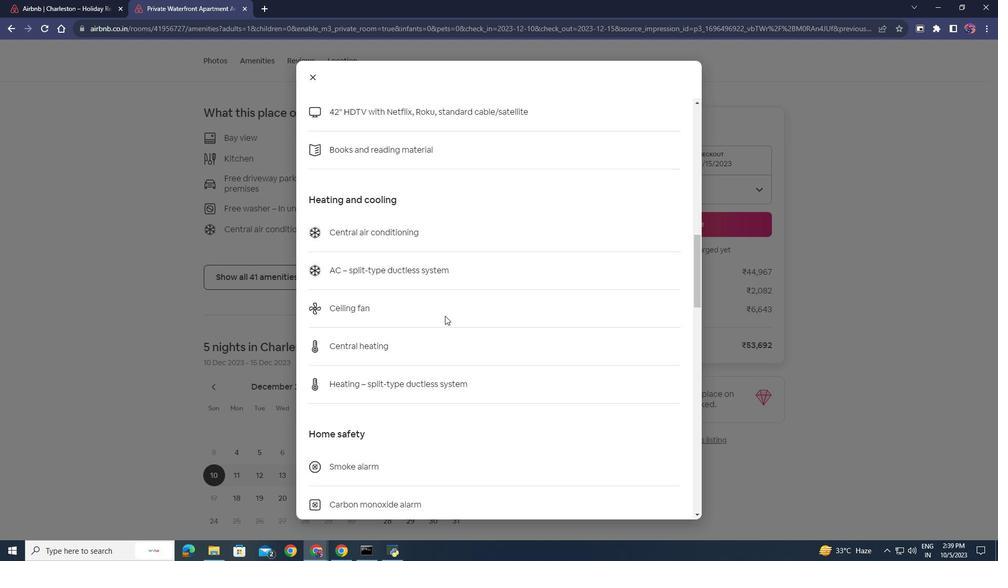 
Action: Mouse scrolled (445, 315) with delta (0, 0)
Screenshot: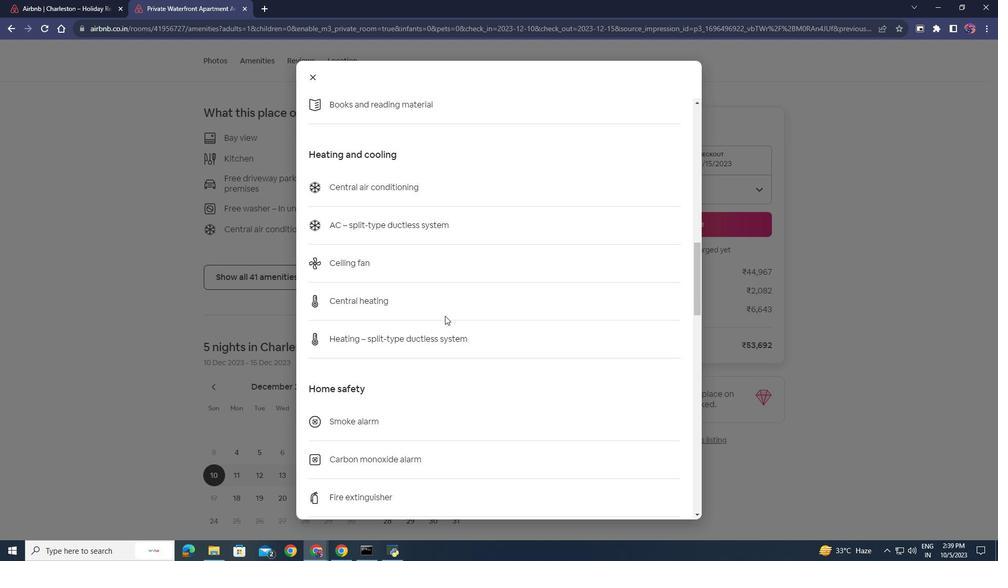 
Action: Mouse scrolled (445, 315) with delta (0, 0)
Screenshot: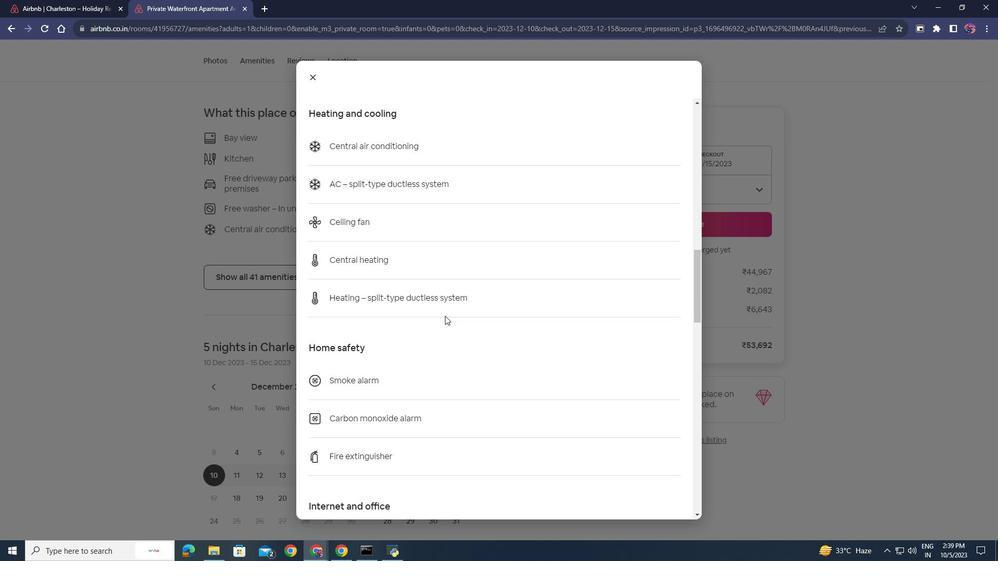 
Action: Mouse scrolled (445, 315) with delta (0, 0)
Screenshot: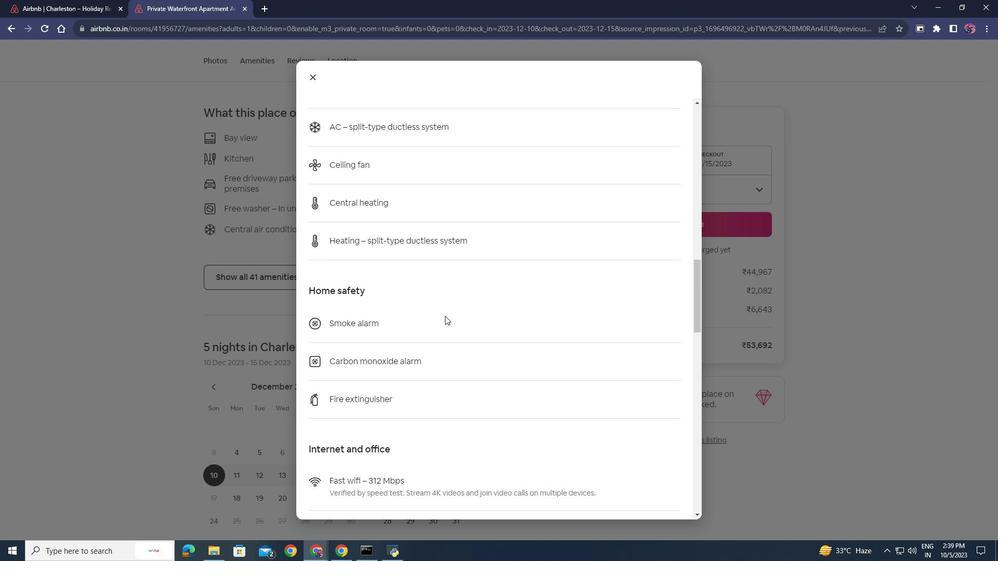 
Action: Mouse moved to (445, 316)
Screenshot: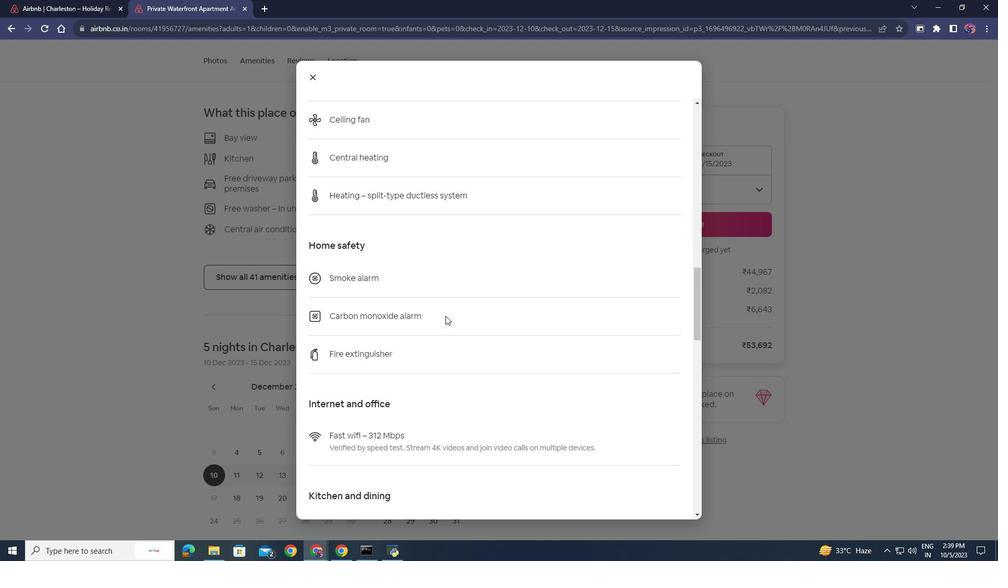 
Action: Mouse scrolled (445, 315) with delta (0, 0)
Screenshot: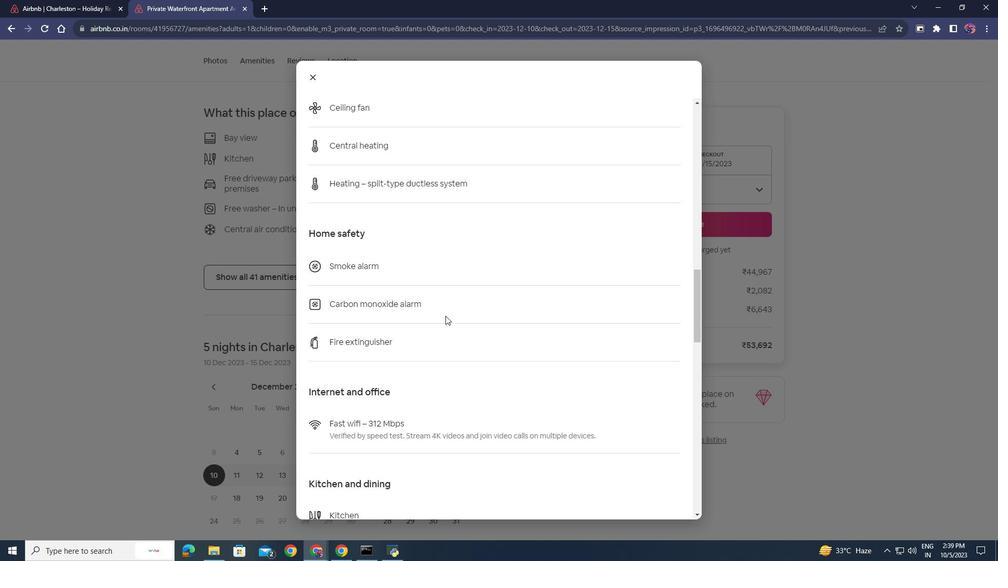 
Action: Mouse scrolled (445, 315) with delta (0, 0)
Screenshot: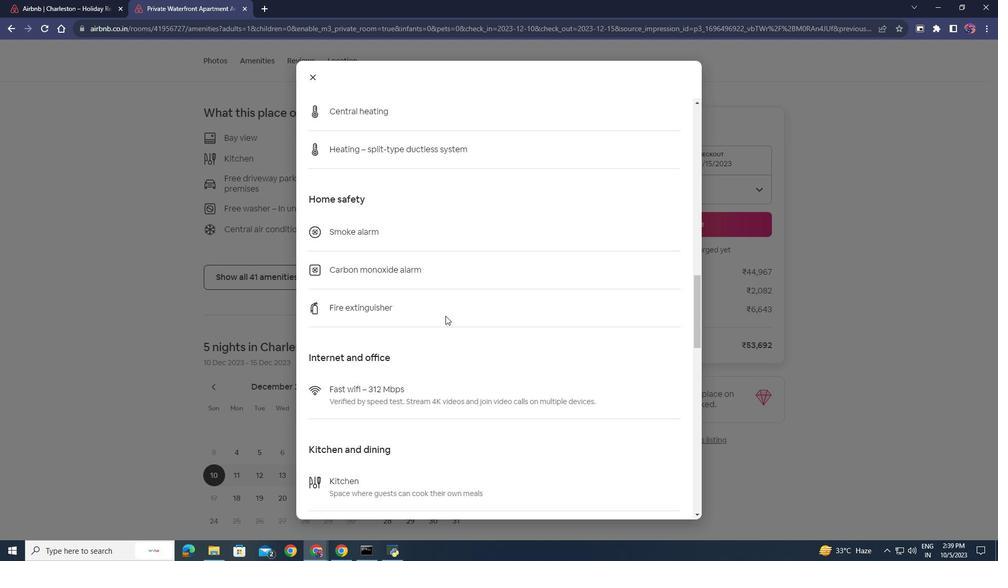 
Action: Mouse scrolled (445, 315) with delta (0, 0)
Screenshot: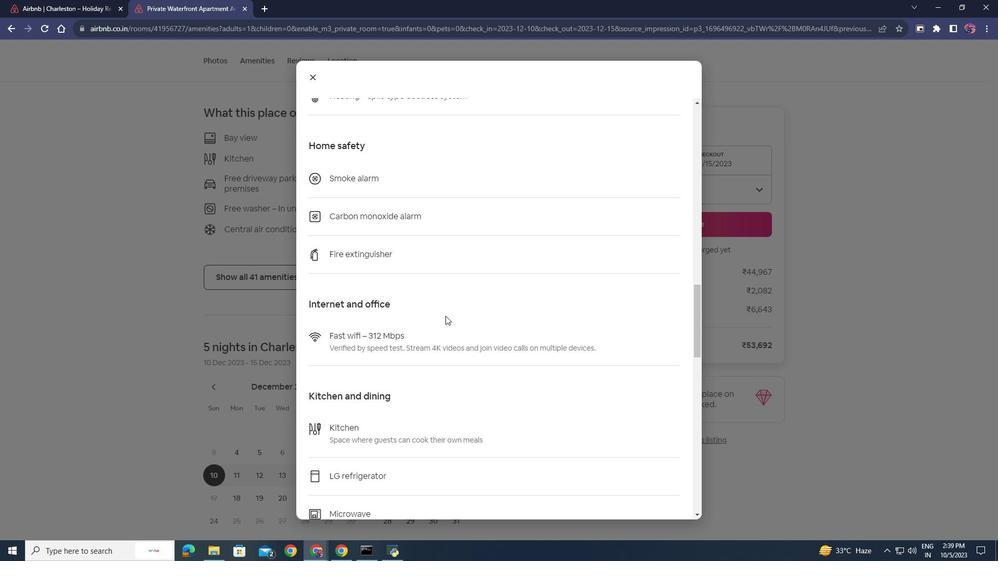 
Action: Mouse moved to (447, 316)
Screenshot: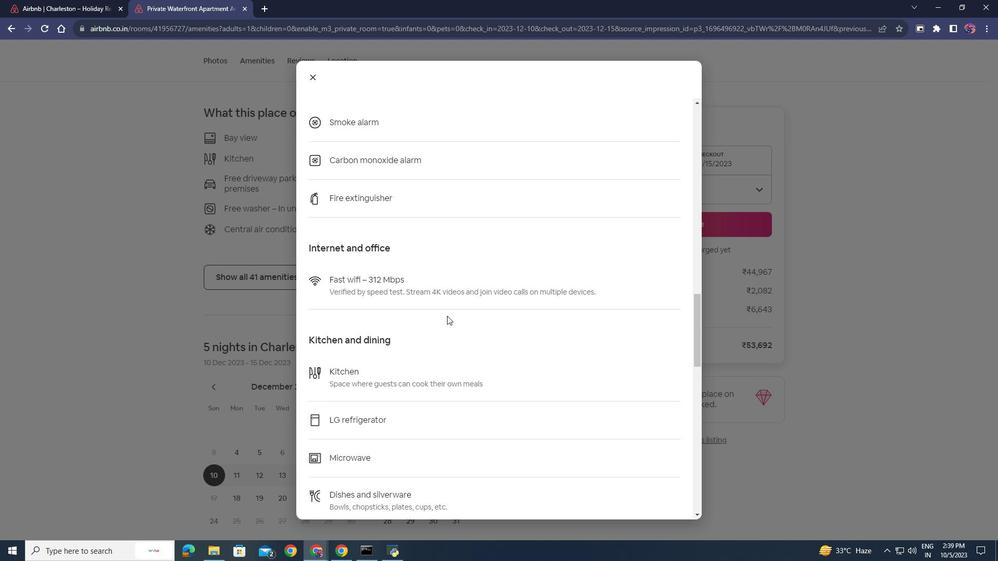 
Action: Mouse scrolled (447, 315) with delta (0, 0)
Screenshot: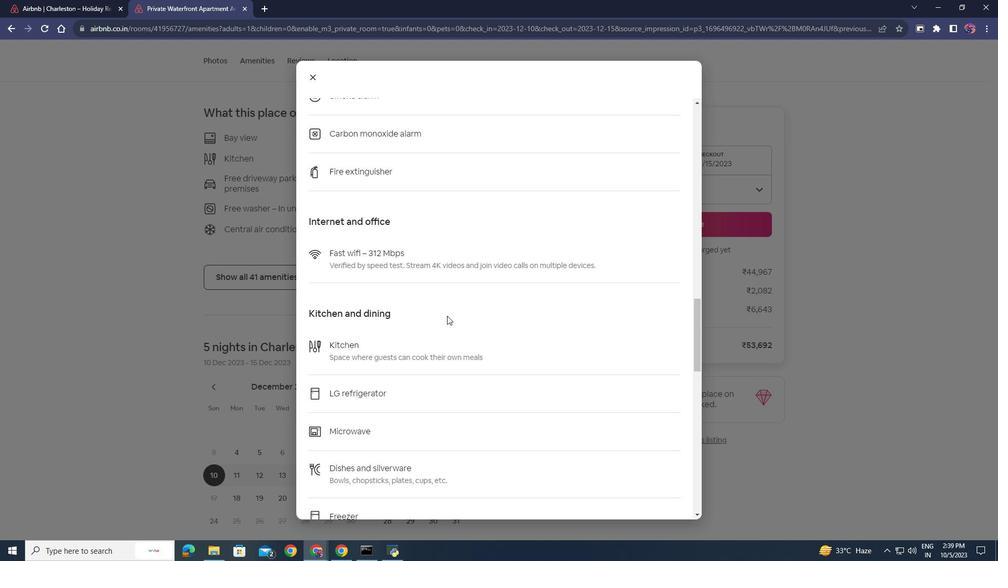 
Action: Mouse scrolled (447, 315) with delta (0, 0)
Screenshot: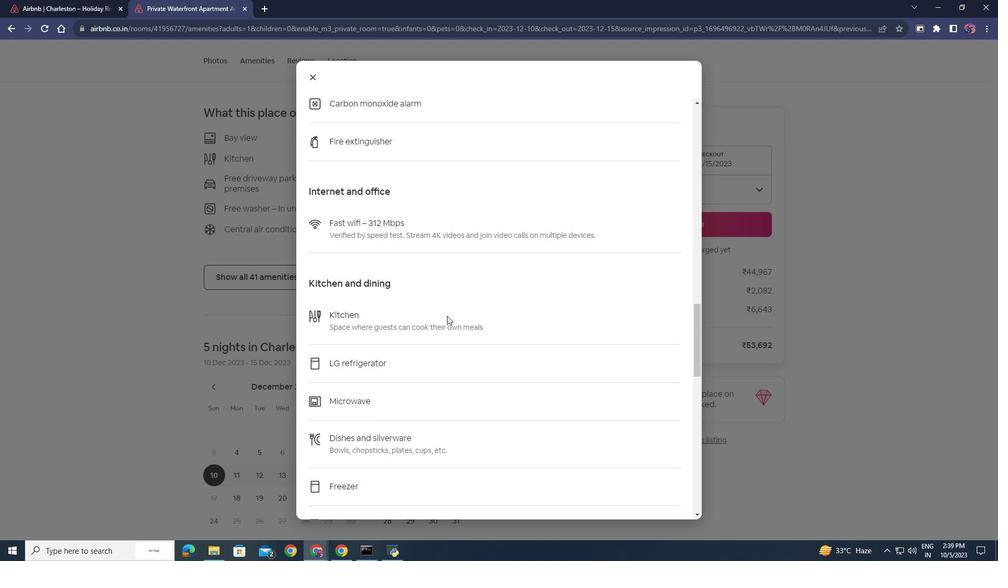 
Action: Mouse scrolled (447, 315) with delta (0, 0)
Screenshot: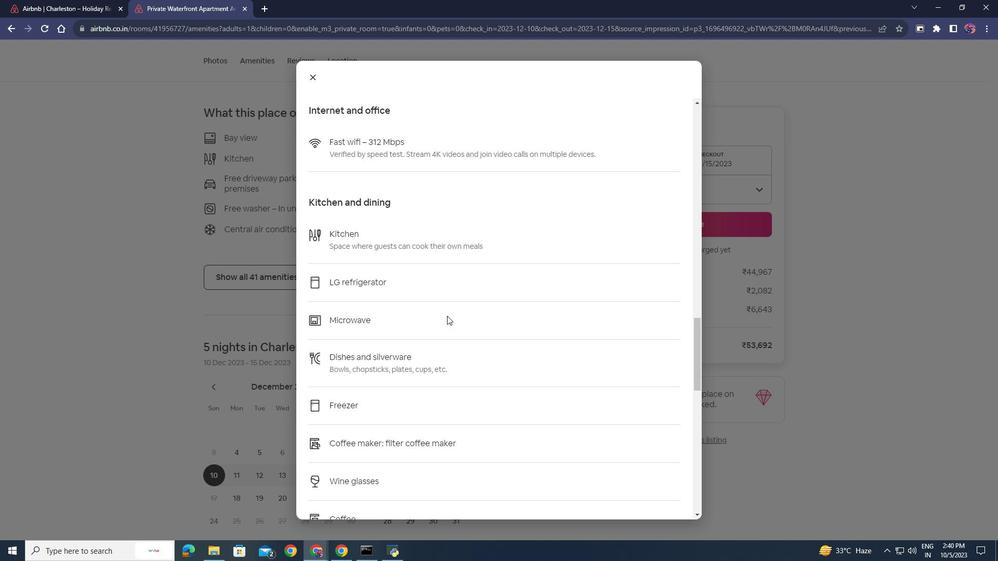 
Action: Mouse scrolled (447, 316) with delta (0, 0)
Screenshot: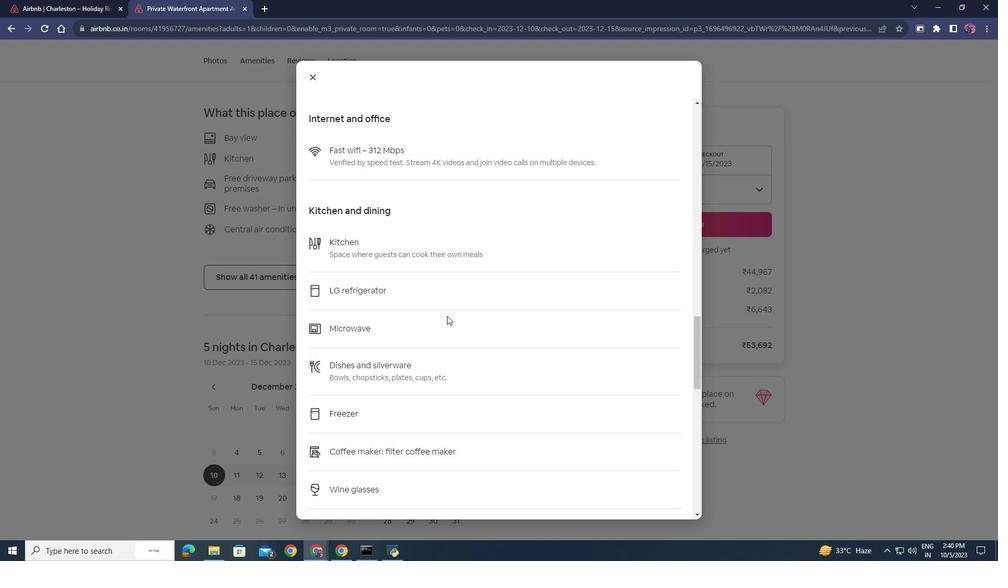 
Action: Mouse scrolled (447, 315) with delta (0, 0)
Screenshot: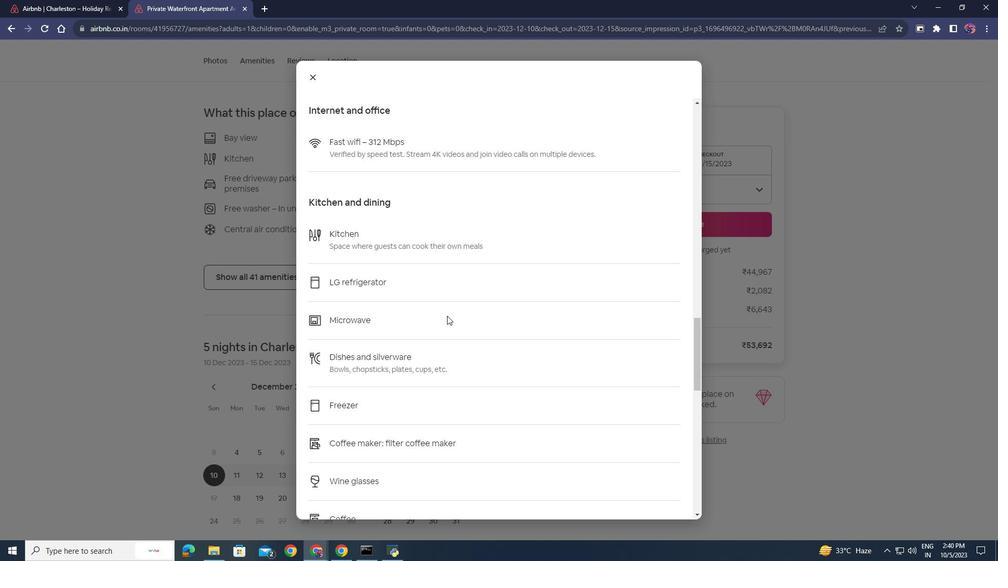 
Action: Mouse scrolled (447, 315) with delta (0, 0)
Screenshot: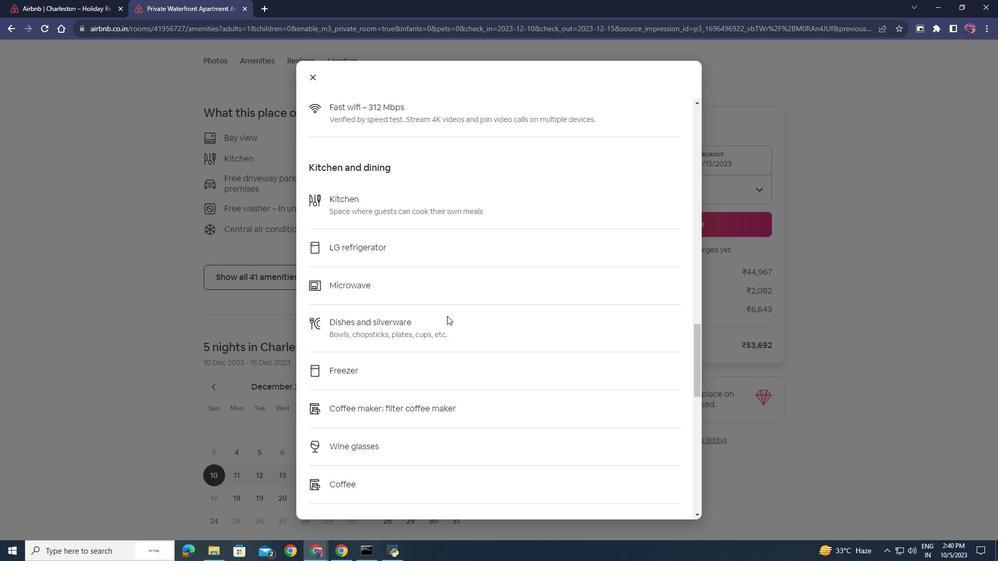 
Action: Mouse moved to (697, 358)
Screenshot: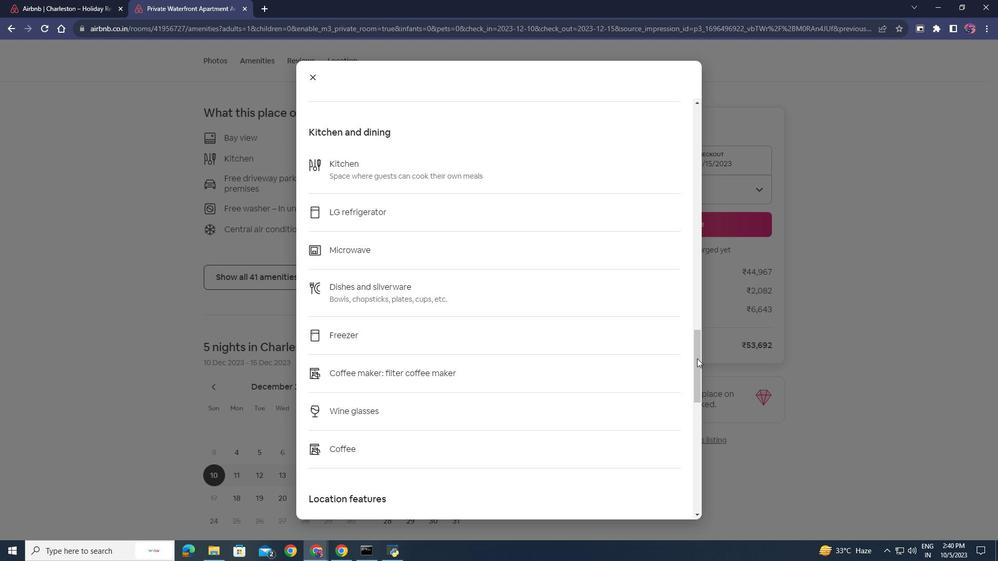 
Action: Mouse pressed left at (697, 358)
Screenshot: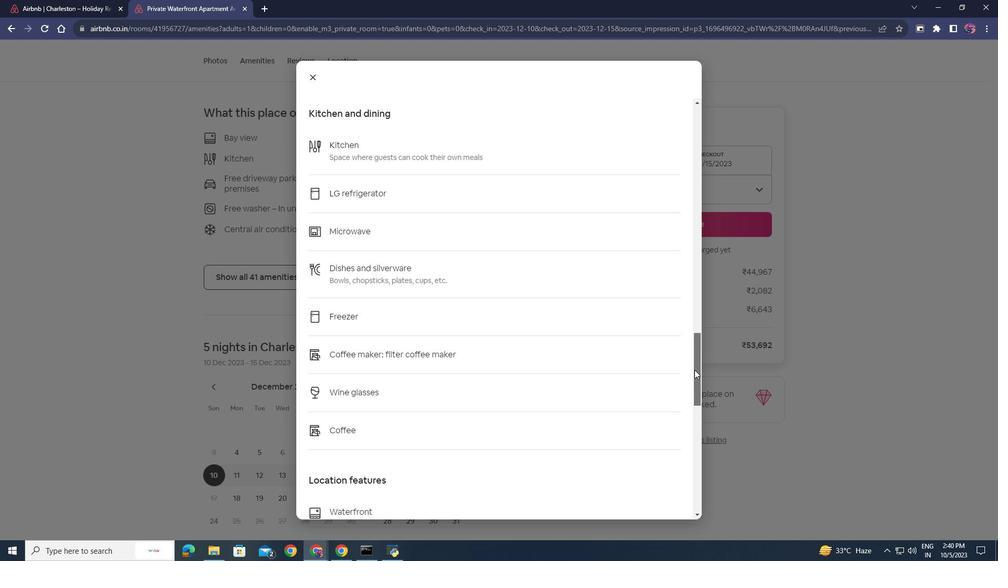 
Action: Mouse moved to (535, 345)
Screenshot: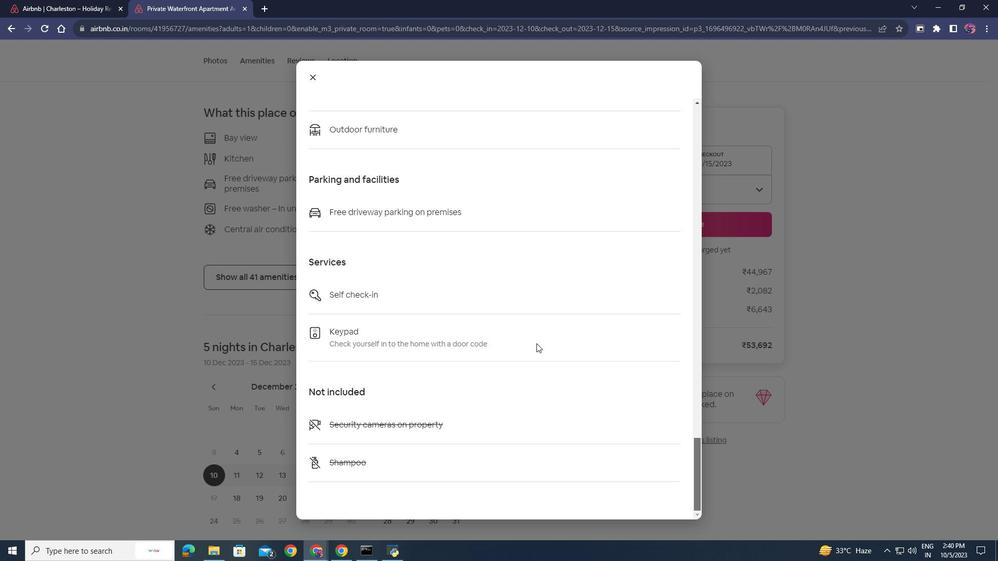 
Action: Mouse scrolled (535, 345) with delta (0, 0)
Screenshot: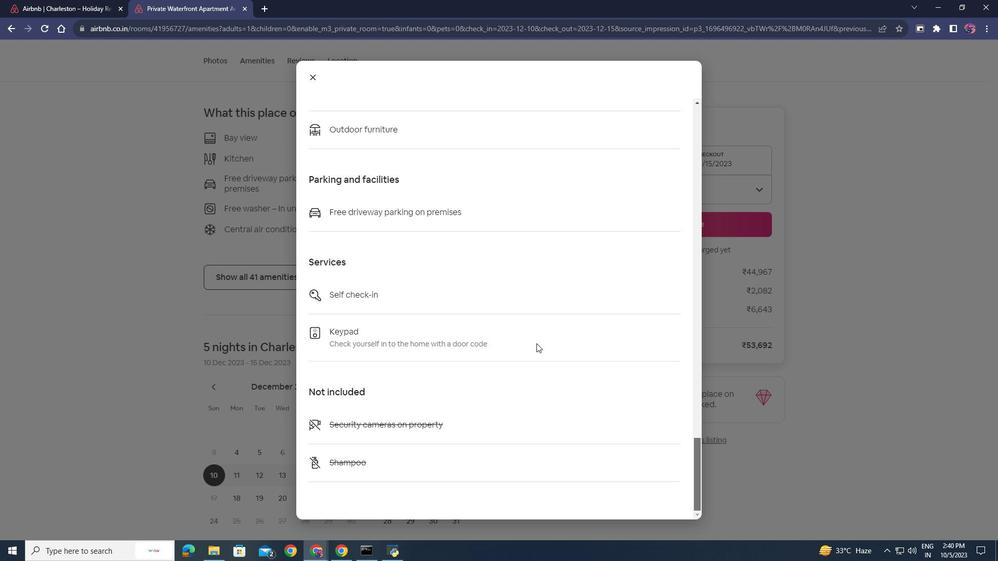
Action: Mouse moved to (536, 343)
Screenshot: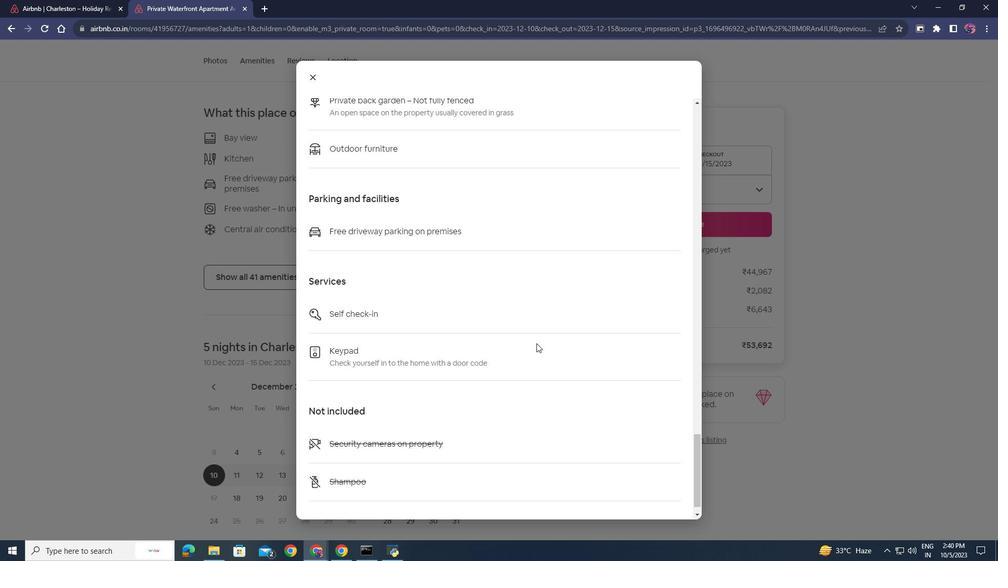 
Action: Mouse scrolled (536, 344) with delta (0, 0)
Screenshot: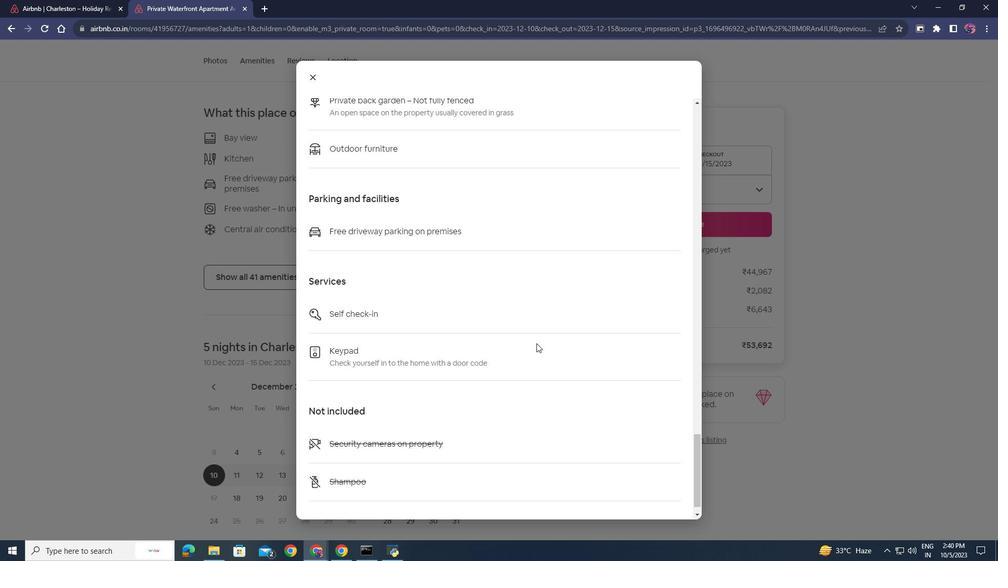 
Action: Mouse scrolled (536, 343) with delta (0, 0)
Screenshot: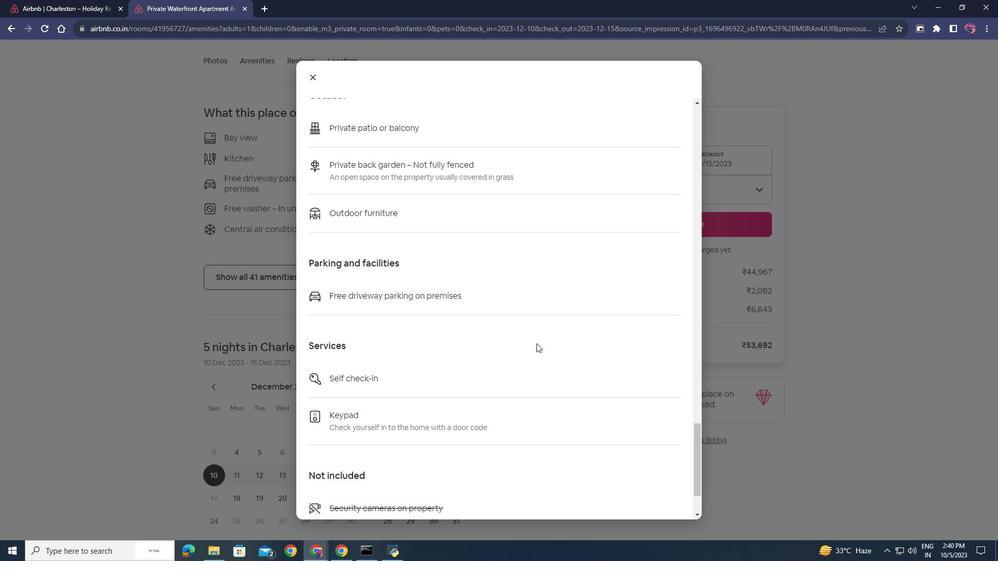 
Action: Mouse scrolled (536, 343) with delta (0, 0)
Screenshot: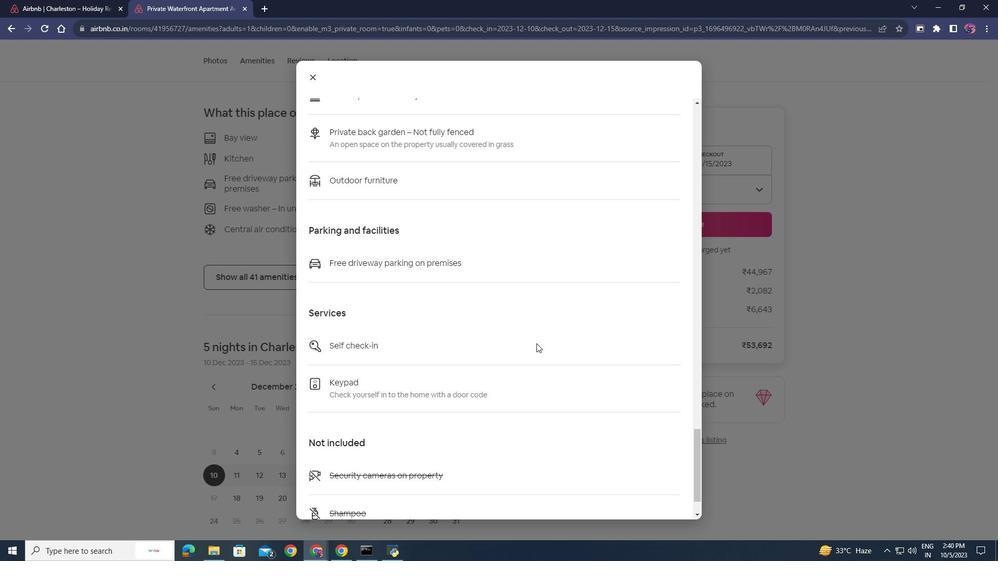 
Action: Mouse moved to (313, 75)
Screenshot: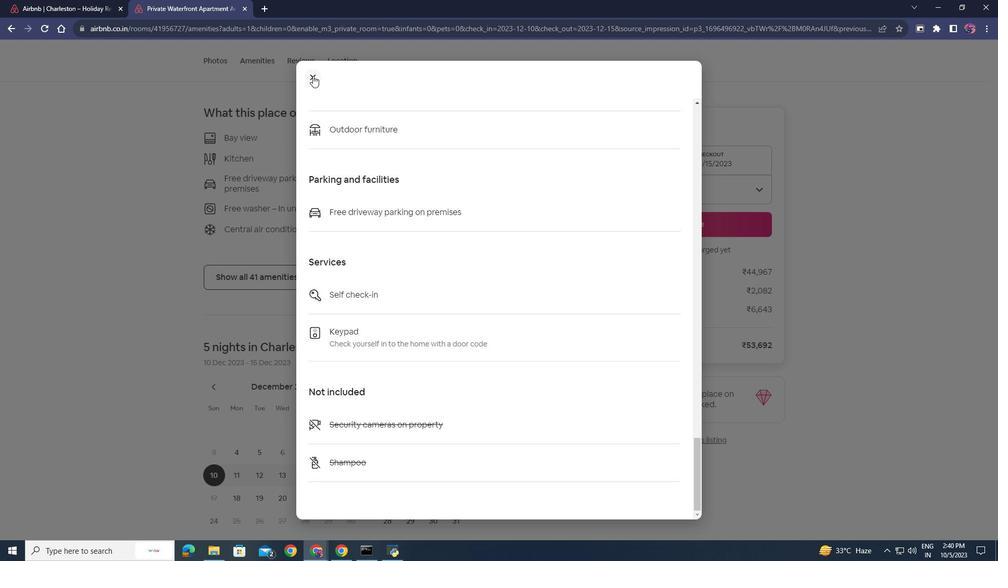 
Action: Mouse pressed left at (313, 75)
Screenshot: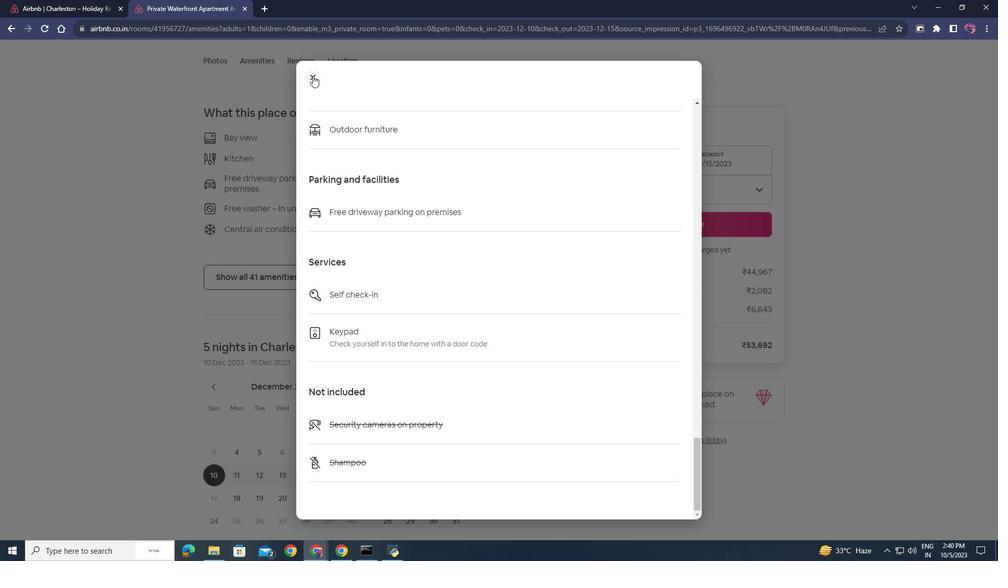 
Action: Mouse moved to (318, 319)
Screenshot: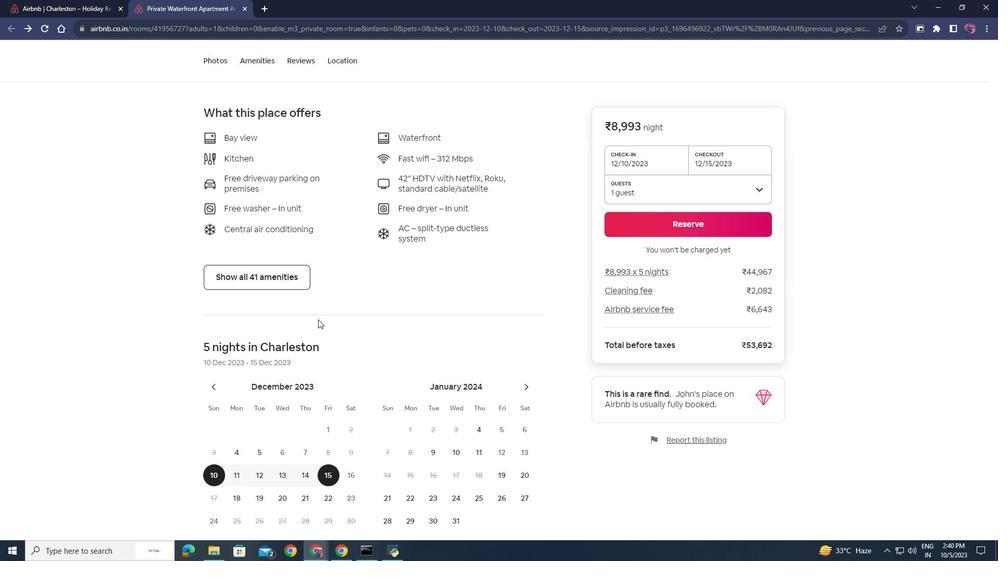 
Action: Mouse scrolled (318, 319) with delta (0, 0)
Screenshot: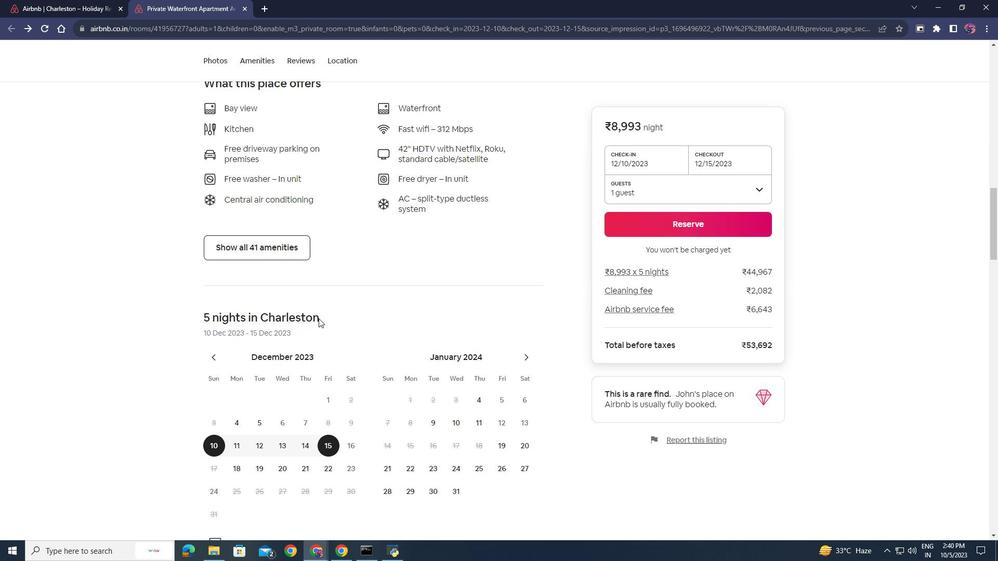
Action: Mouse scrolled (318, 319) with delta (0, 0)
Screenshot: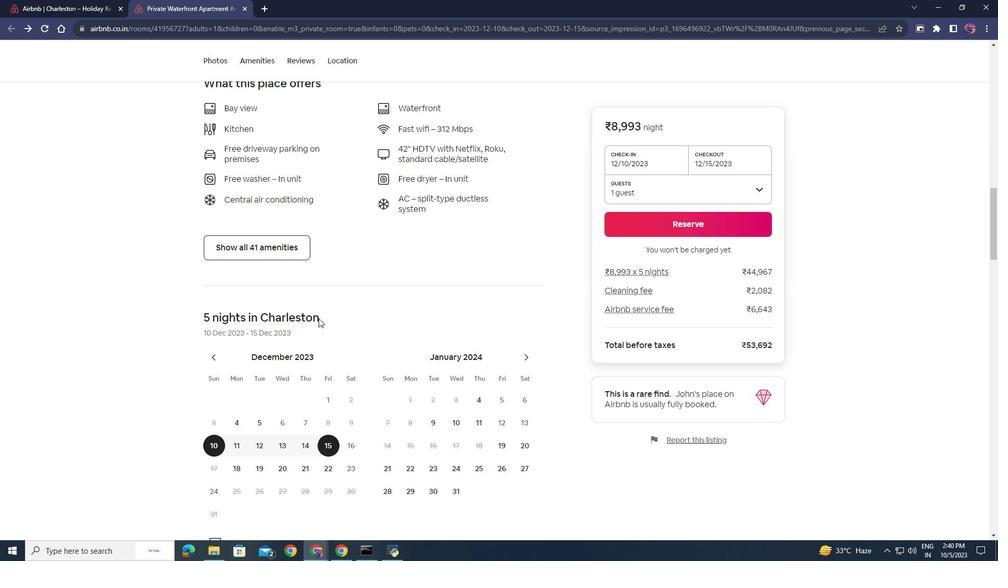 
Action: Mouse moved to (318, 319)
Screenshot: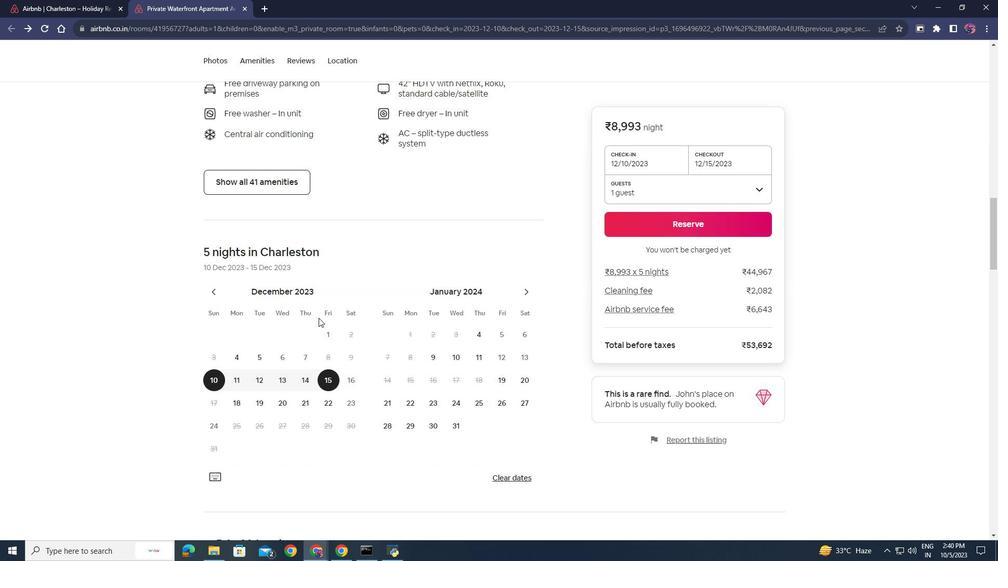 
Action: Mouse scrolled (318, 318) with delta (0, 0)
